 Task: Look for space in Logroño, Spain from 15th August, 2023 to 20th August, 2023 for 1 adult in price range Rs.5000 to Rs.10000. Place can be private room with 1  bedroom having 1 bed and 1 bathroom. Property type can be house, flat, guest house, hotel. Amenities needed are: washing machine. Booking option can be shelf check-in. Required host language is English.
Action: Mouse moved to (353, 235)
Screenshot: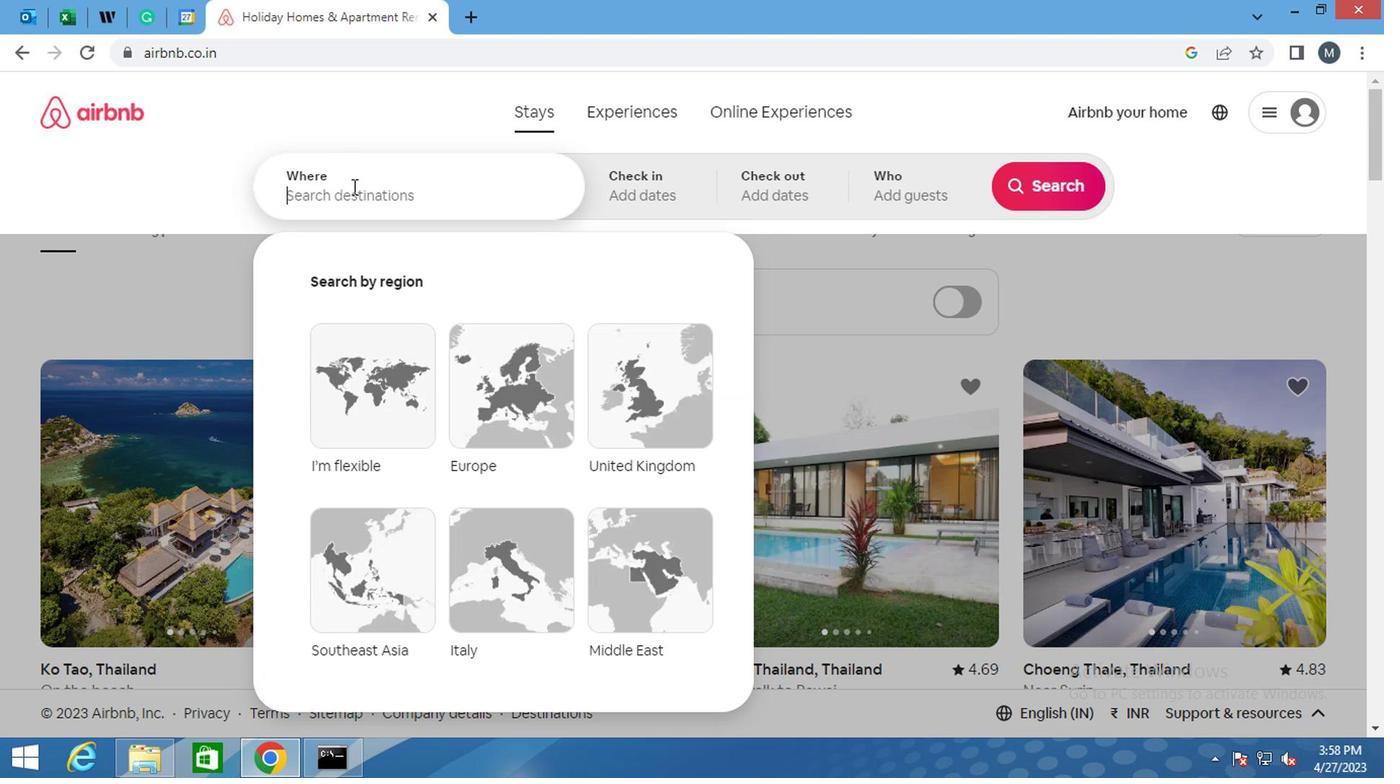 
Action: Mouse pressed left at (353, 235)
Screenshot: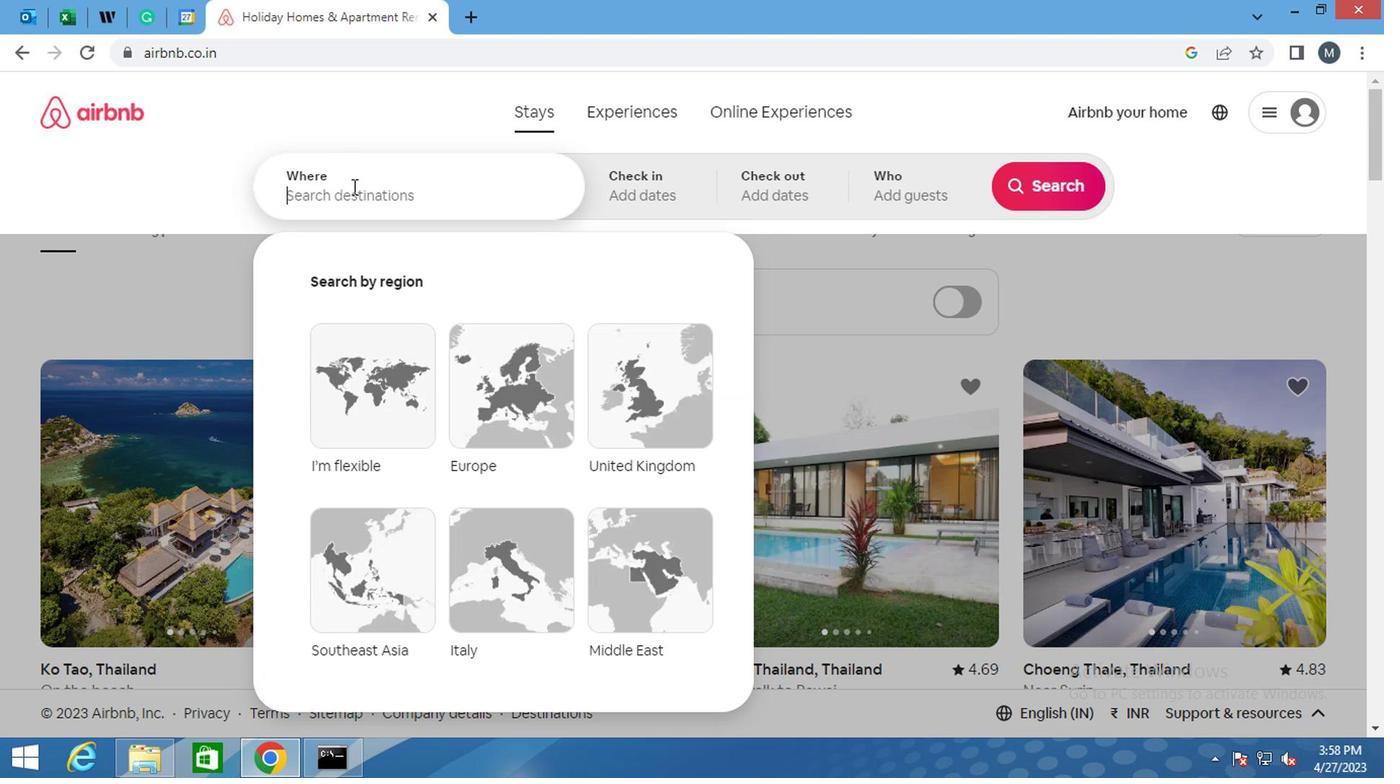 
Action: Mouse moved to (353, 235)
Screenshot: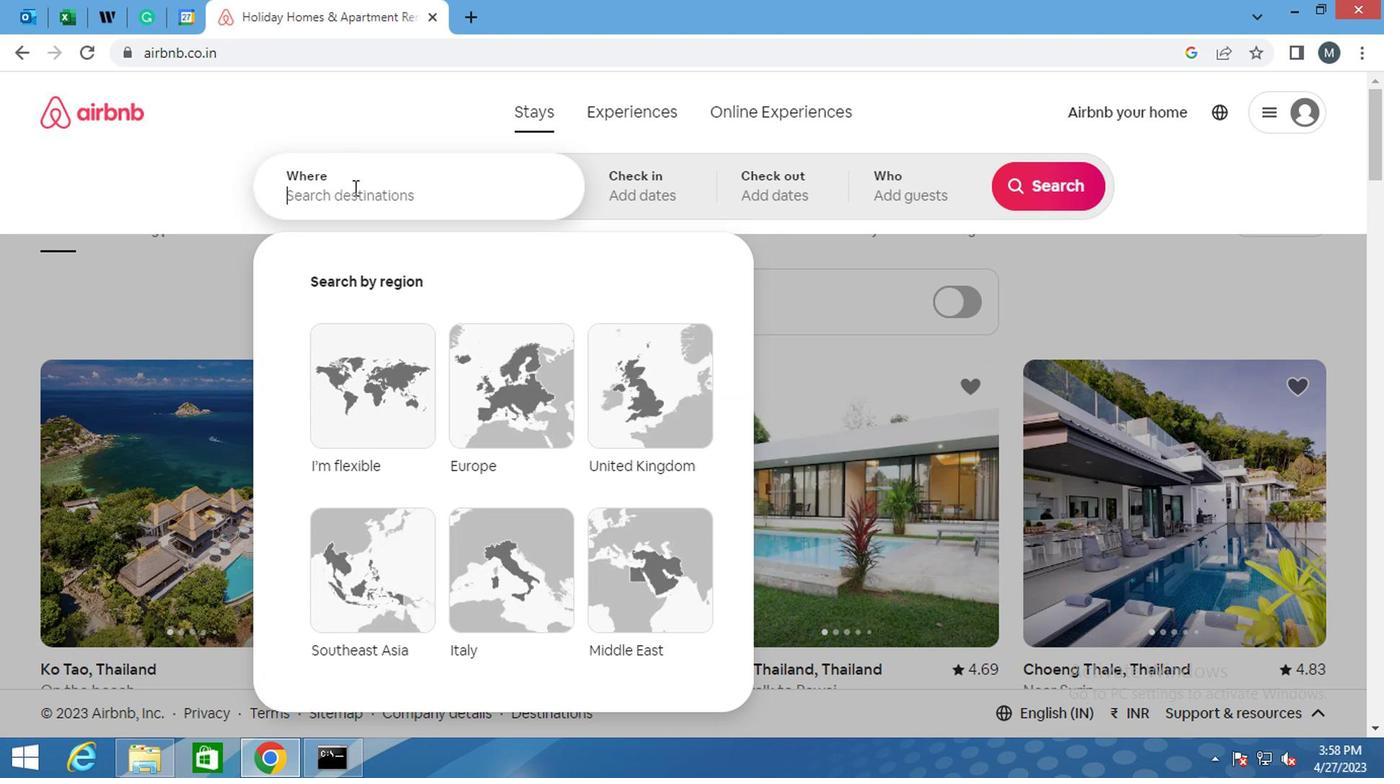 
Action: Key pressed <Key.shift>LOGRONO,<Key.shift>SPA
Screenshot: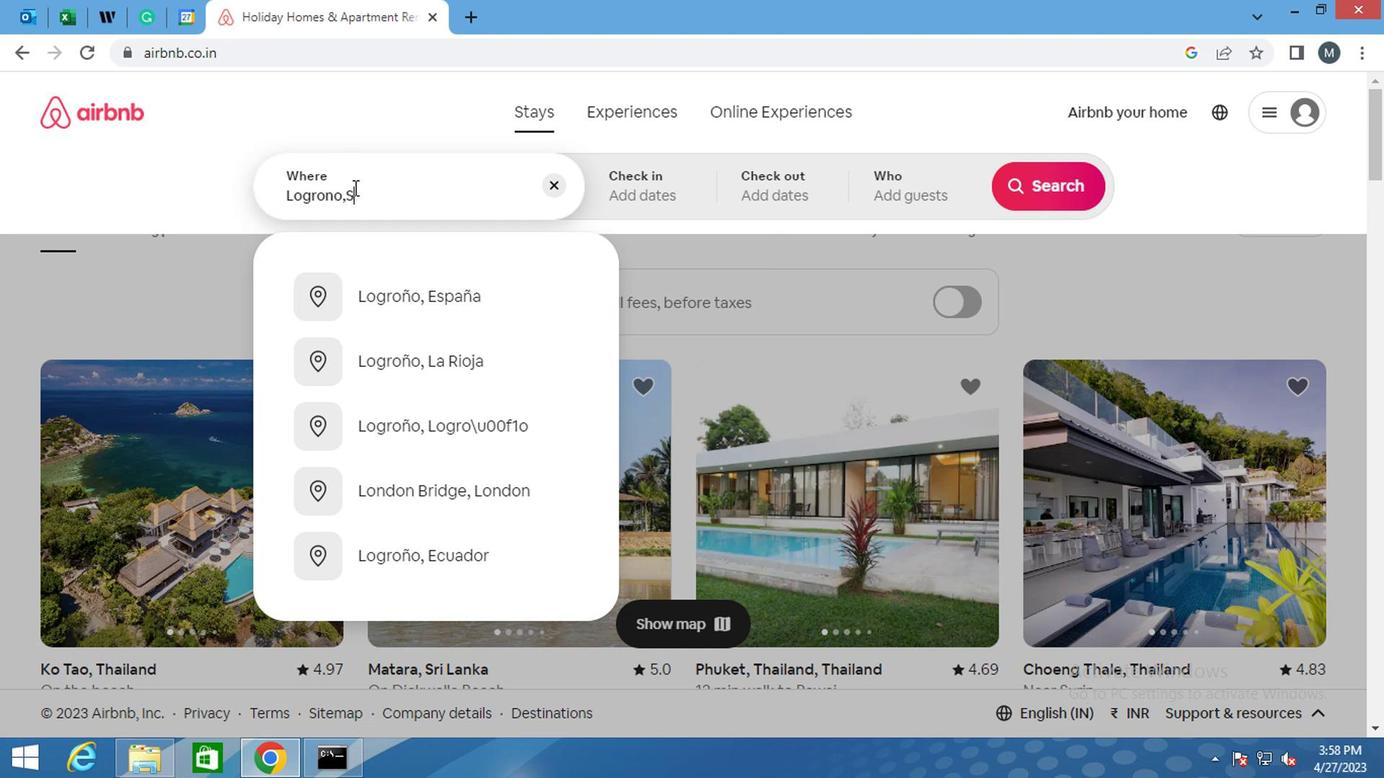 
Action: Mouse moved to (418, 312)
Screenshot: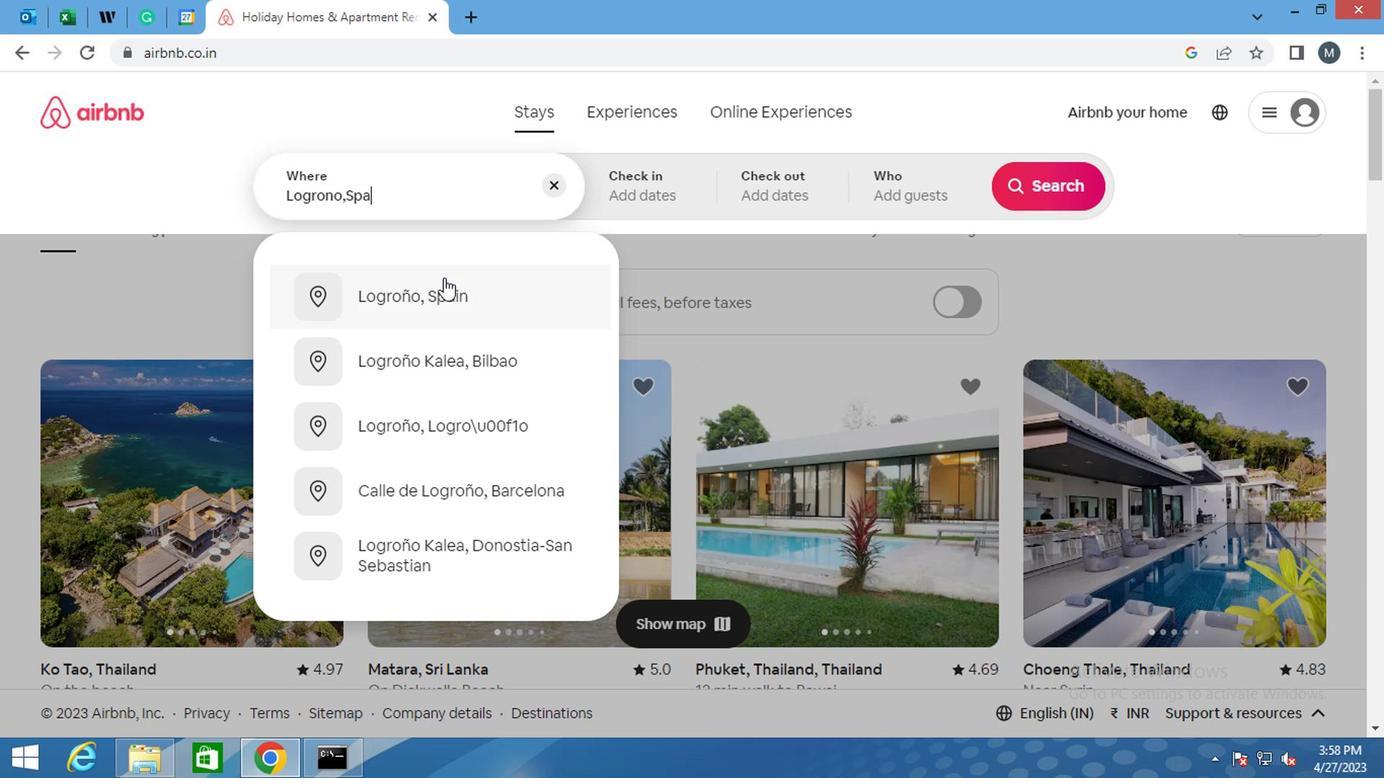 
Action: Mouse pressed left at (418, 312)
Screenshot: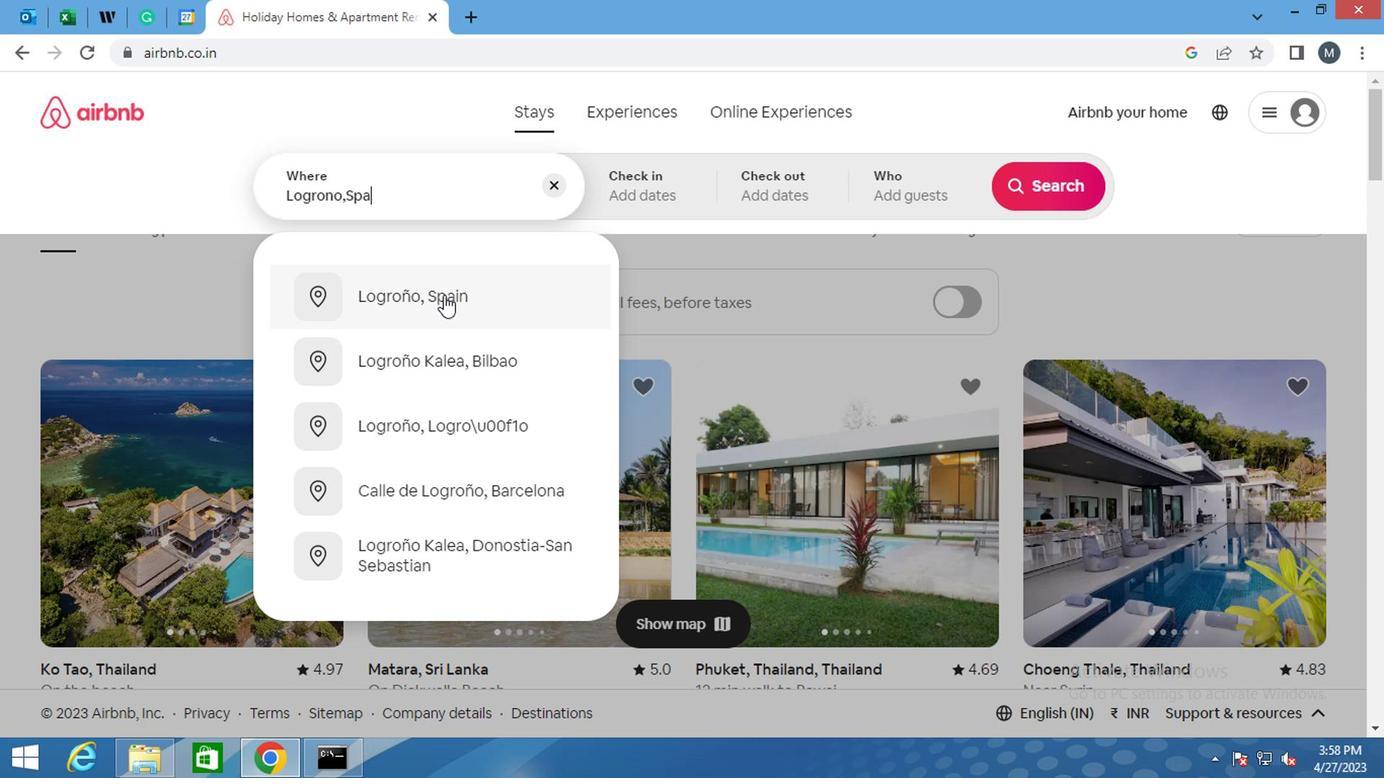 
Action: Mouse moved to (840, 350)
Screenshot: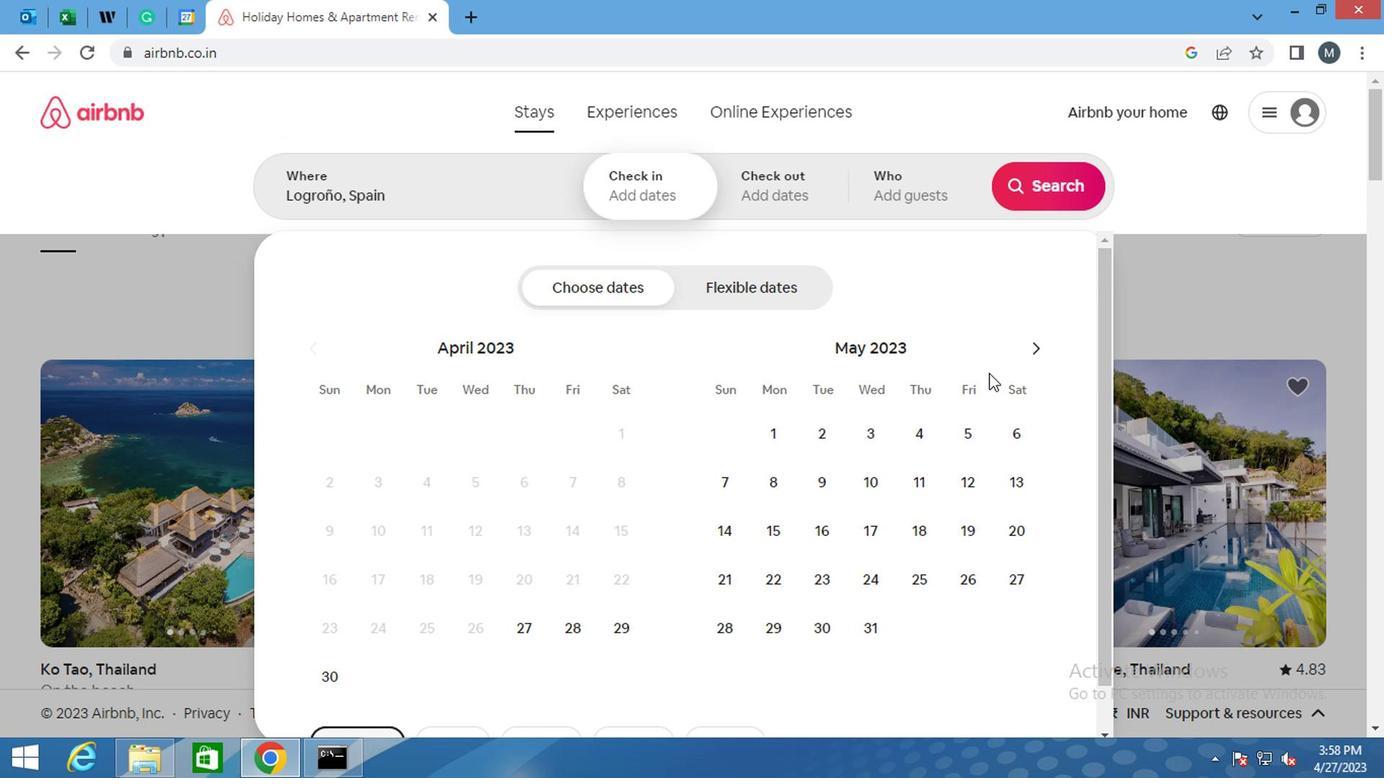 
Action: Mouse pressed left at (840, 350)
Screenshot: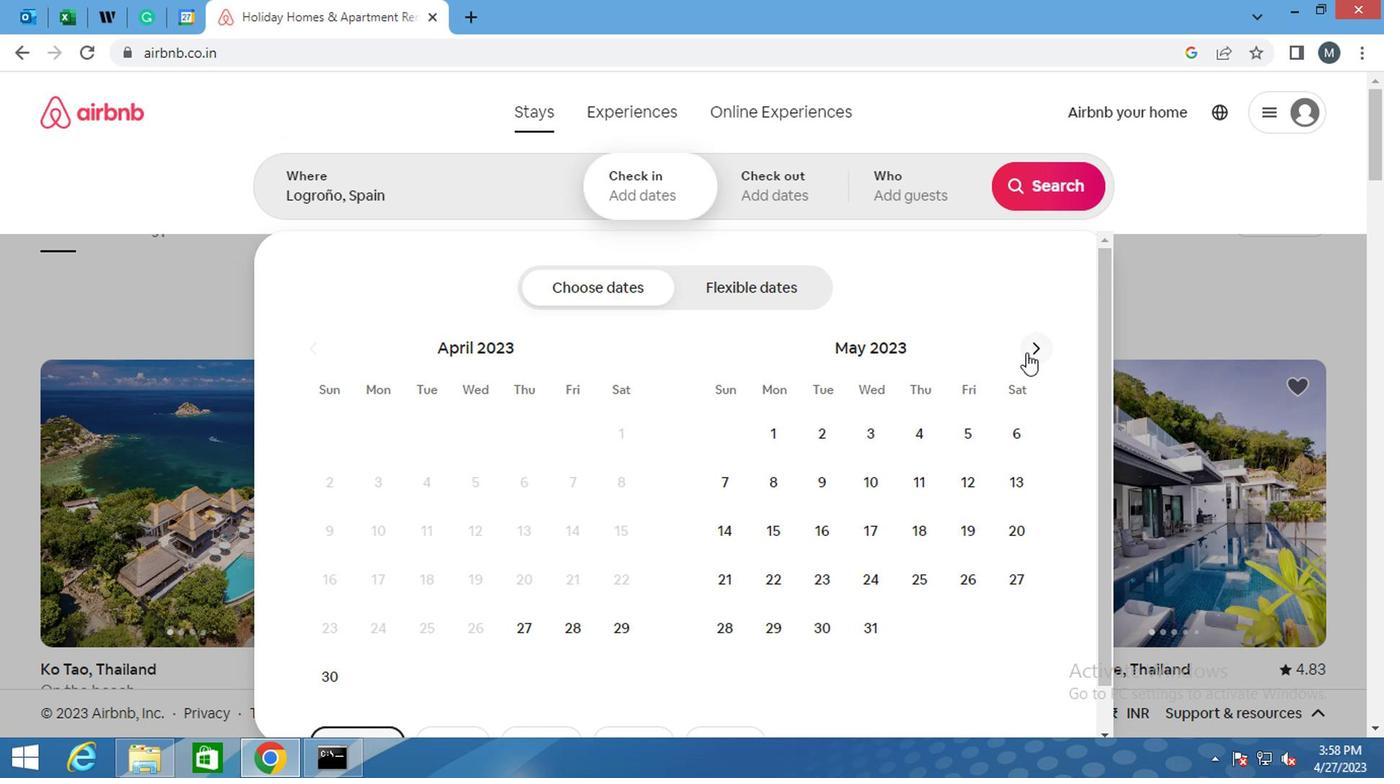 
Action: Mouse pressed left at (840, 350)
Screenshot: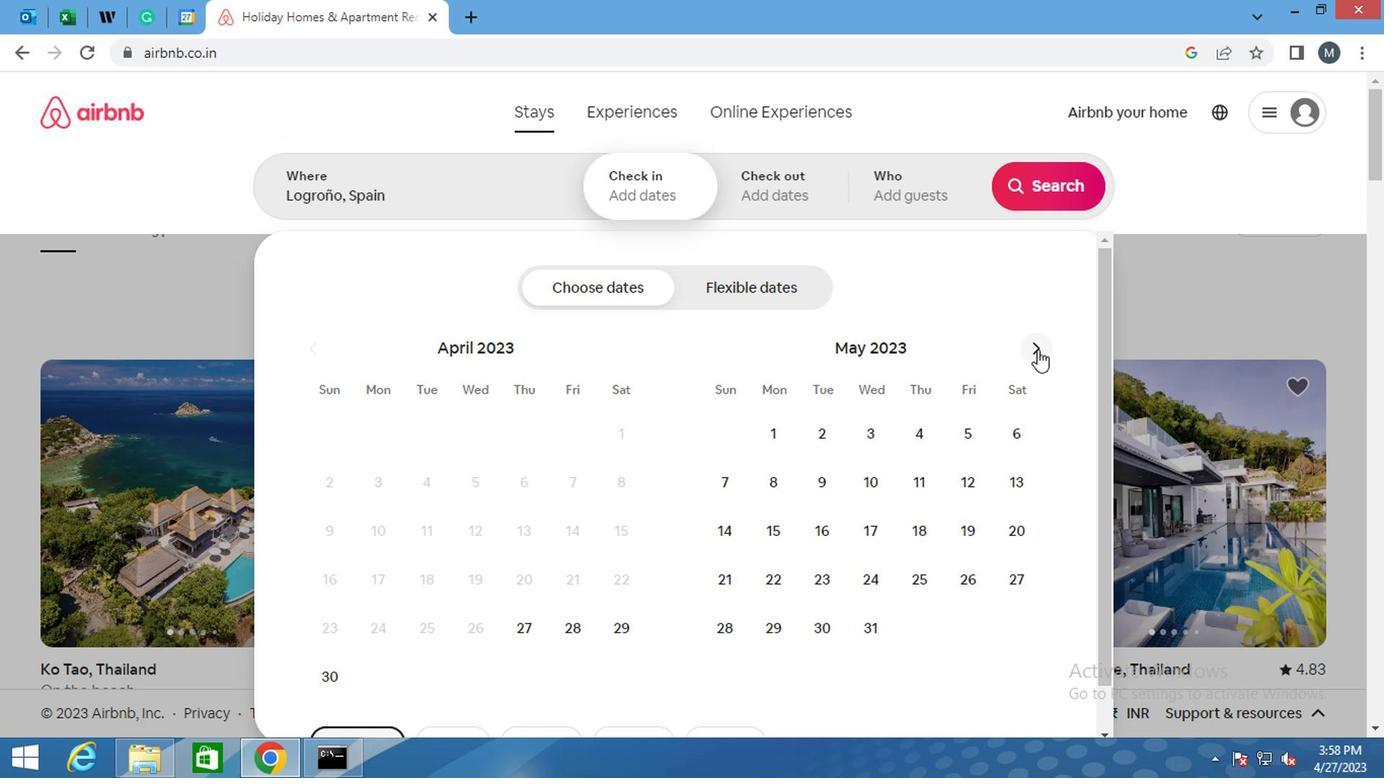 
Action: Mouse pressed left at (840, 350)
Screenshot: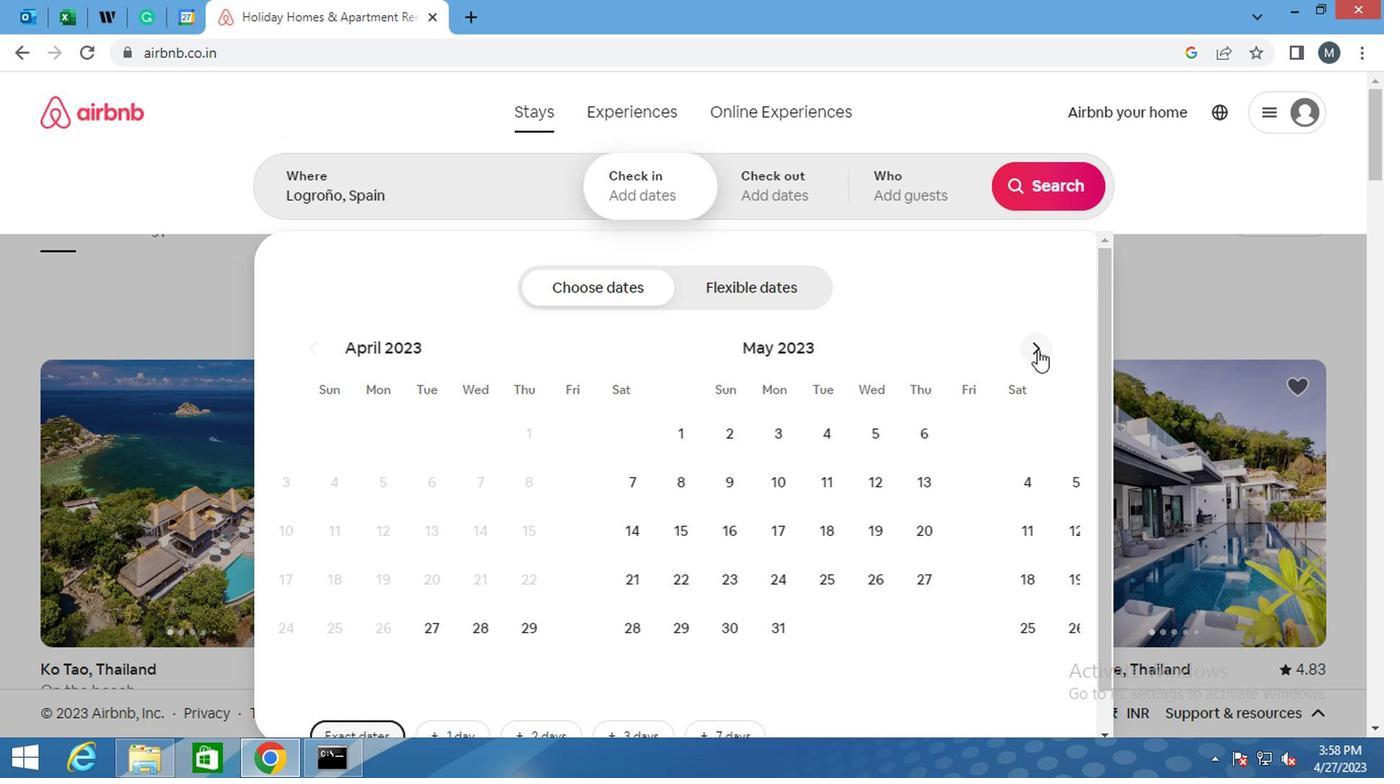 
Action: Mouse pressed left at (840, 350)
Screenshot: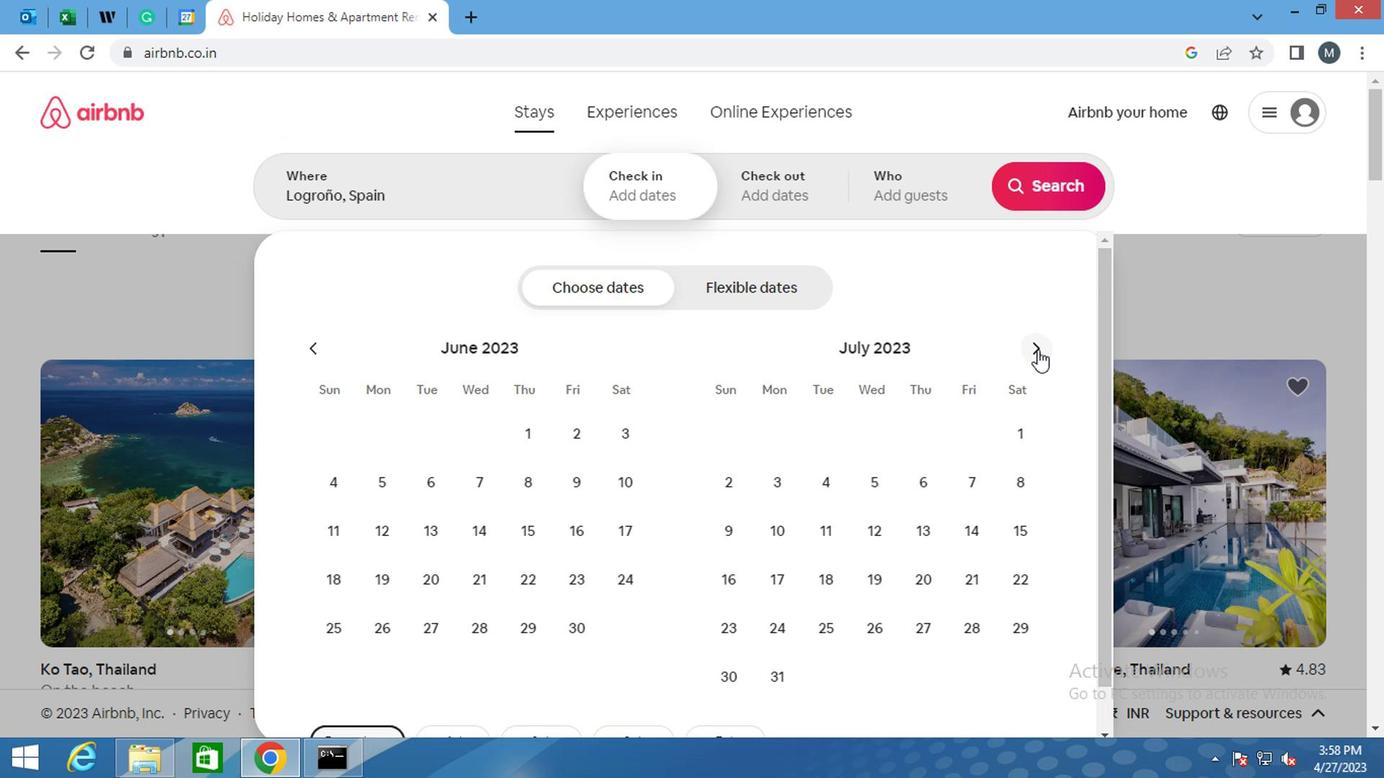 
Action: Mouse moved to (687, 483)
Screenshot: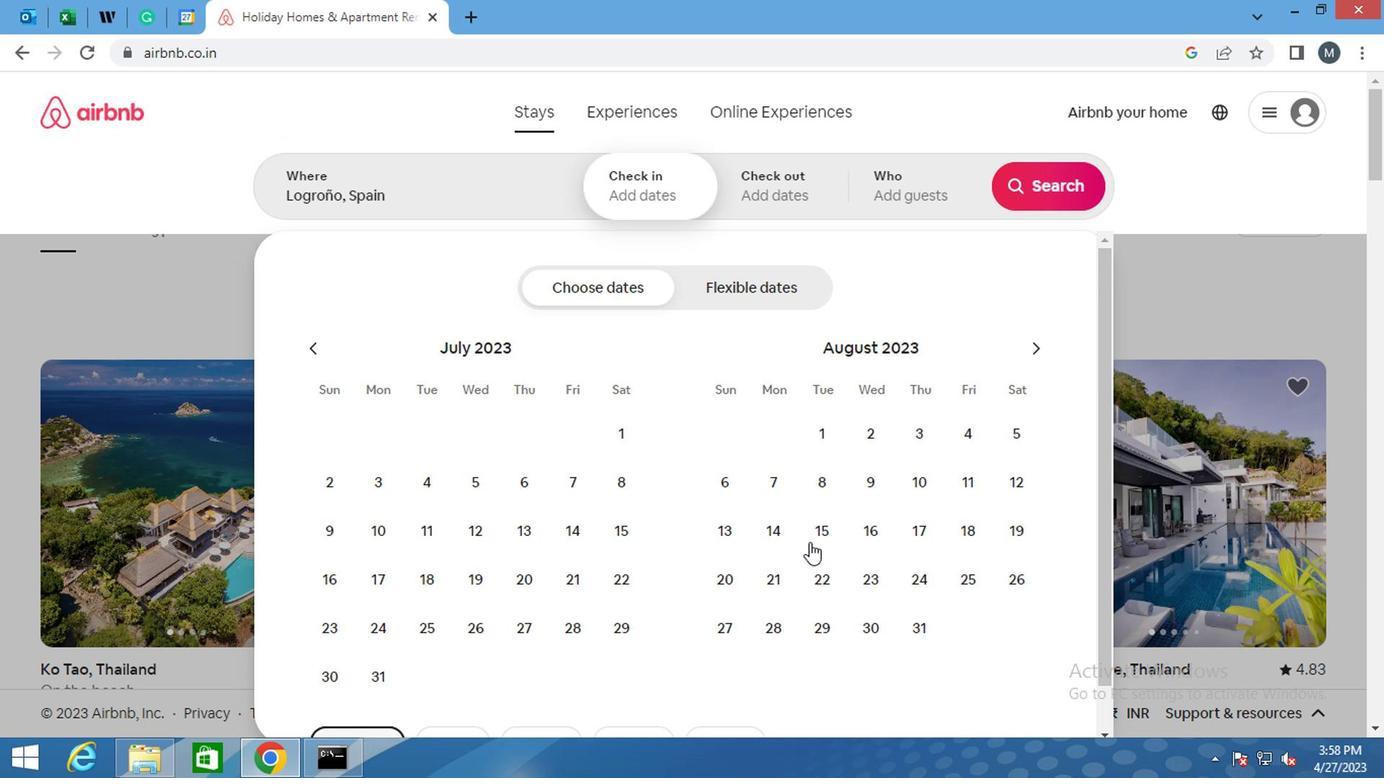 
Action: Mouse pressed left at (687, 483)
Screenshot: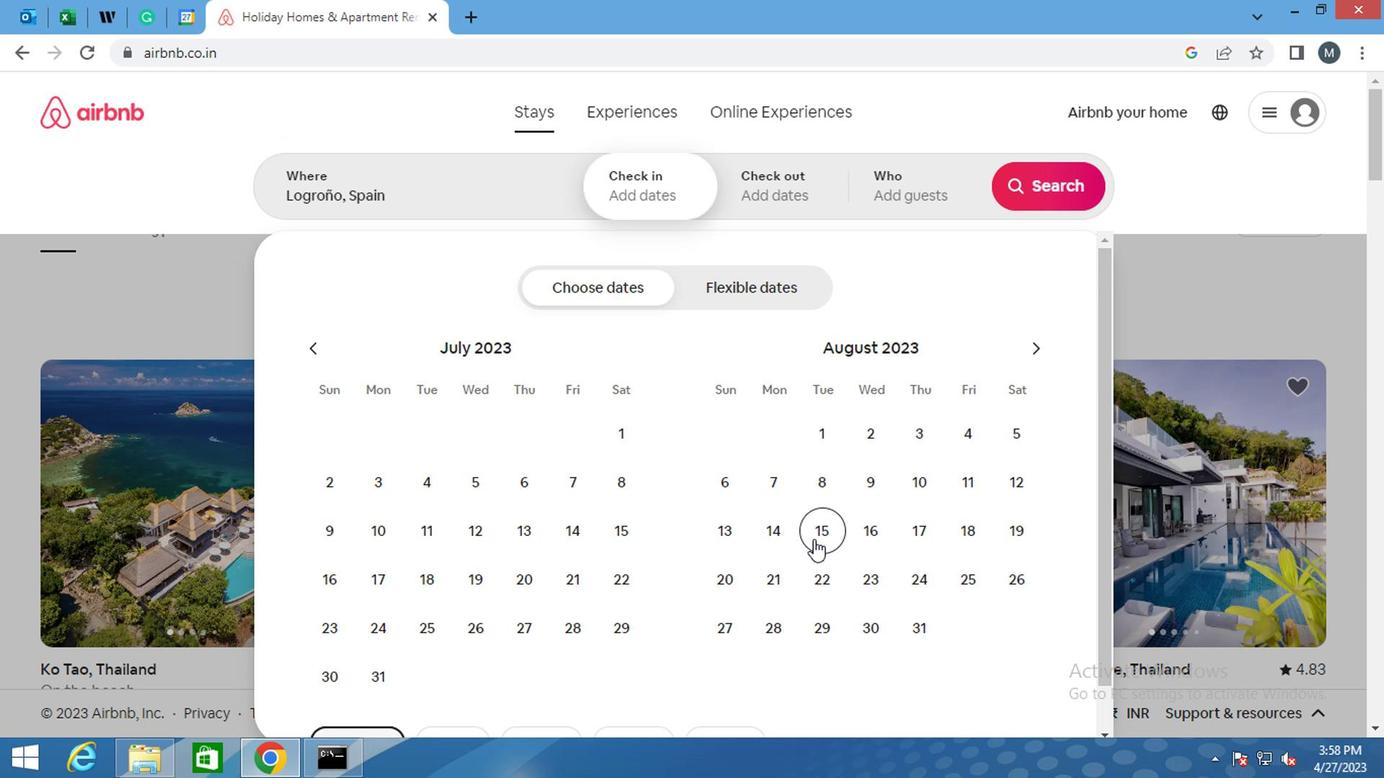 
Action: Mouse moved to (620, 511)
Screenshot: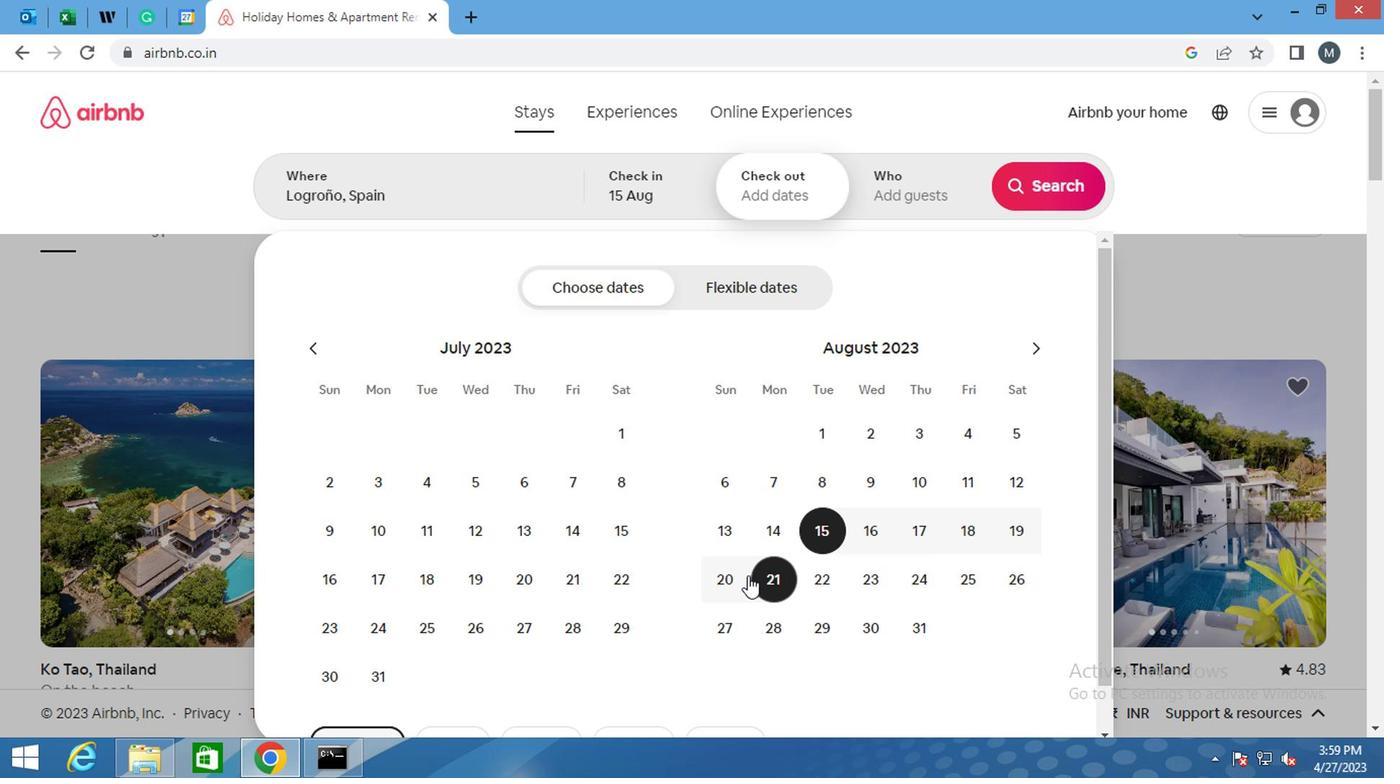 
Action: Mouse pressed left at (620, 511)
Screenshot: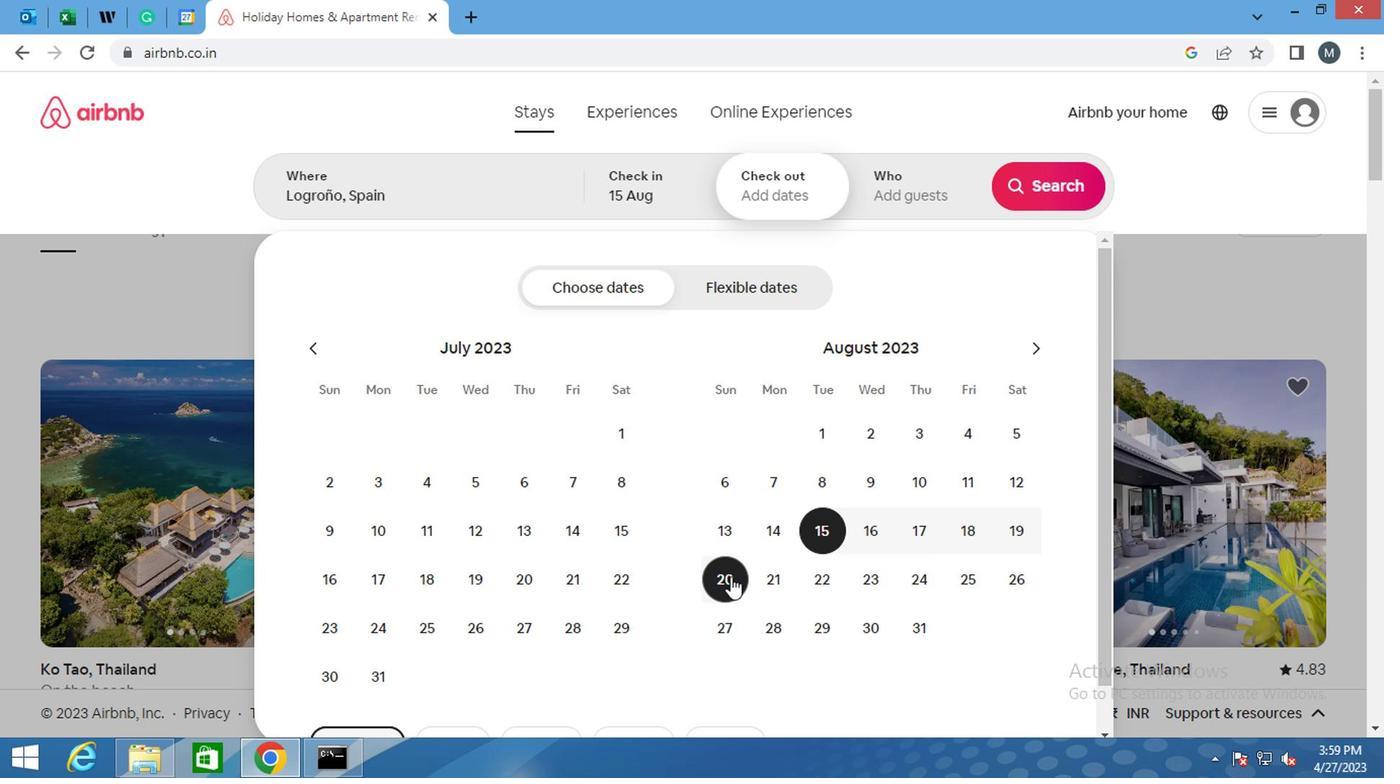 
Action: Mouse moved to (752, 230)
Screenshot: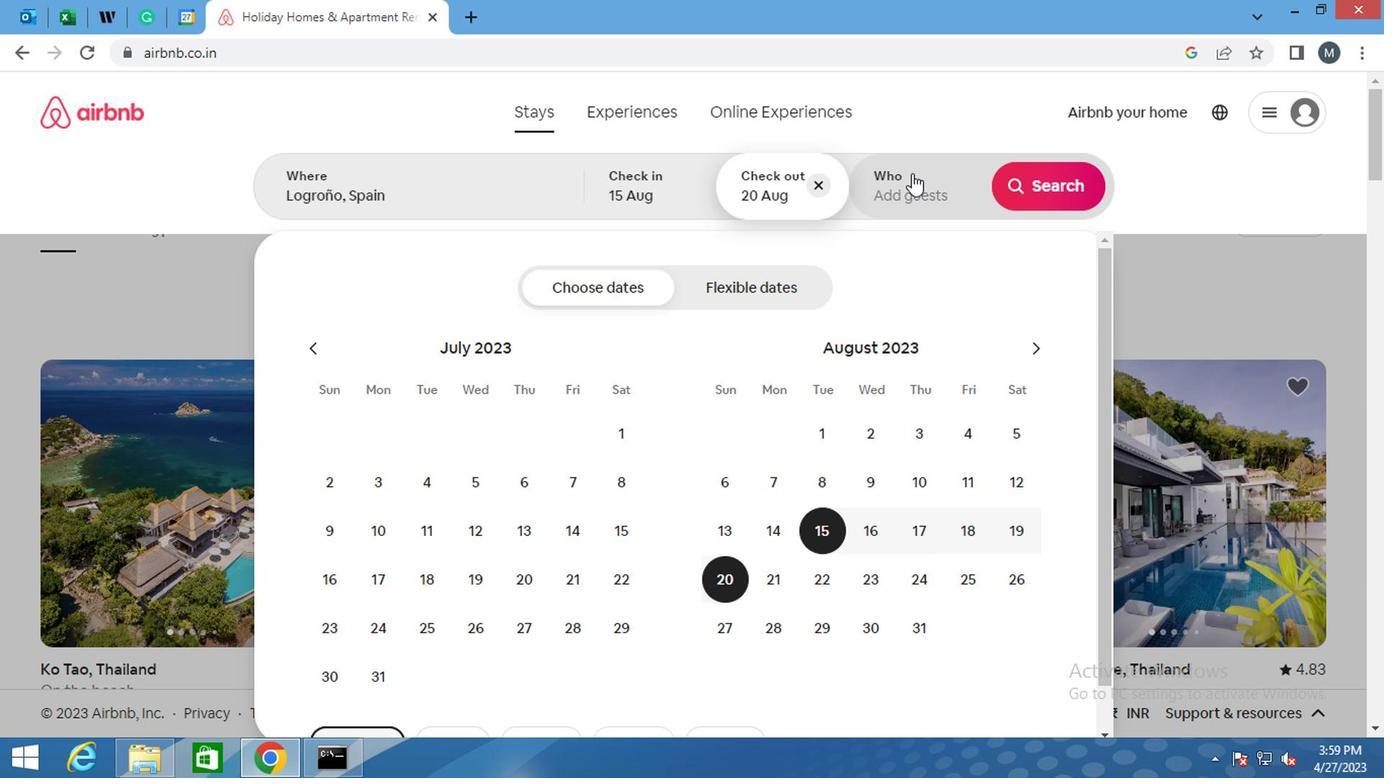 
Action: Mouse pressed left at (752, 230)
Screenshot: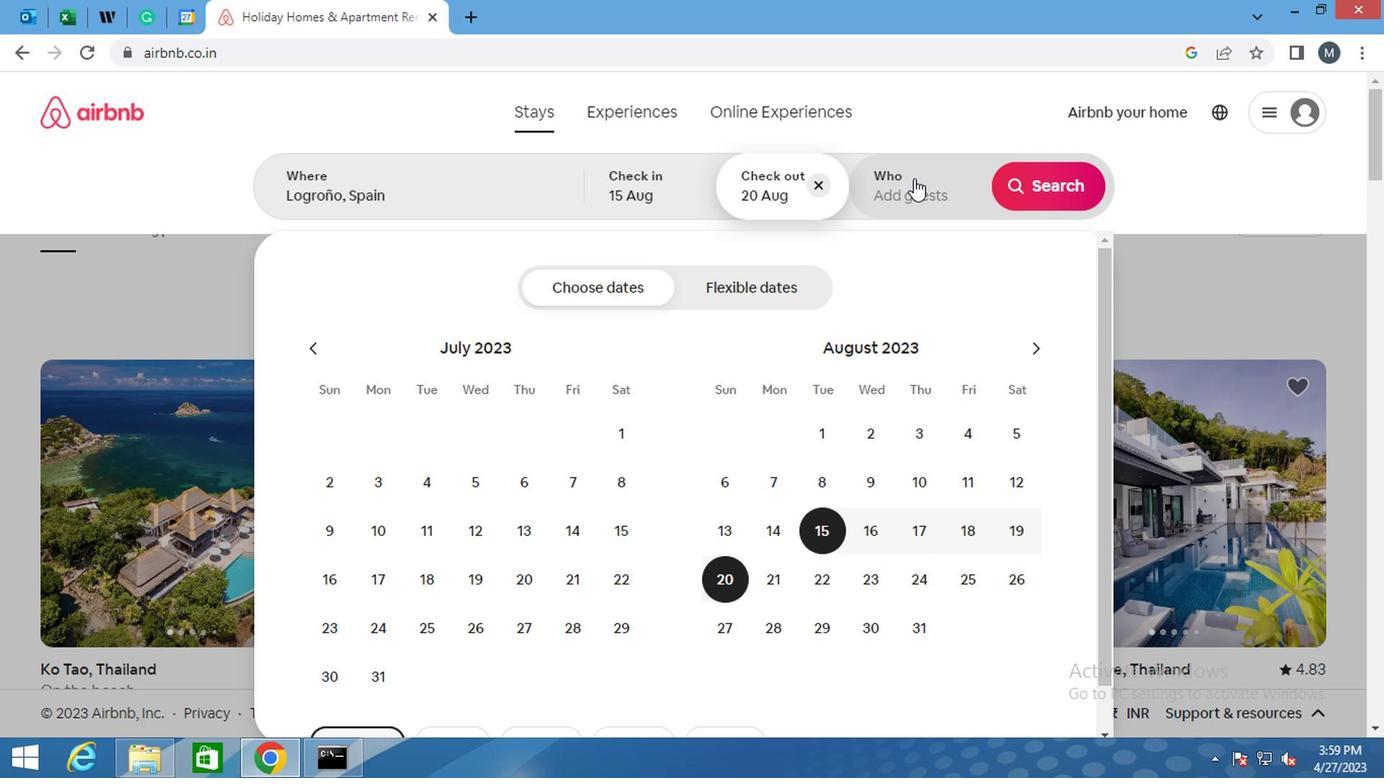 
Action: Mouse moved to (853, 314)
Screenshot: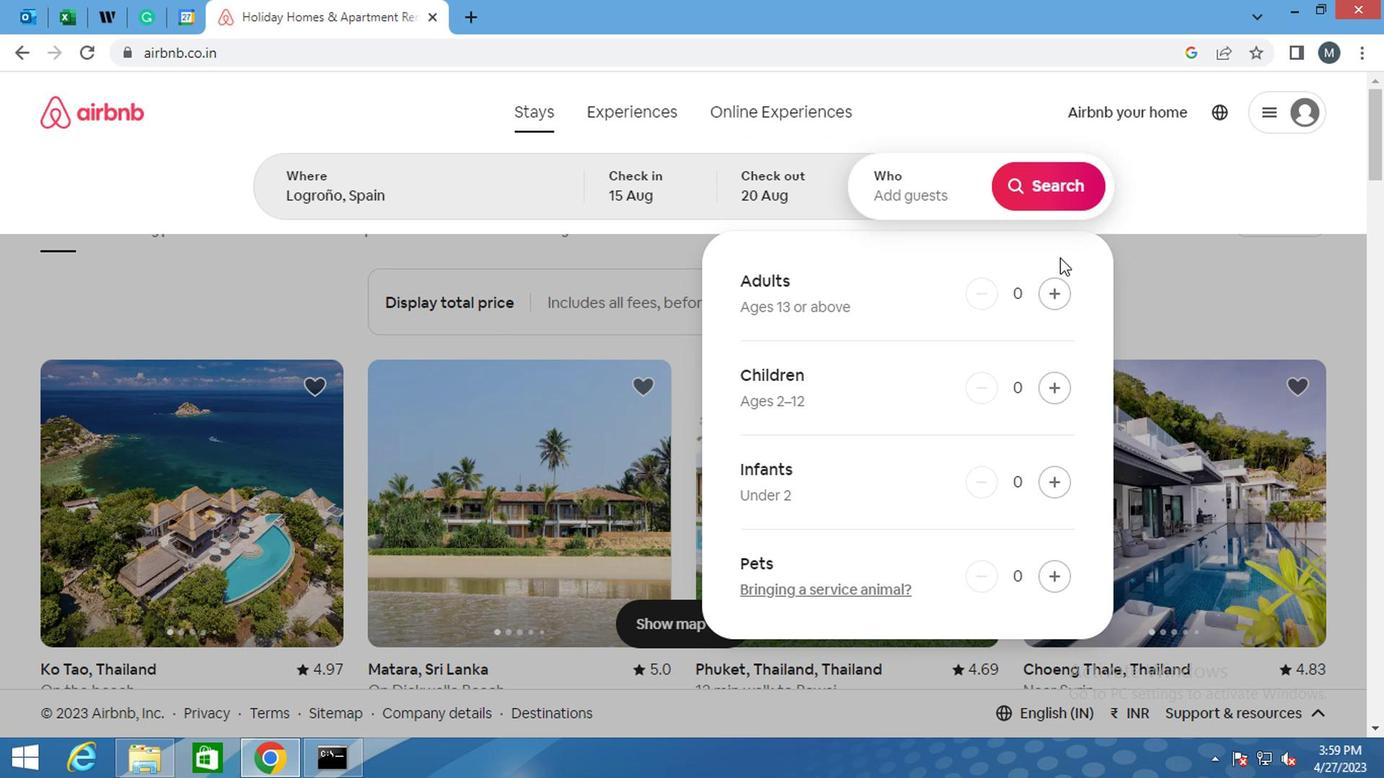 
Action: Mouse pressed left at (853, 314)
Screenshot: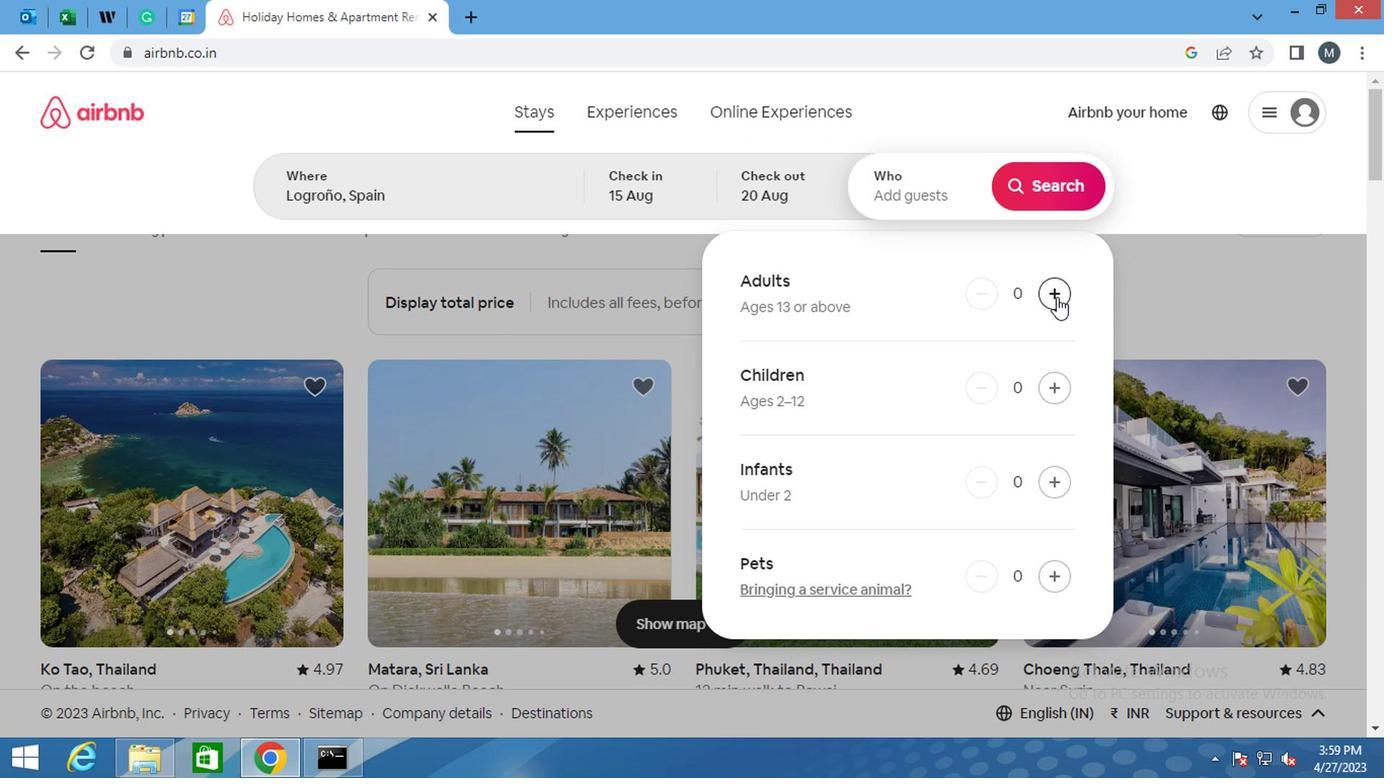 
Action: Mouse moved to (850, 237)
Screenshot: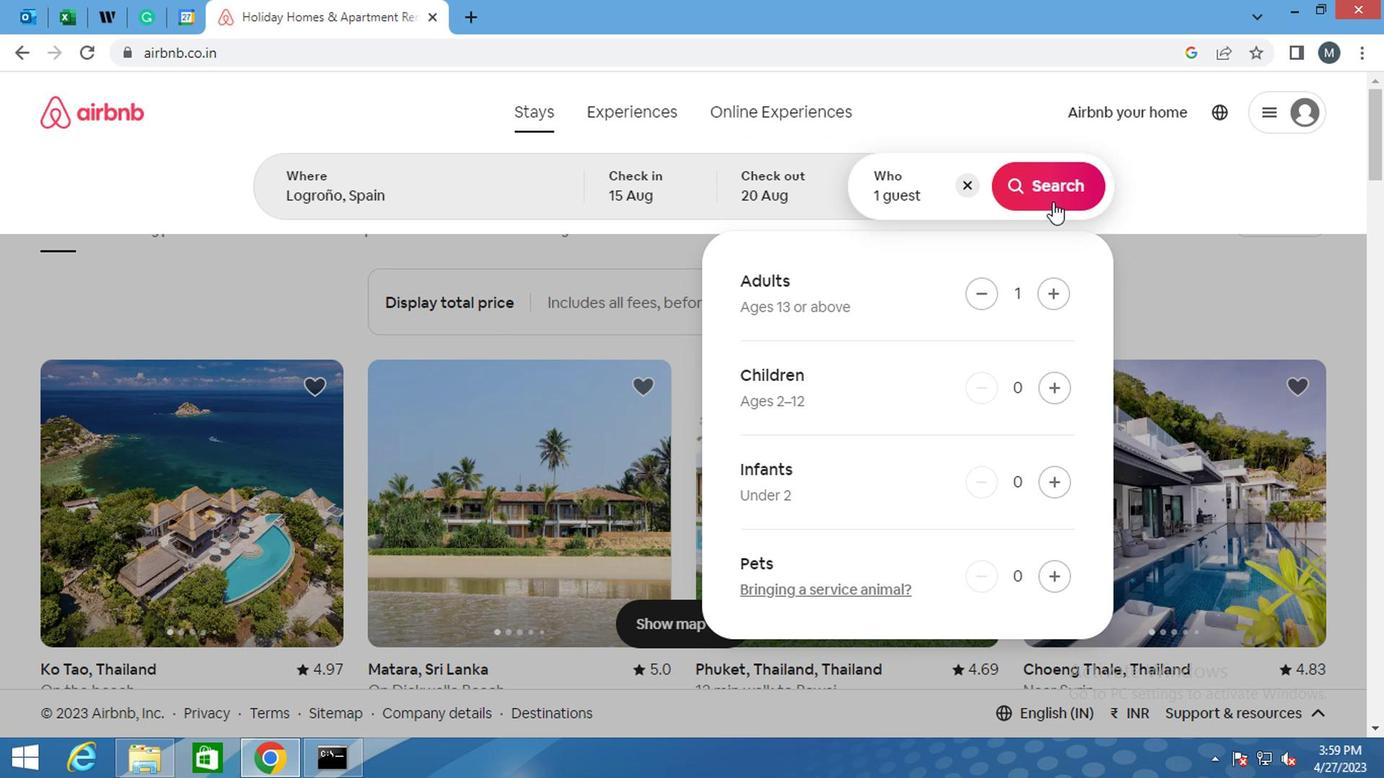 
Action: Mouse pressed left at (850, 237)
Screenshot: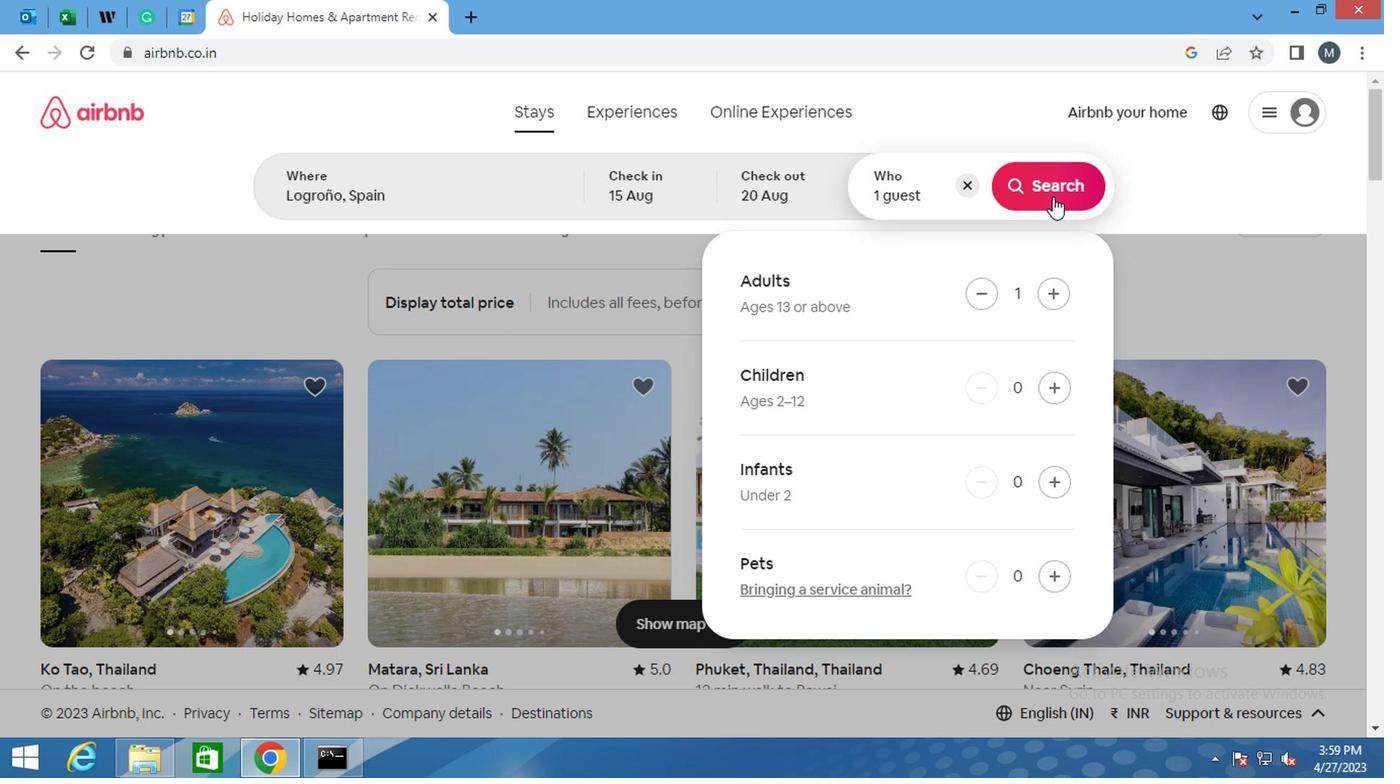 
Action: Mouse moved to (1011, 232)
Screenshot: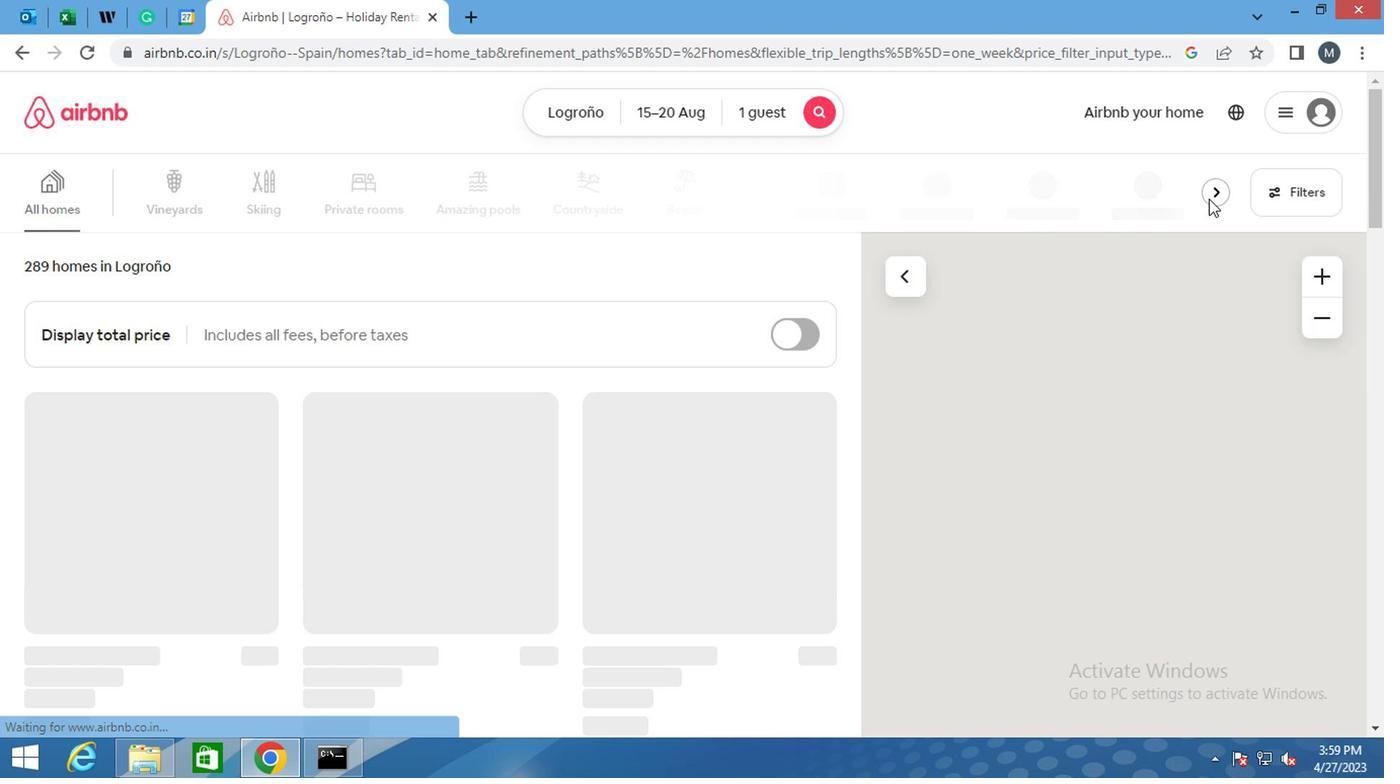 
Action: Mouse pressed left at (1011, 232)
Screenshot: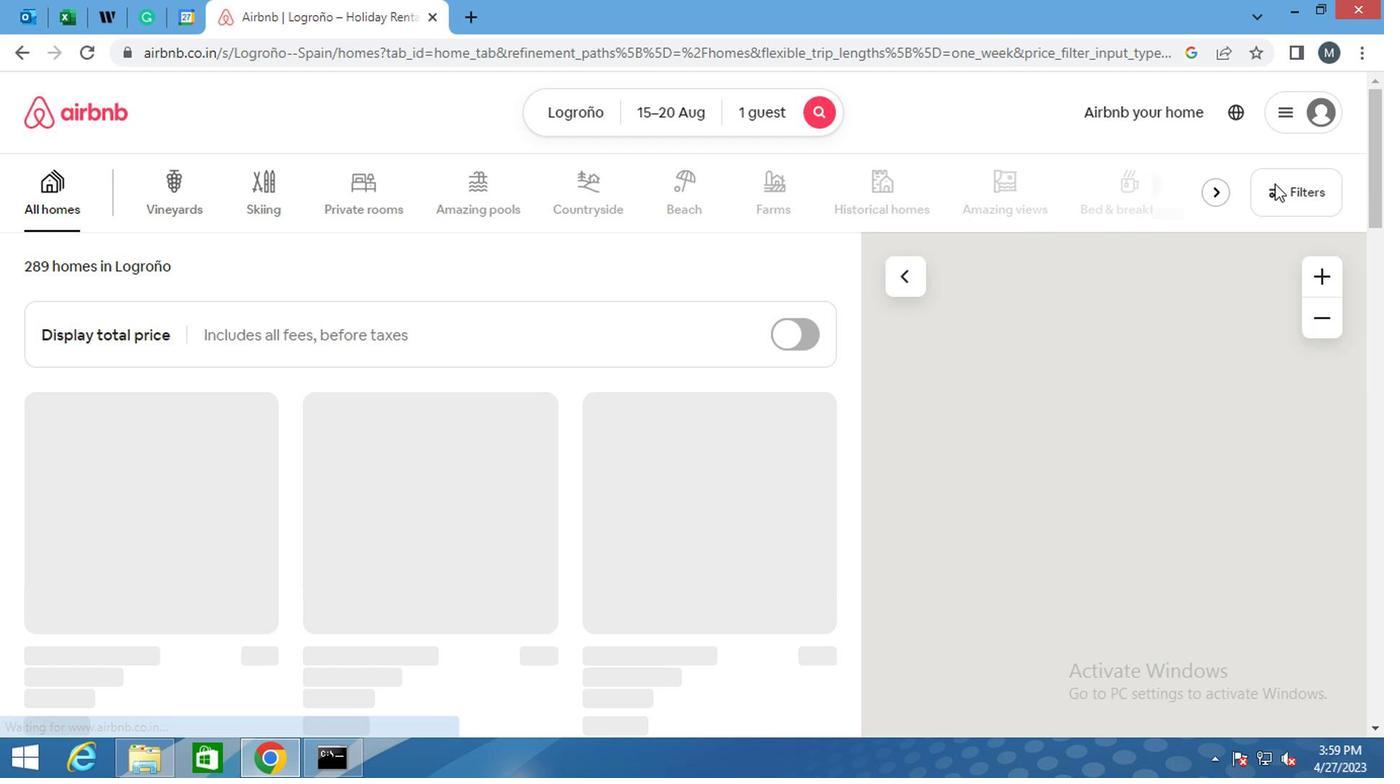 
Action: Mouse moved to (495, 421)
Screenshot: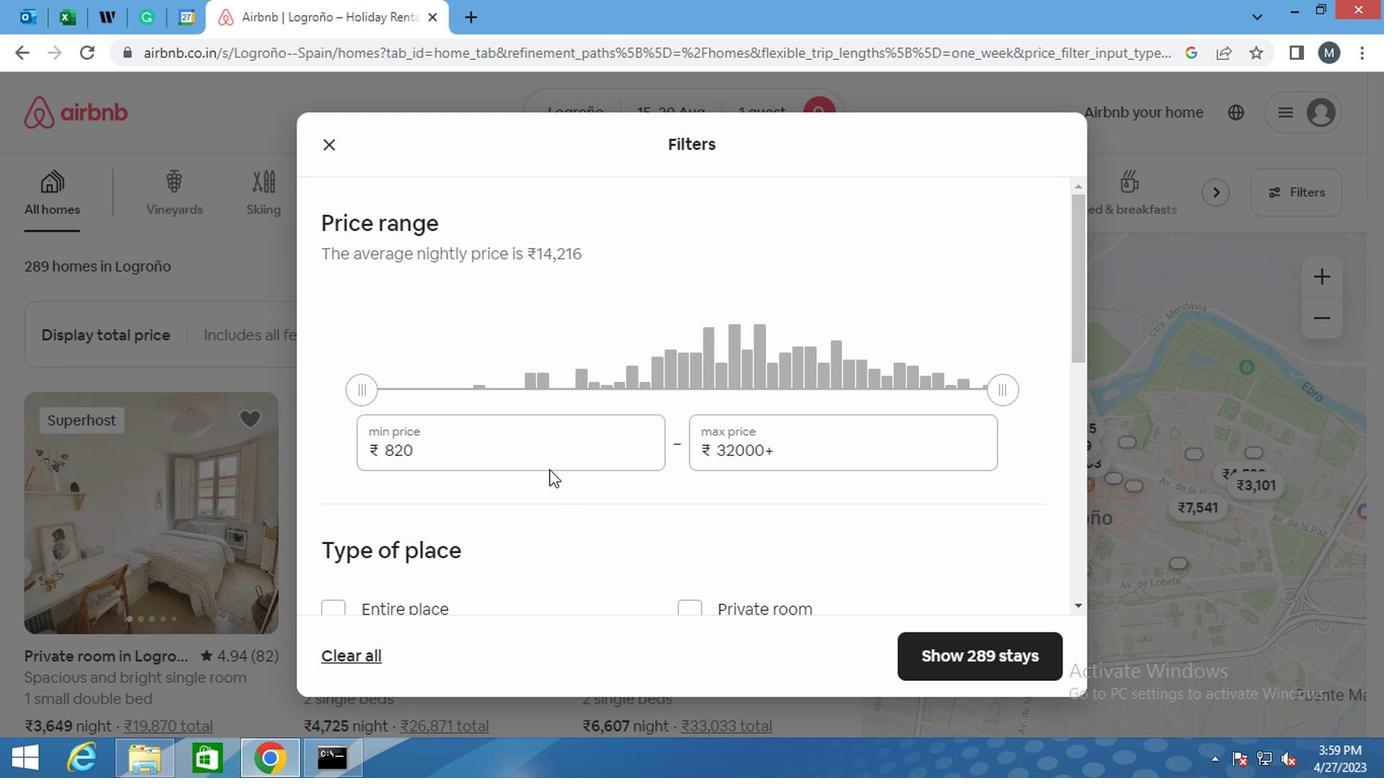 
Action: Mouse pressed left at (495, 421)
Screenshot: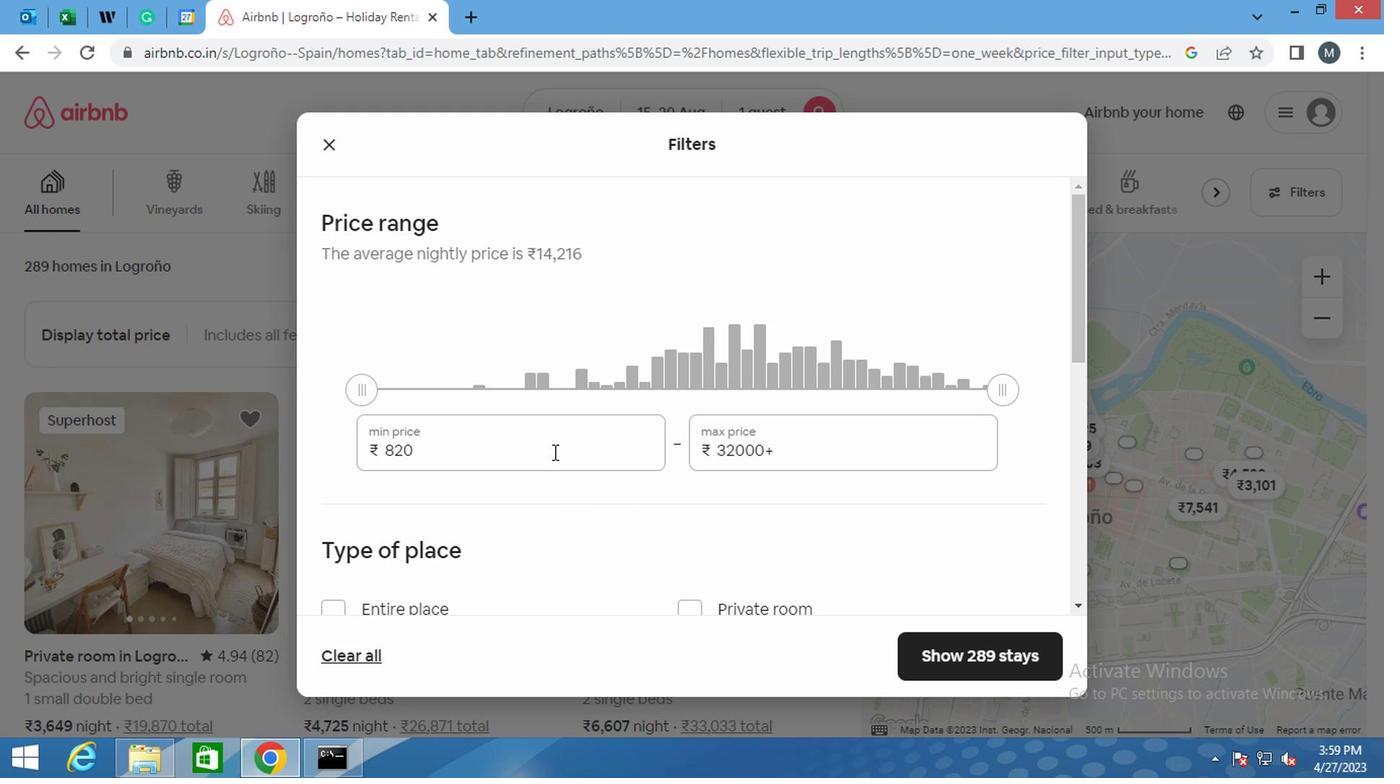
Action: Mouse moved to (369, 421)
Screenshot: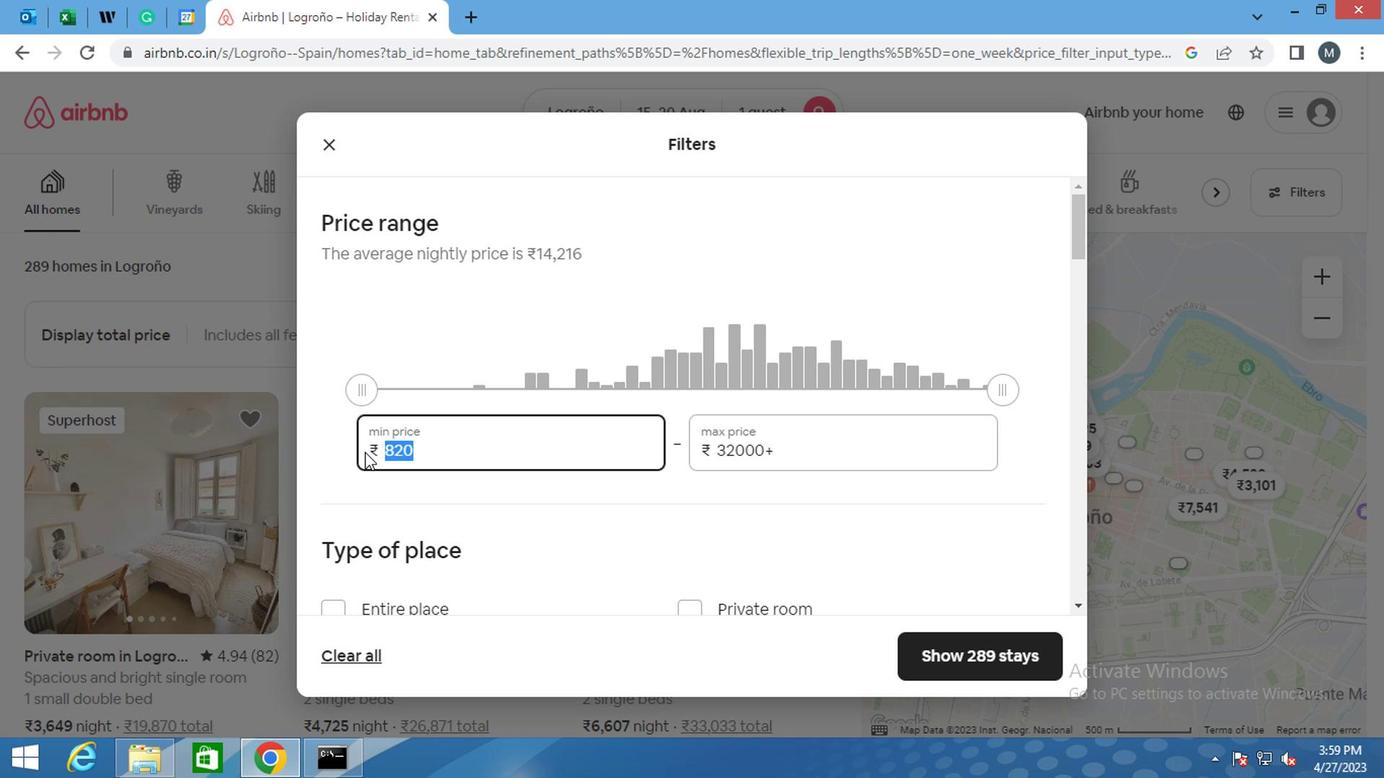 
Action: Key pressed 5
Screenshot: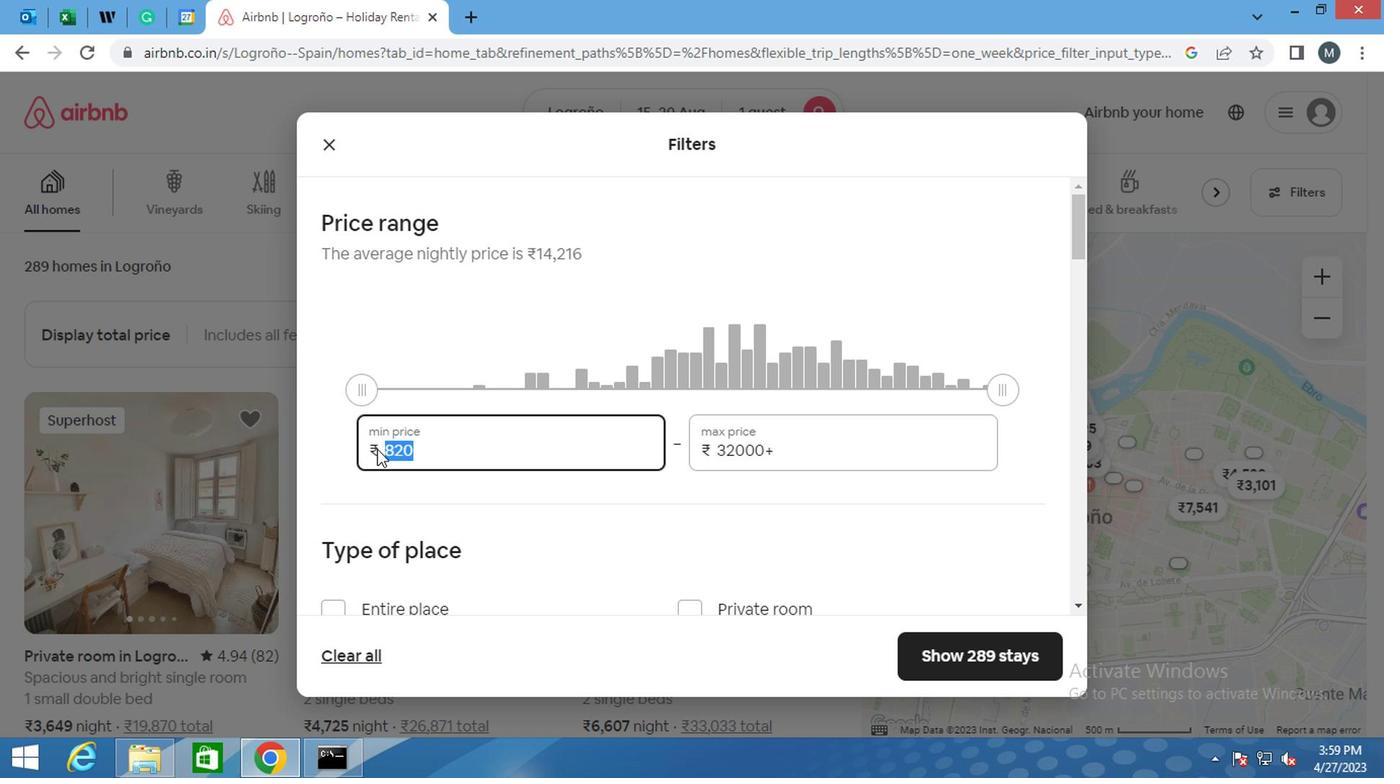 
Action: Mouse moved to (371, 420)
Screenshot: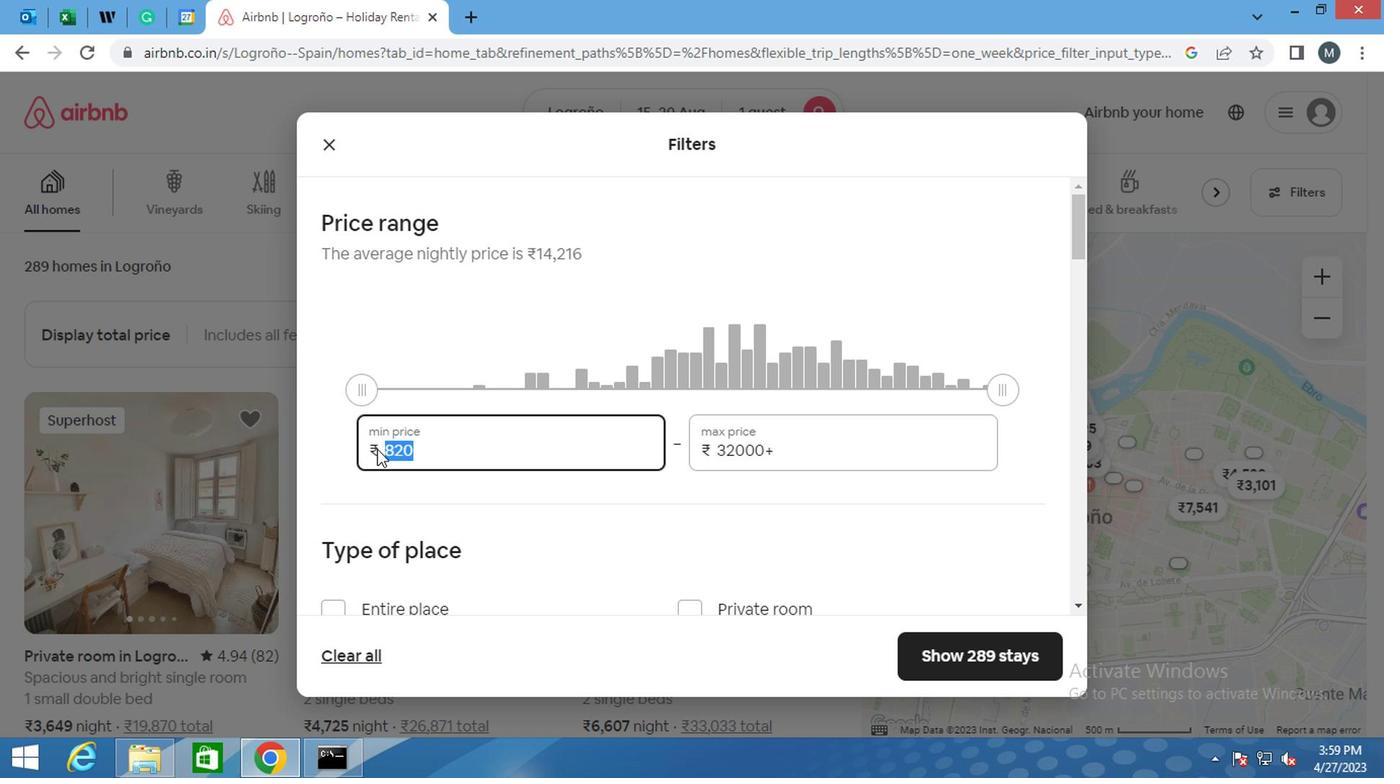 
Action: Key pressed 000
Screenshot: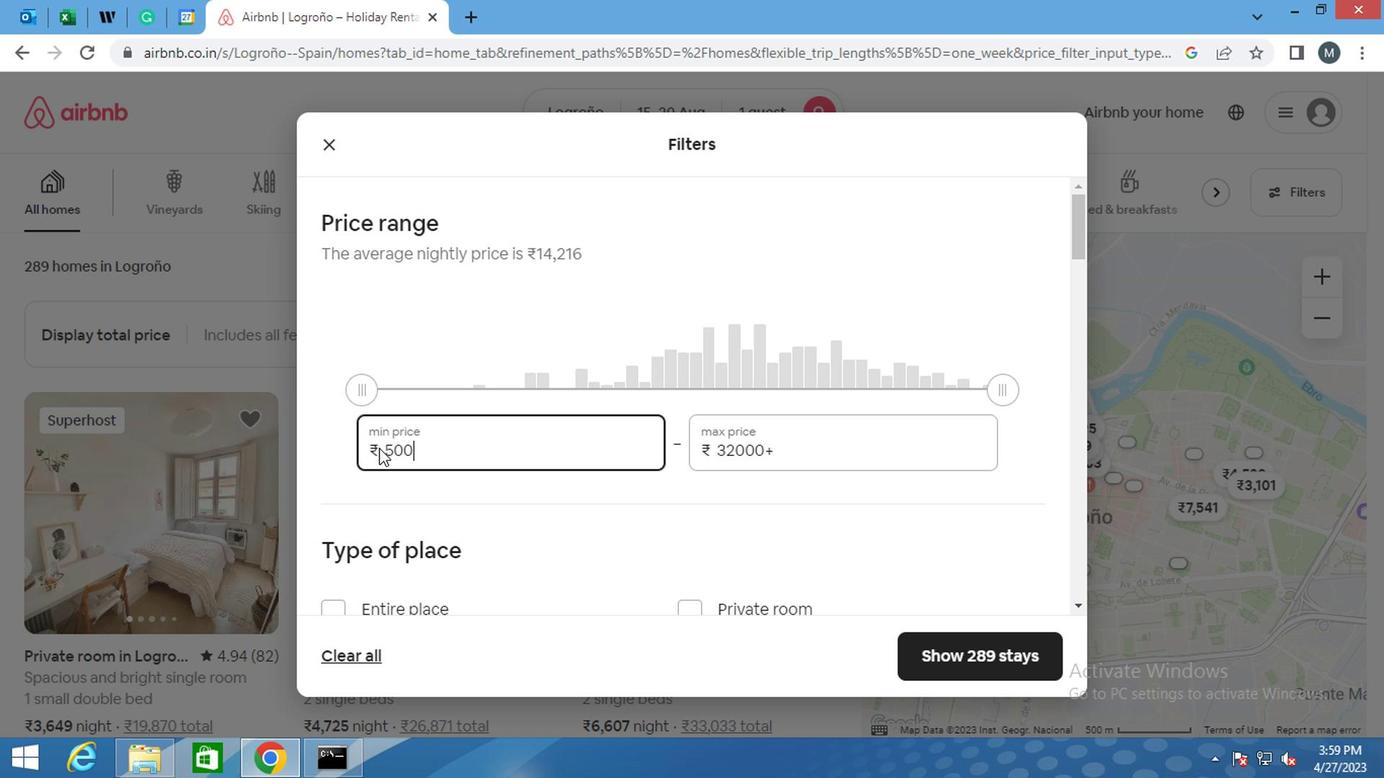 
Action: Mouse moved to (691, 423)
Screenshot: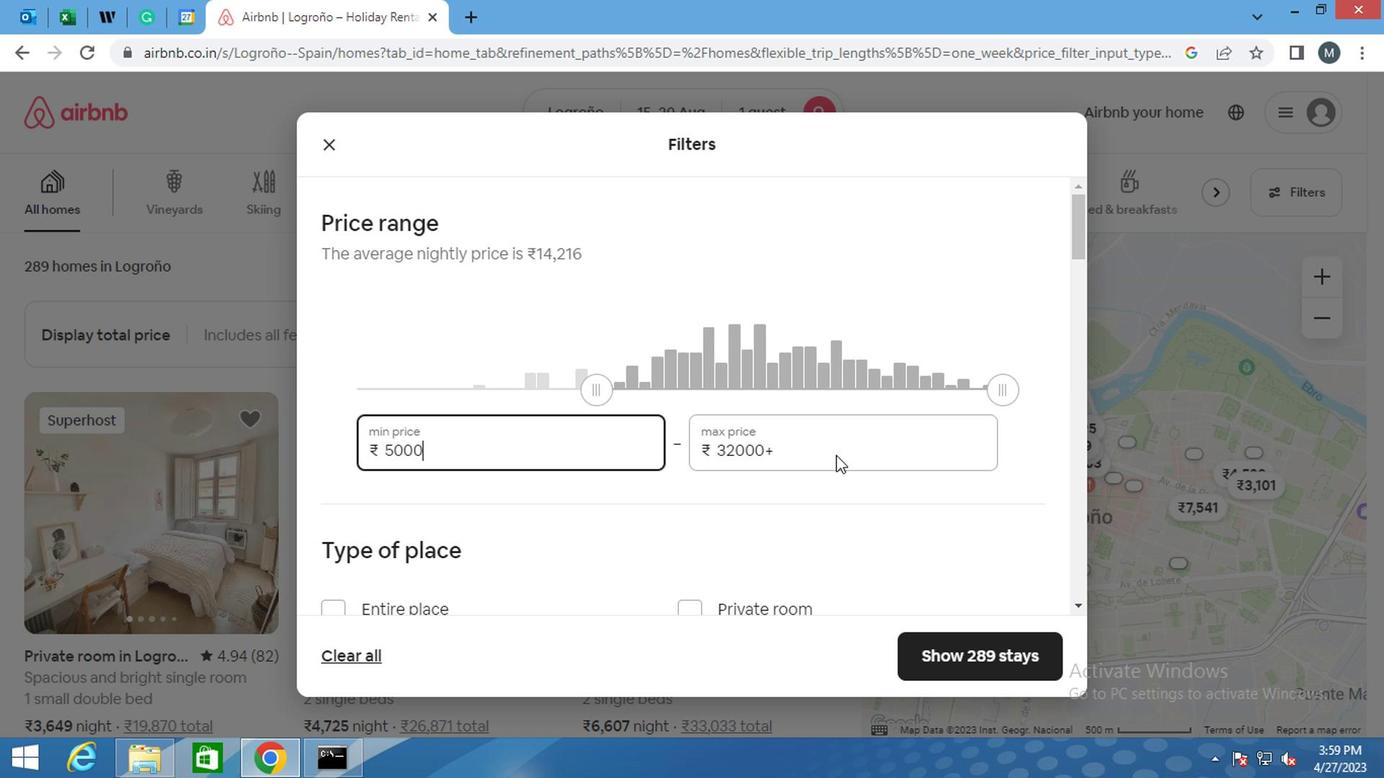 
Action: Mouse pressed left at (691, 423)
Screenshot: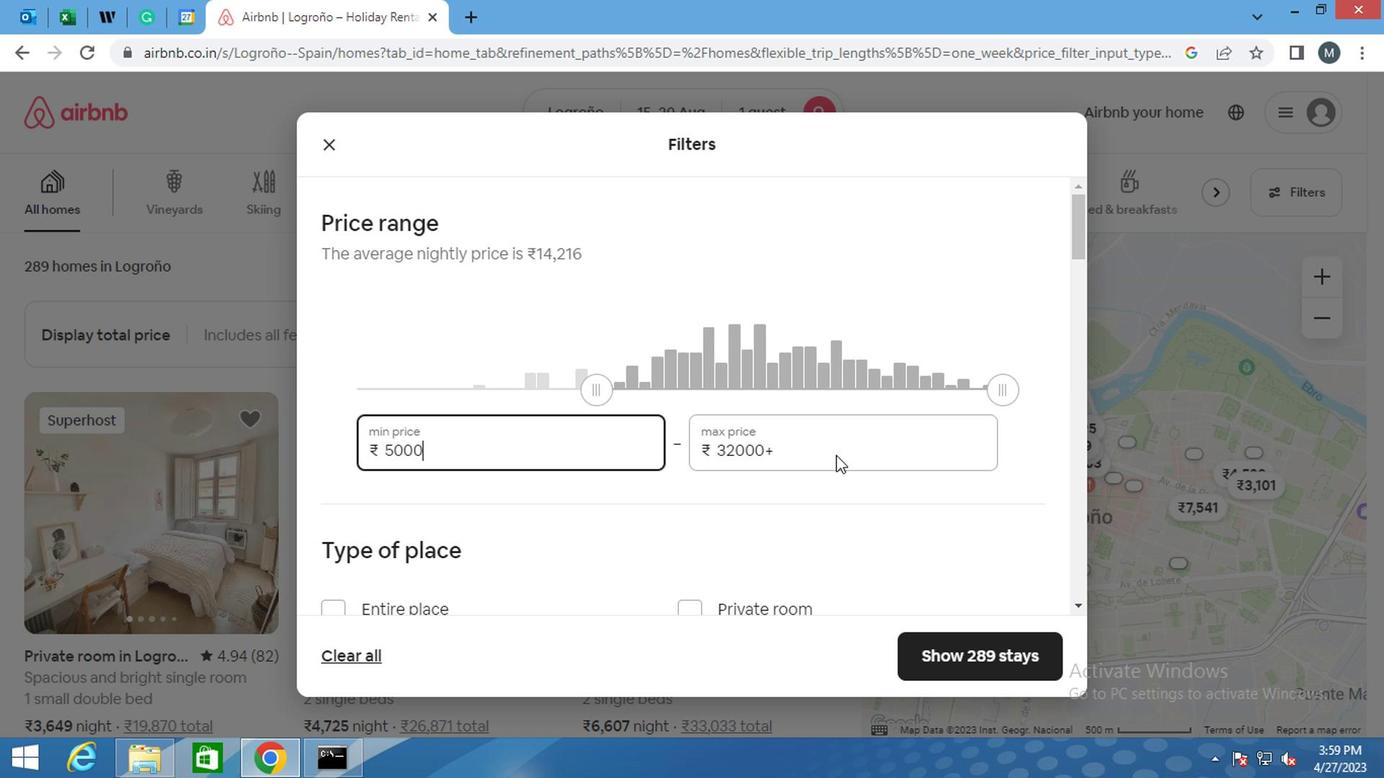 
Action: Mouse moved to (661, 418)
Screenshot: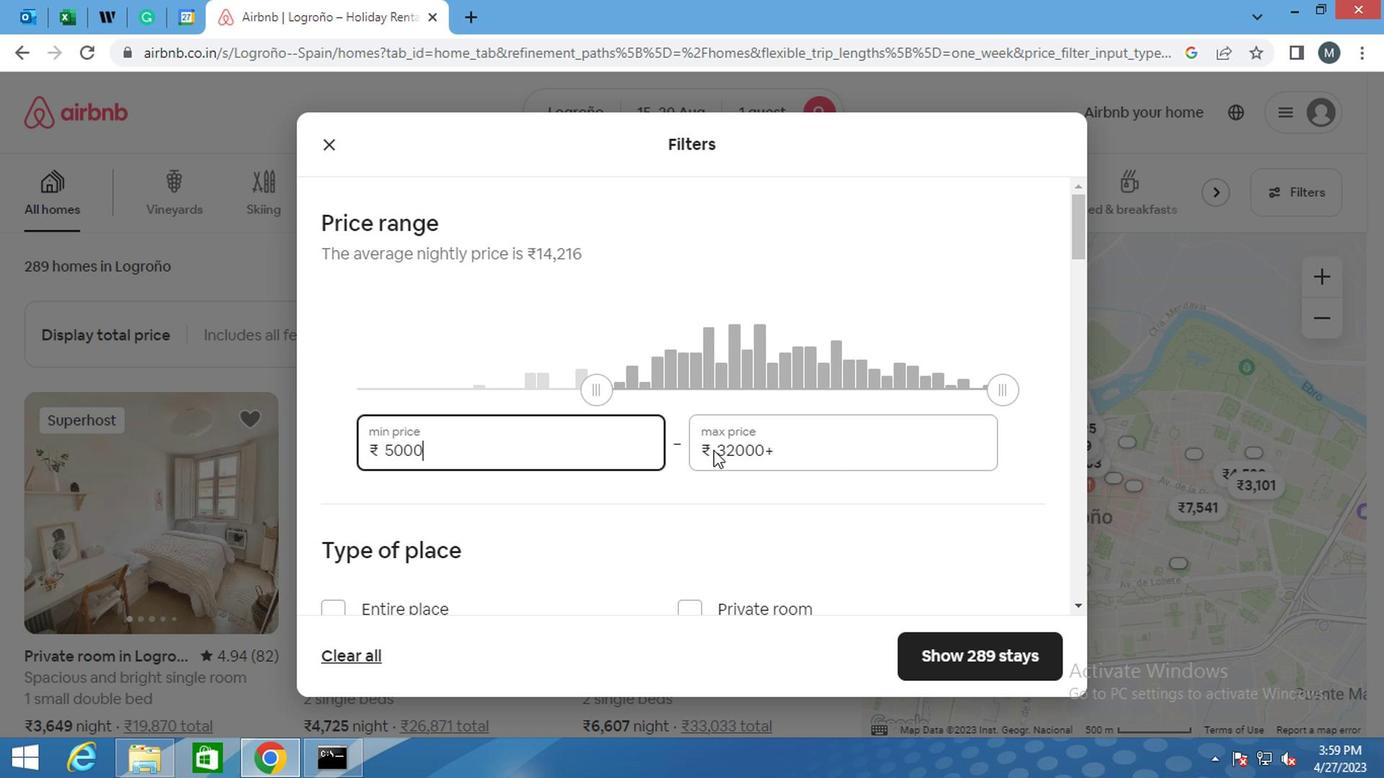 
Action: Mouse pressed left at (661, 418)
Screenshot: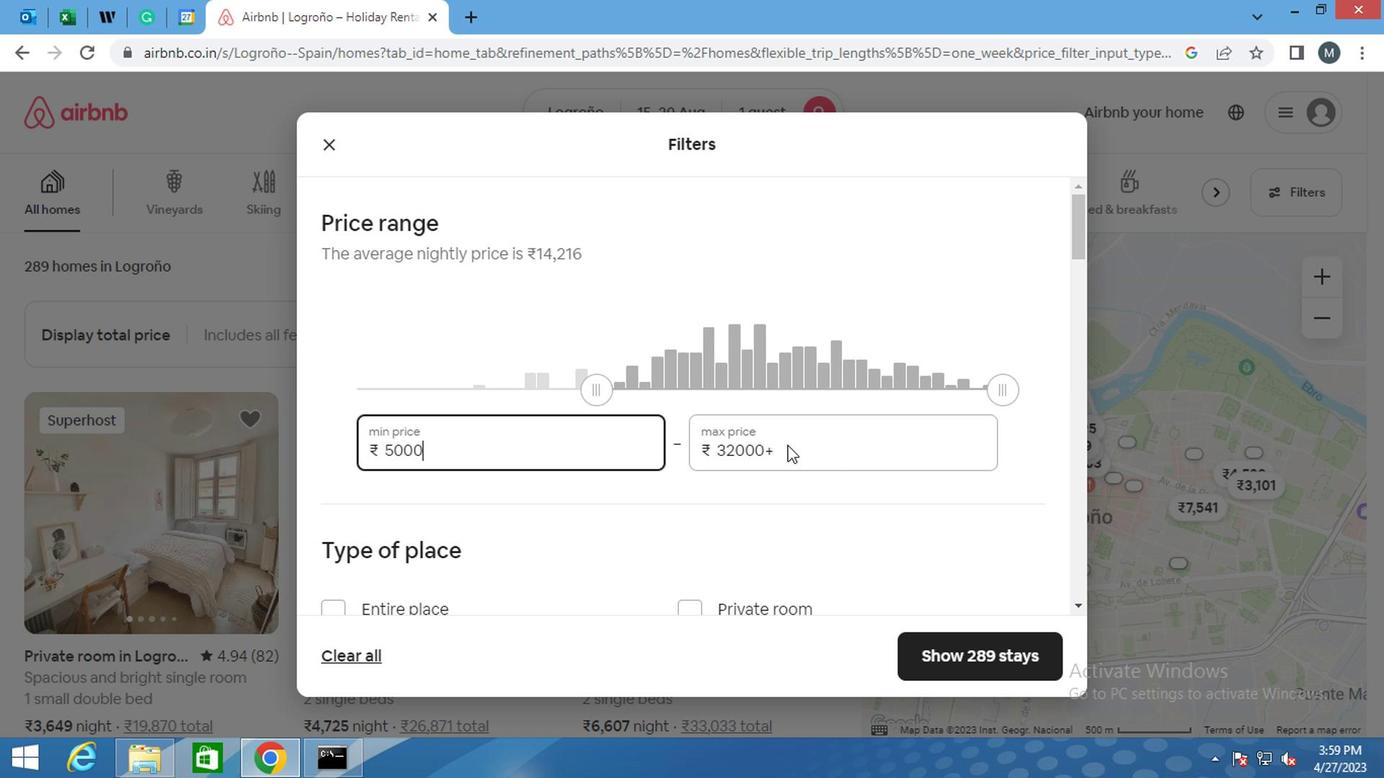 
Action: Mouse moved to (653, 415)
Screenshot: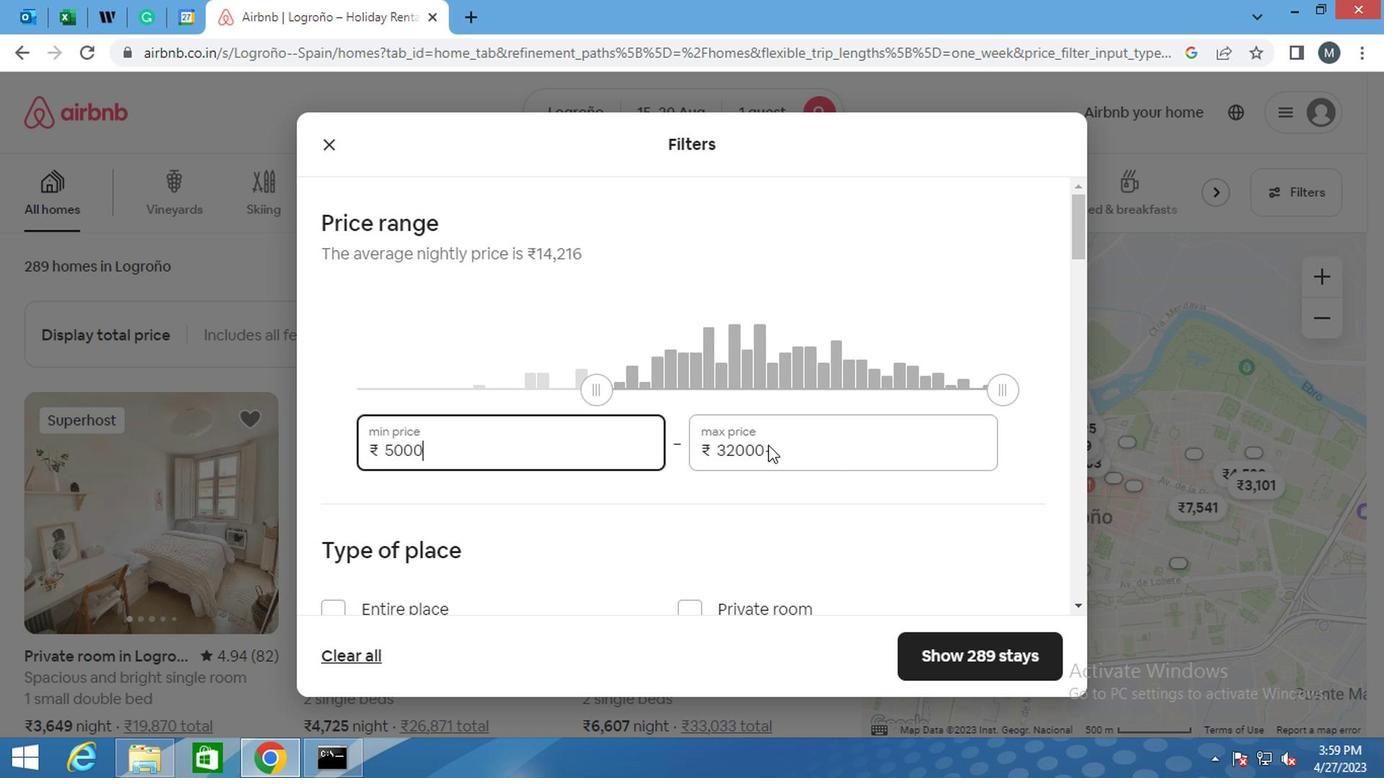 
Action: Mouse pressed left at (653, 415)
Screenshot: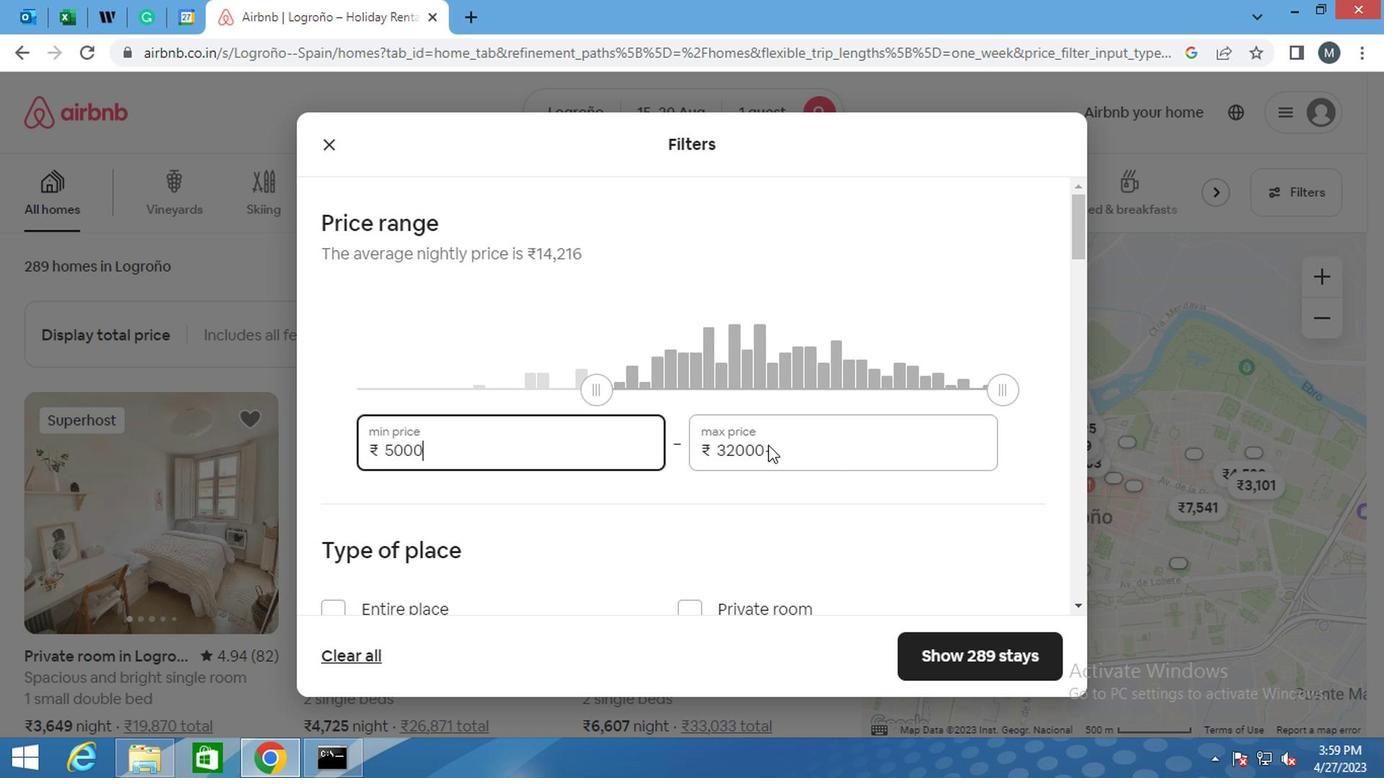 
Action: Mouse moved to (654, 421)
Screenshot: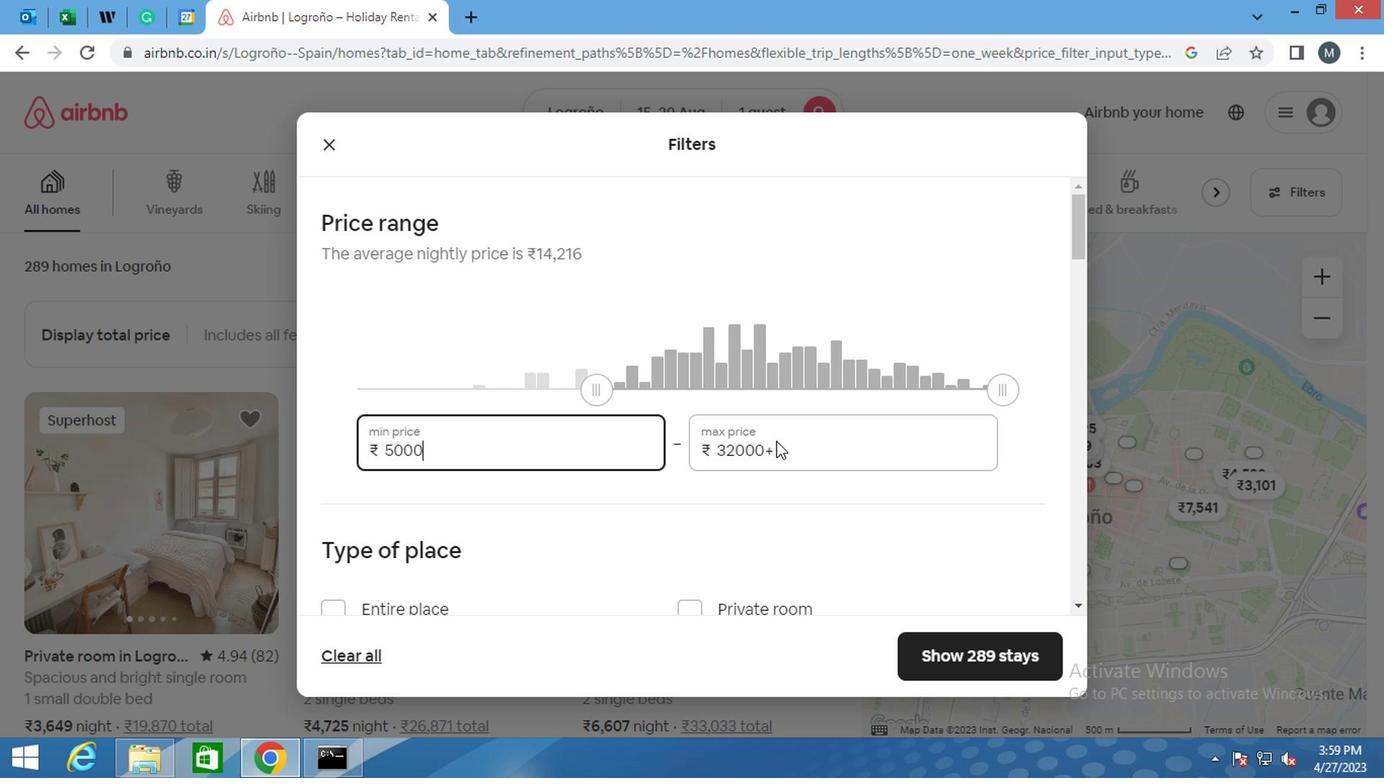 
Action: Mouse pressed left at (654, 421)
Screenshot: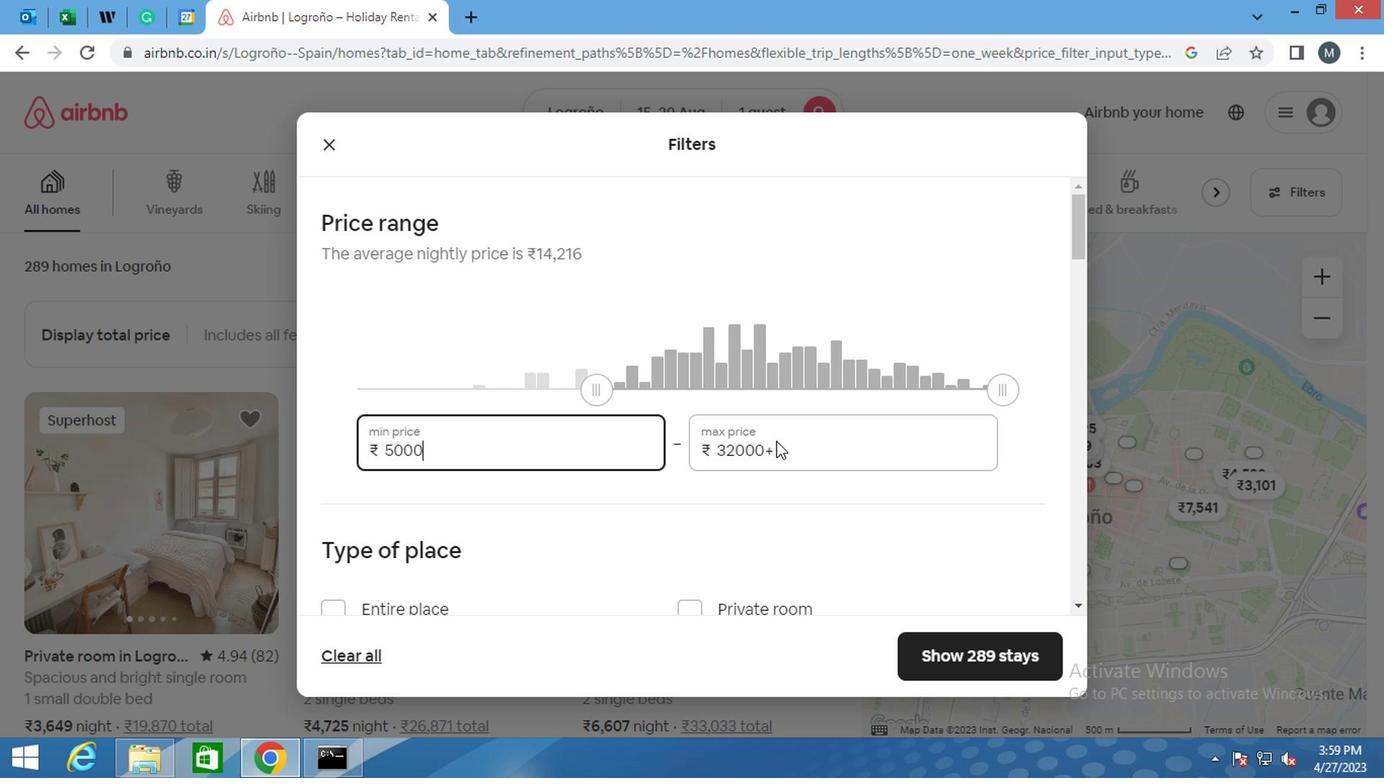 
Action: Mouse moved to (654, 421)
Screenshot: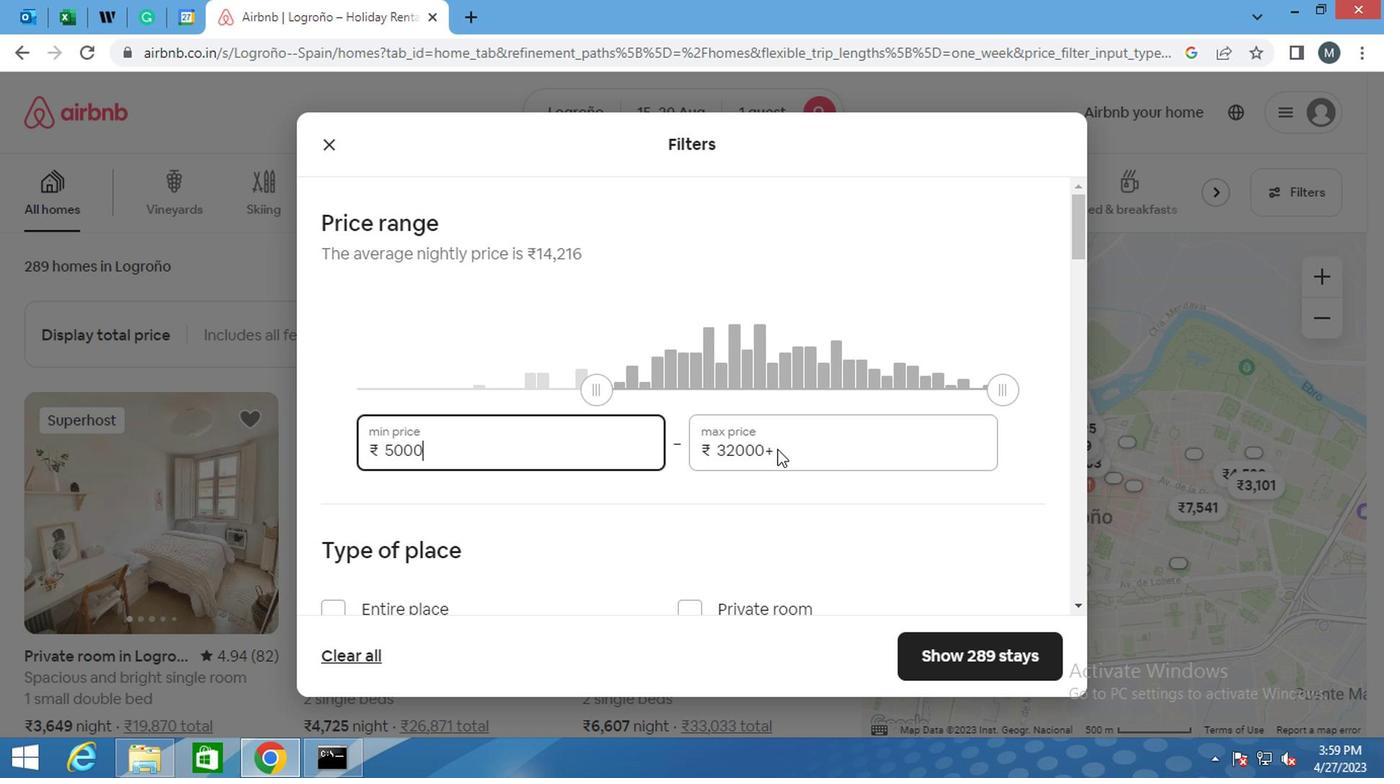 
Action: Mouse pressed left at (654, 421)
Screenshot: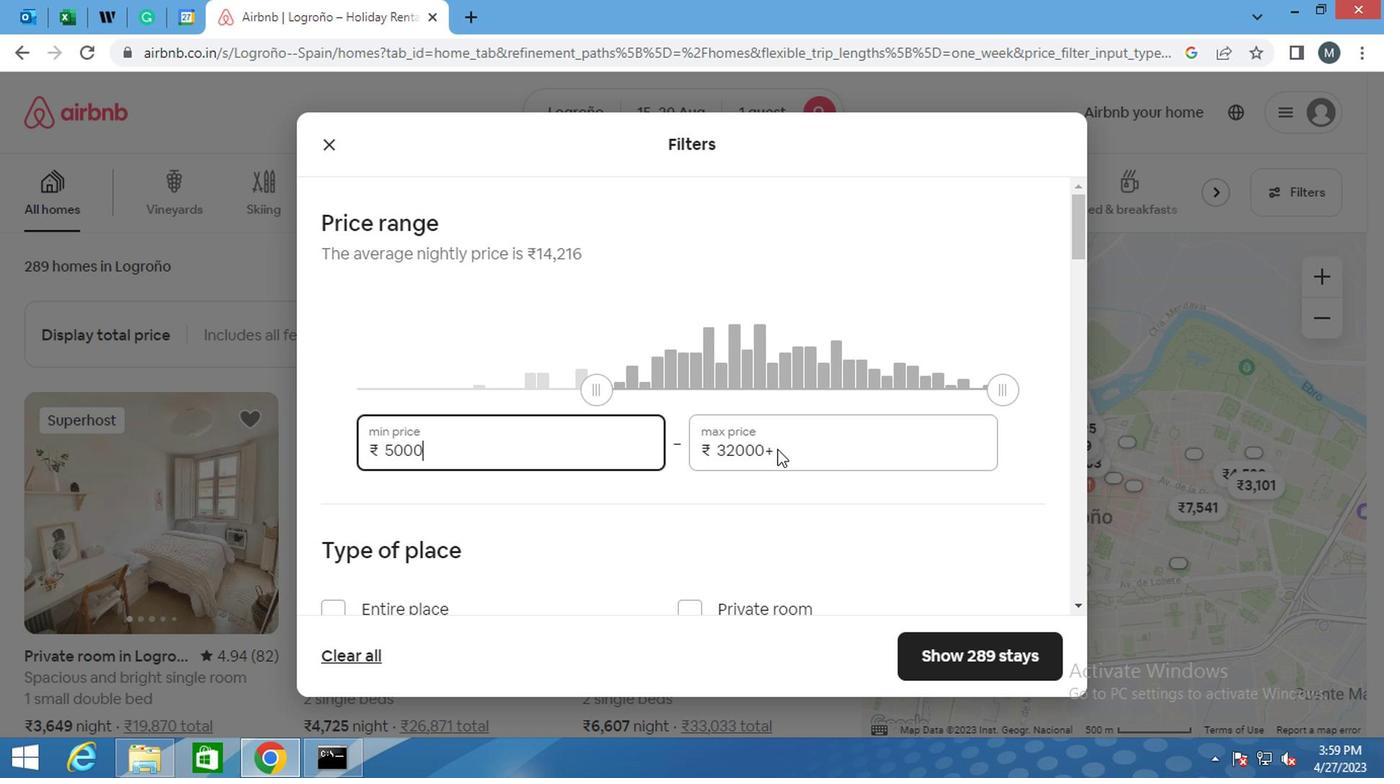 
Action: Mouse moved to (653, 421)
Screenshot: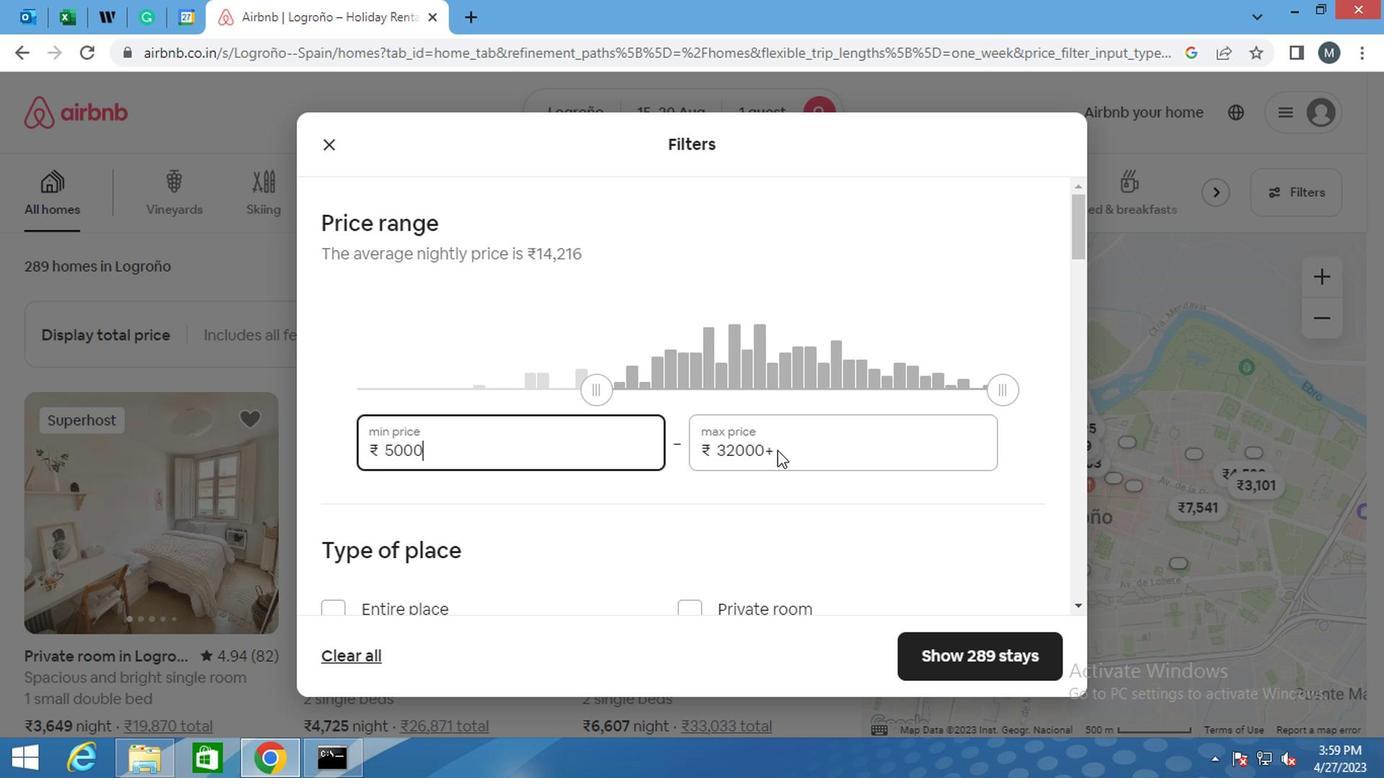 
Action: Mouse pressed left at (653, 421)
Screenshot: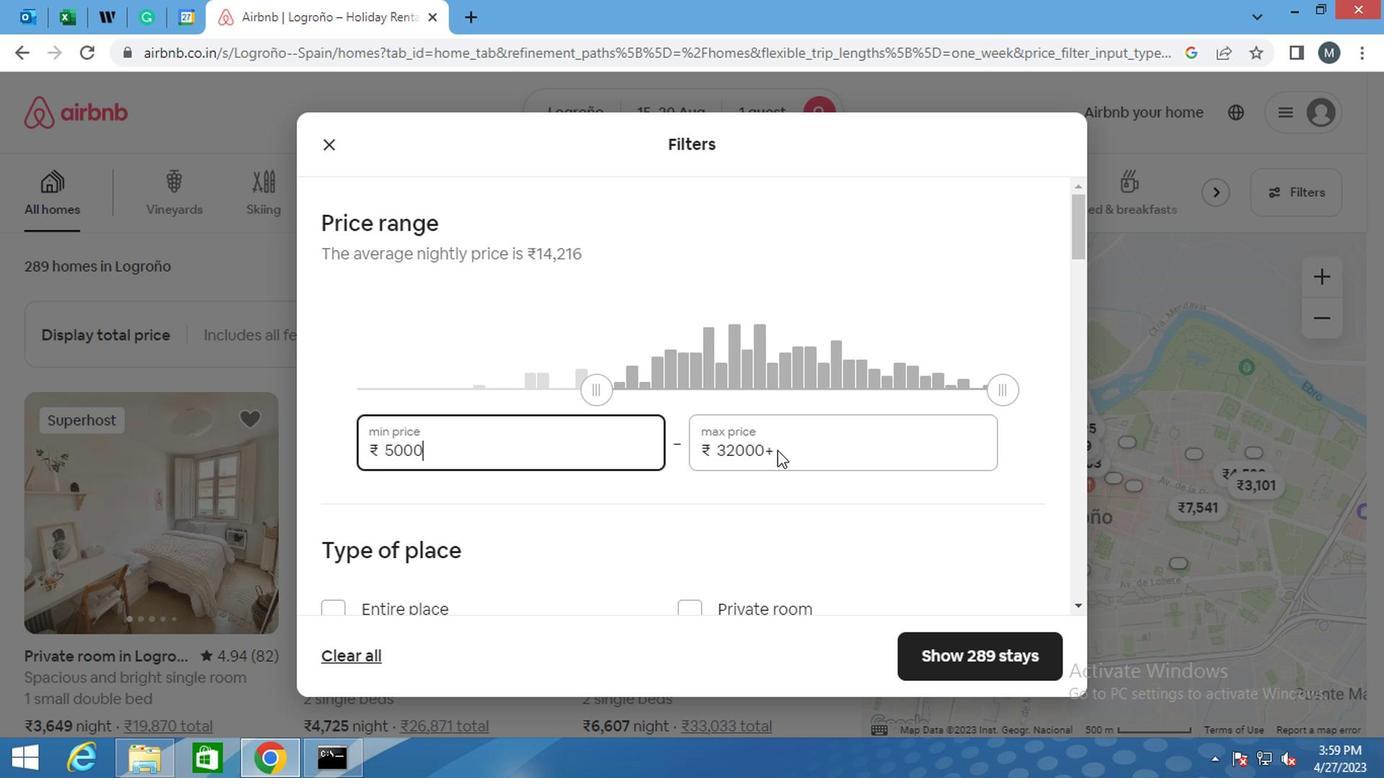 
Action: Mouse moved to (663, 421)
Screenshot: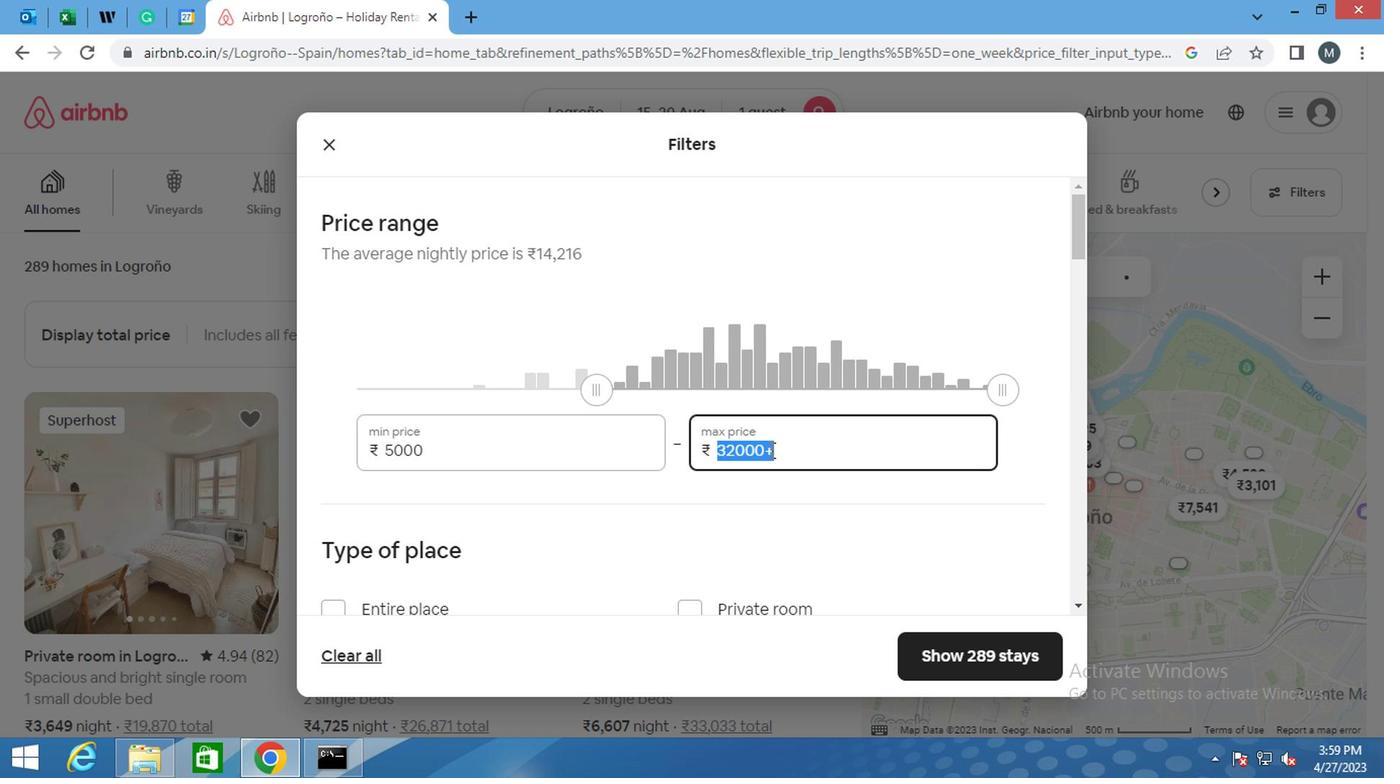 
Action: Key pressed 1
Screenshot: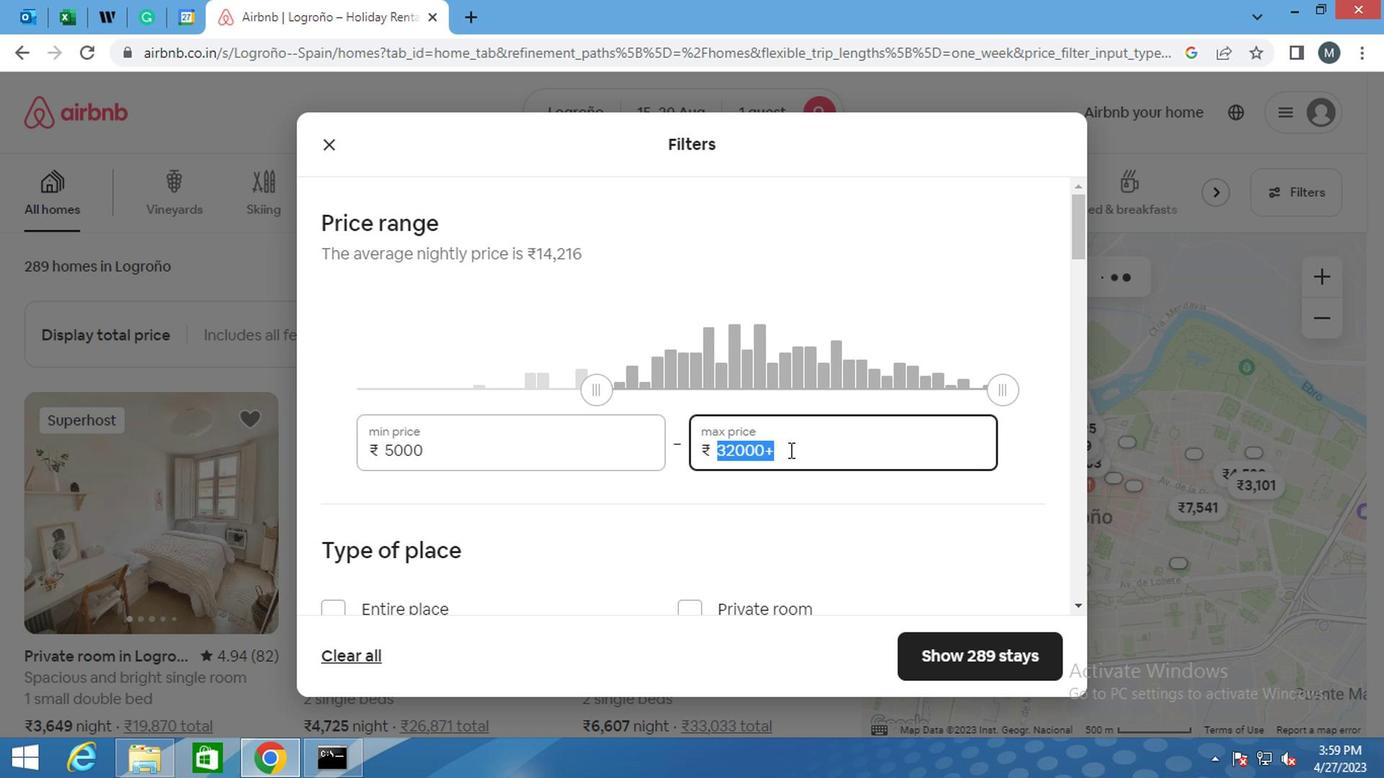 
Action: Mouse moved to (664, 421)
Screenshot: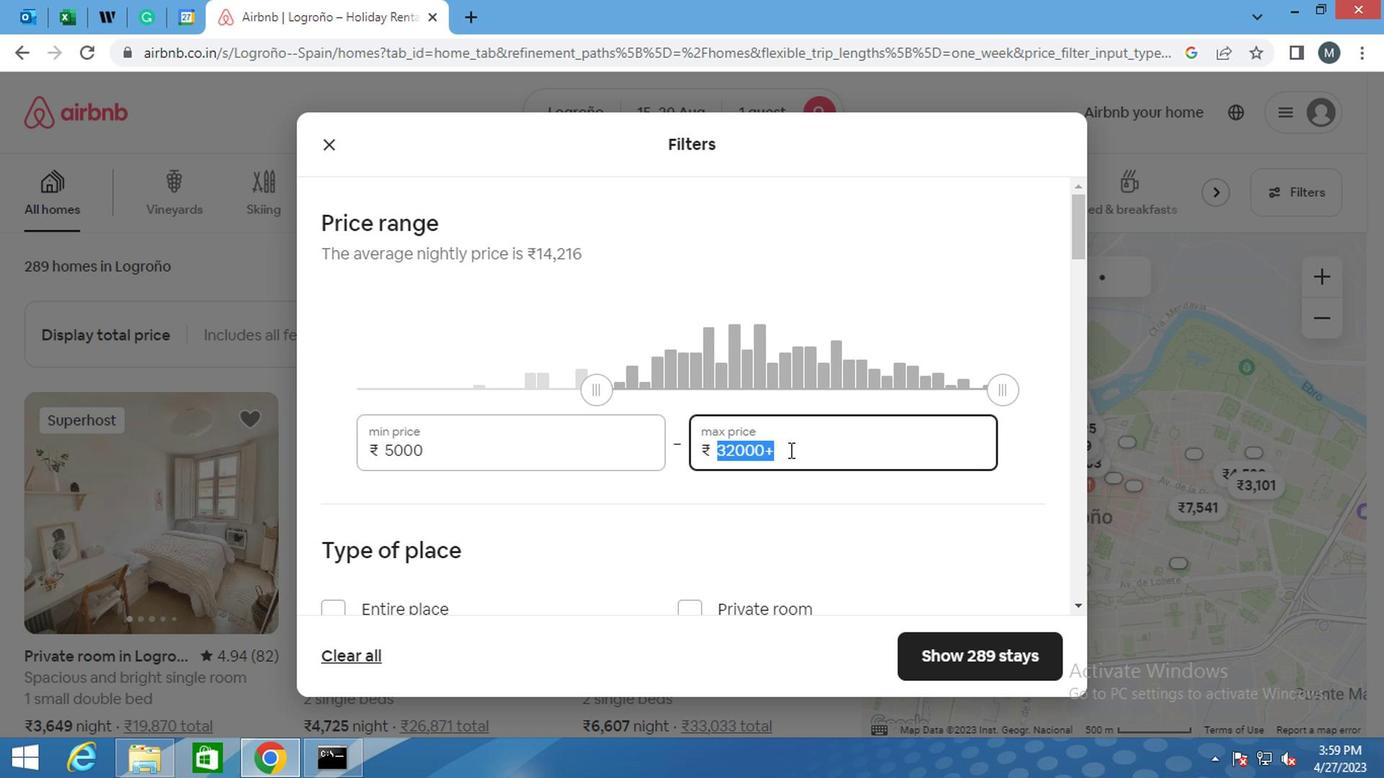 
Action: Key pressed 00
Screenshot: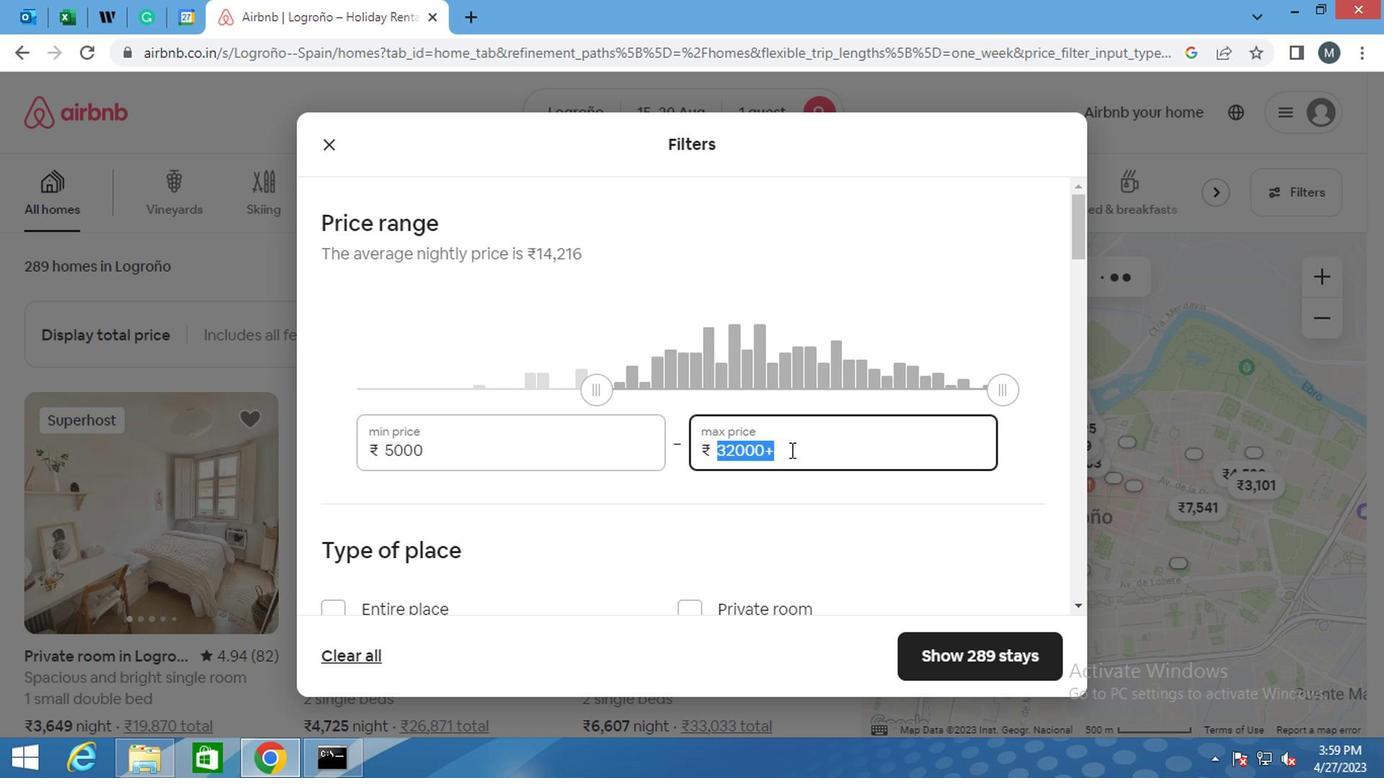 
Action: Mouse moved to (661, 421)
Screenshot: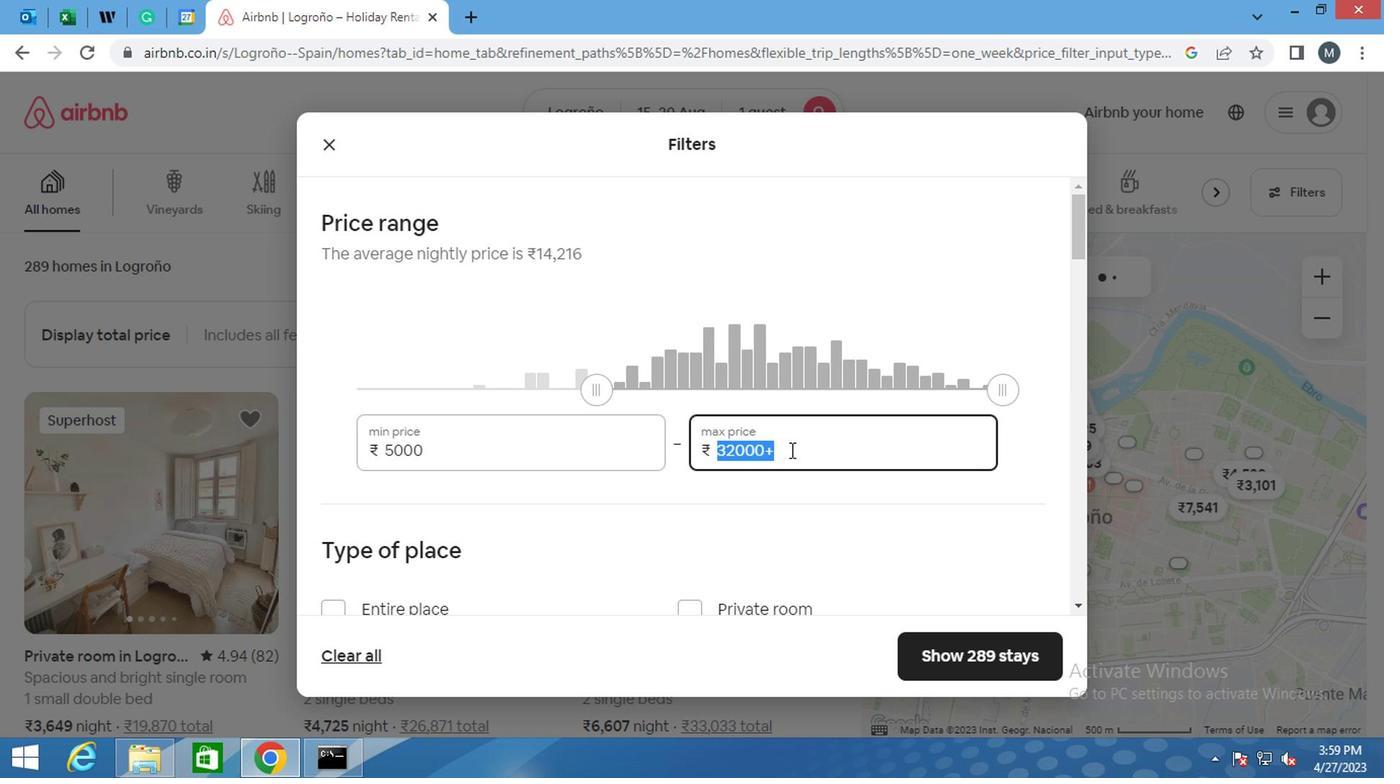 
Action: Mouse pressed left at (661, 421)
Screenshot: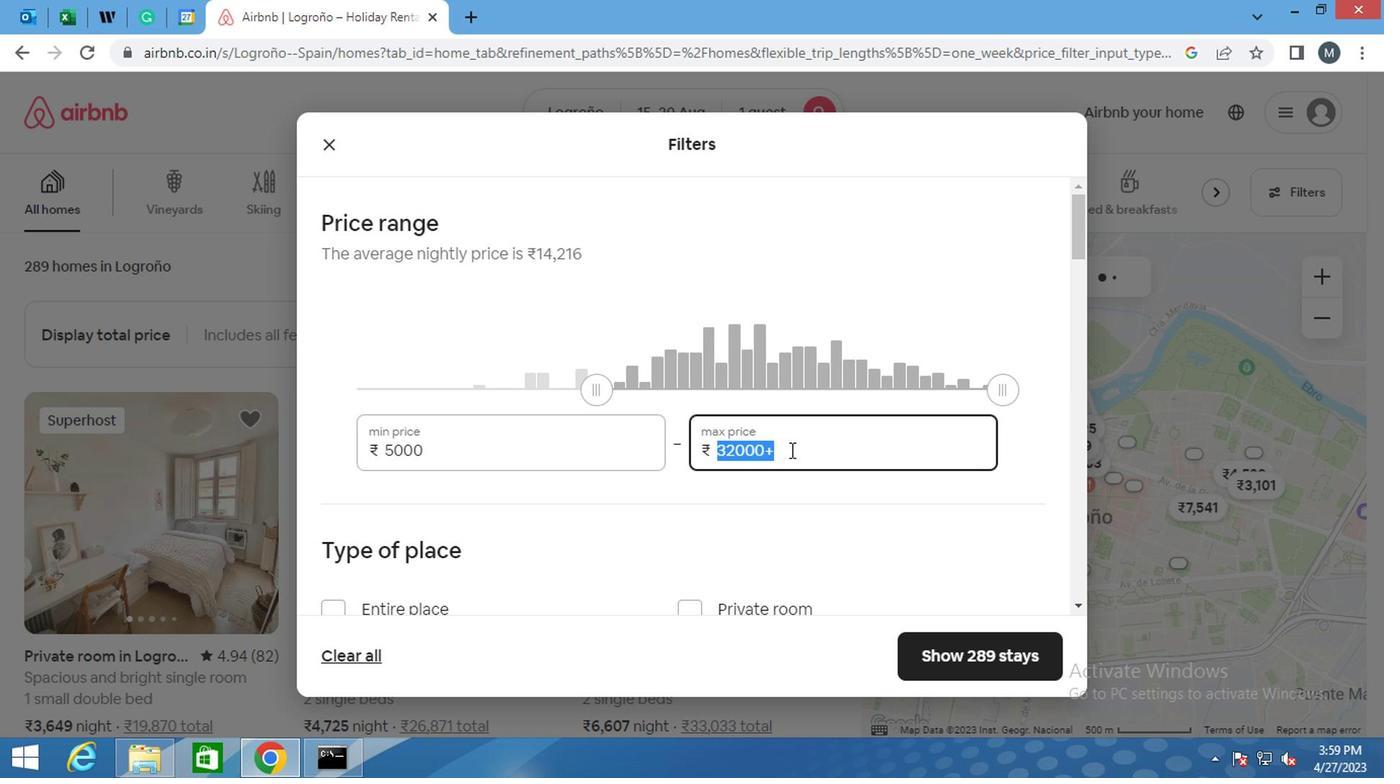 
Action: Mouse moved to (645, 424)
Screenshot: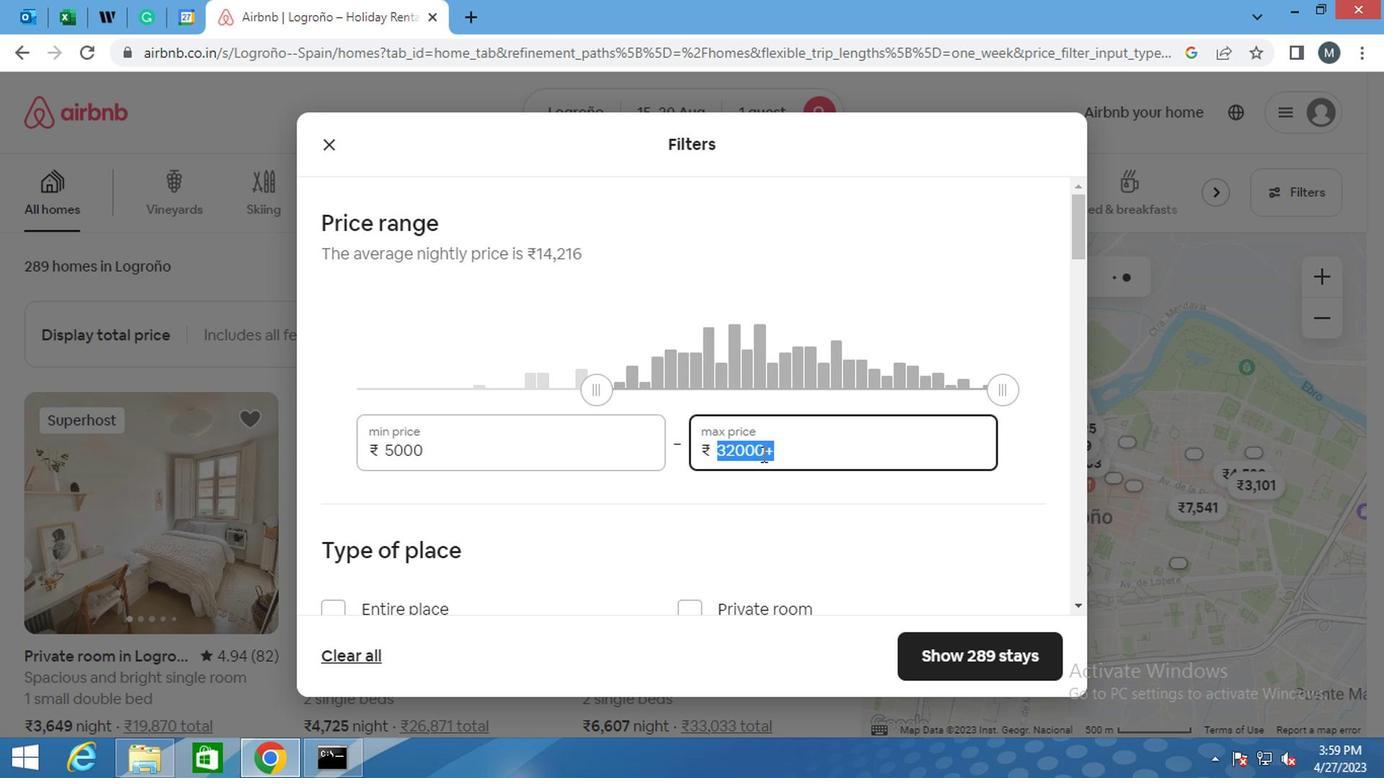 
Action: Key pressed <Key.backspace>
Screenshot: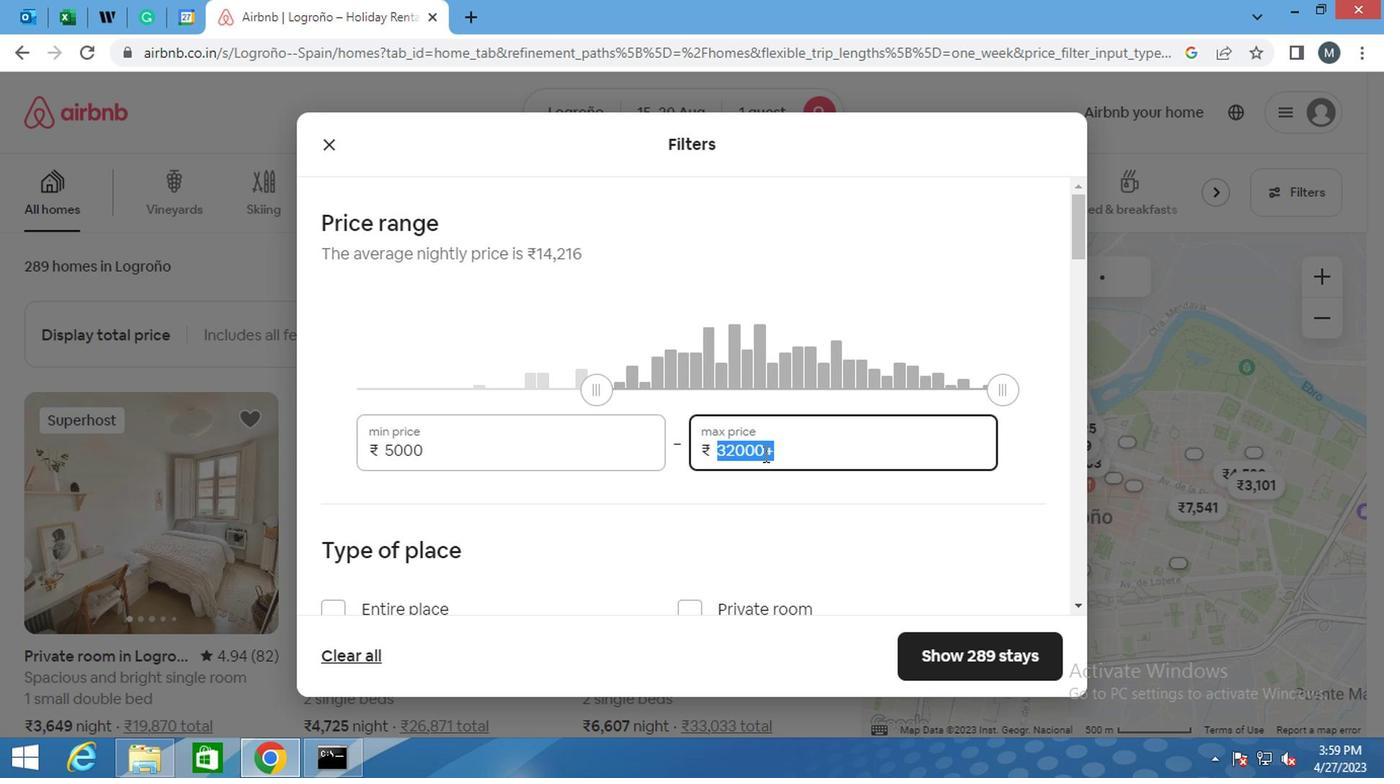 
Action: Mouse moved to (654, 422)
Screenshot: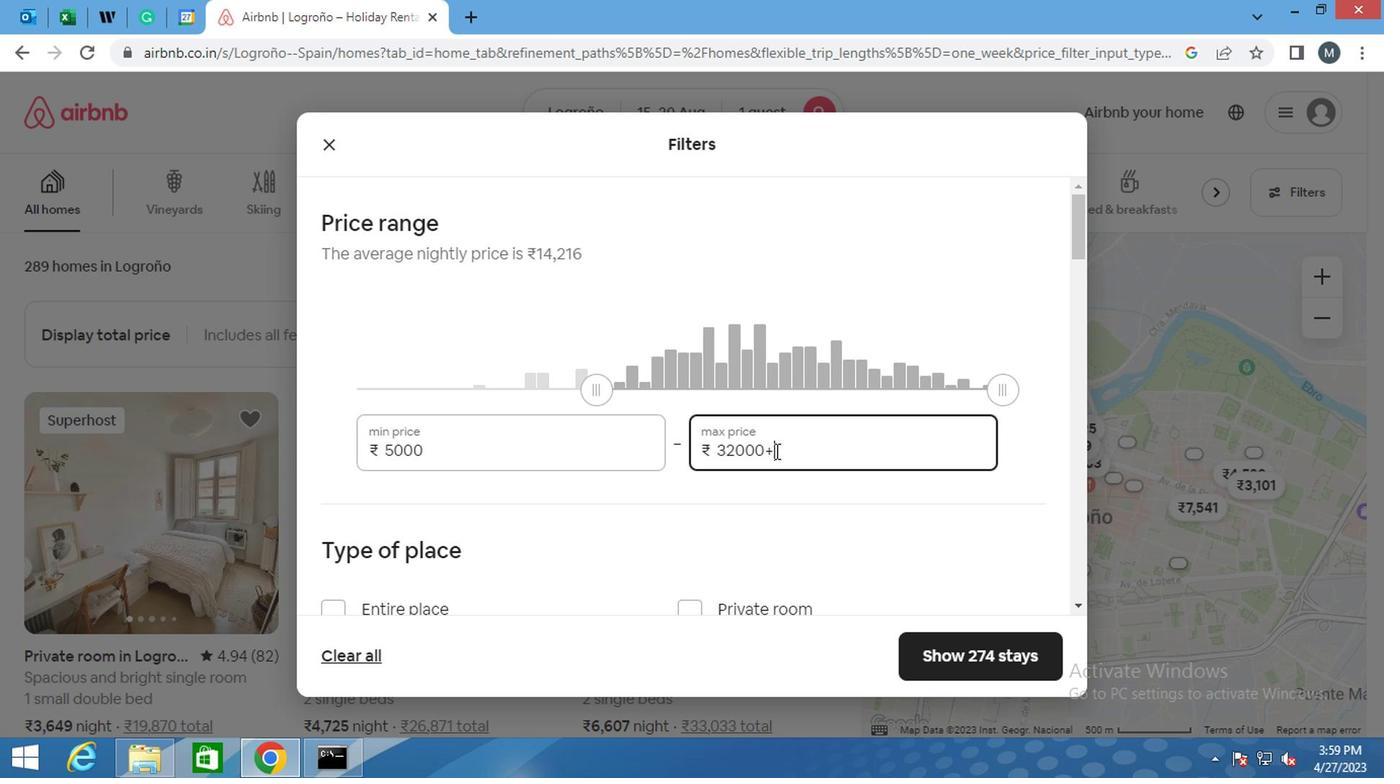 
Action: Mouse pressed left at (654, 422)
Screenshot: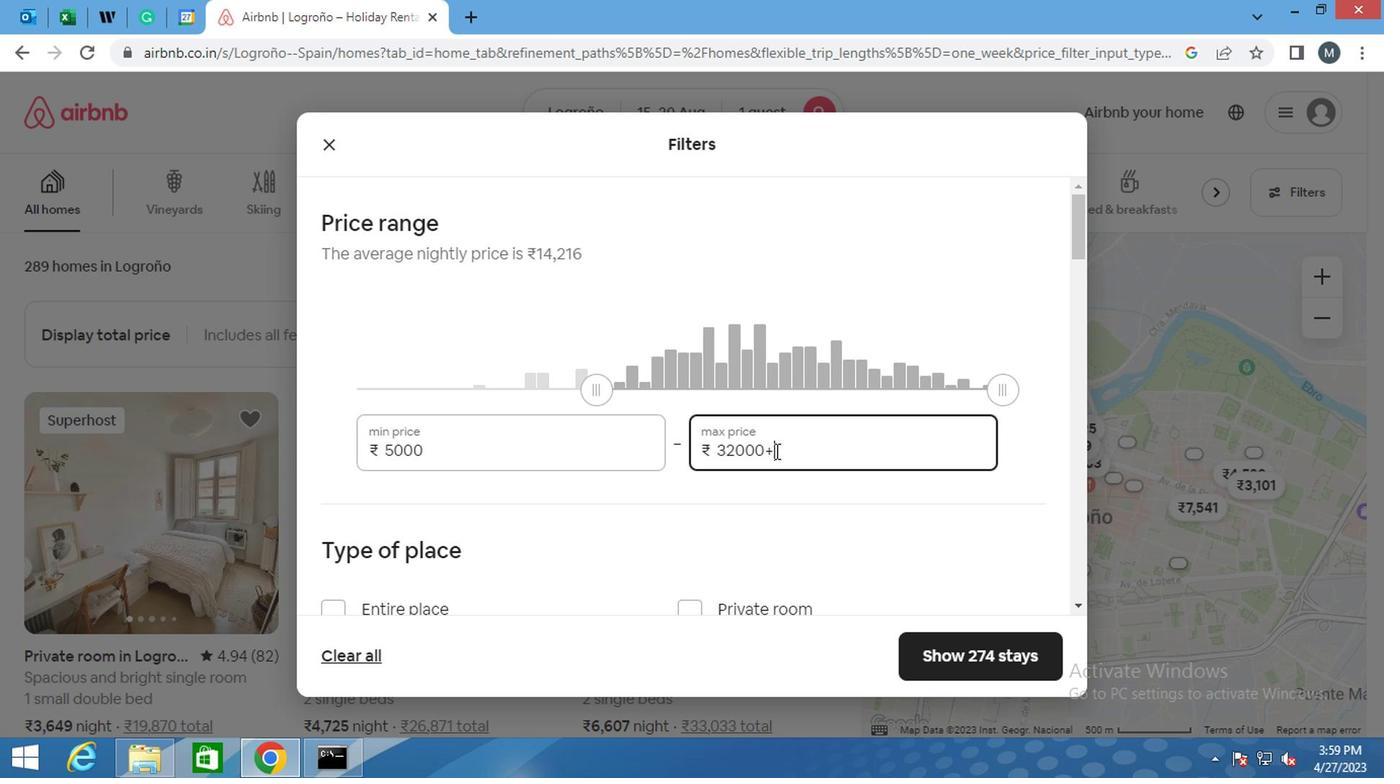 
Action: Mouse moved to (595, 422)
Screenshot: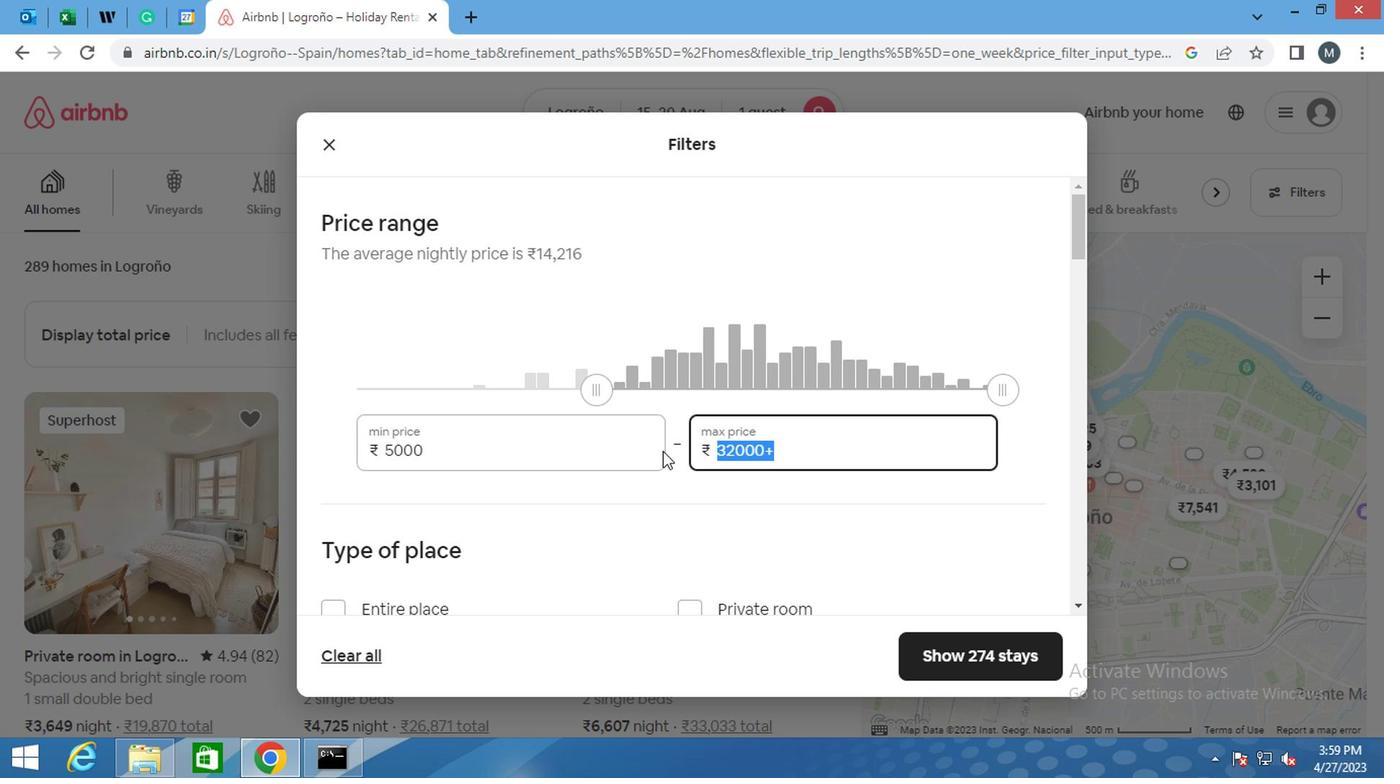 
Action: Key pressed 1
Screenshot: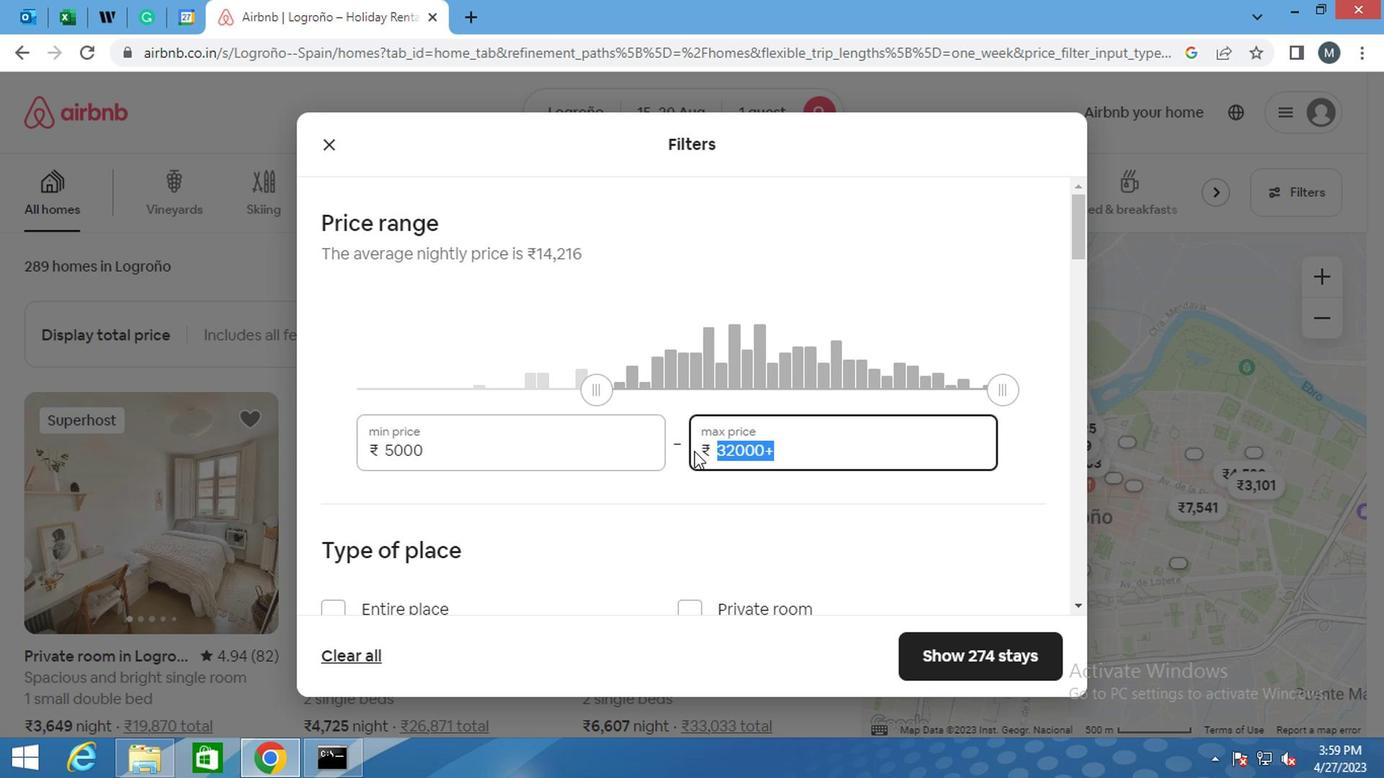 
Action: Mouse moved to (603, 422)
Screenshot: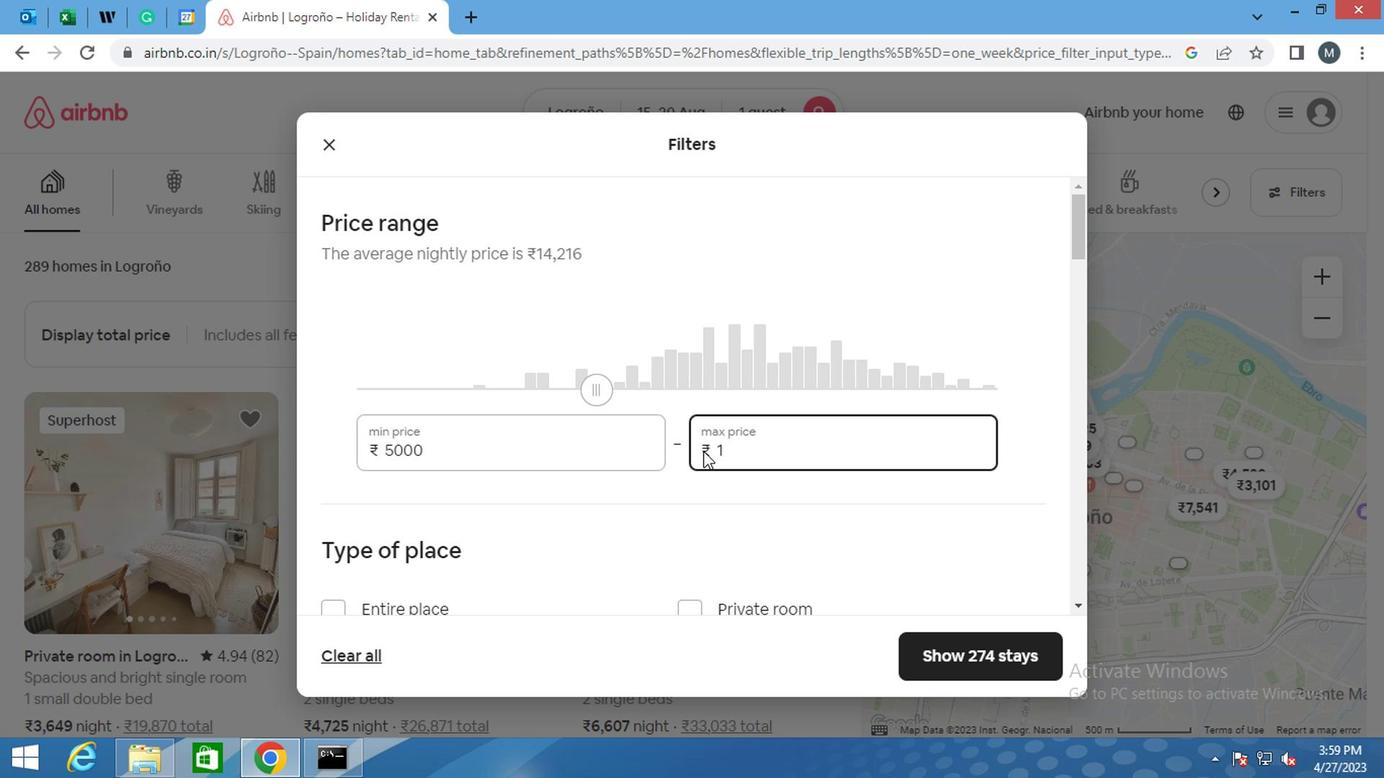 
Action: Key pressed 0000
Screenshot: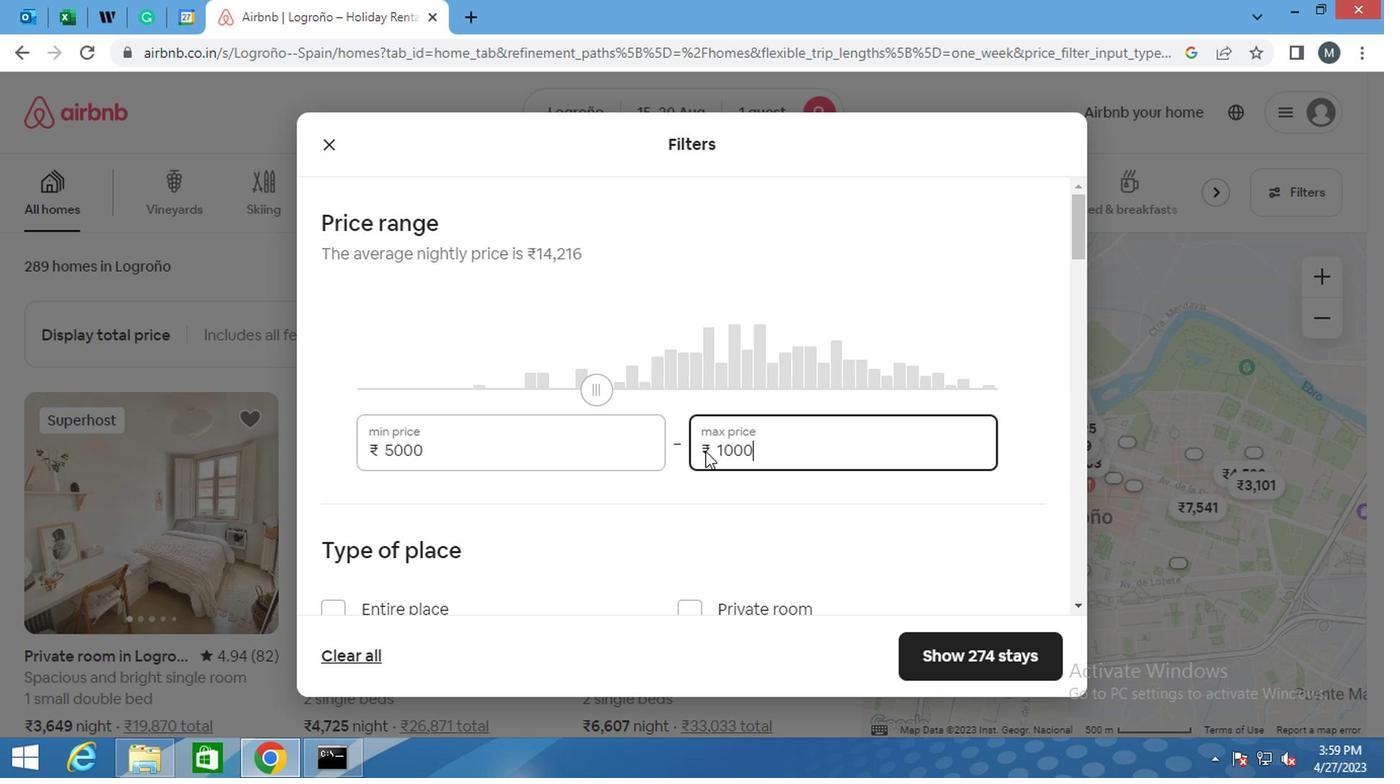 
Action: Mouse moved to (600, 400)
Screenshot: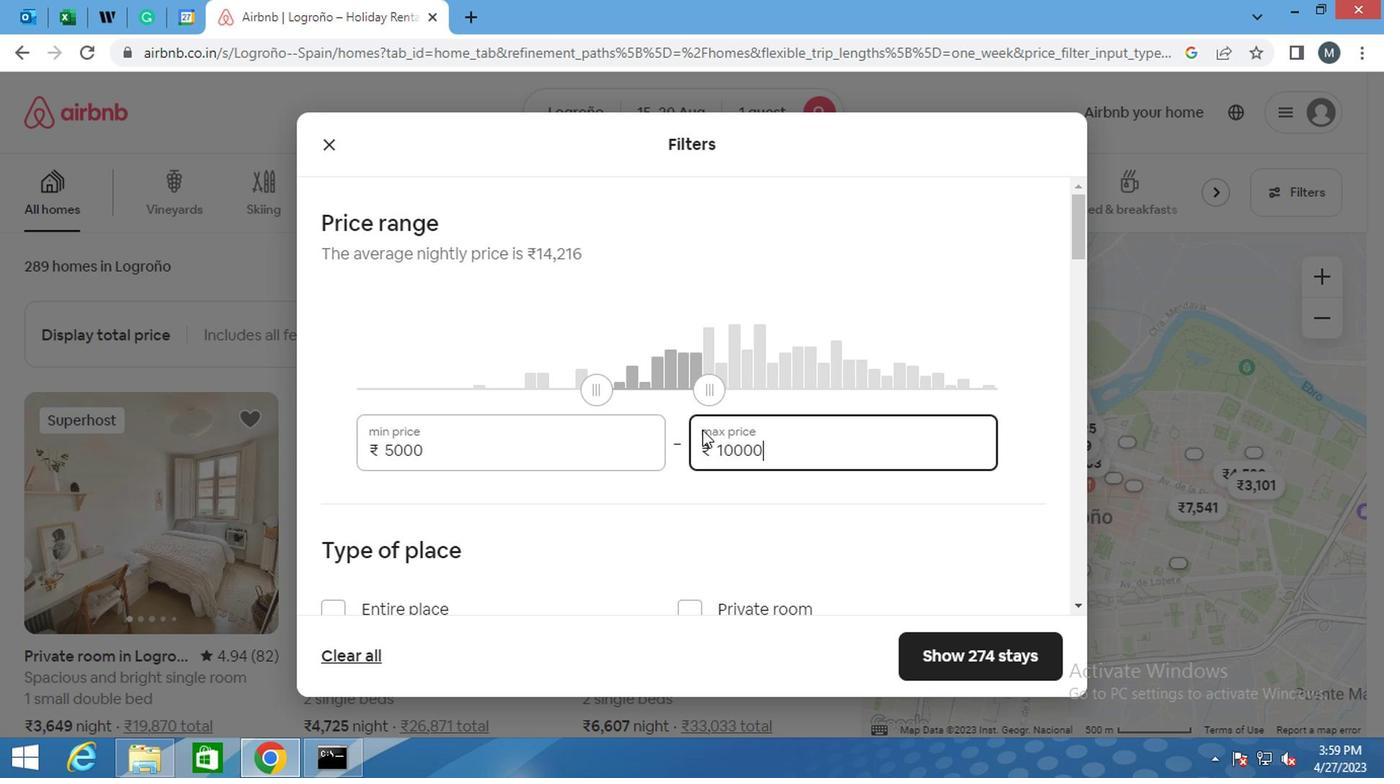 
Action: Mouse scrolled (600, 400) with delta (0, 0)
Screenshot: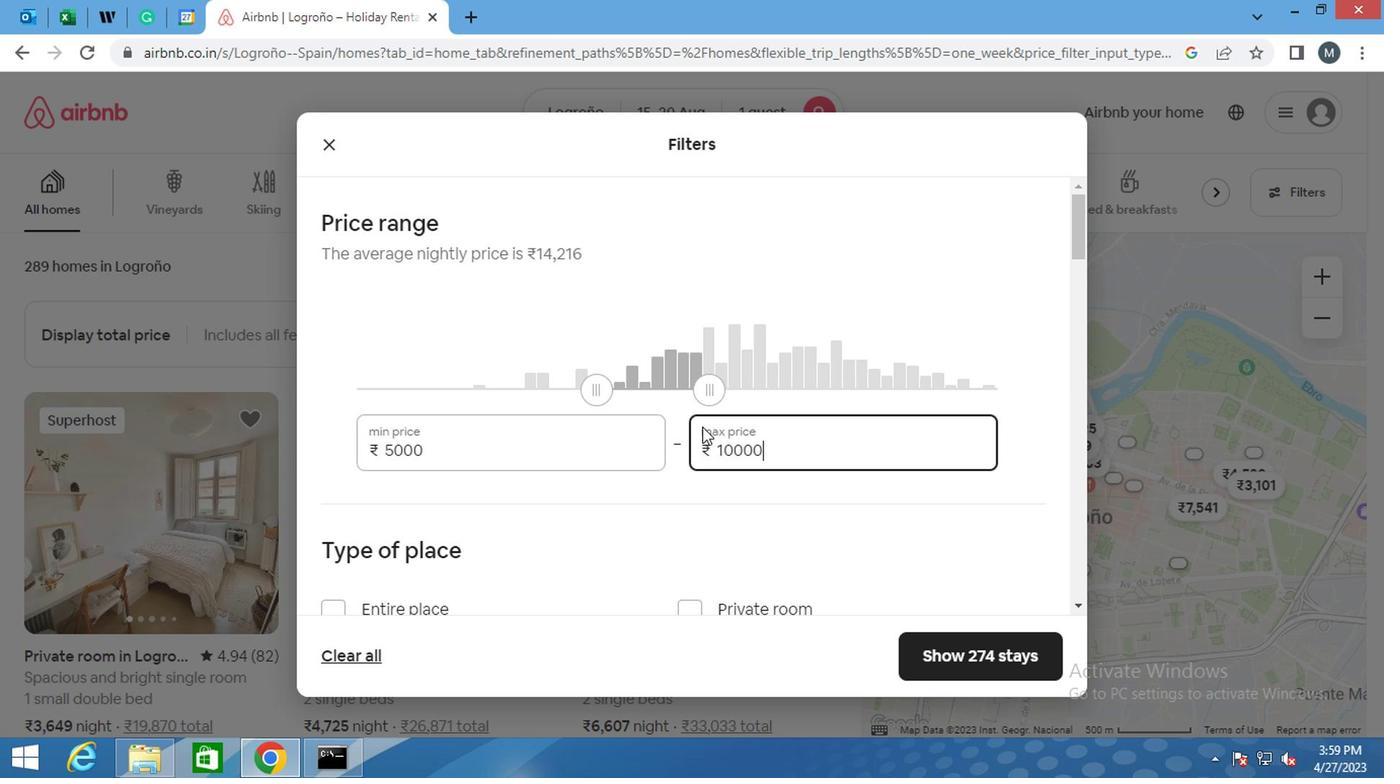 
Action: Mouse scrolled (600, 400) with delta (0, 0)
Screenshot: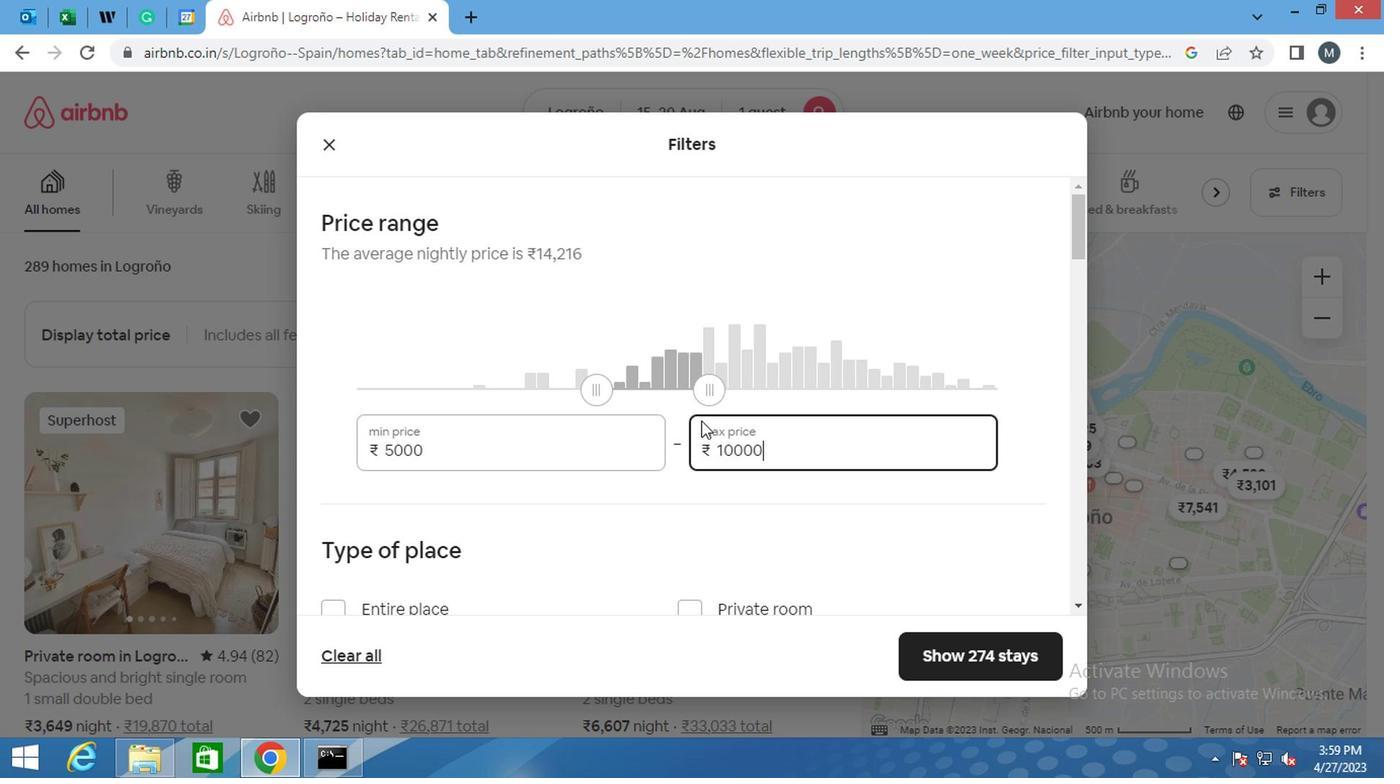
Action: Mouse moved to (597, 399)
Screenshot: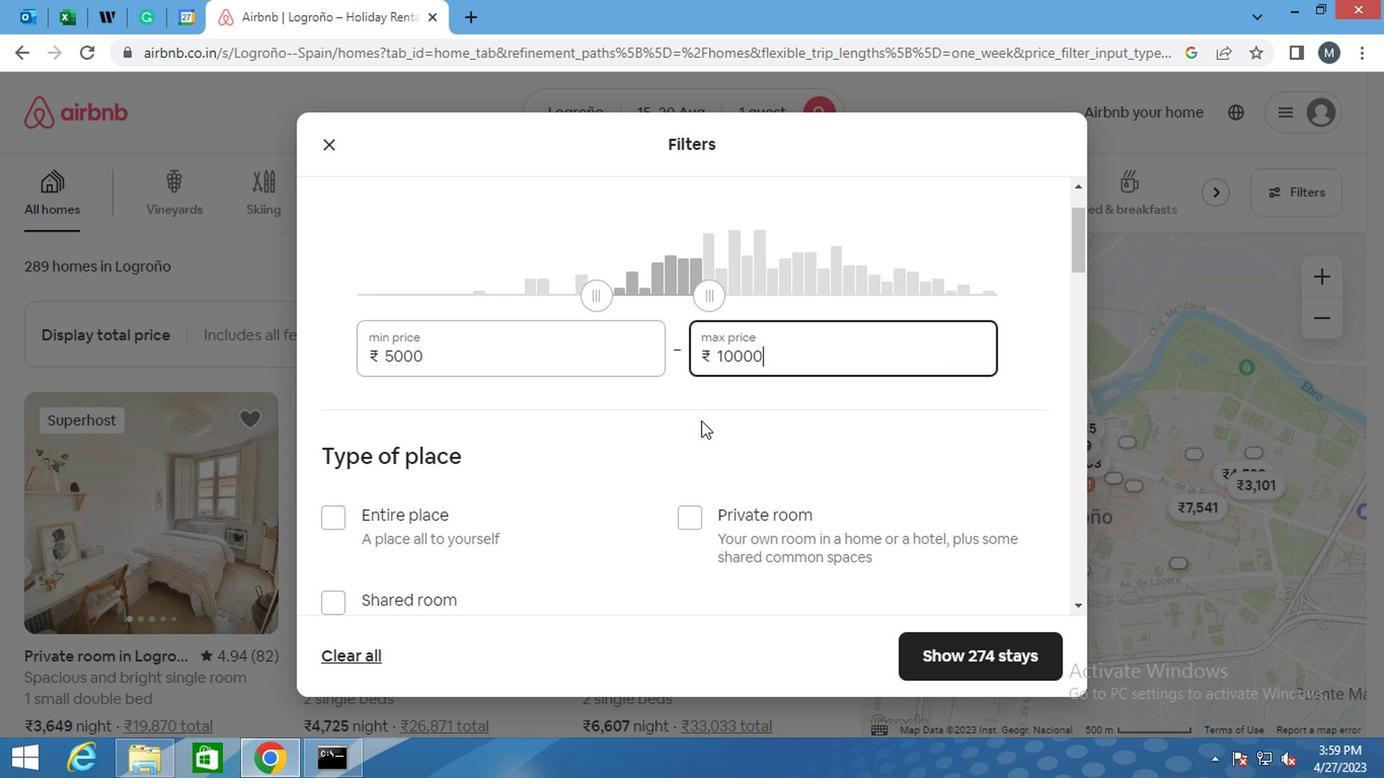 
Action: Mouse scrolled (597, 398) with delta (0, 0)
Screenshot: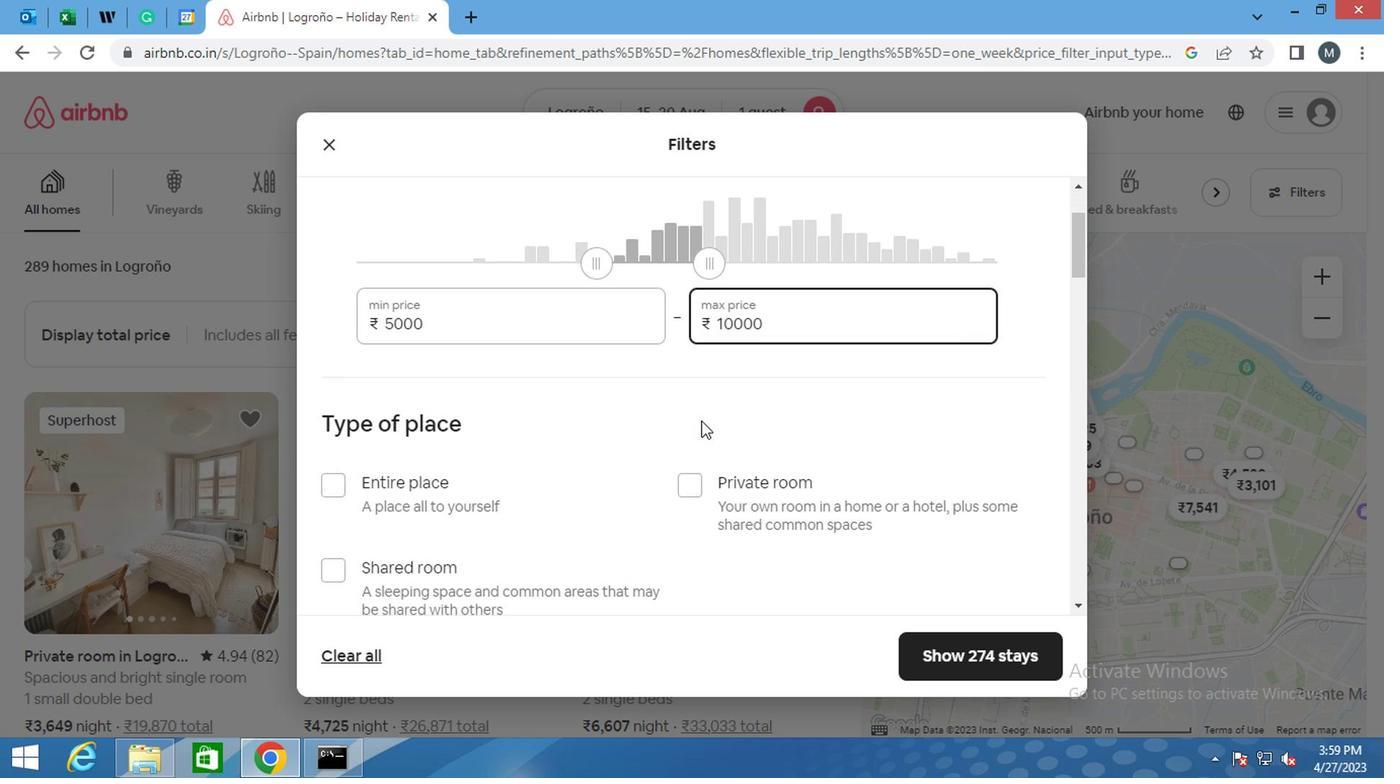 
Action: Mouse moved to (590, 318)
Screenshot: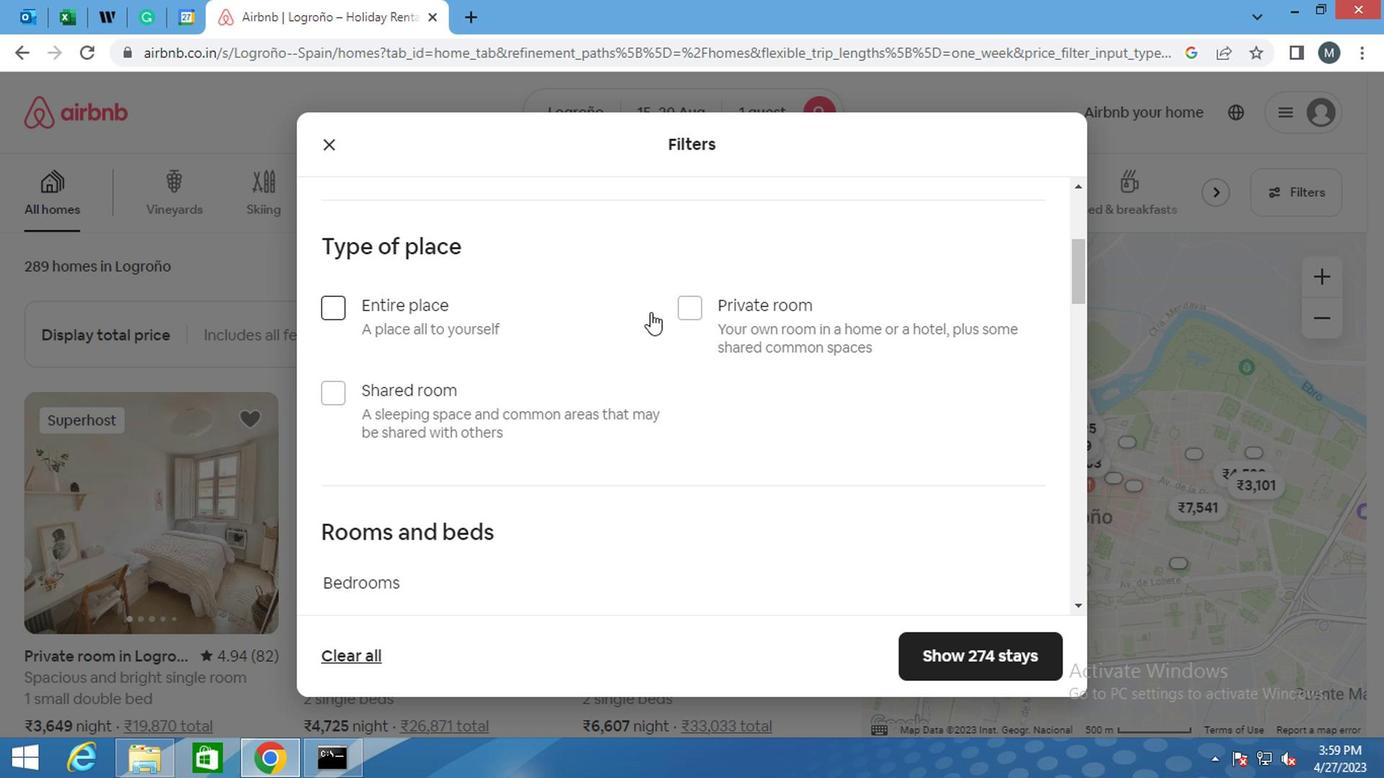 
Action: Mouse pressed left at (590, 318)
Screenshot: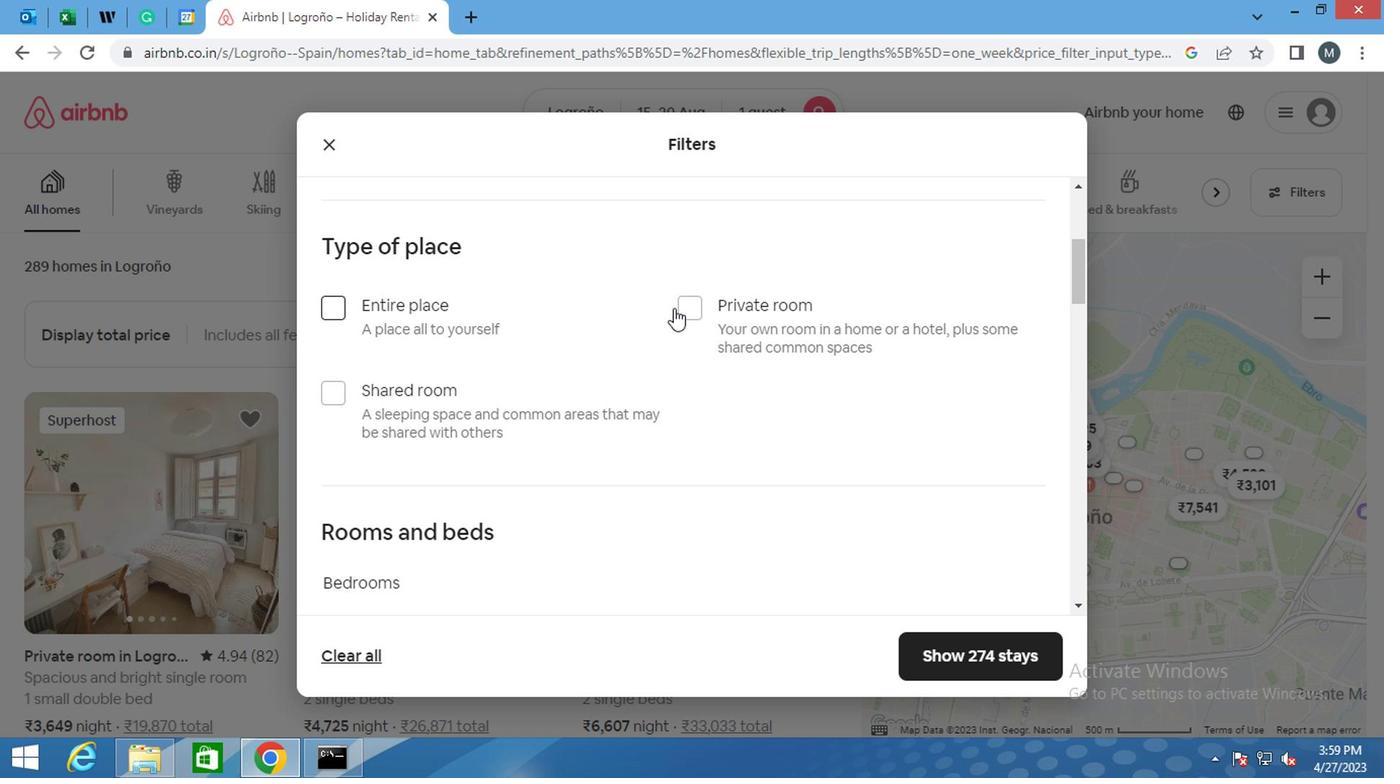 
Action: Mouse moved to (299, 359)
Screenshot: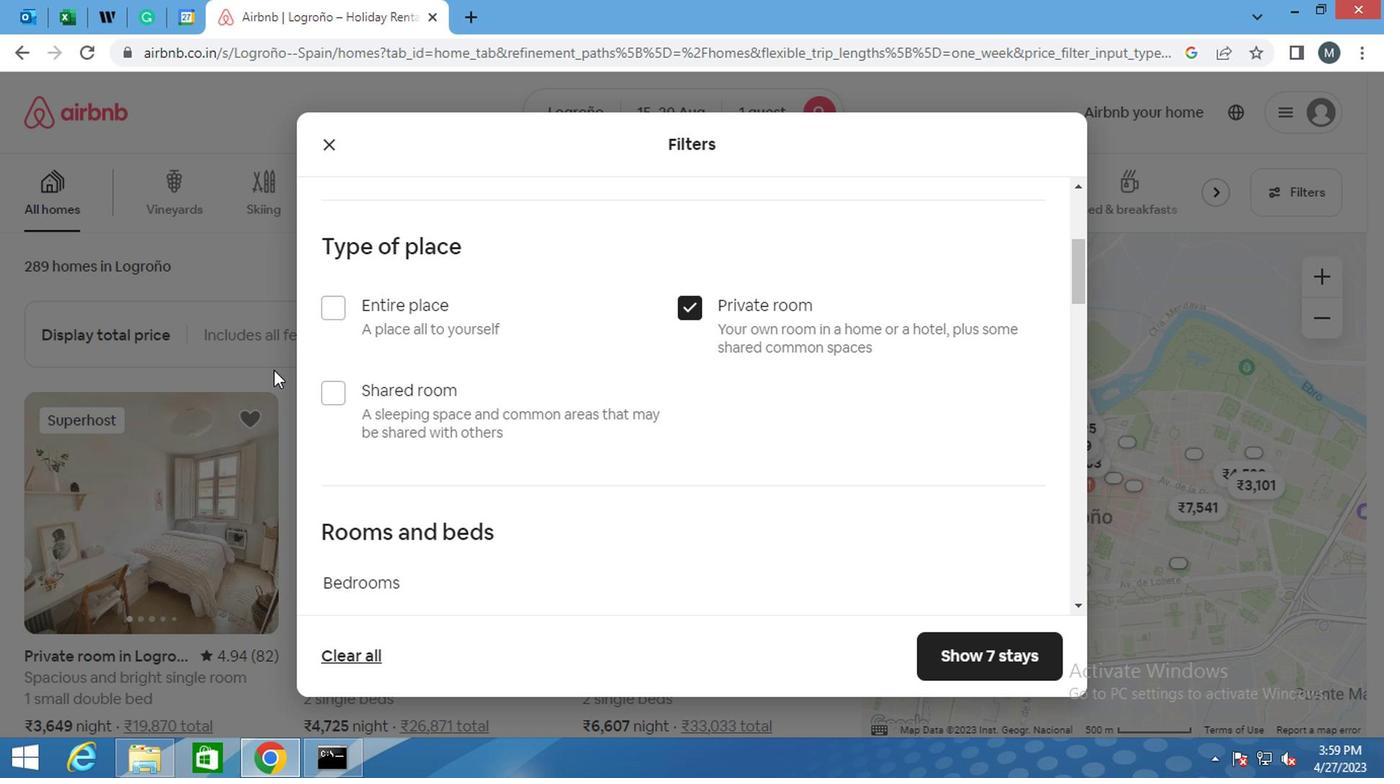 
Action: Mouse scrolled (299, 359) with delta (0, 0)
Screenshot: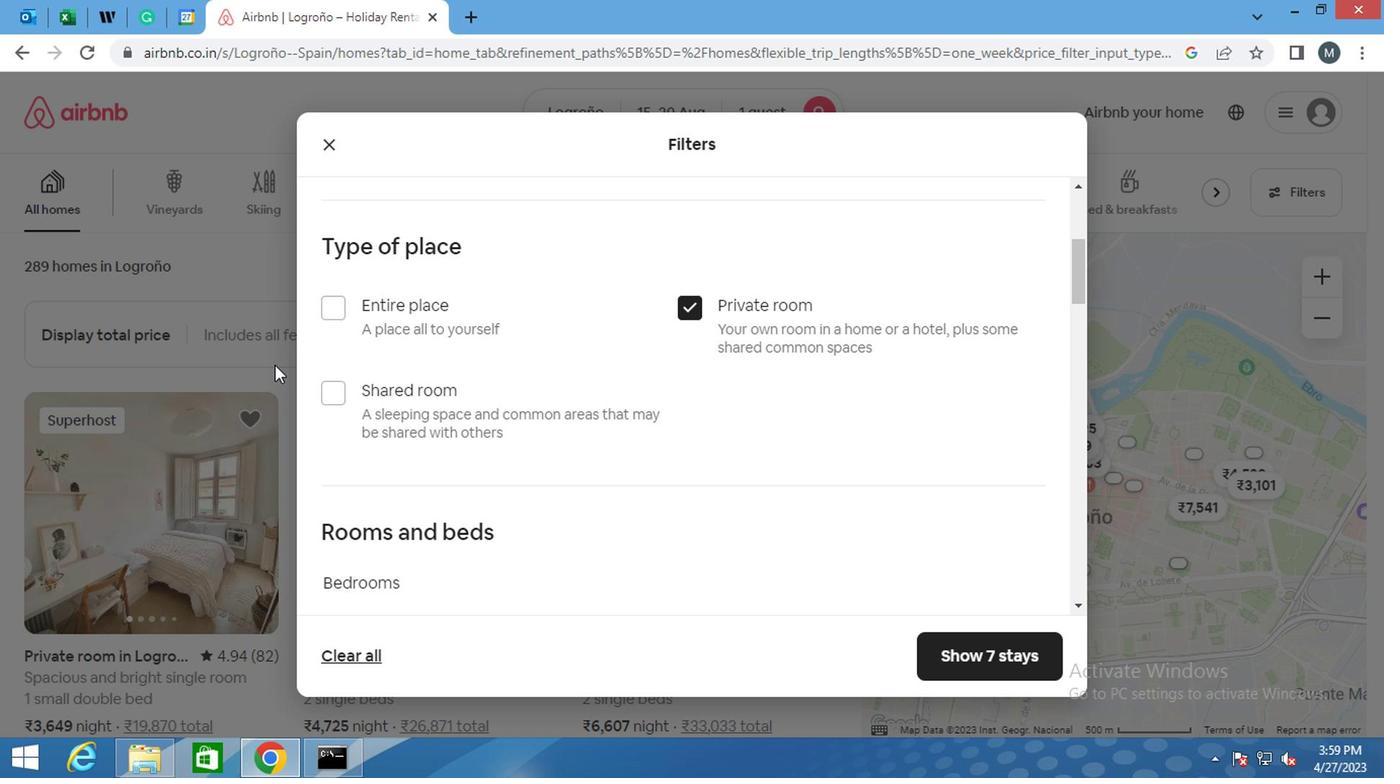 
Action: Mouse scrolled (299, 359) with delta (0, 0)
Screenshot: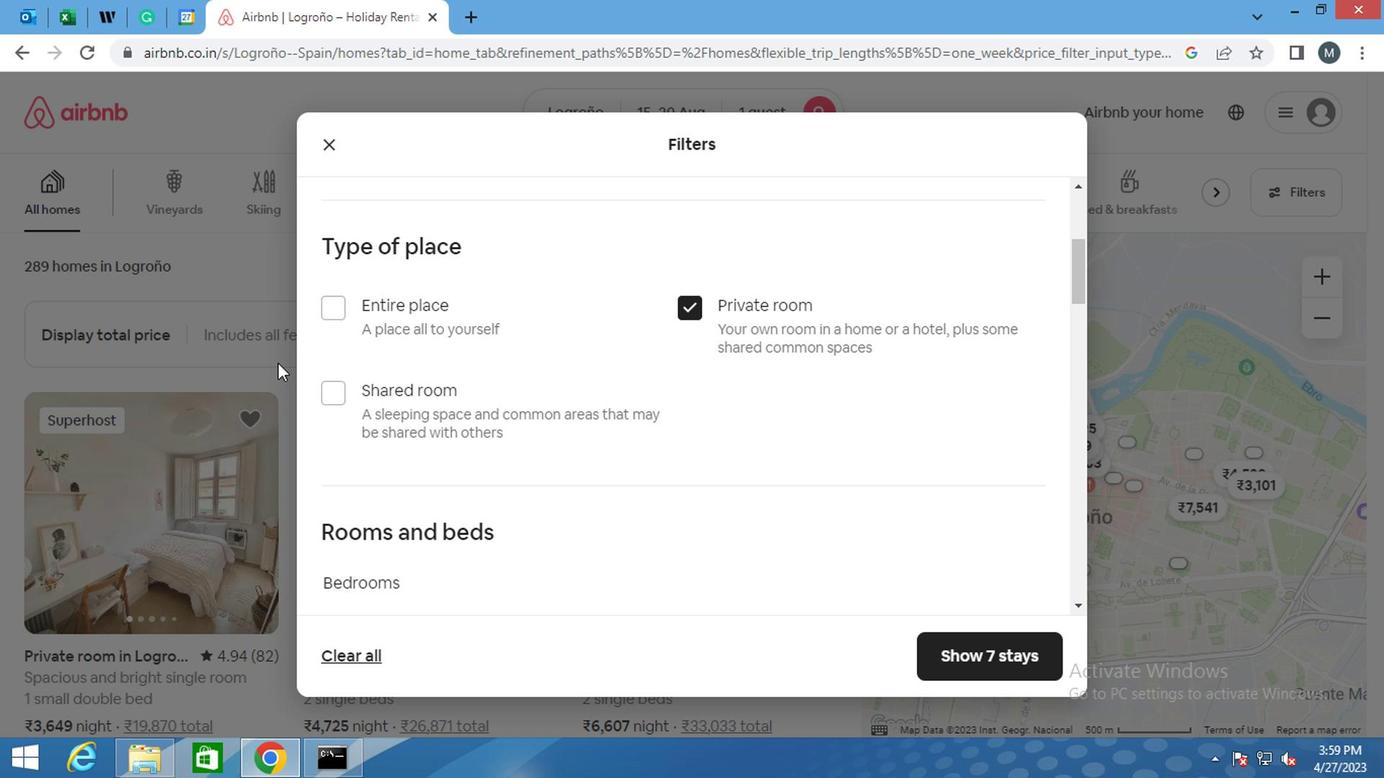 
Action: Mouse moved to (298, 359)
Screenshot: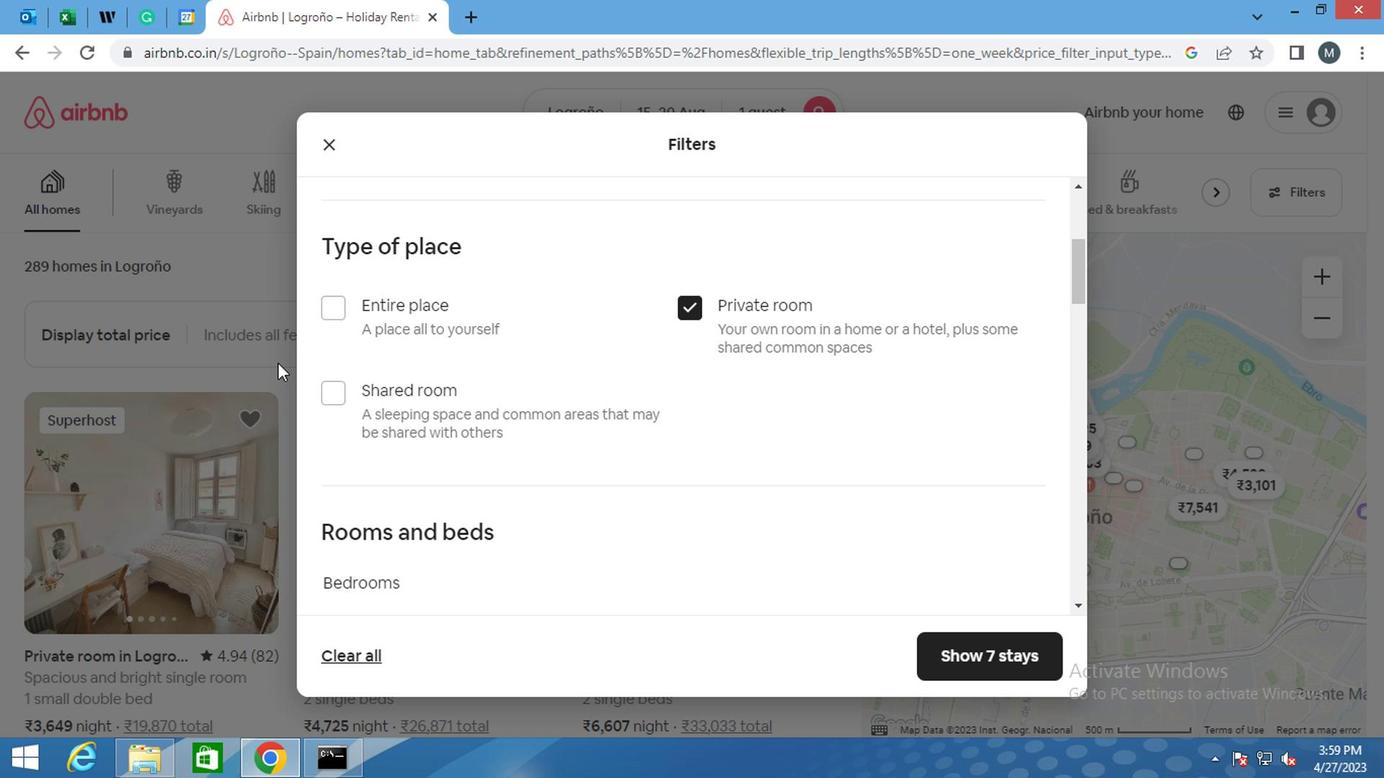 
Action: Mouse scrolled (298, 359) with delta (0, 0)
Screenshot: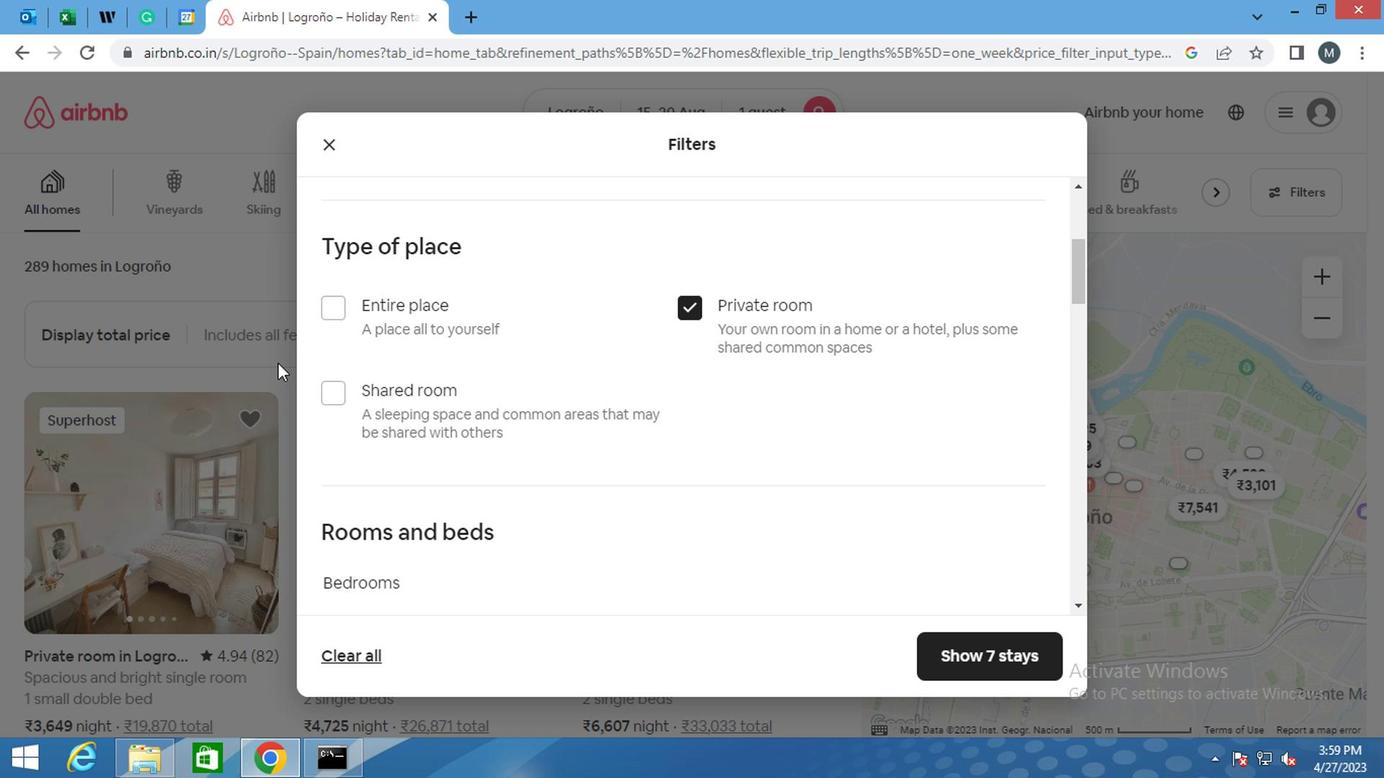 
Action: Mouse moved to (319, 372)
Screenshot: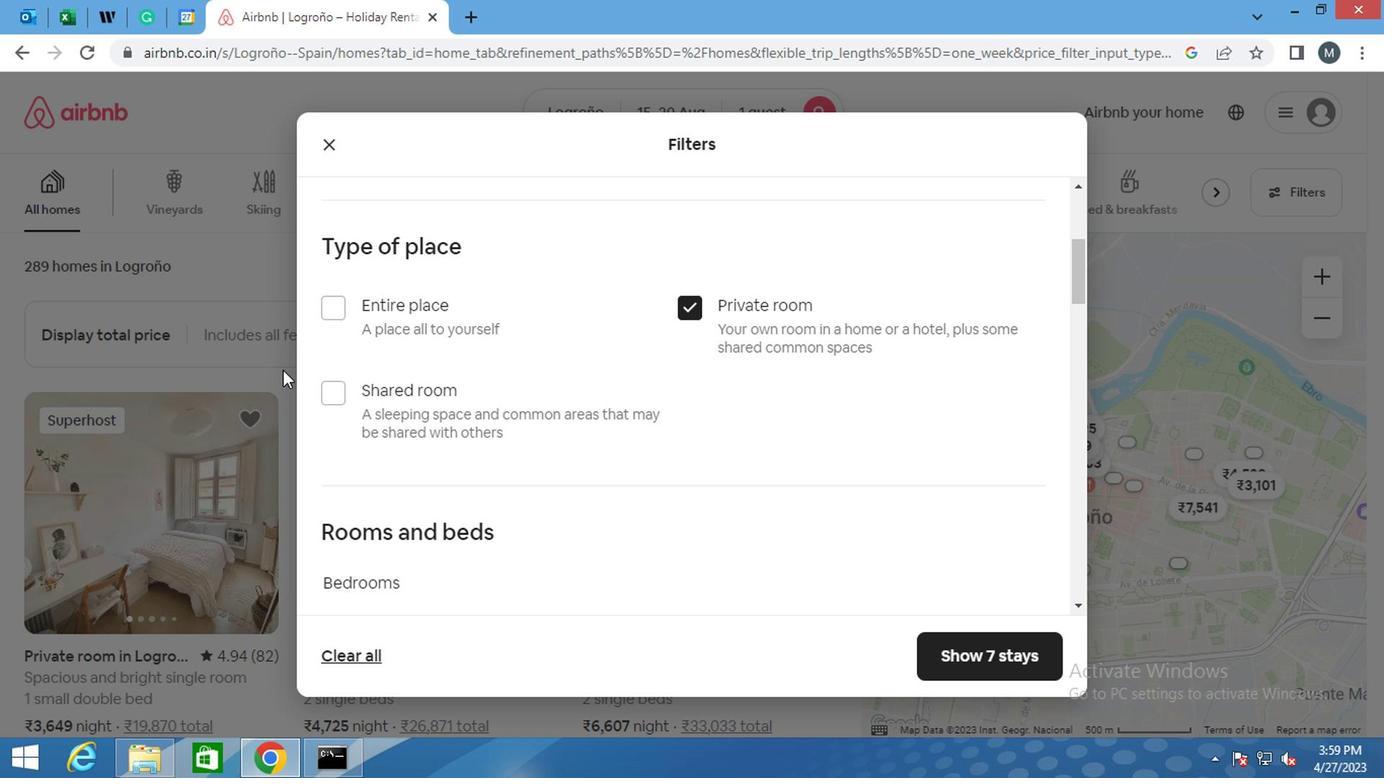 
Action: Mouse scrolled (319, 372) with delta (0, 0)
Screenshot: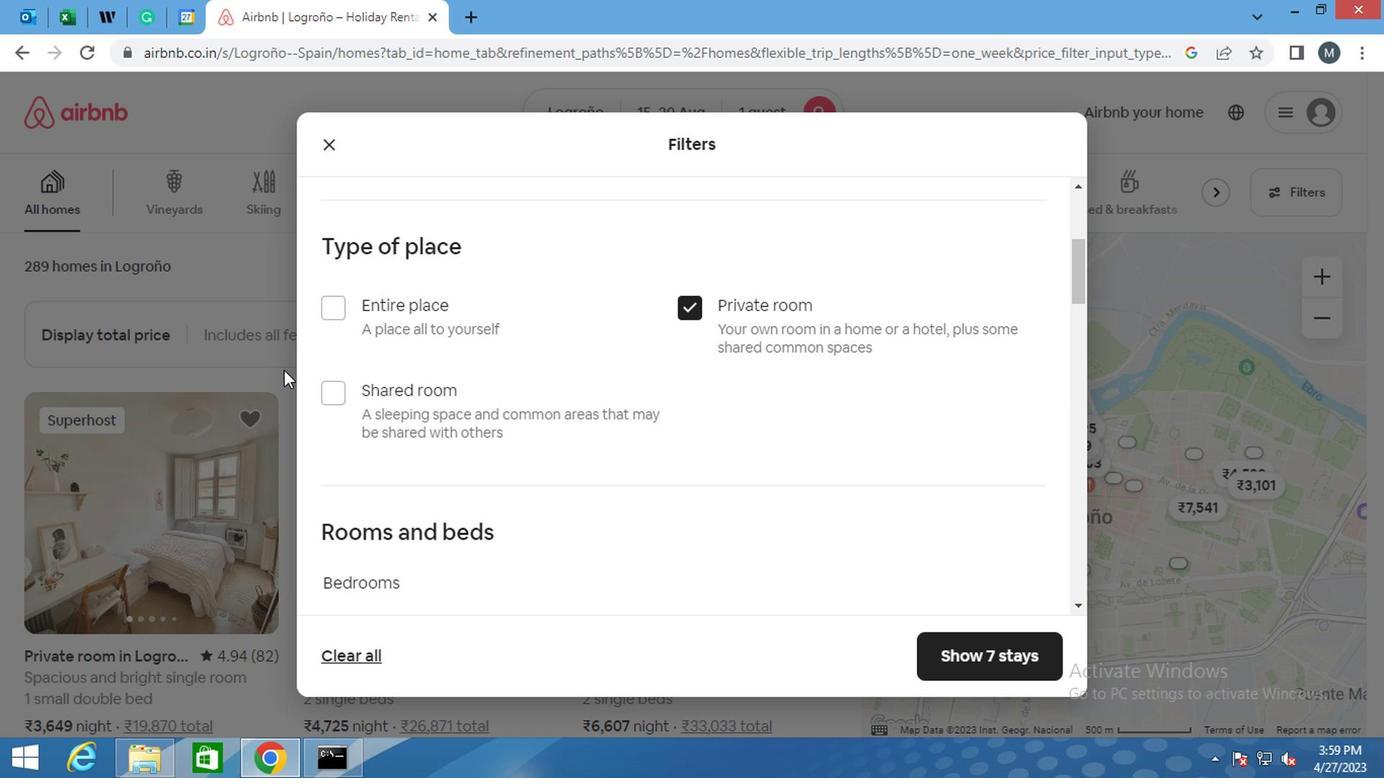
Action: Mouse moved to (400, 386)
Screenshot: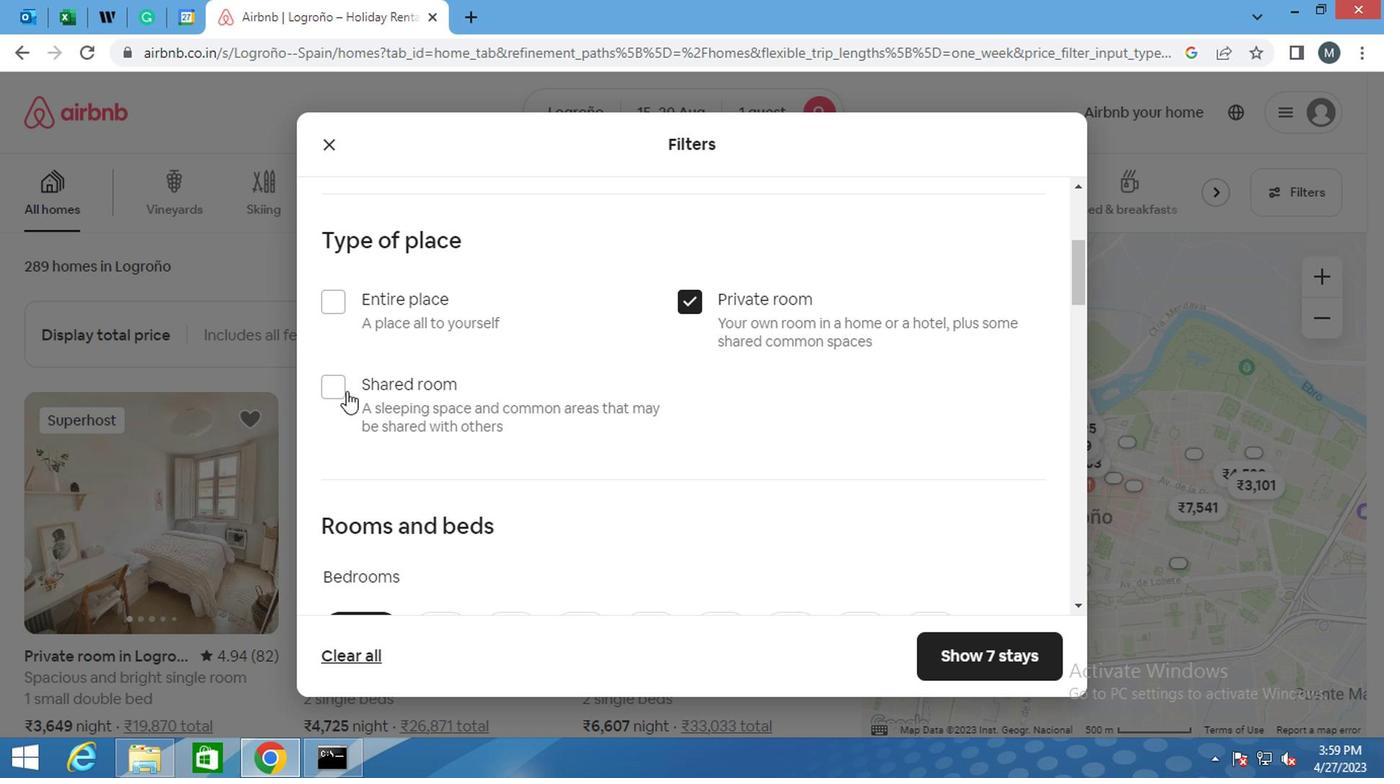 
Action: Mouse scrolled (400, 385) with delta (0, 0)
Screenshot: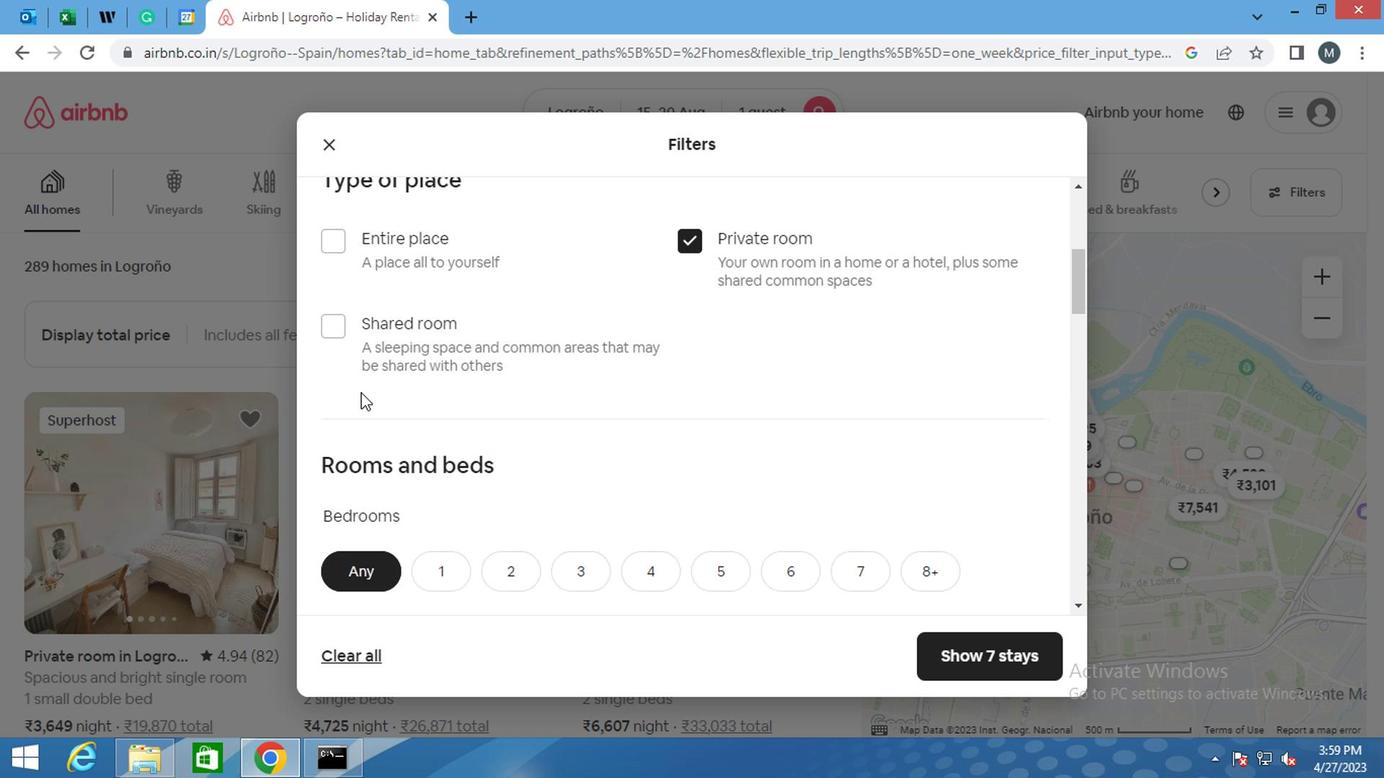 
Action: Mouse moved to (400, 388)
Screenshot: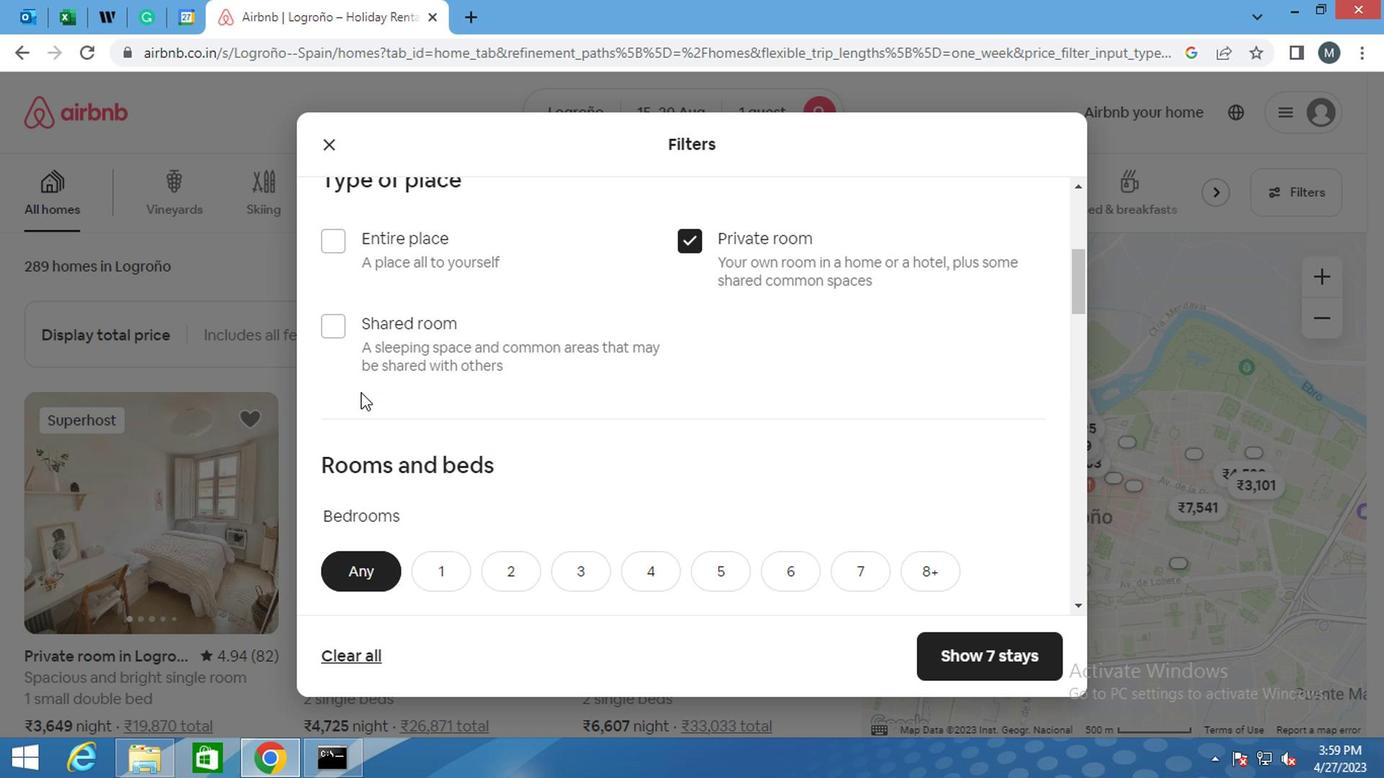 
Action: Mouse scrolled (400, 387) with delta (0, 0)
Screenshot: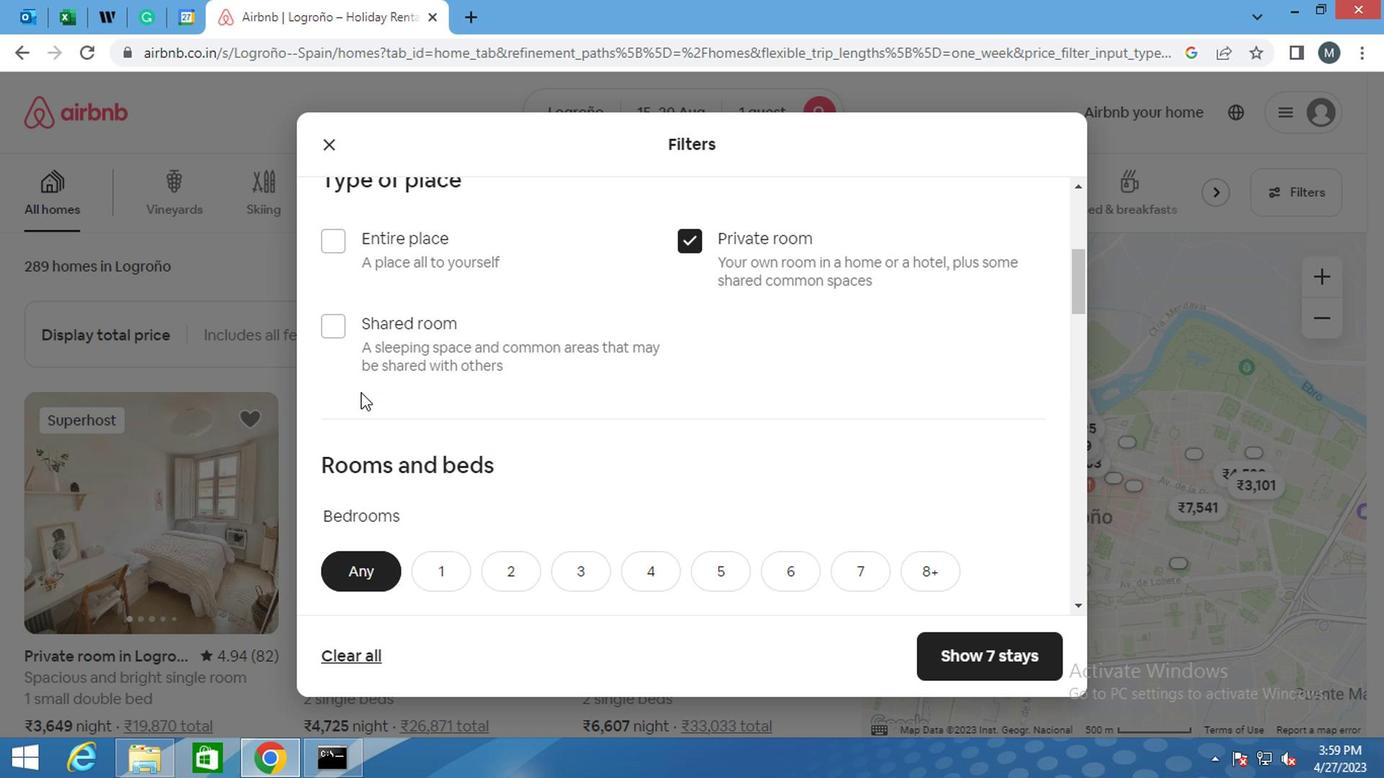 
Action: Mouse moved to (412, 344)
Screenshot: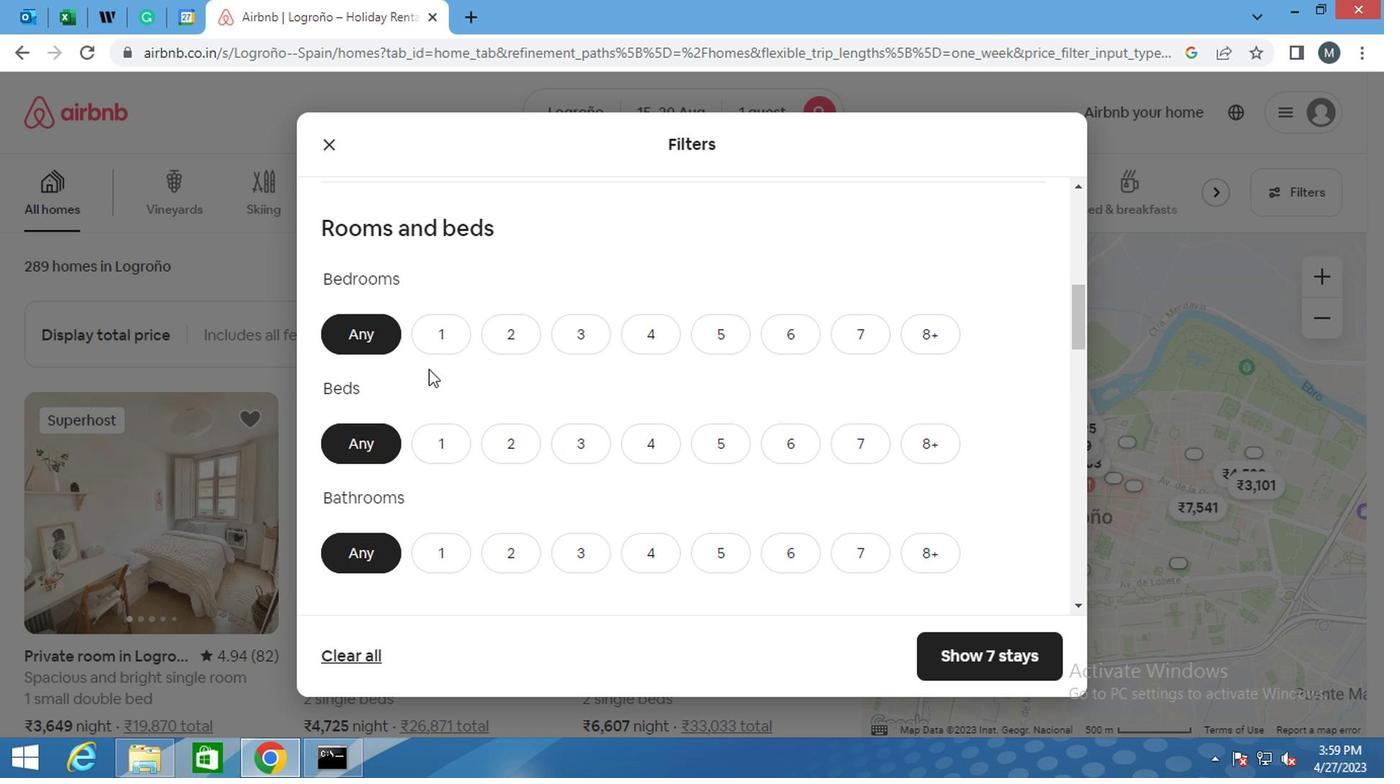 
Action: Mouse pressed left at (412, 344)
Screenshot: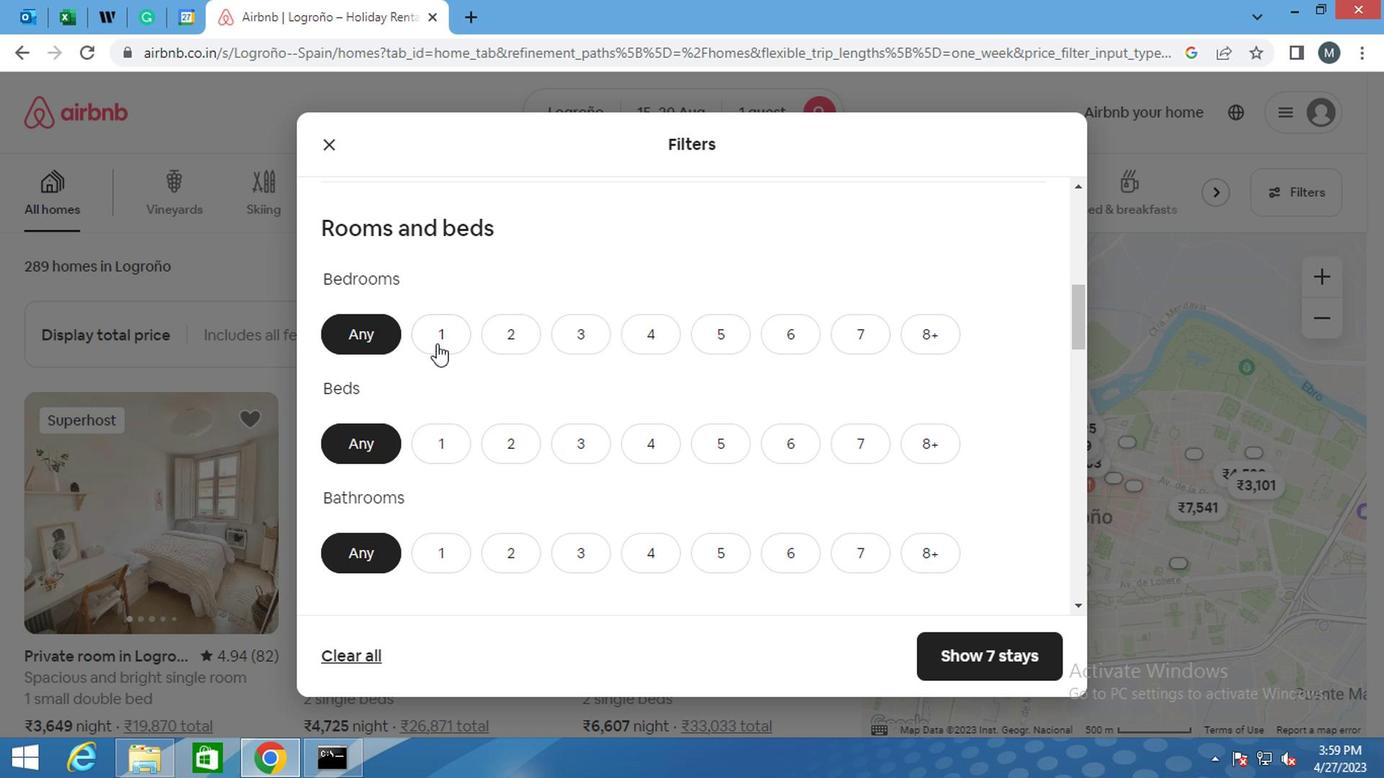 
Action: Mouse moved to (416, 418)
Screenshot: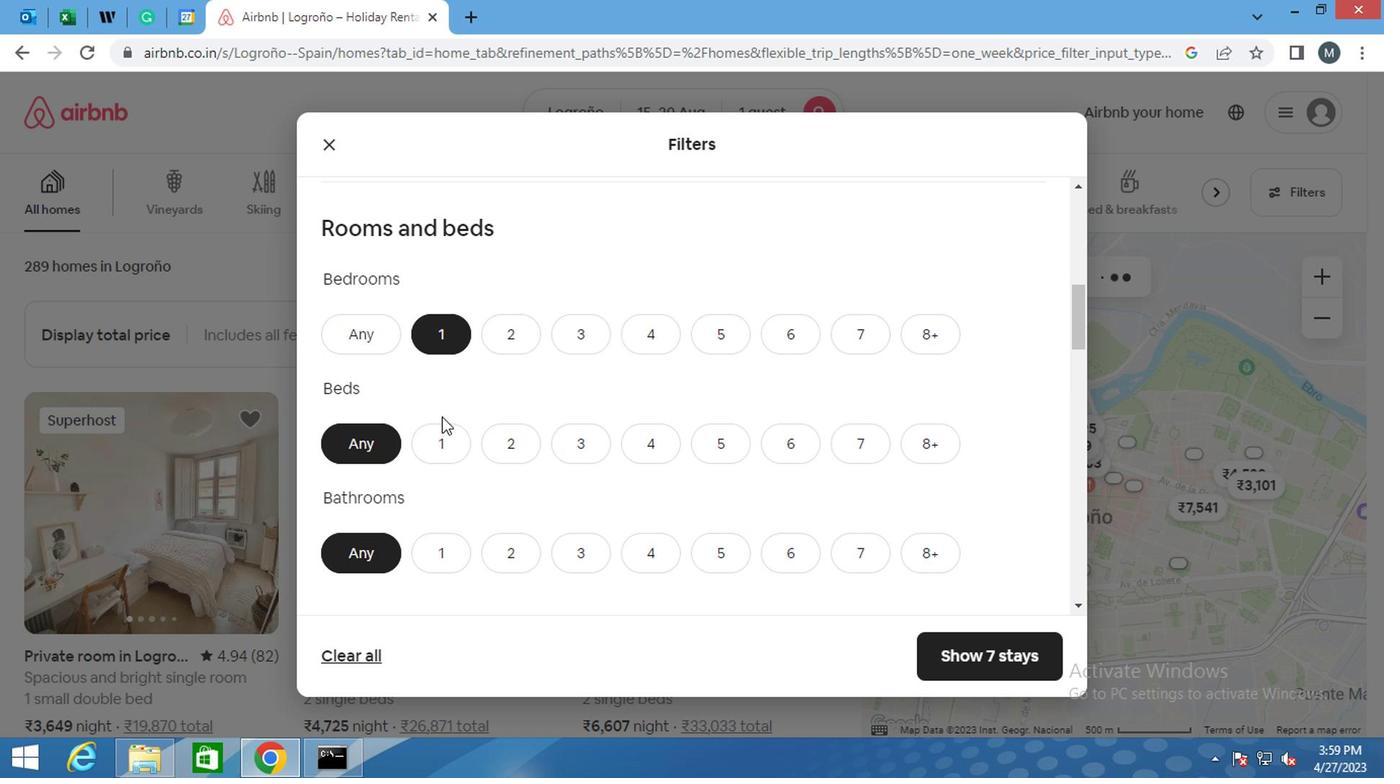 
Action: Mouse pressed left at (416, 418)
Screenshot: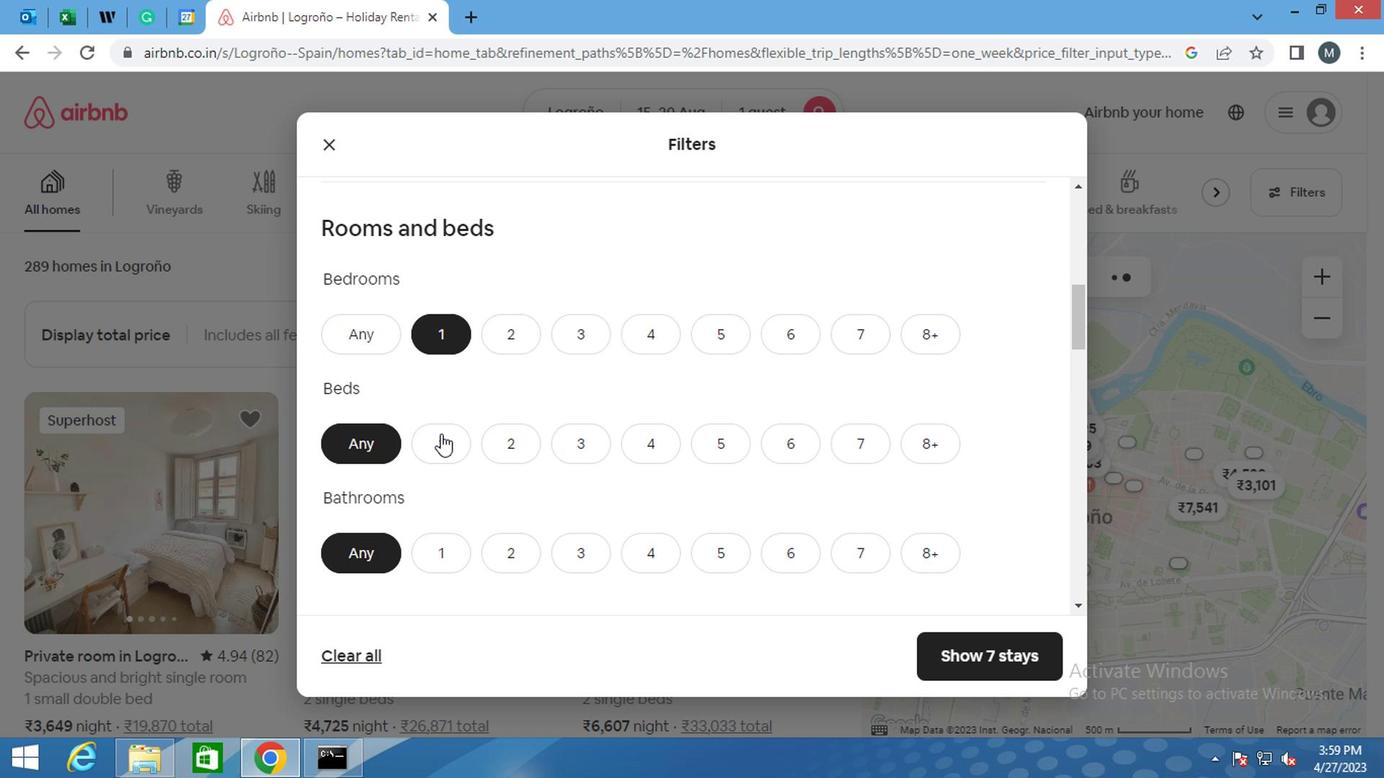 
Action: Mouse moved to (418, 418)
Screenshot: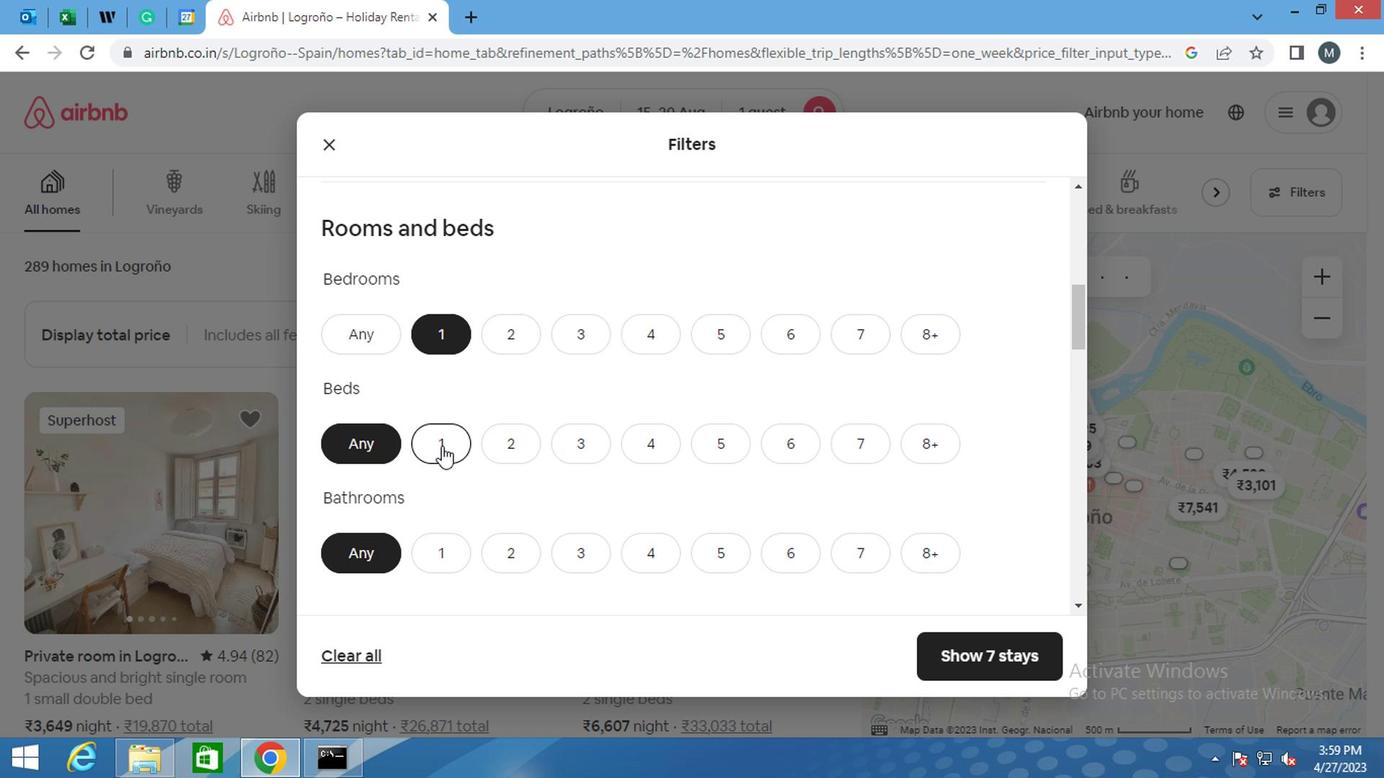 
Action: Mouse scrolled (418, 418) with delta (0, 0)
Screenshot: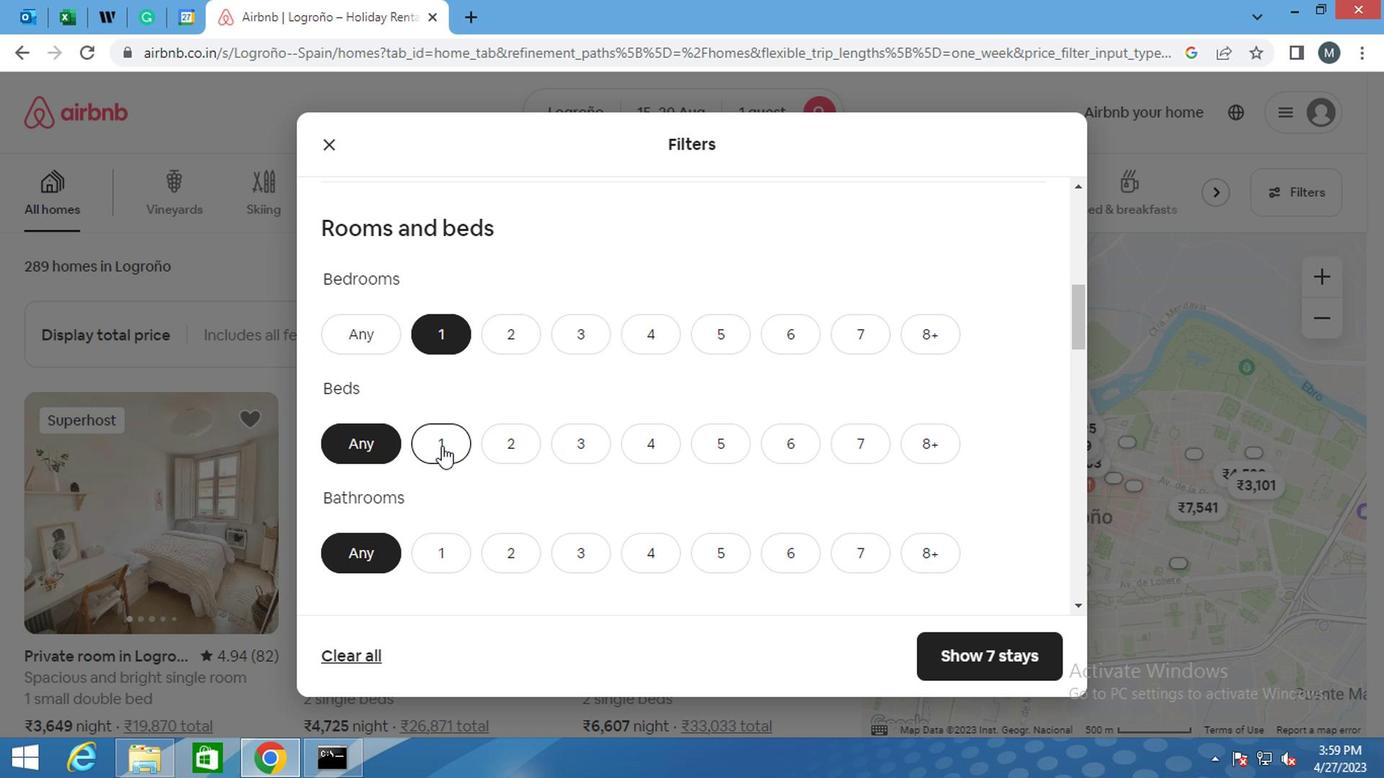 
Action: Mouse moved to (419, 419)
Screenshot: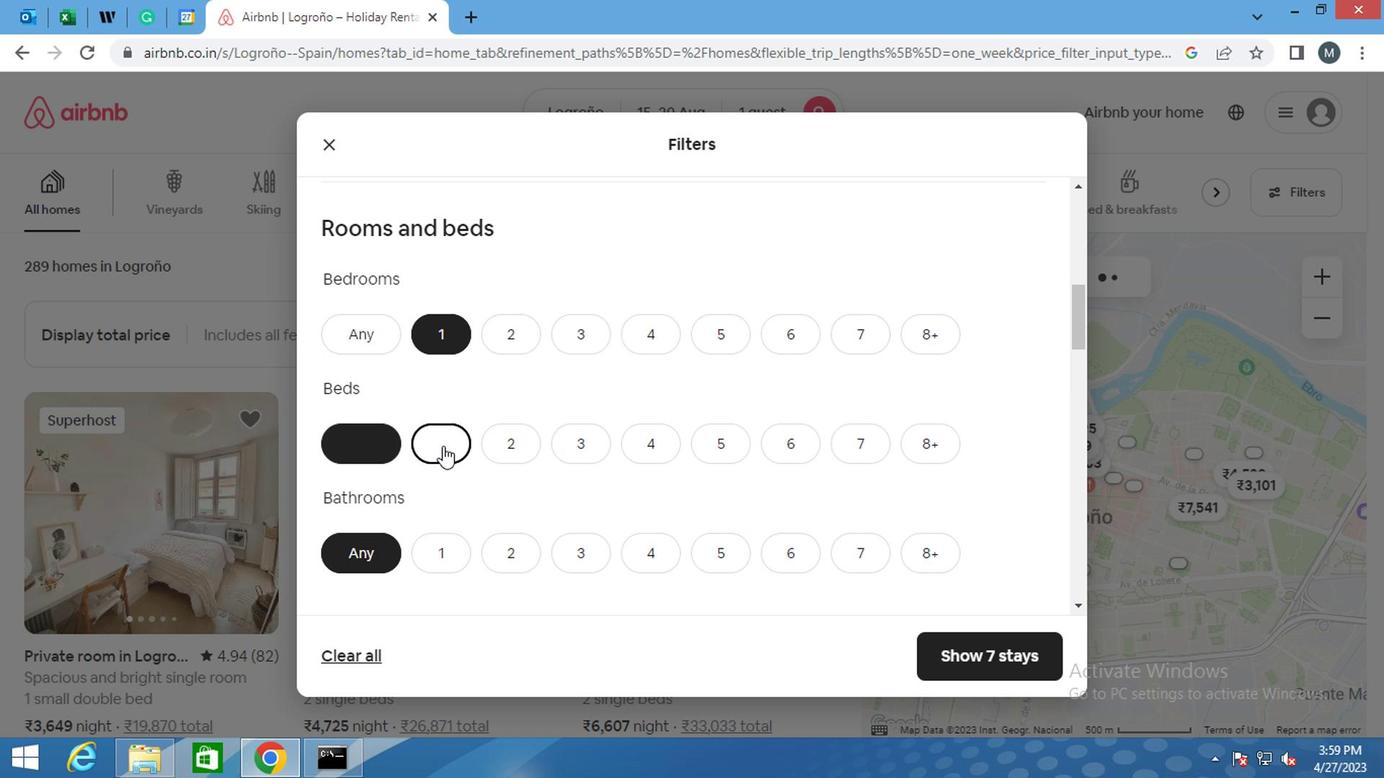 
Action: Mouse scrolled (419, 418) with delta (0, 0)
Screenshot: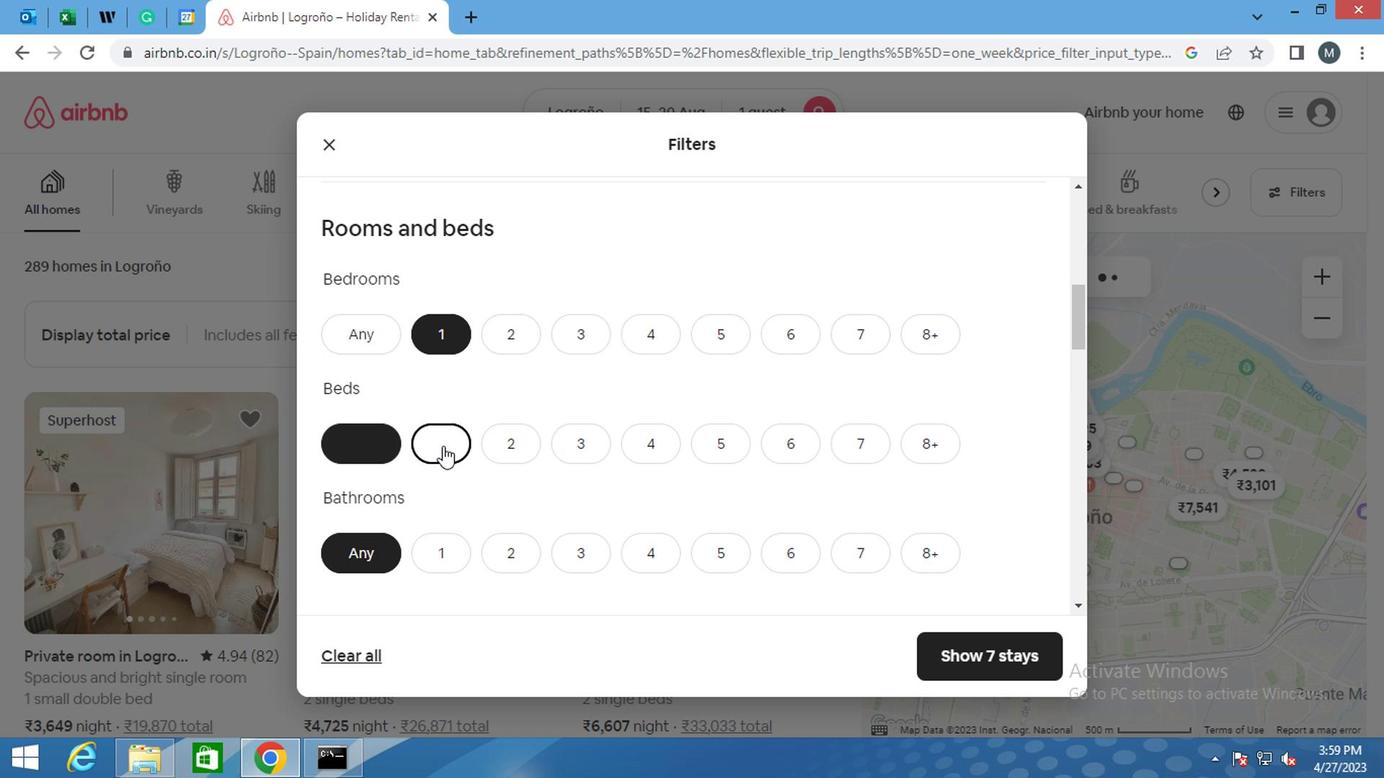 
Action: Mouse moved to (405, 354)
Screenshot: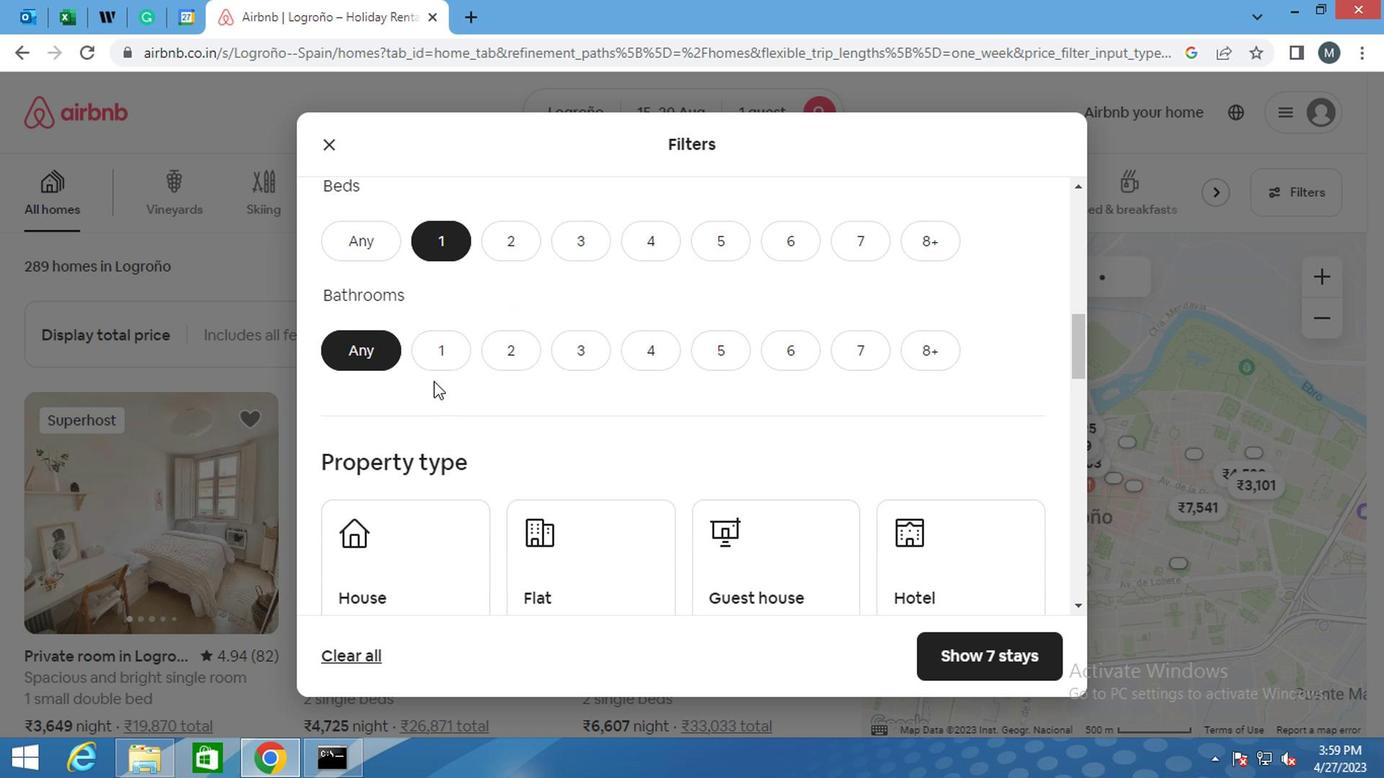
Action: Mouse pressed left at (405, 354)
Screenshot: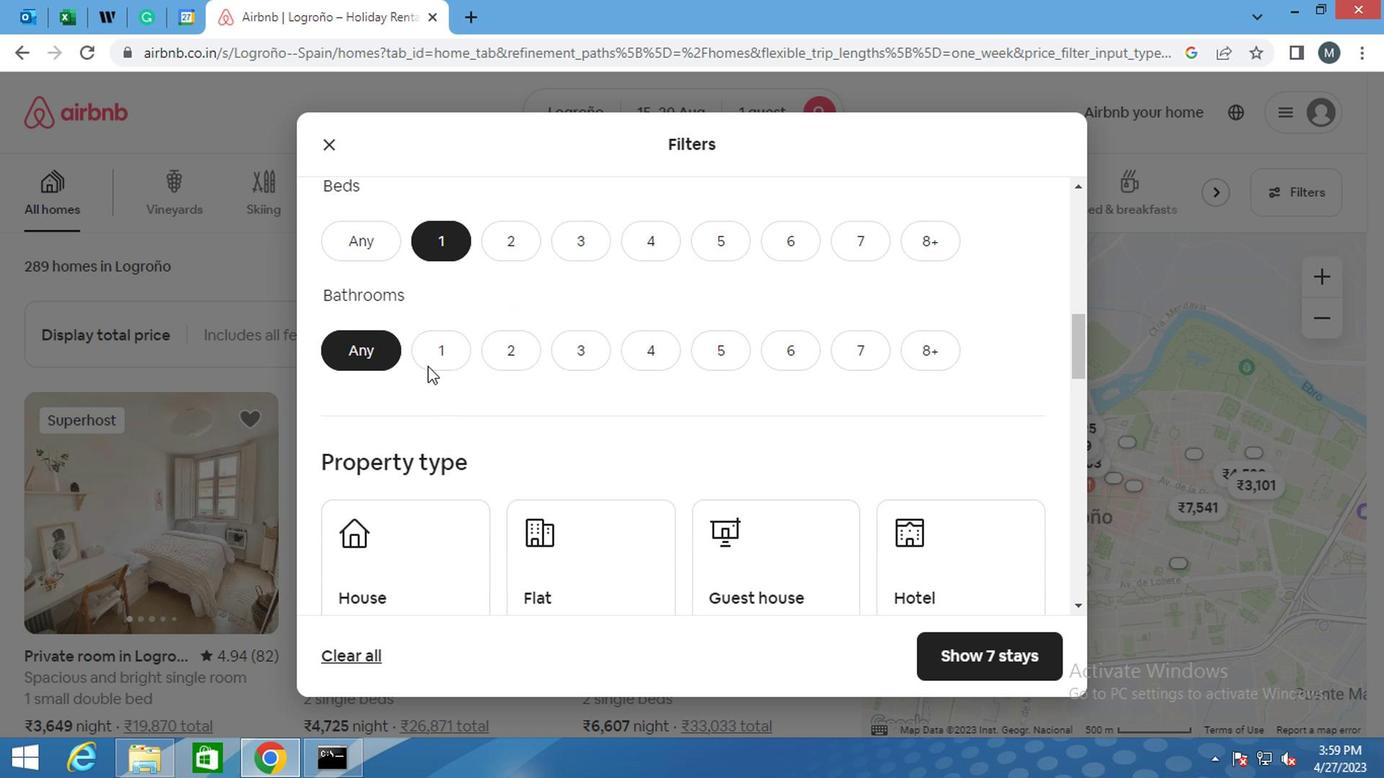
Action: Mouse moved to (396, 560)
Screenshot: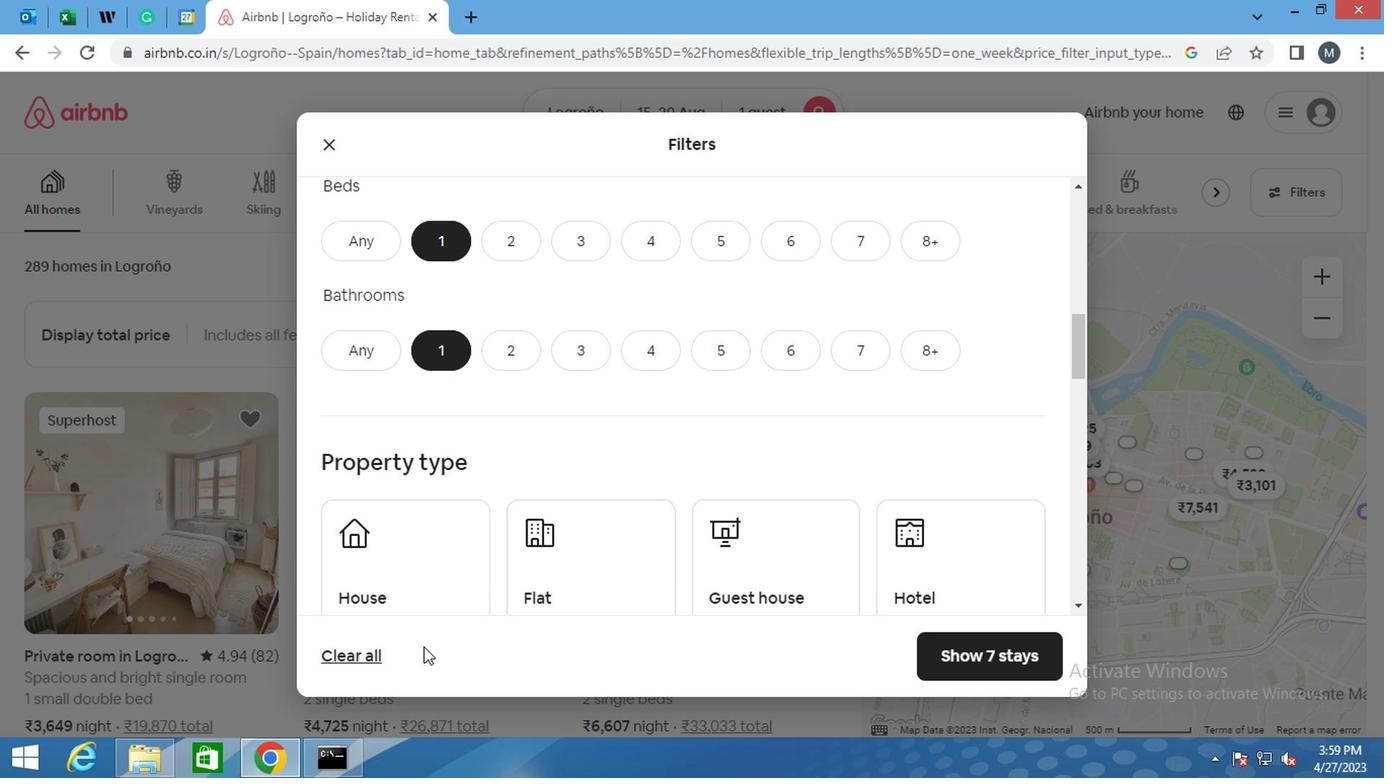 
Action: Mouse scrolled (396, 559) with delta (0, 0)
Screenshot: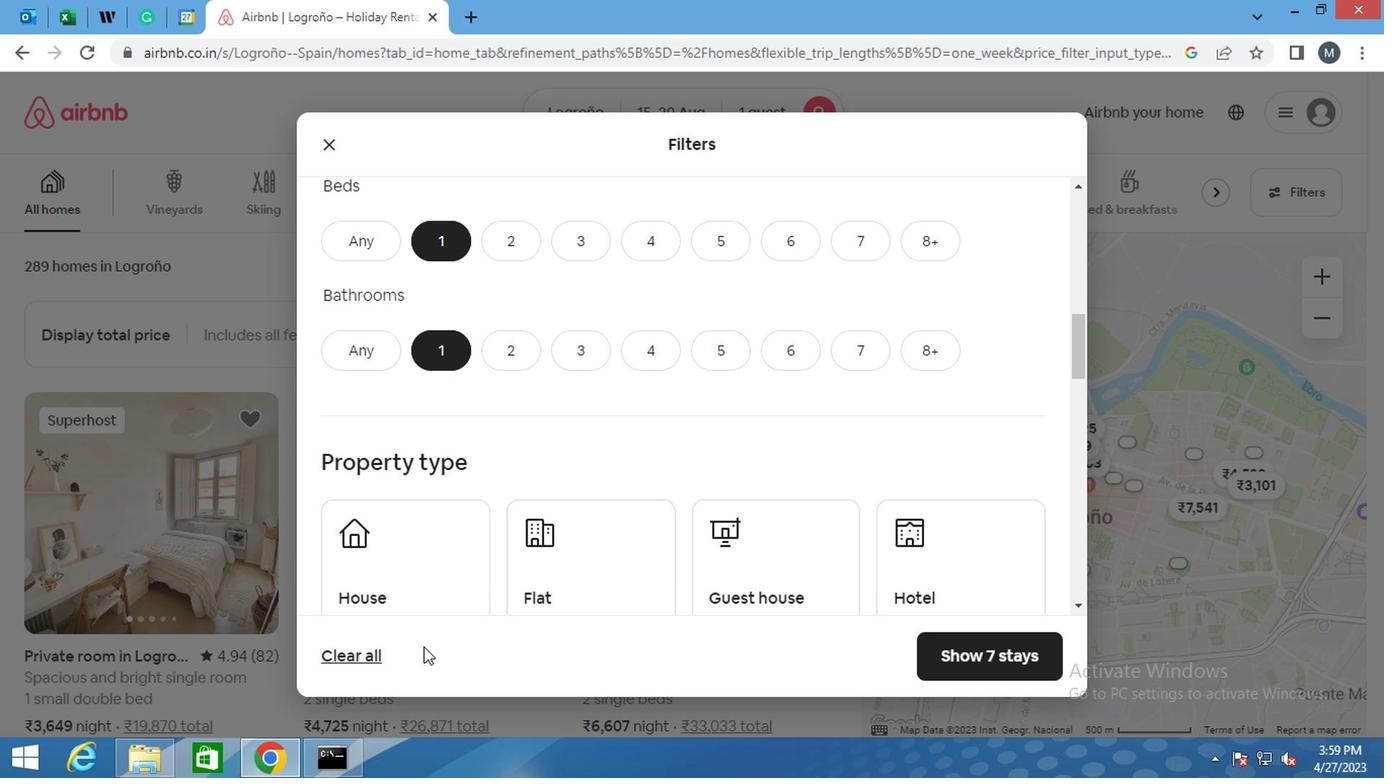 
Action: Mouse moved to (430, 474)
Screenshot: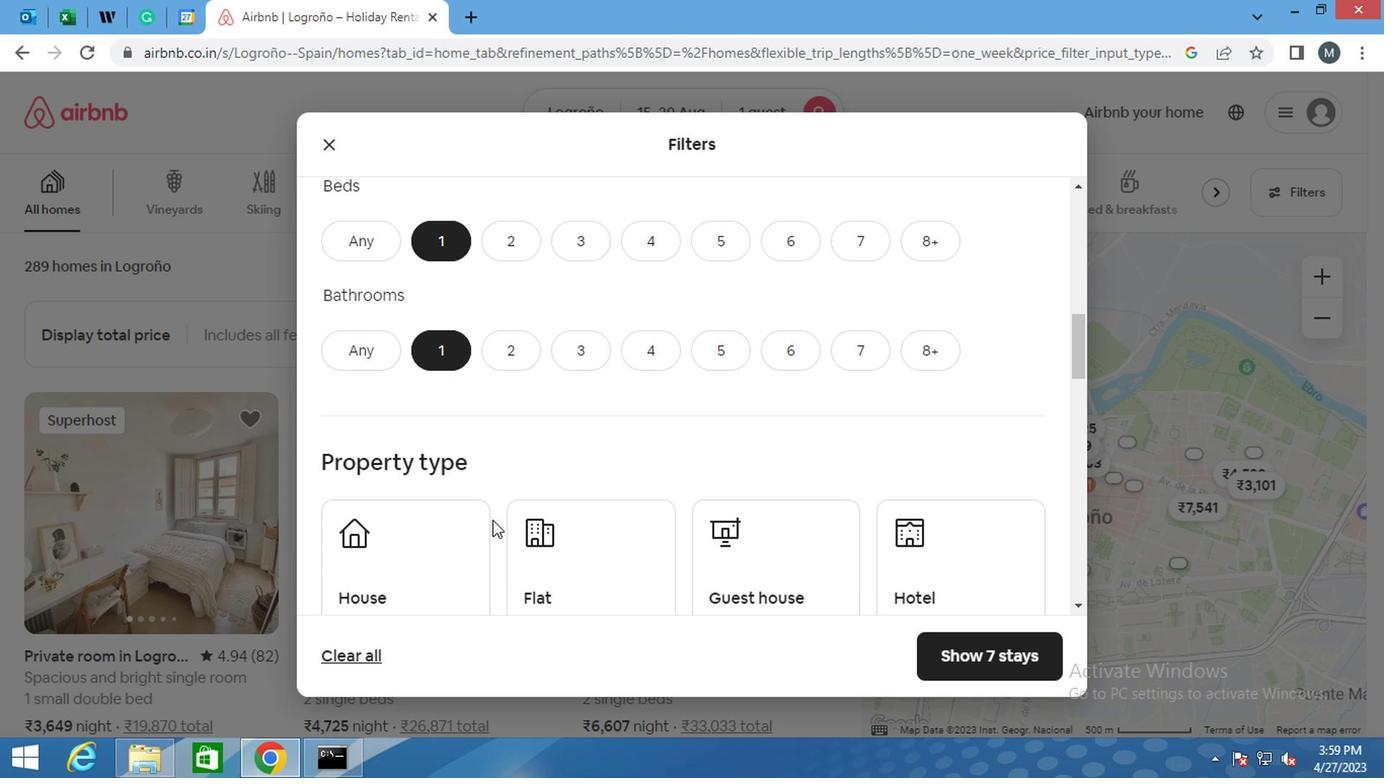 
Action: Mouse scrolled (430, 473) with delta (0, 0)
Screenshot: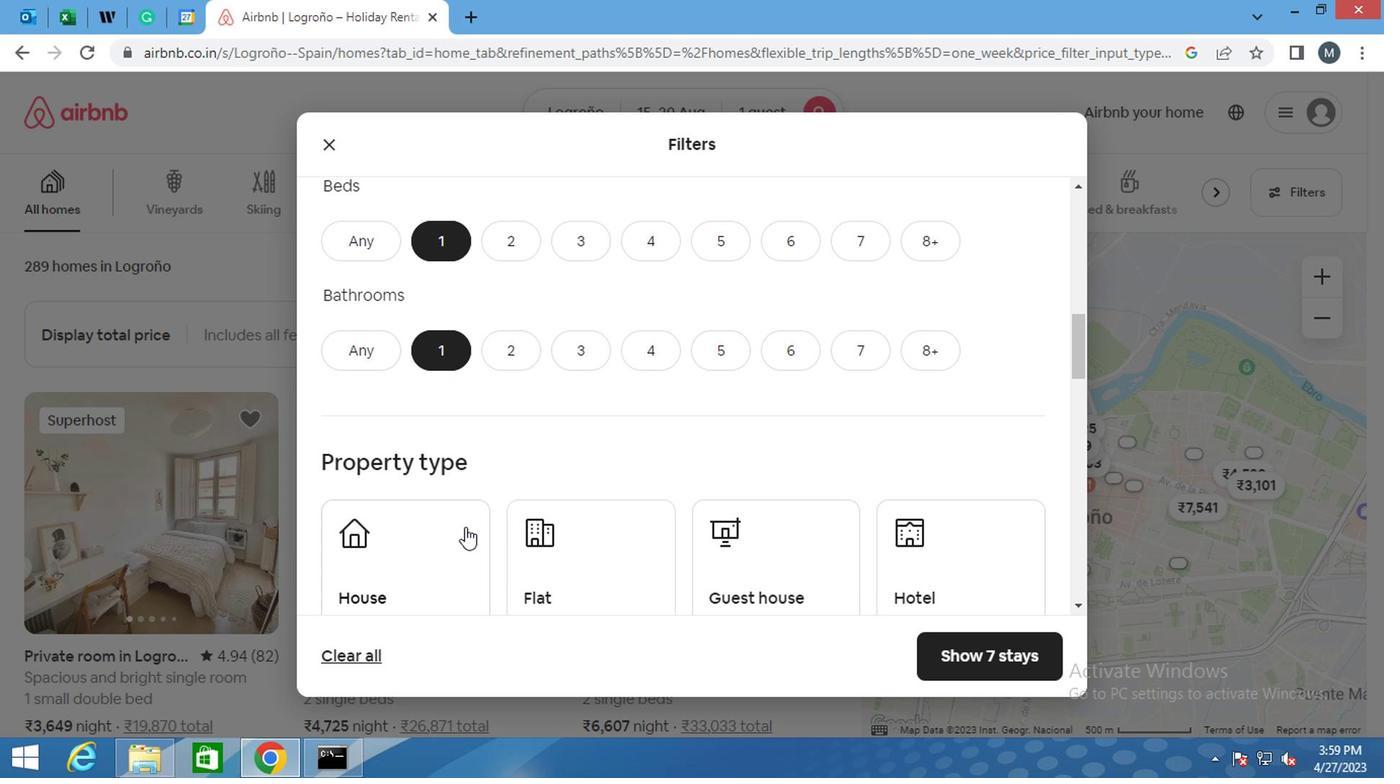 
Action: Mouse scrolled (430, 473) with delta (0, 0)
Screenshot: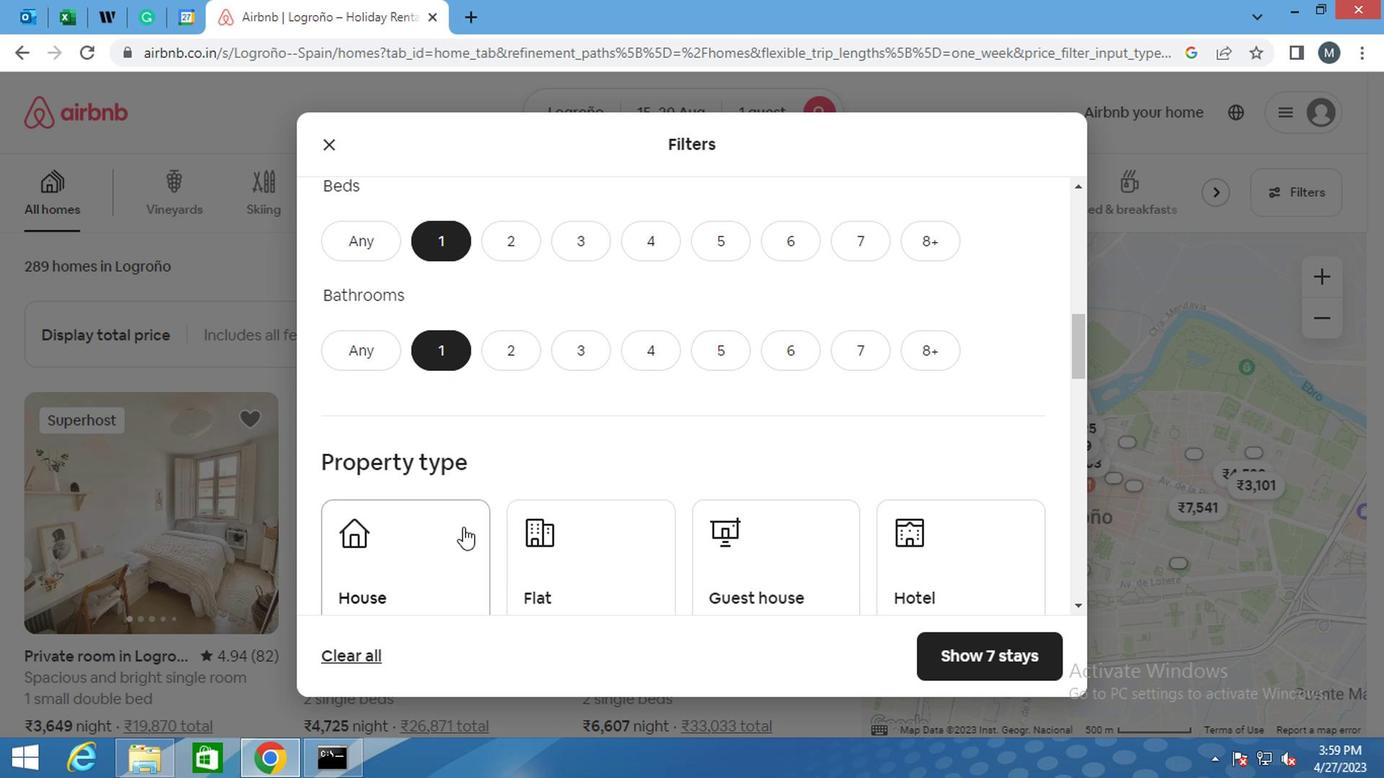 
Action: Mouse moved to (419, 372)
Screenshot: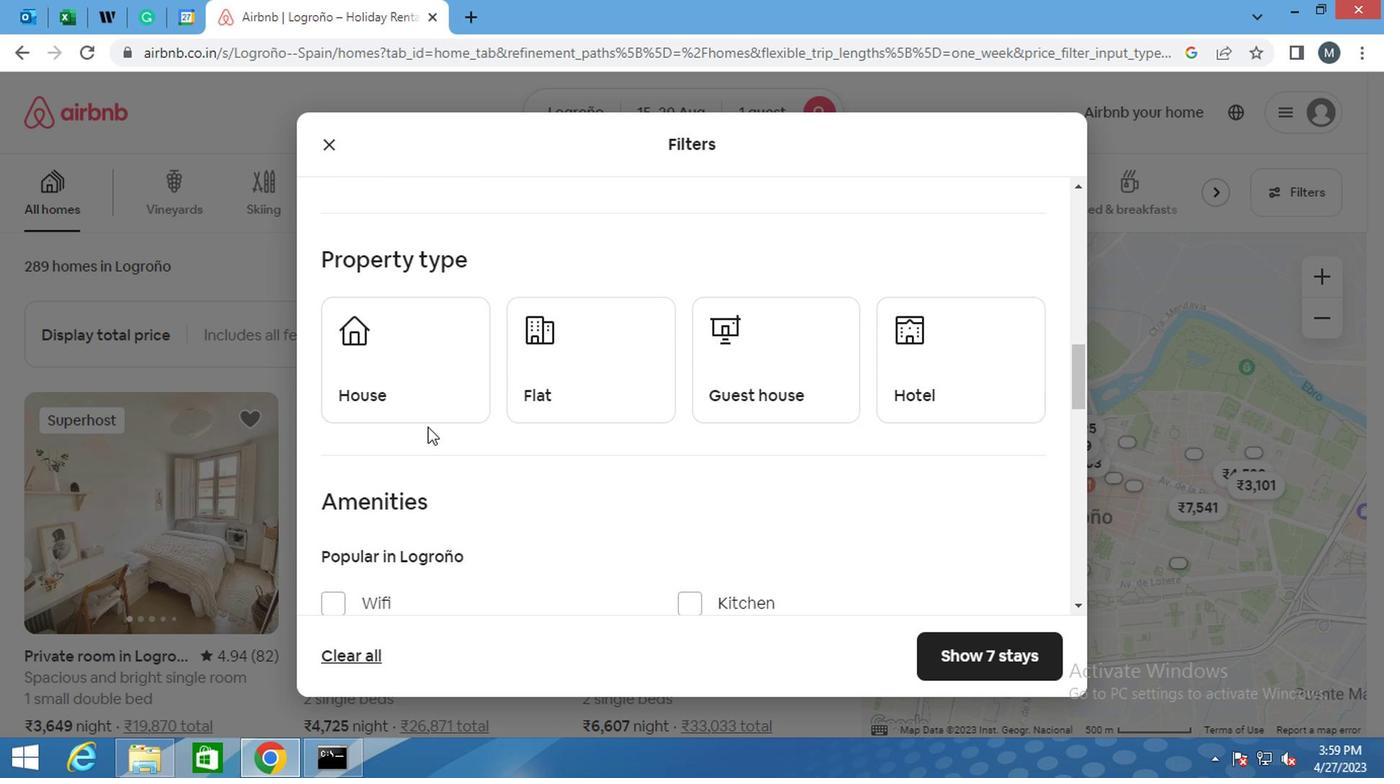 
Action: Mouse pressed left at (419, 372)
Screenshot: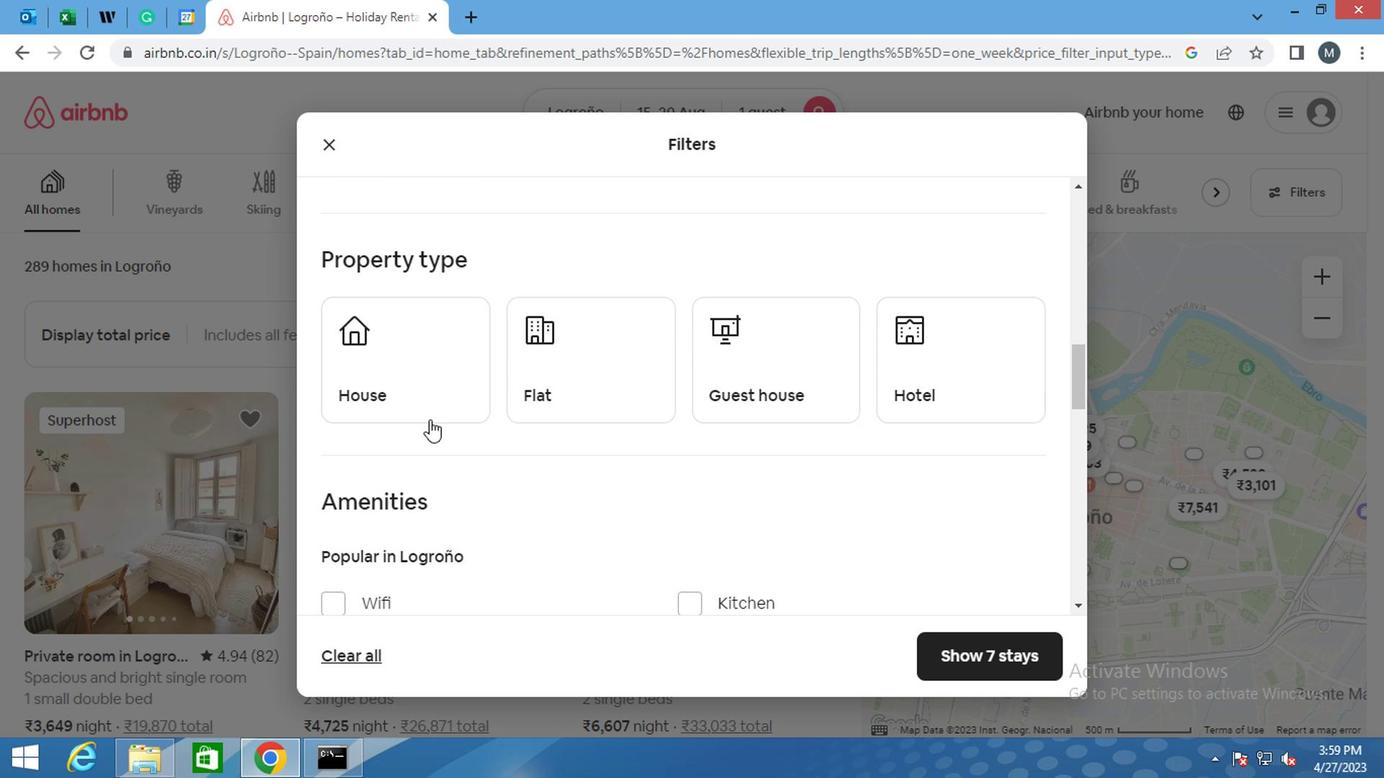 
Action: Mouse moved to (518, 363)
Screenshot: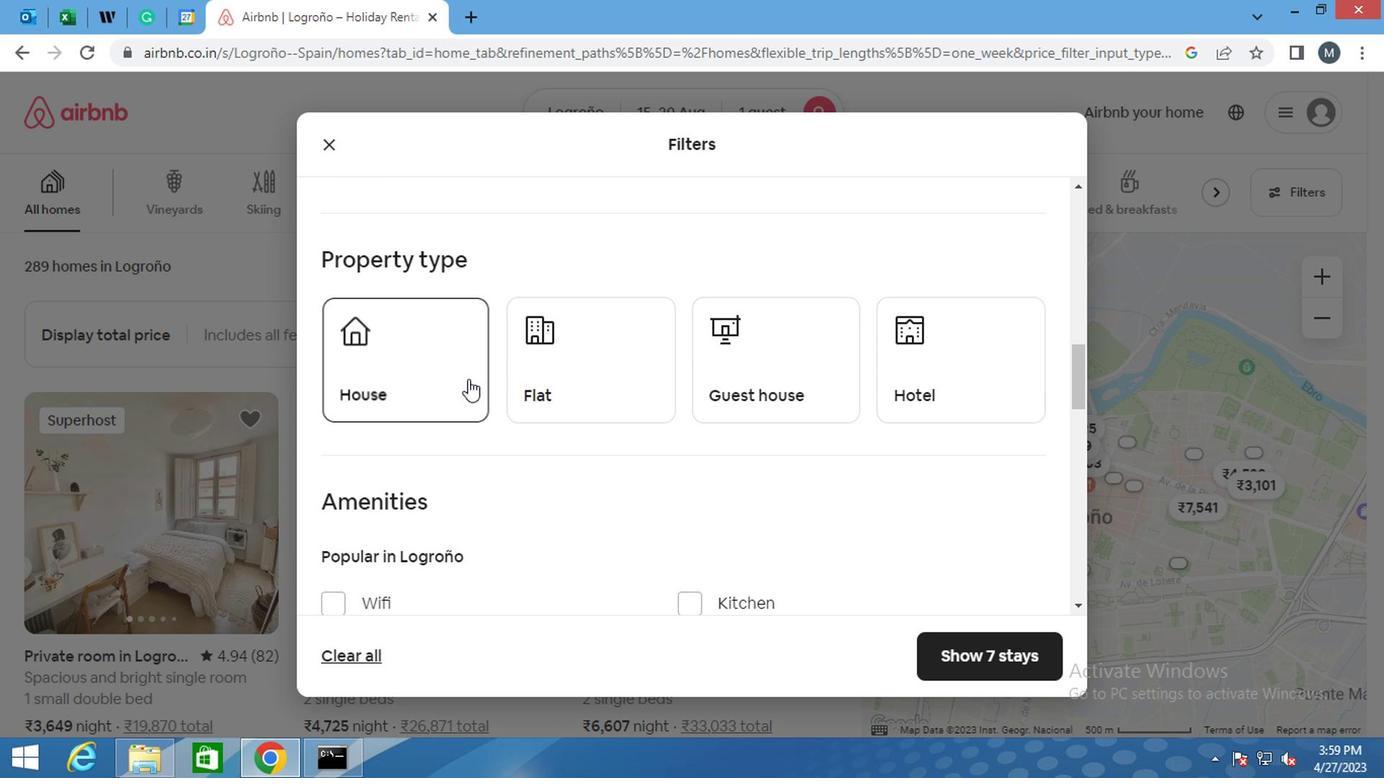
Action: Mouse pressed left at (518, 363)
Screenshot: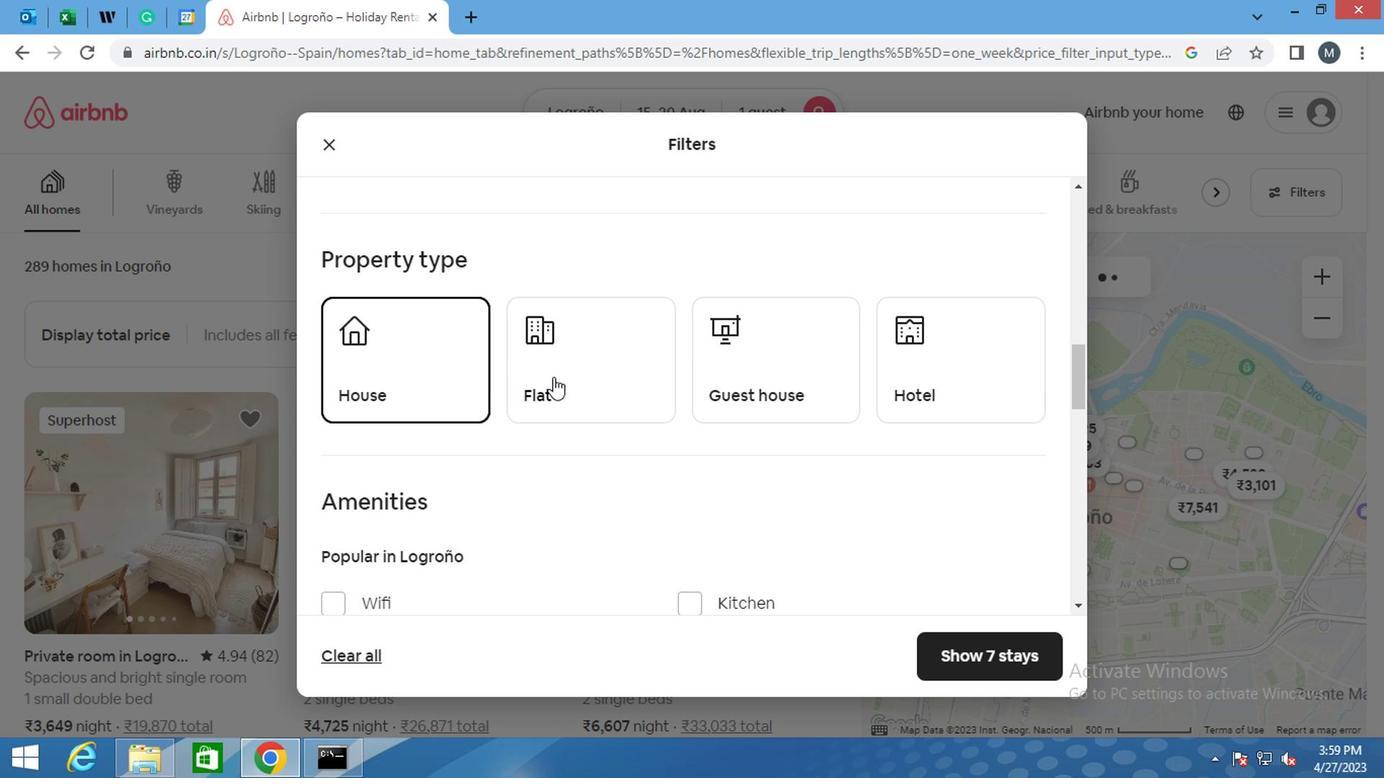 
Action: Mouse moved to (661, 362)
Screenshot: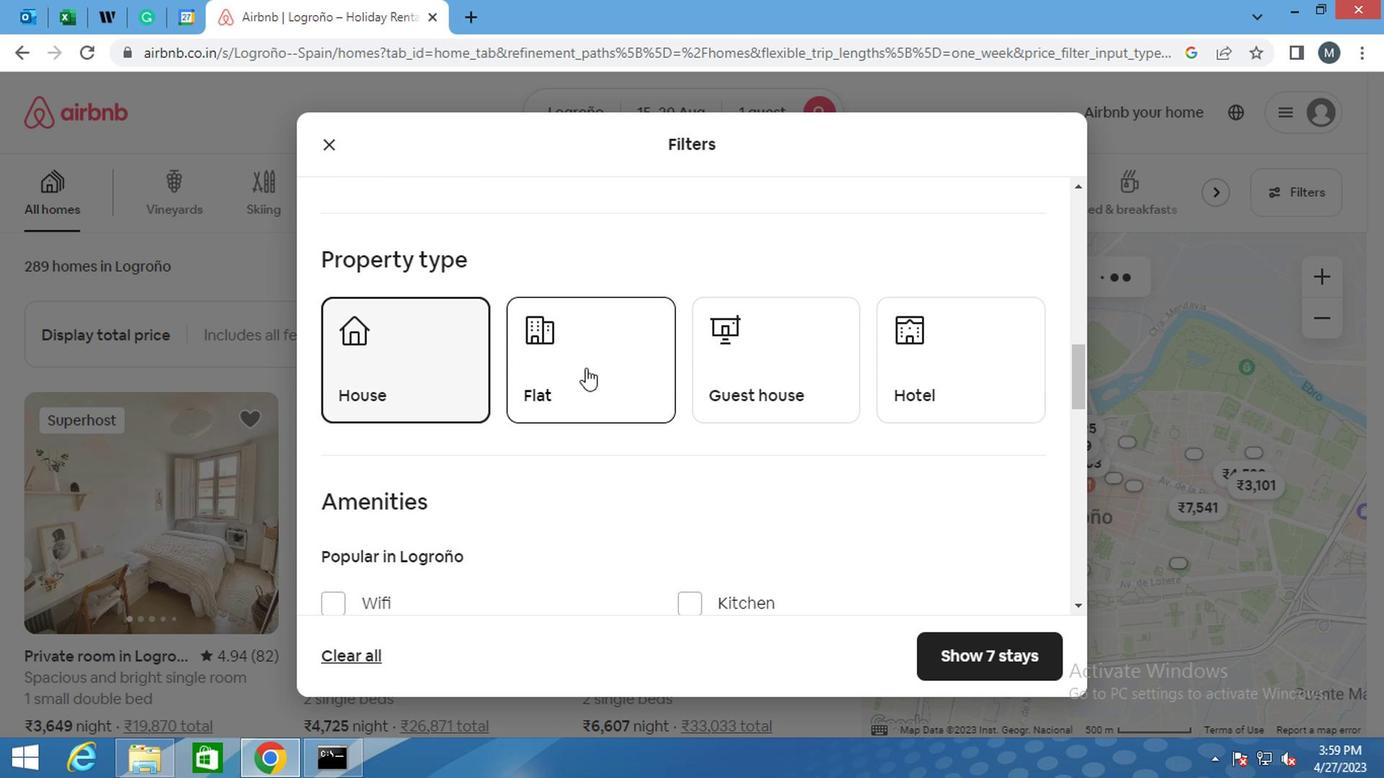 
Action: Mouse pressed left at (661, 362)
Screenshot: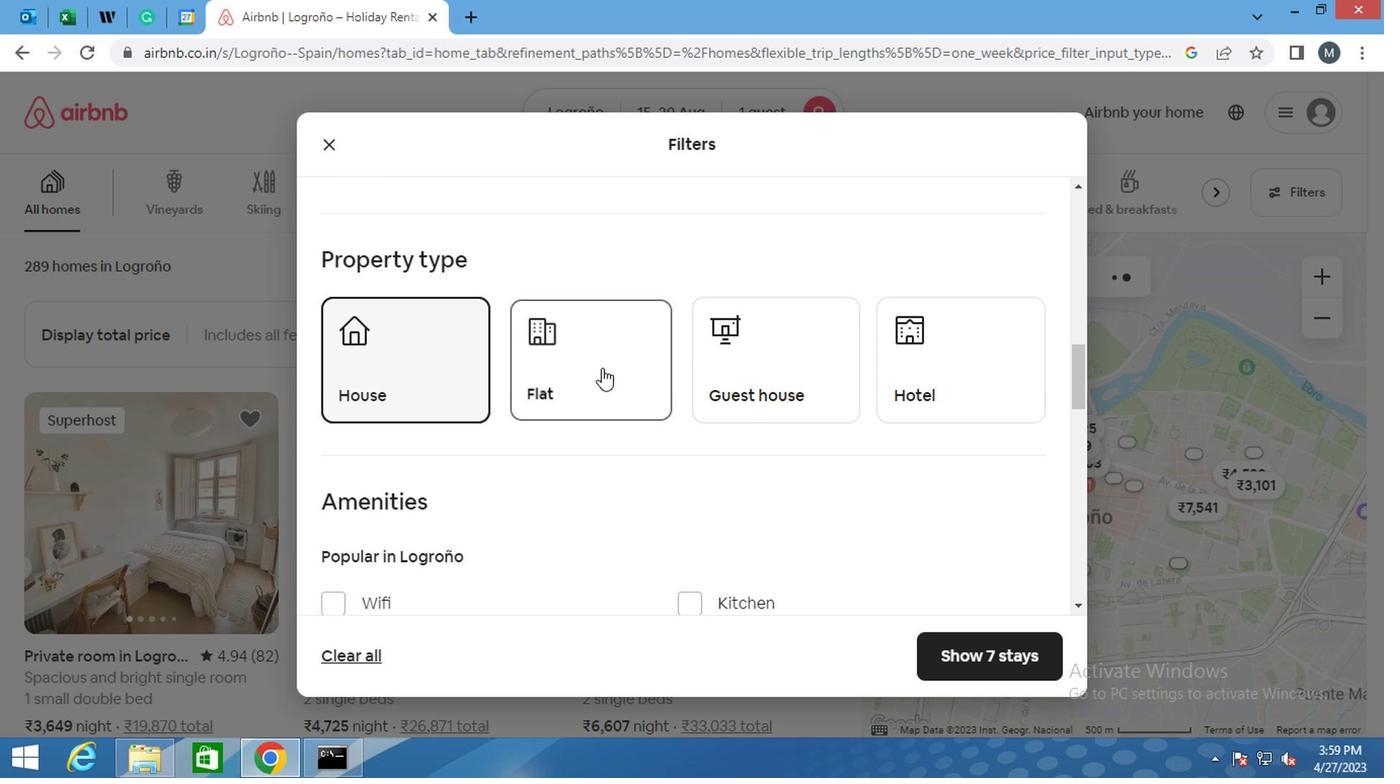 
Action: Mouse moved to (775, 360)
Screenshot: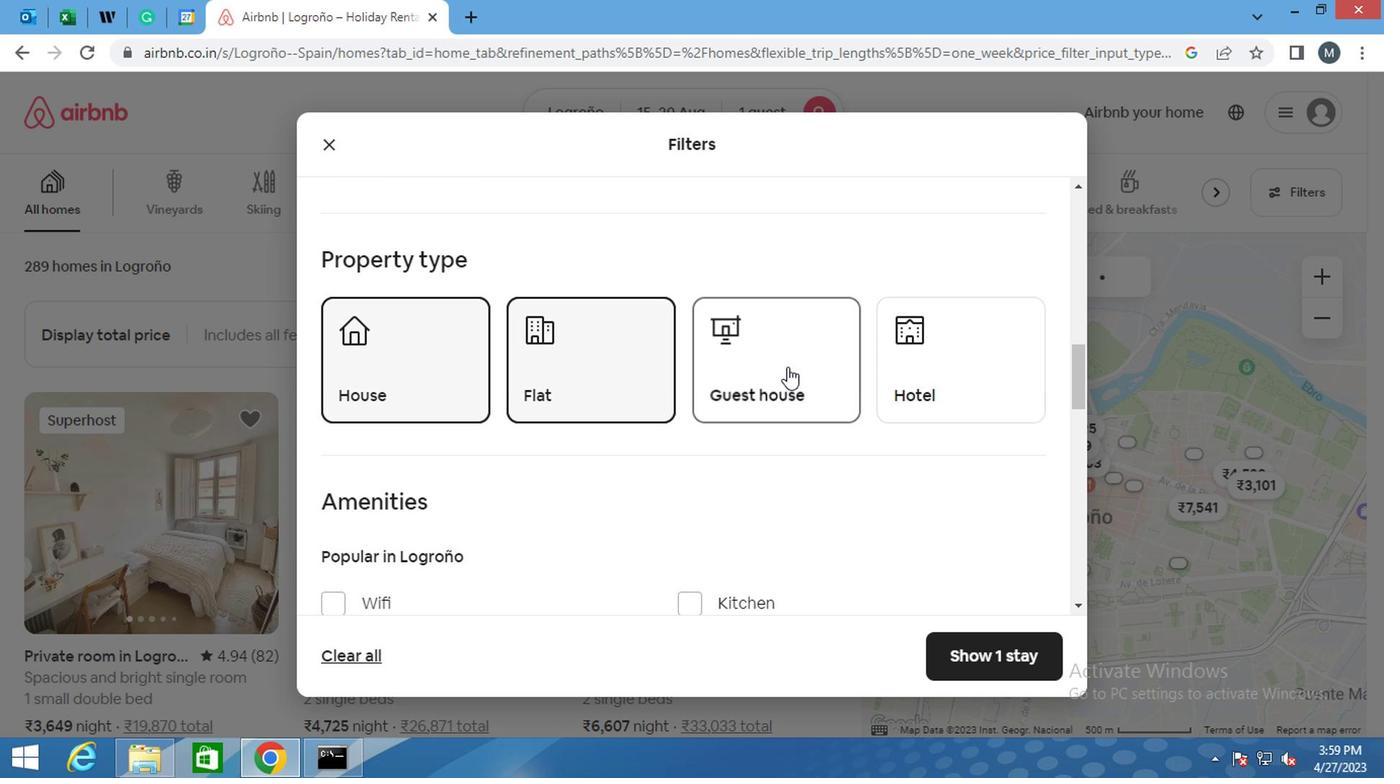 
Action: Mouse pressed left at (775, 360)
Screenshot: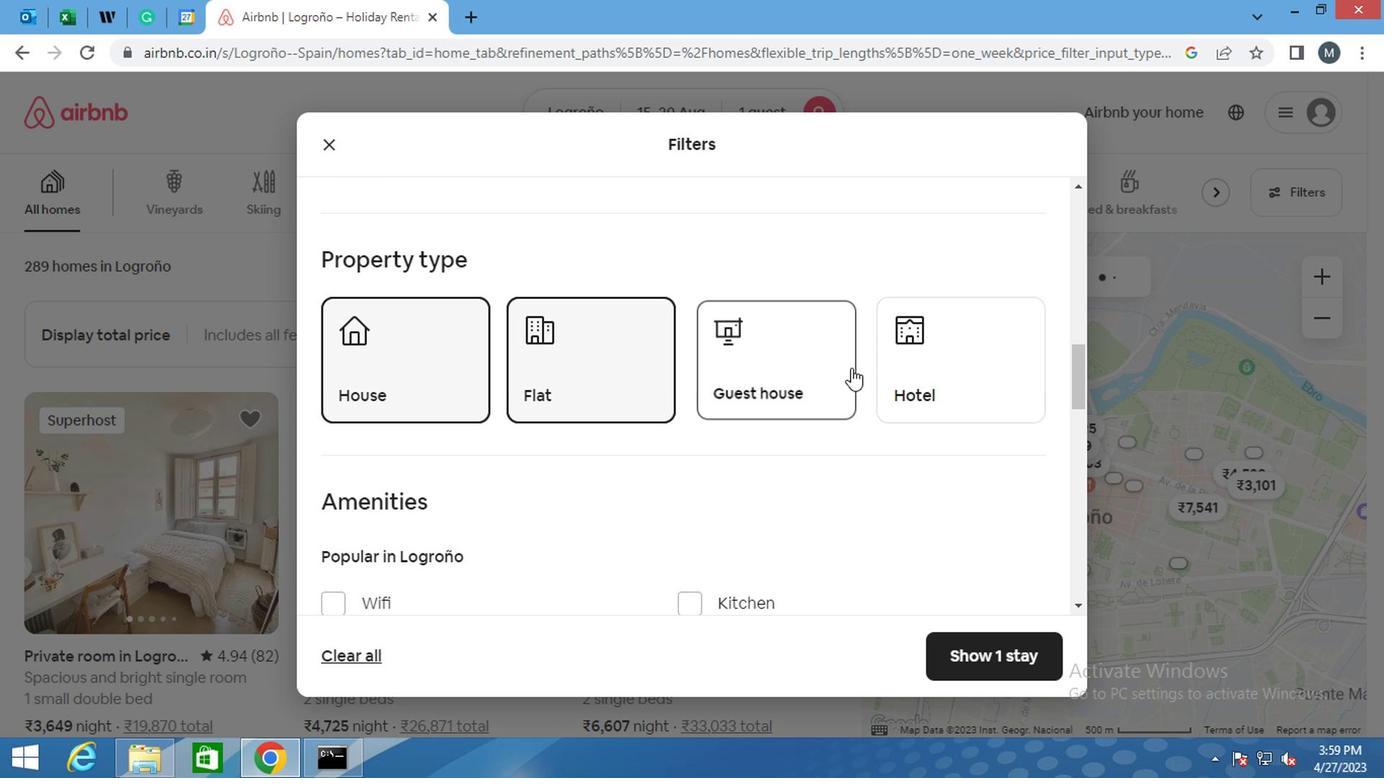 
Action: Mouse moved to (545, 399)
Screenshot: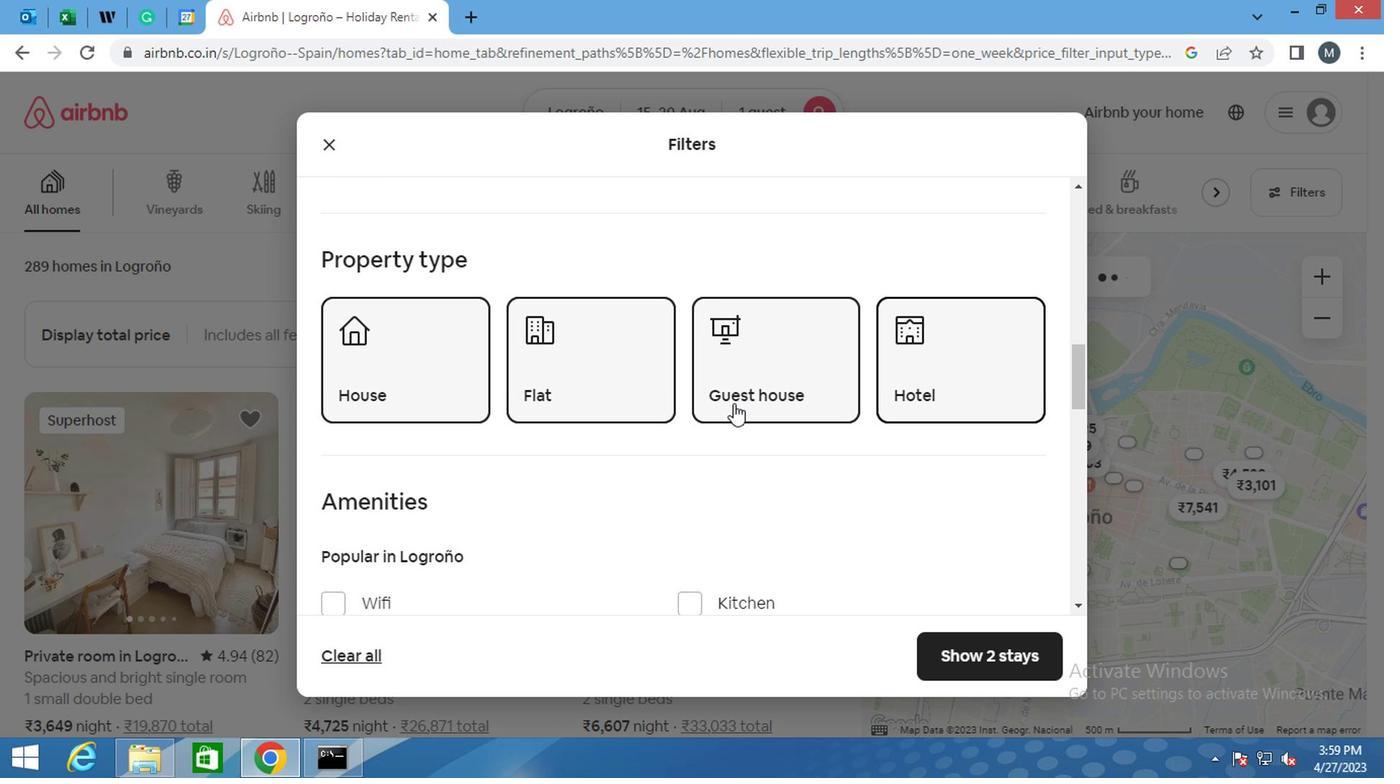 
Action: Mouse scrolled (545, 398) with delta (0, 0)
Screenshot: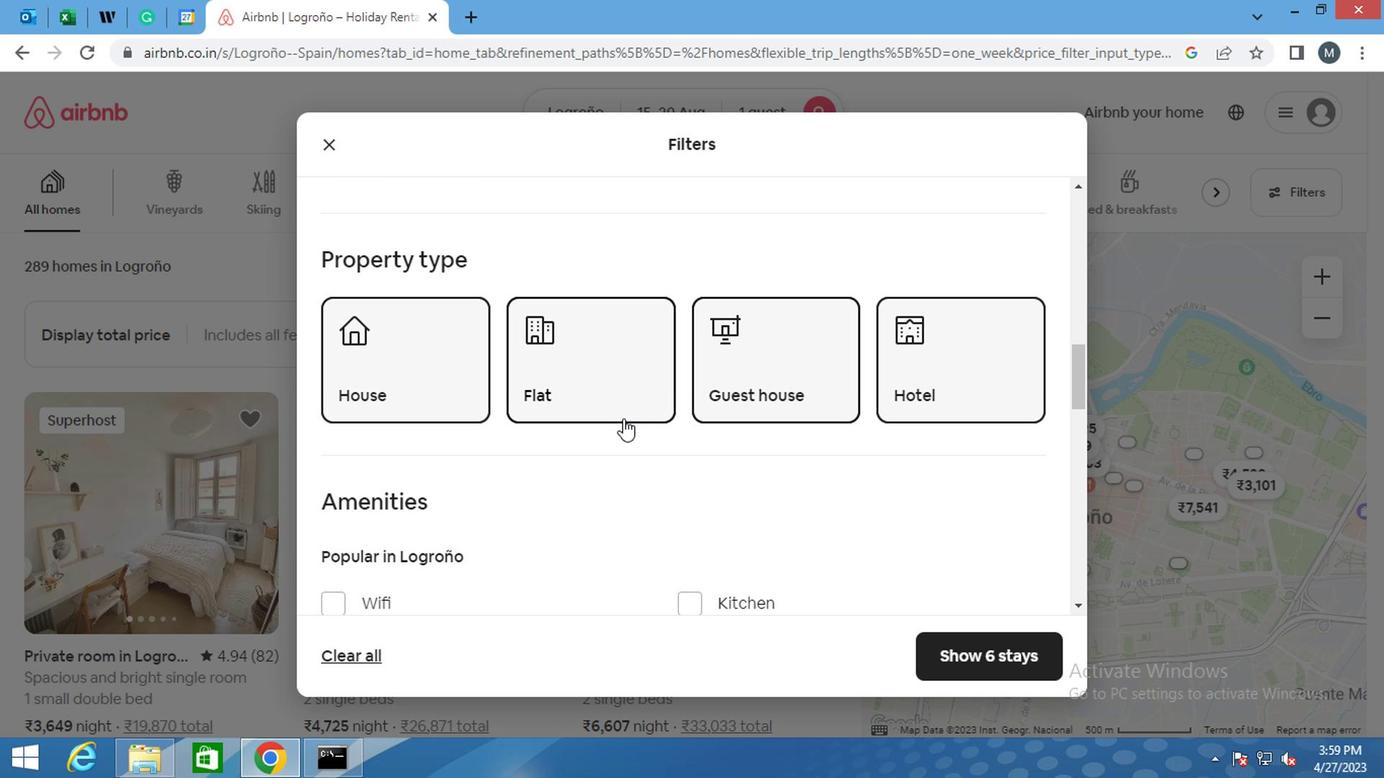 
Action: Mouse scrolled (545, 398) with delta (0, 0)
Screenshot: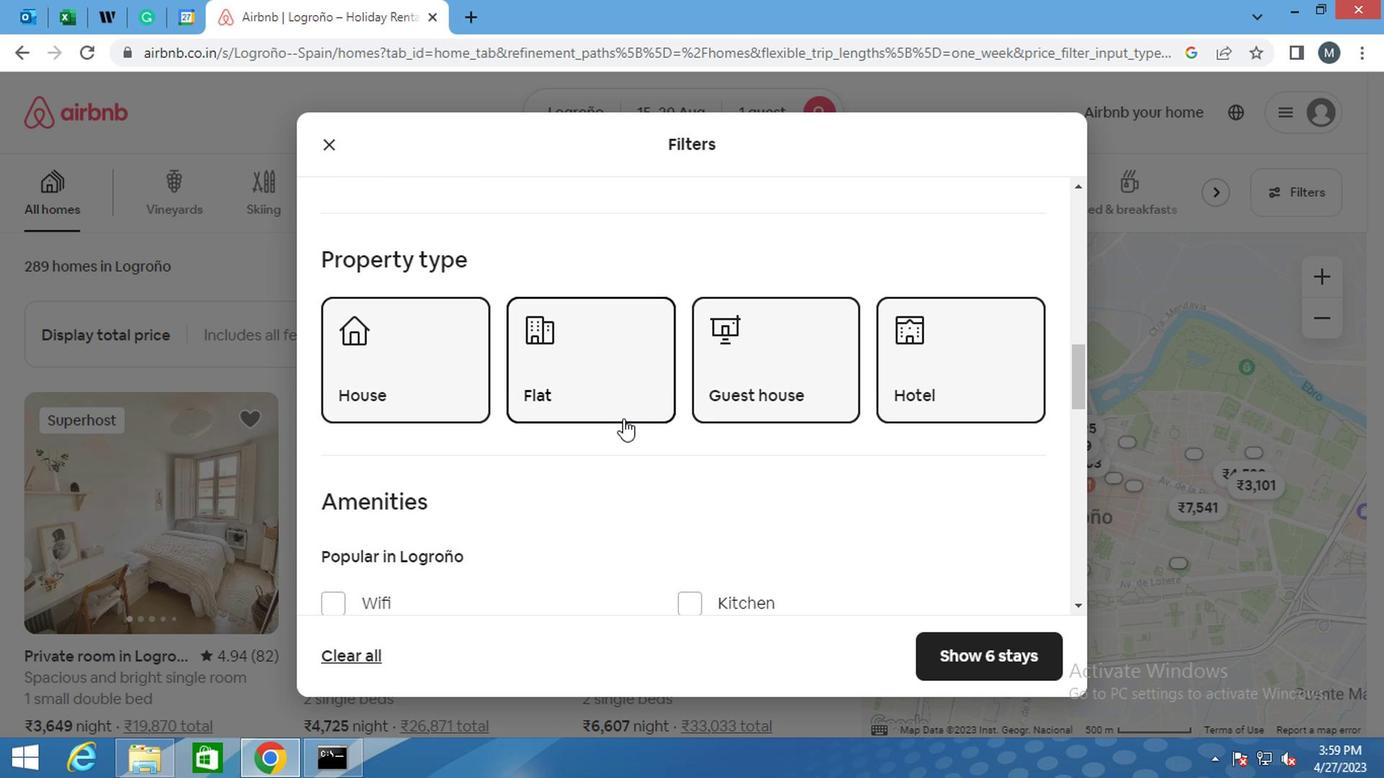 
Action: Mouse moved to (343, 419)
Screenshot: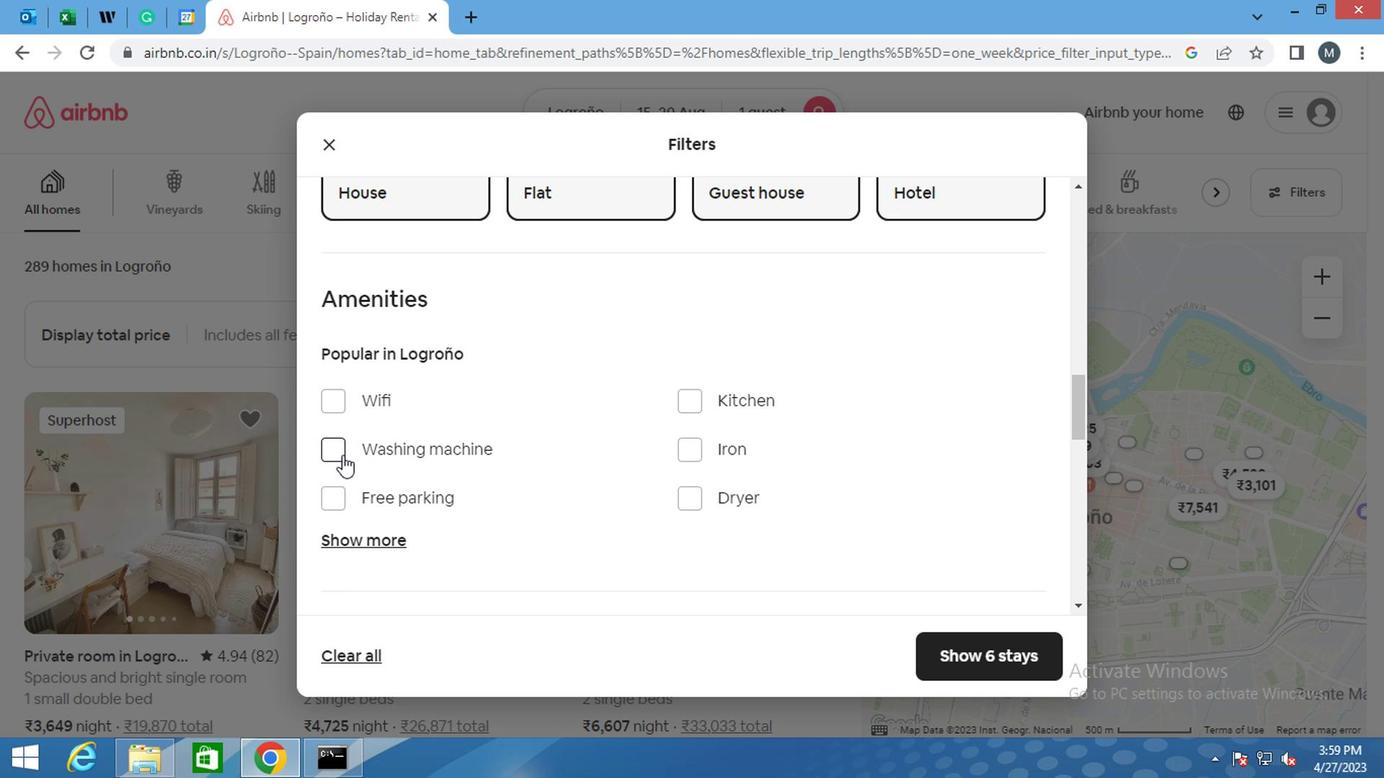 
Action: Mouse pressed left at (343, 419)
Screenshot: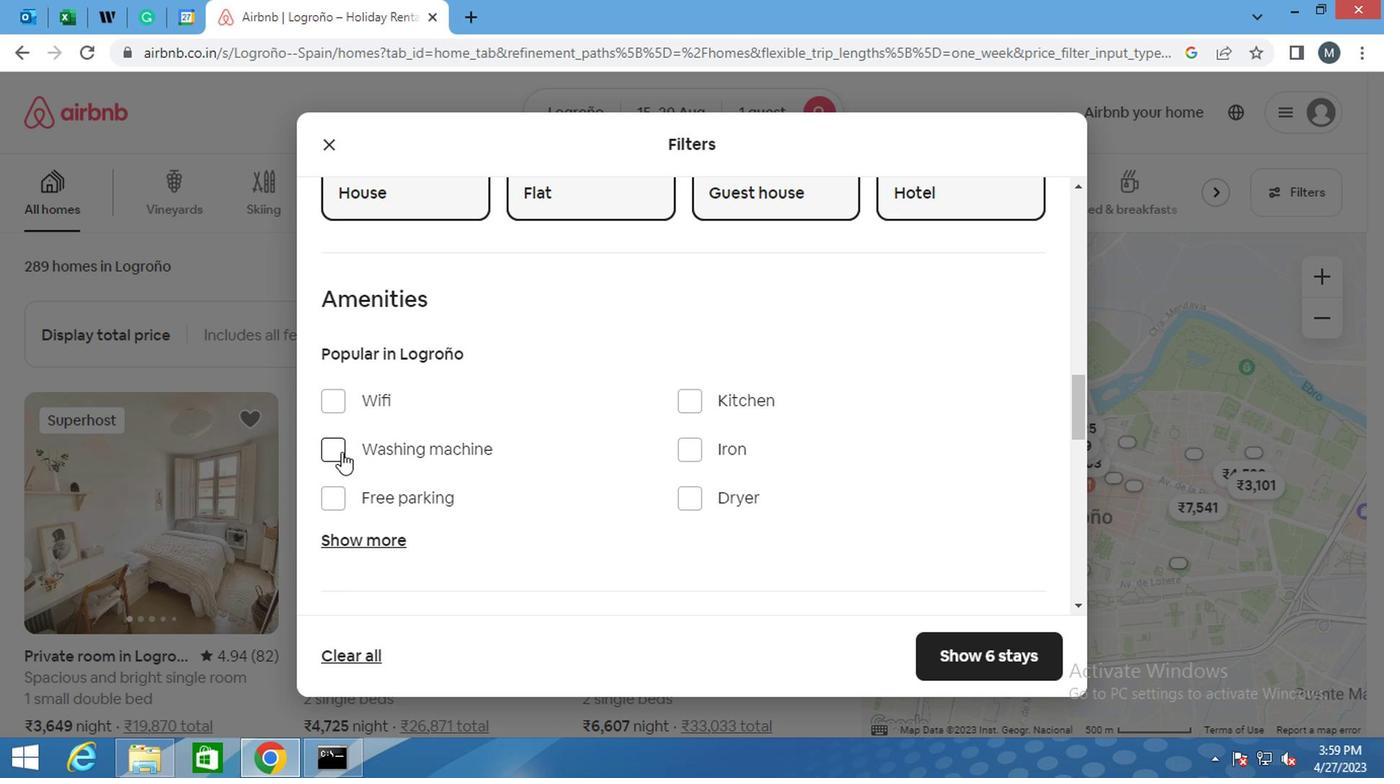 
Action: Mouse moved to (393, 401)
Screenshot: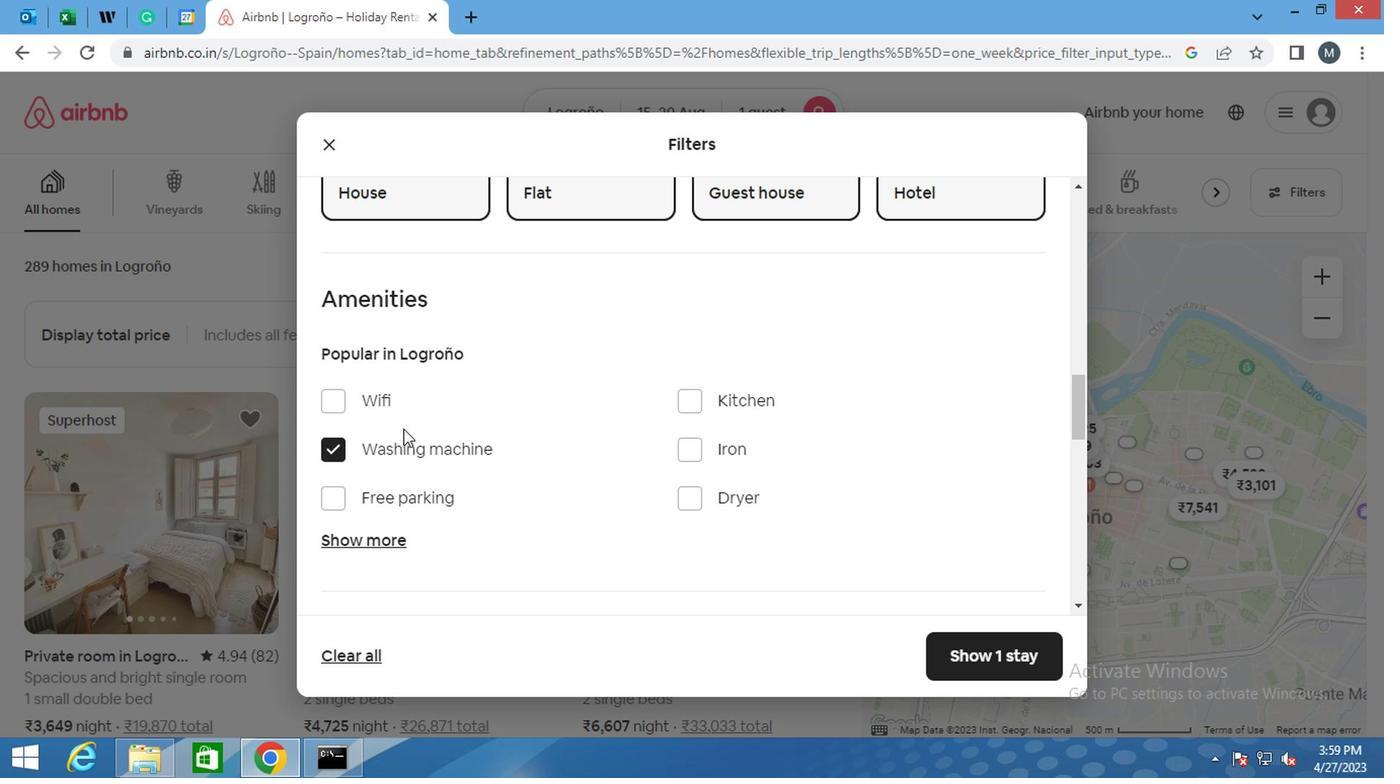 
Action: Mouse scrolled (393, 400) with delta (0, 0)
Screenshot: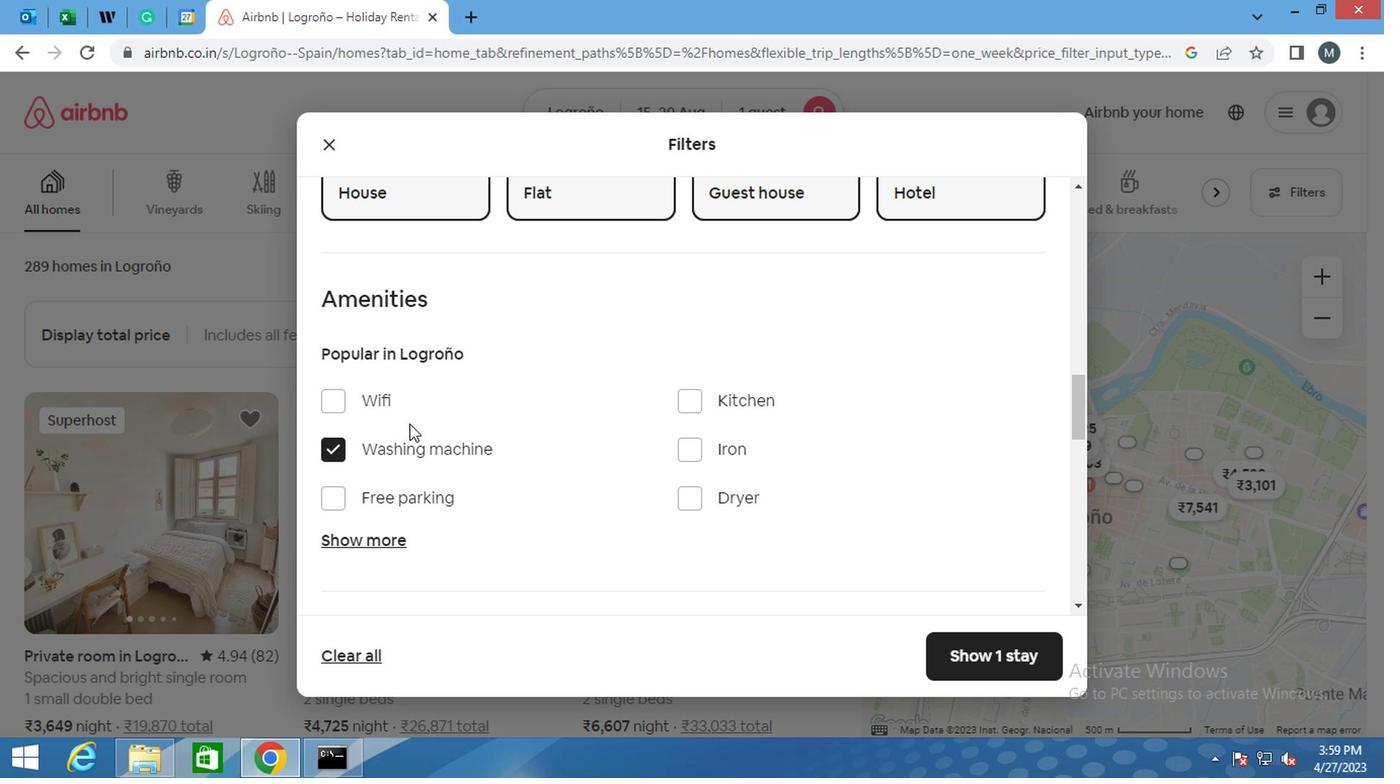 
Action: Mouse moved to (397, 401)
Screenshot: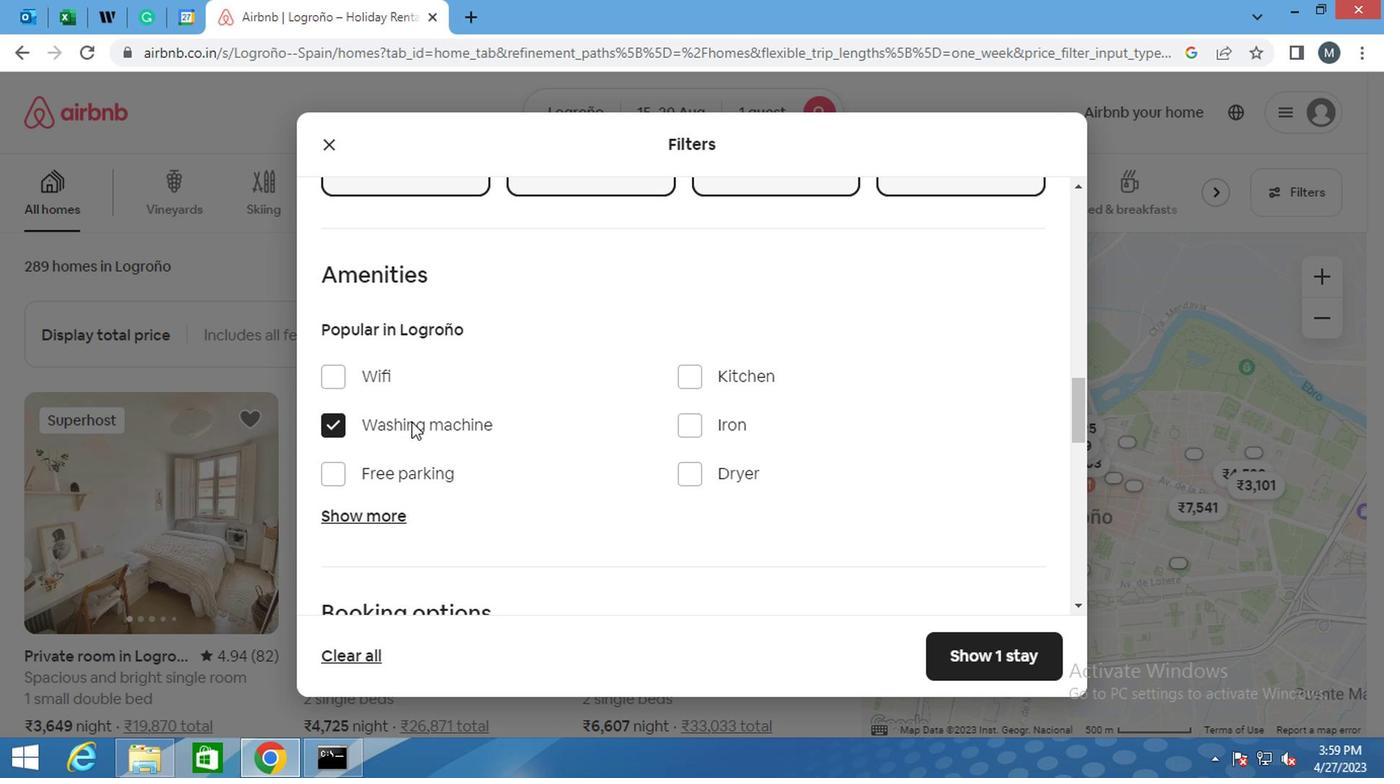 
Action: Mouse scrolled (397, 400) with delta (0, 0)
Screenshot: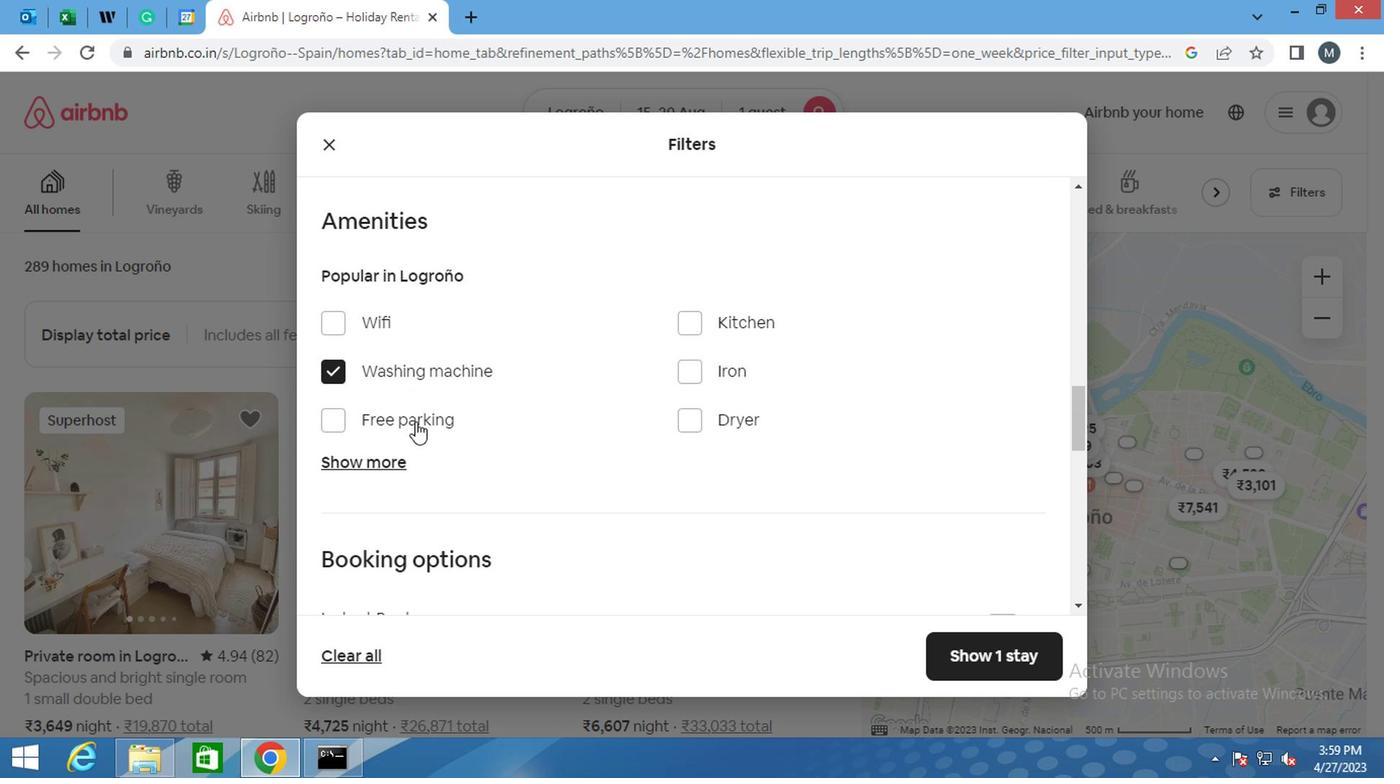 
Action: Mouse moved to (398, 402)
Screenshot: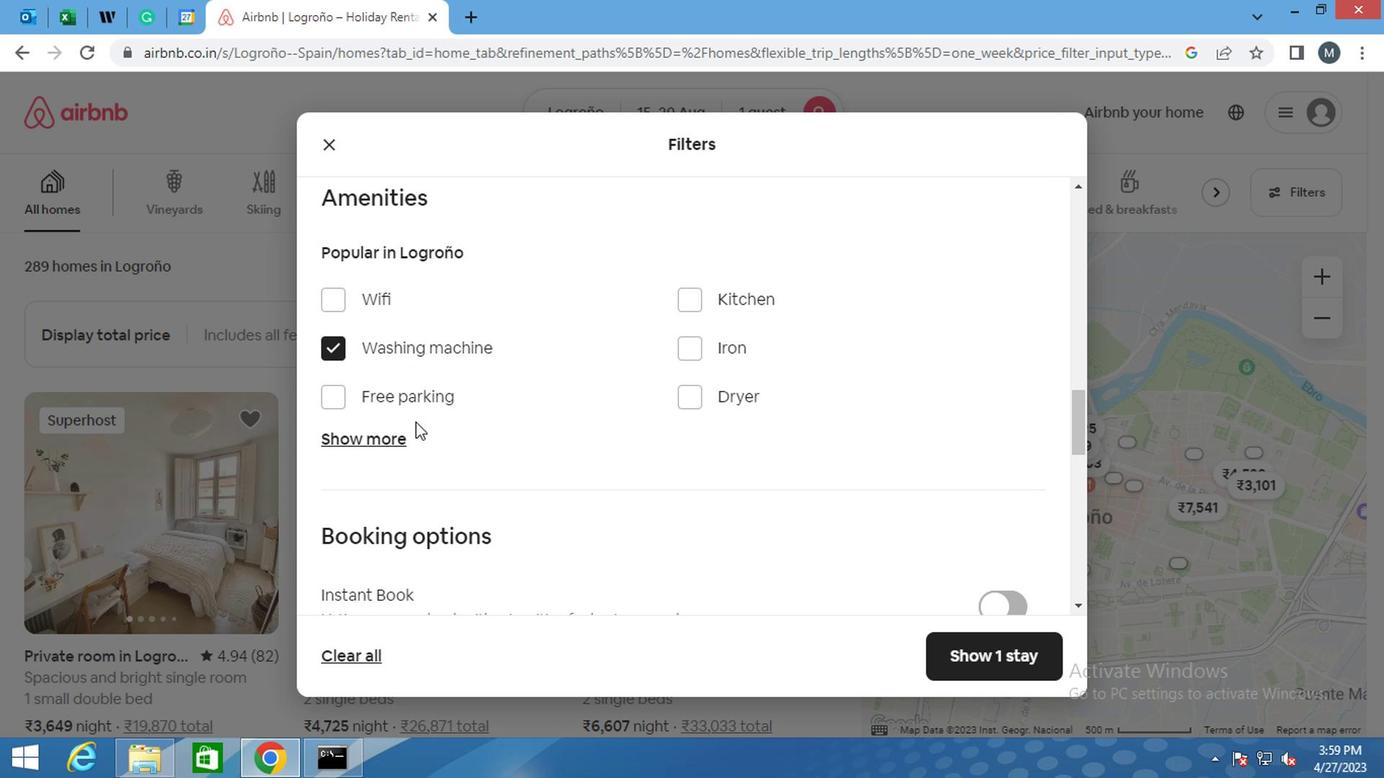 
Action: Mouse scrolled (398, 401) with delta (0, 0)
Screenshot: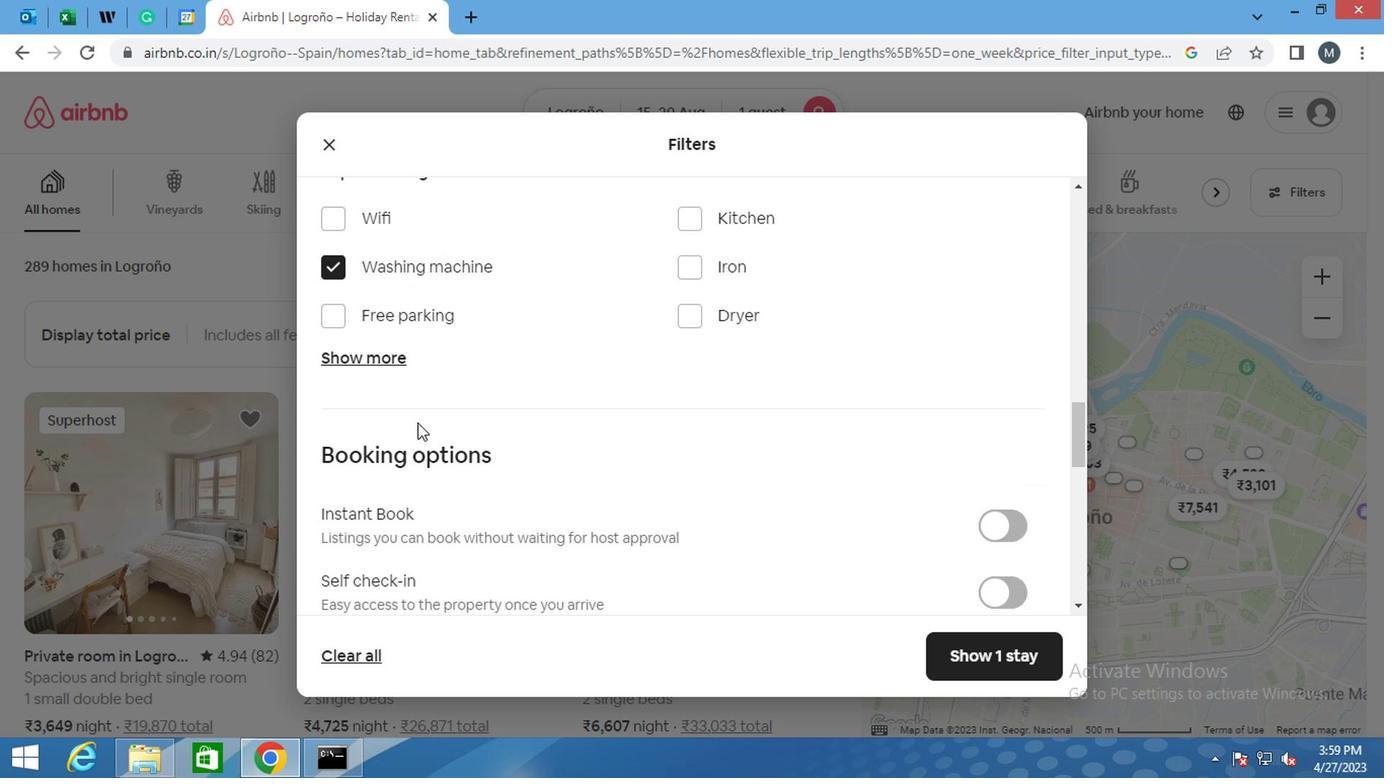 
Action: Mouse moved to (806, 435)
Screenshot: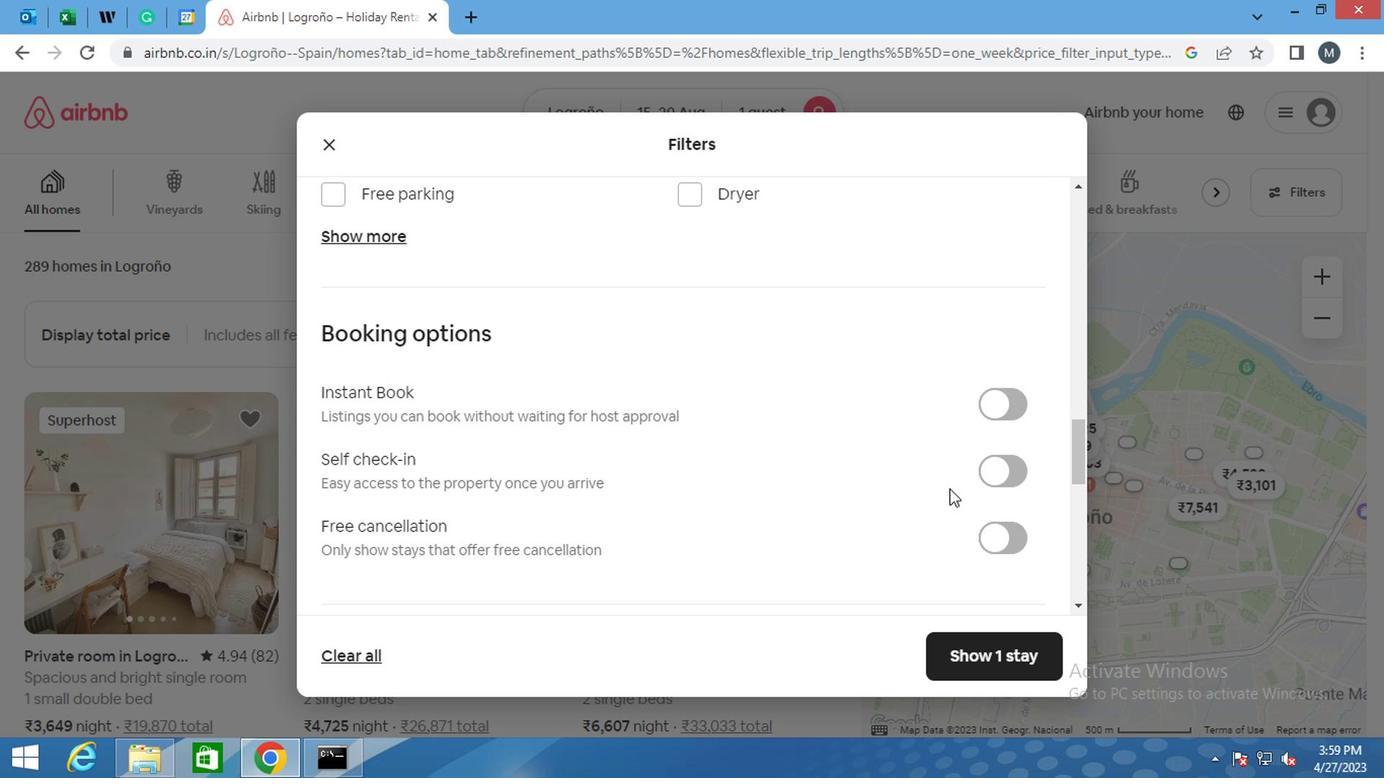 
Action: Mouse pressed left at (806, 435)
Screenshot: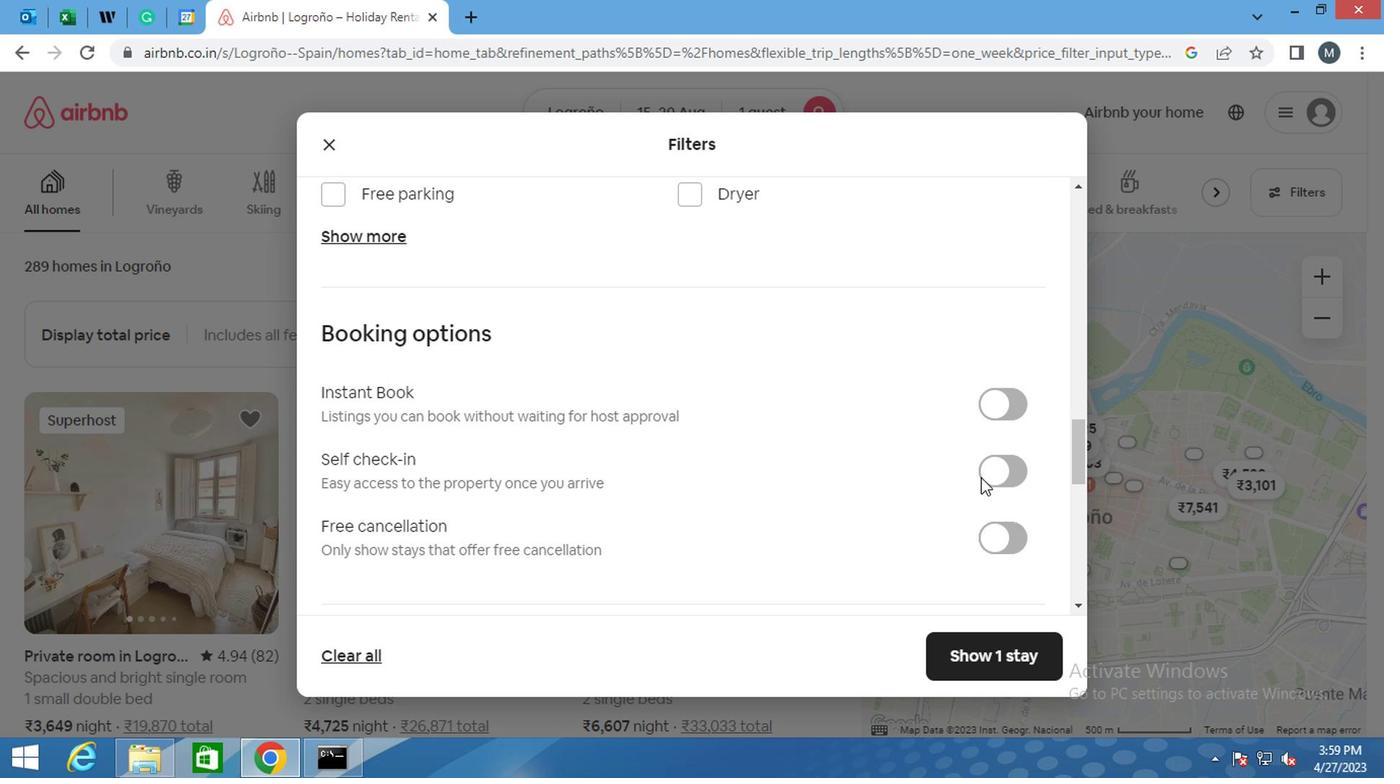 
Action: Mouse moved to (545, 433)
Screenshot: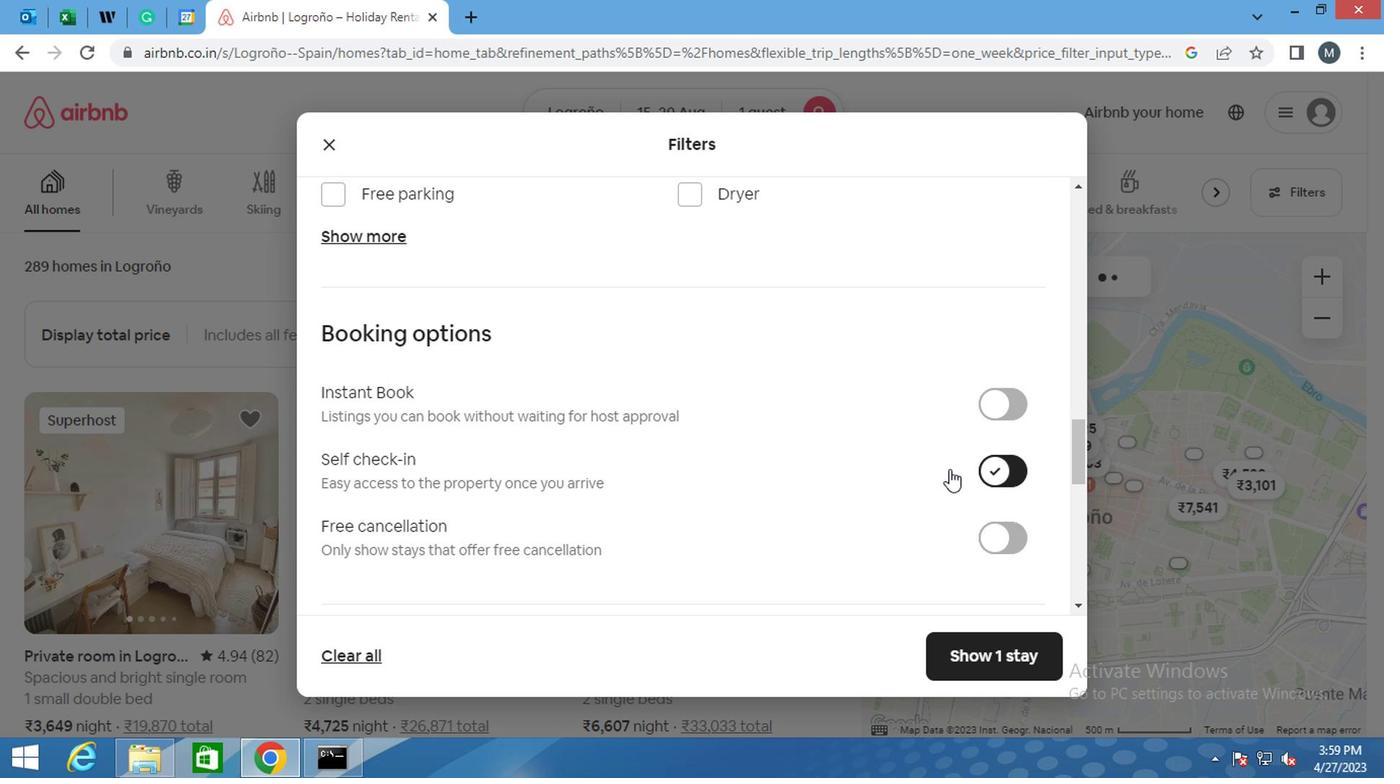 
Action: Mouse scrolled (545, 432) with delta (0, 0)
Screenshot: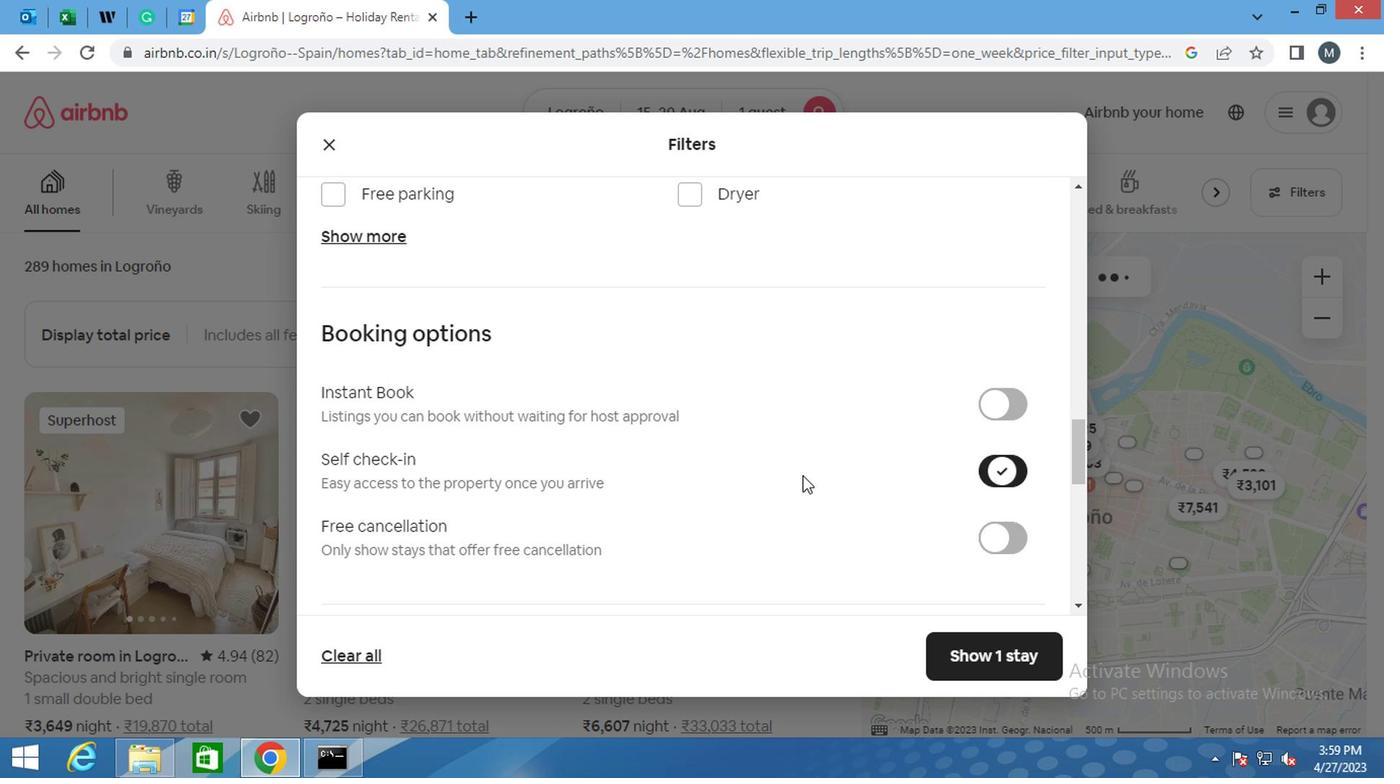 
Action: Mouse scrolled (545, 432) with delta (0, 0)
Screenshot: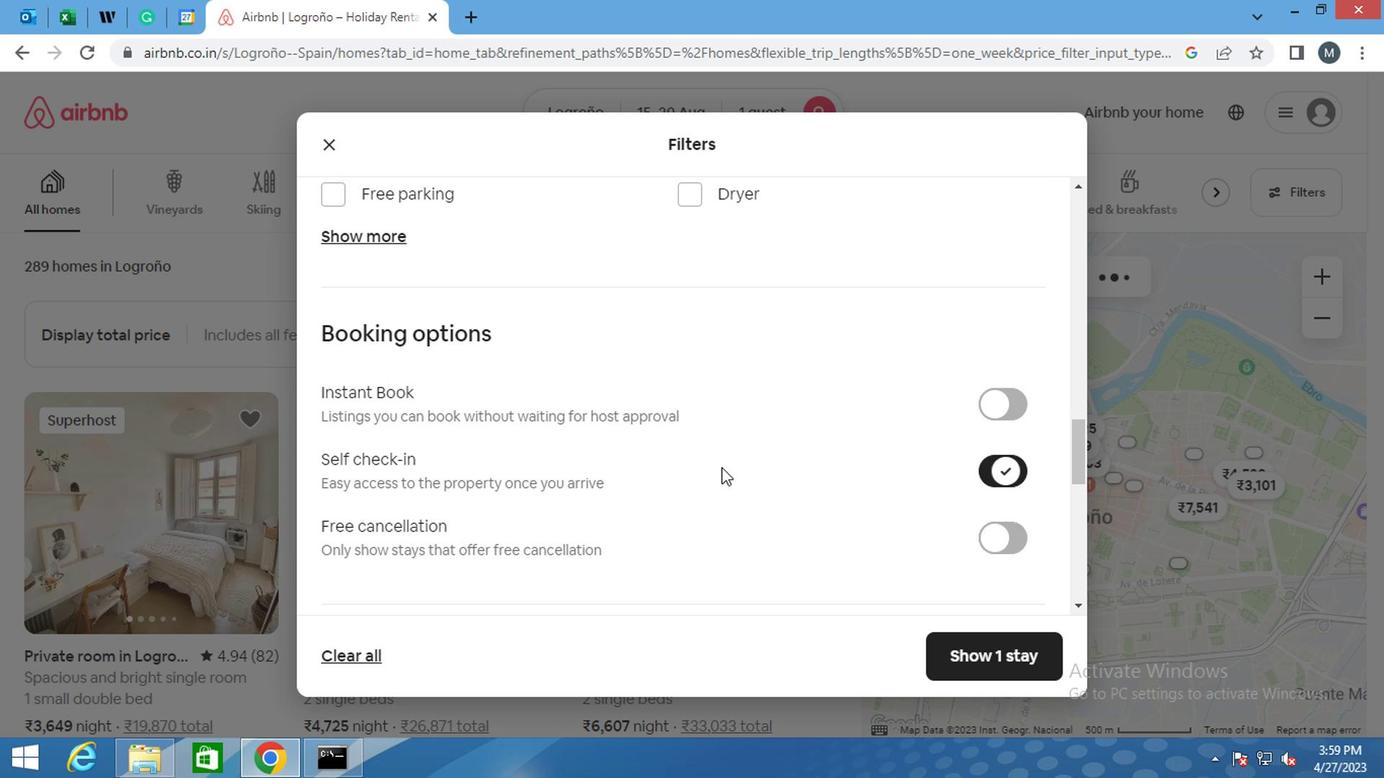 
Action: Mouse moved to (462, 434)
Screenshot: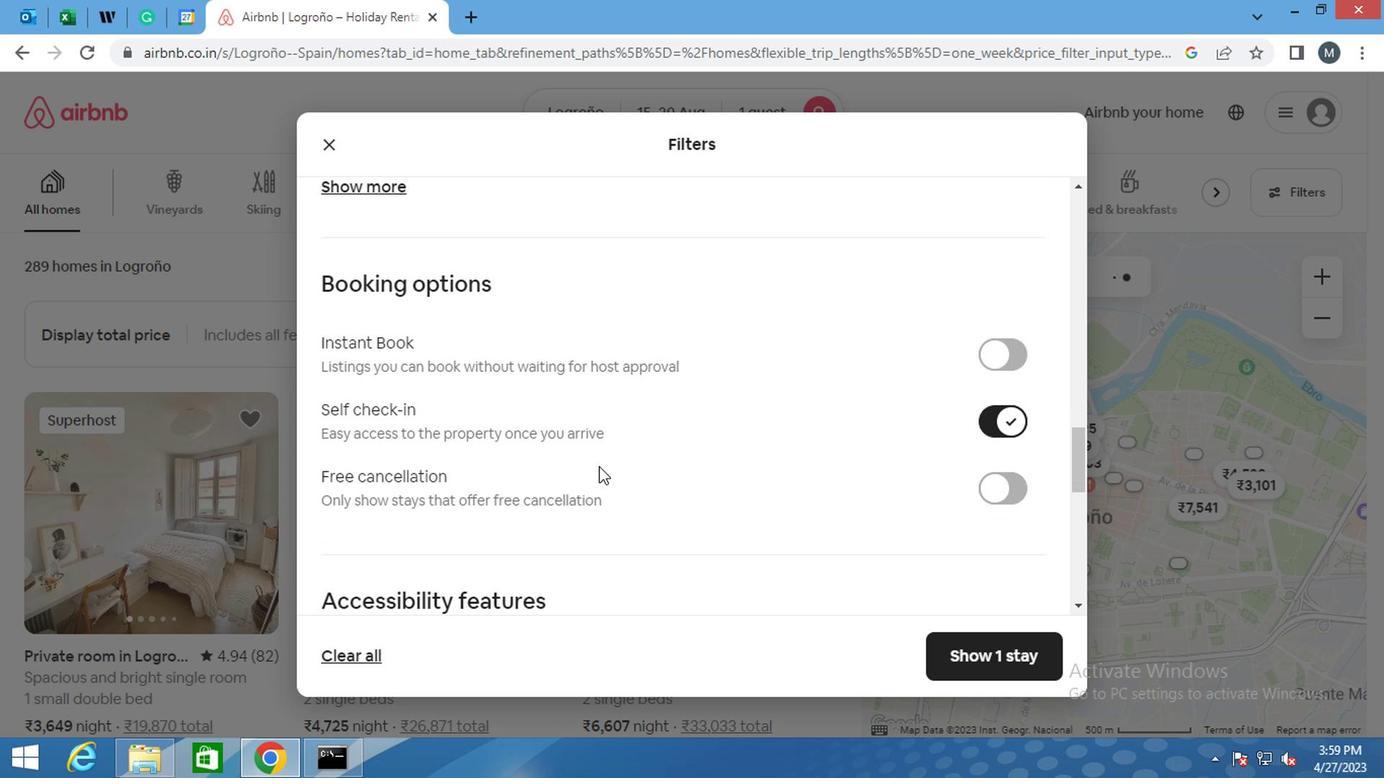 
Action: Mouse scrolled (462, 433) with delta (0, 0)
Screenshot: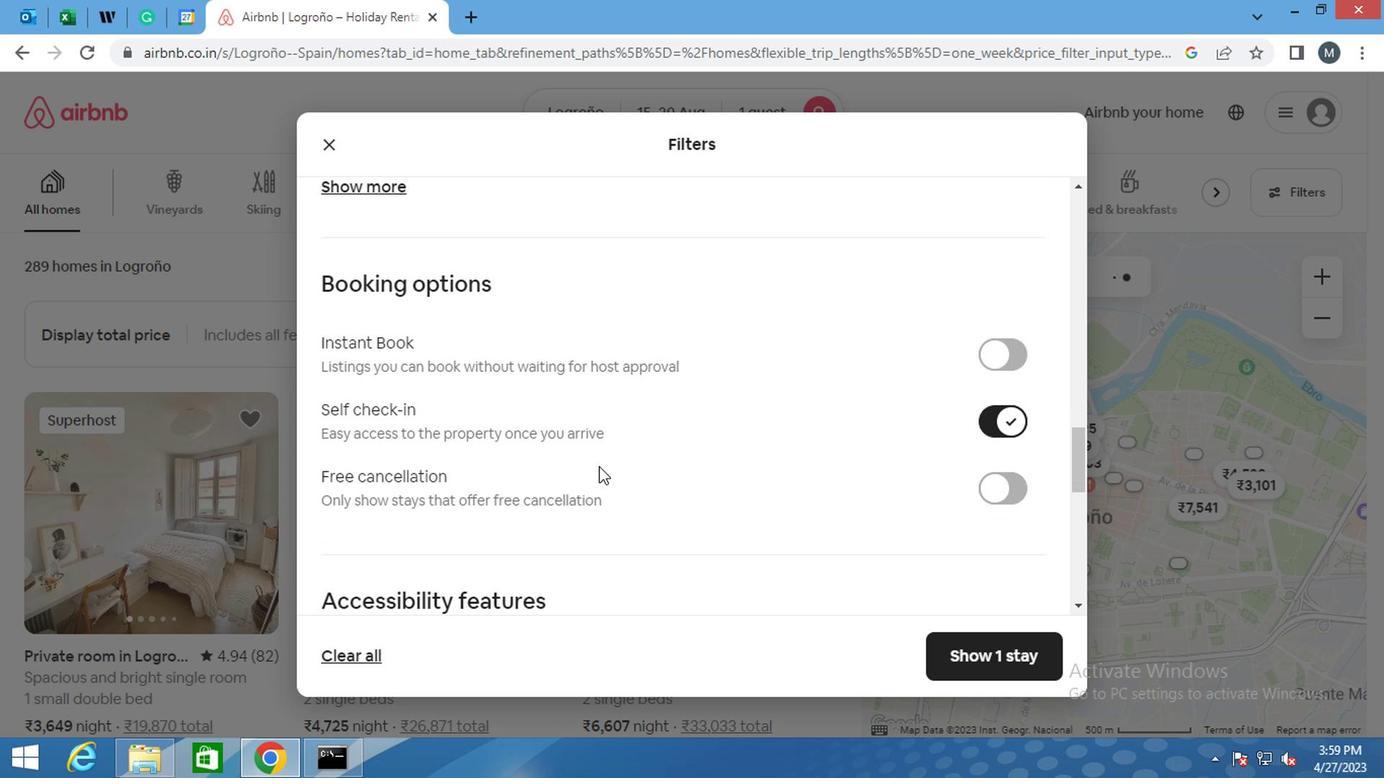 
Action: Mouse moved to (460, 434)
Screenshot: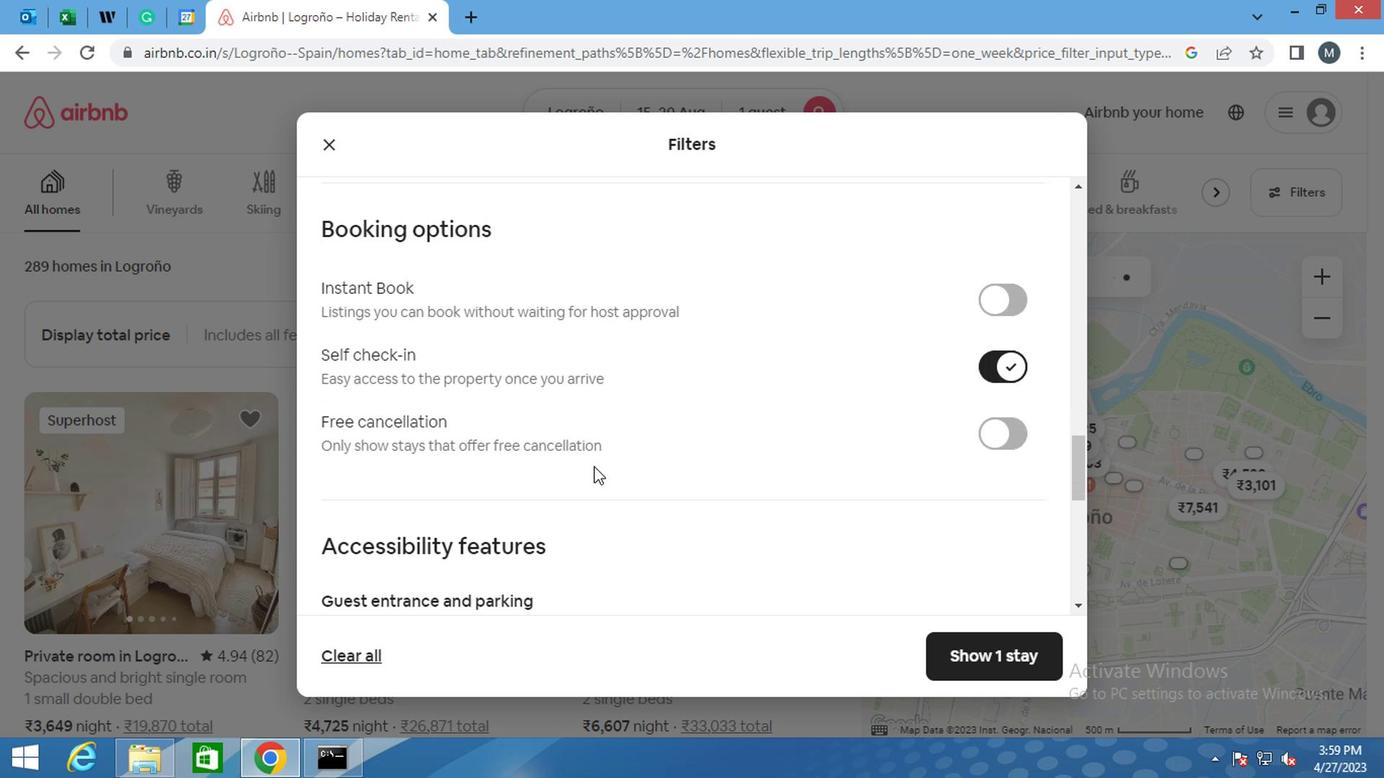 
Action: Mouse scrolled (460, 434) with delta (0, 0)
Screenshot: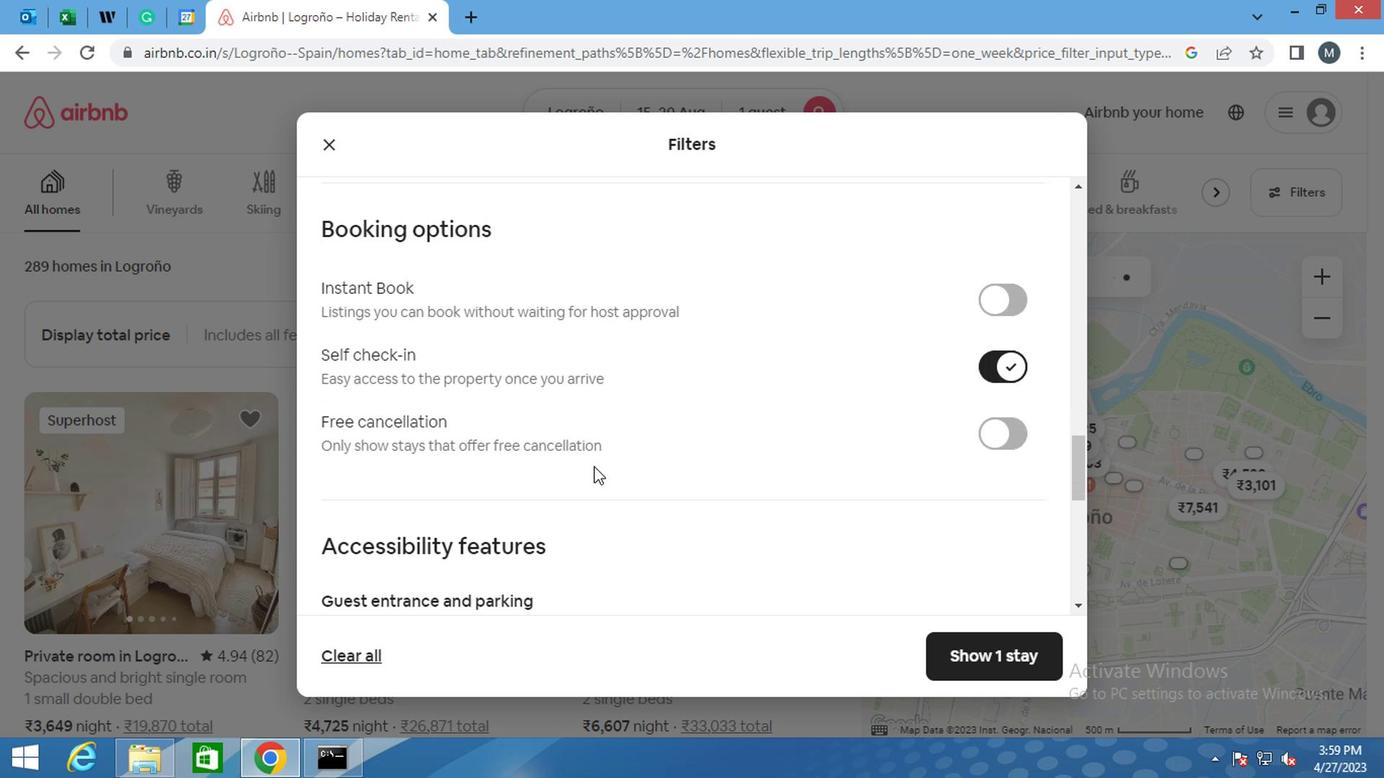 
Action: Mouse moved to (453, 436)
Screenshot: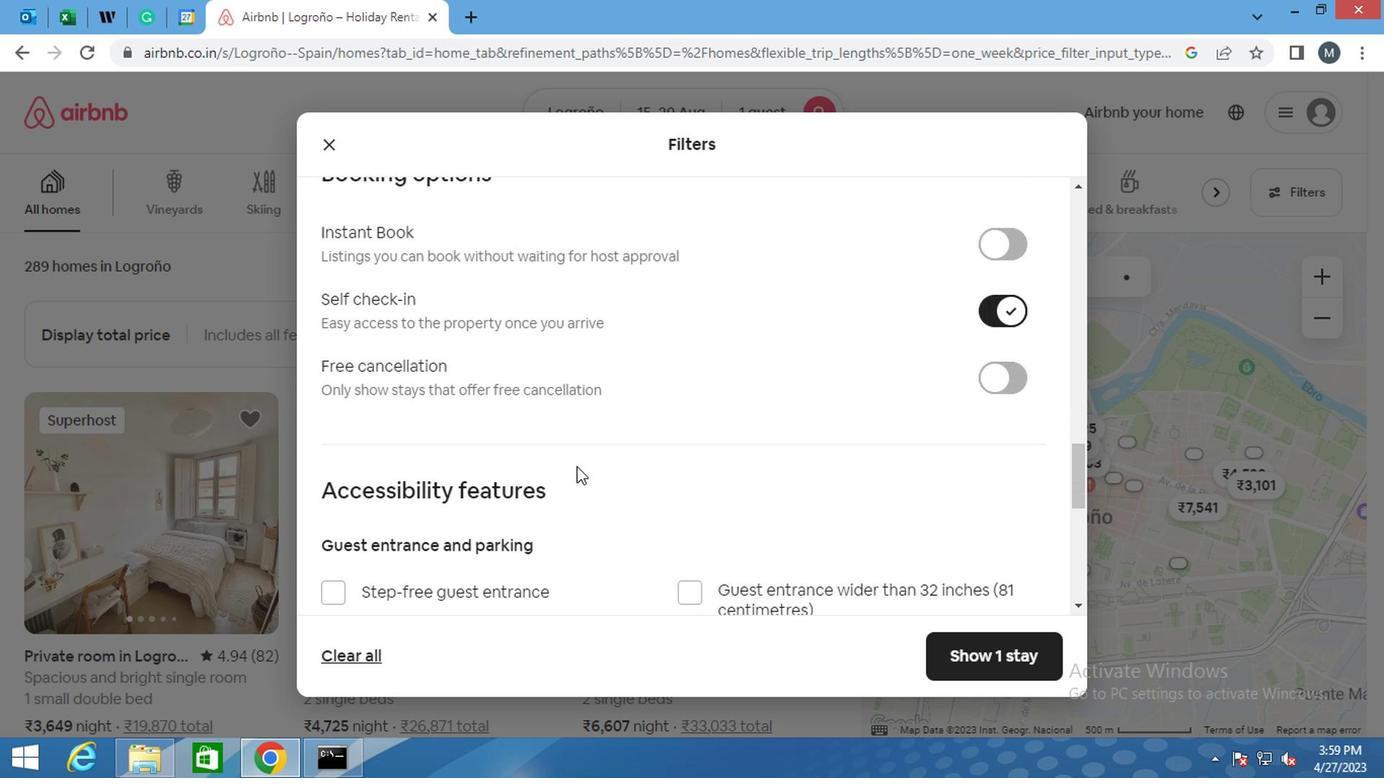 
Action: Mouse scrolled (453, 436) with delta (0, 0)
Screenshot: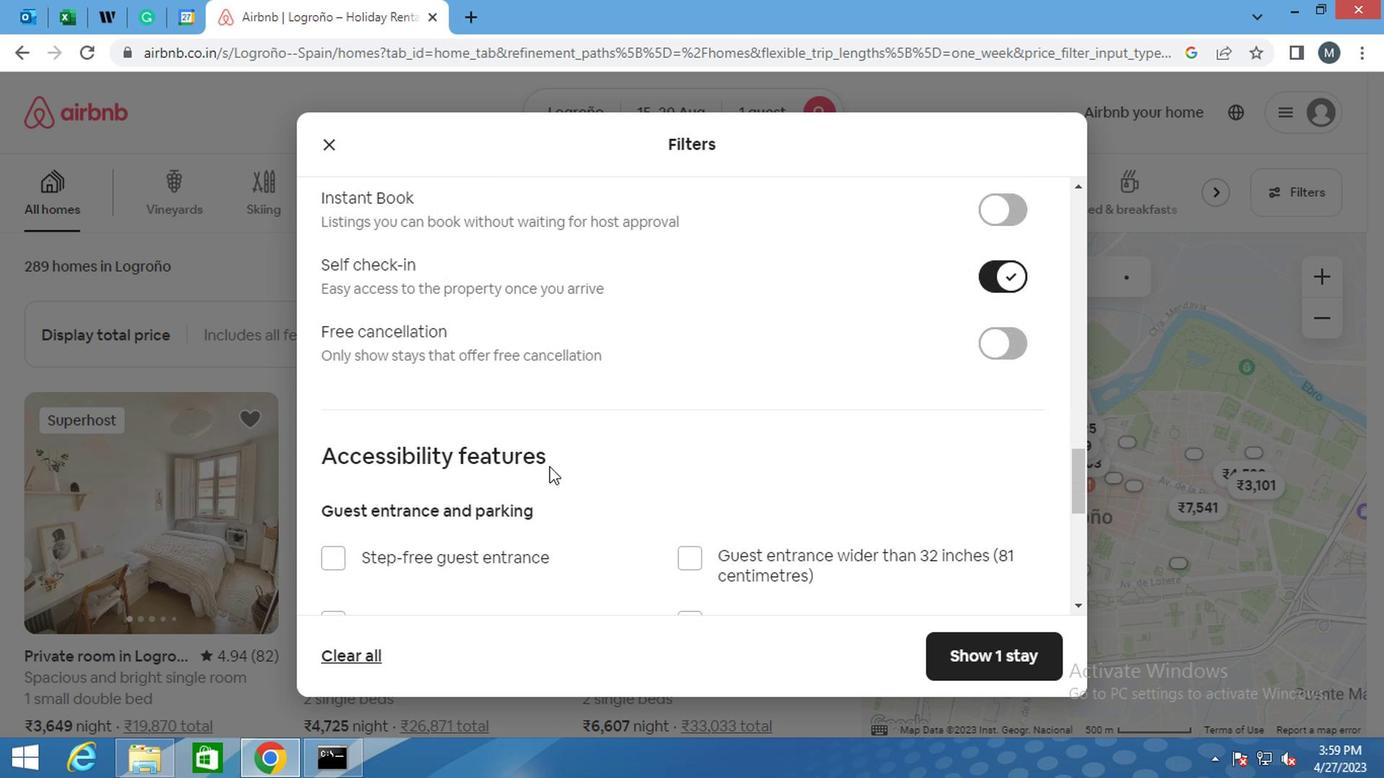 
Action: Mouse moved to (405, 418)
Screenshot: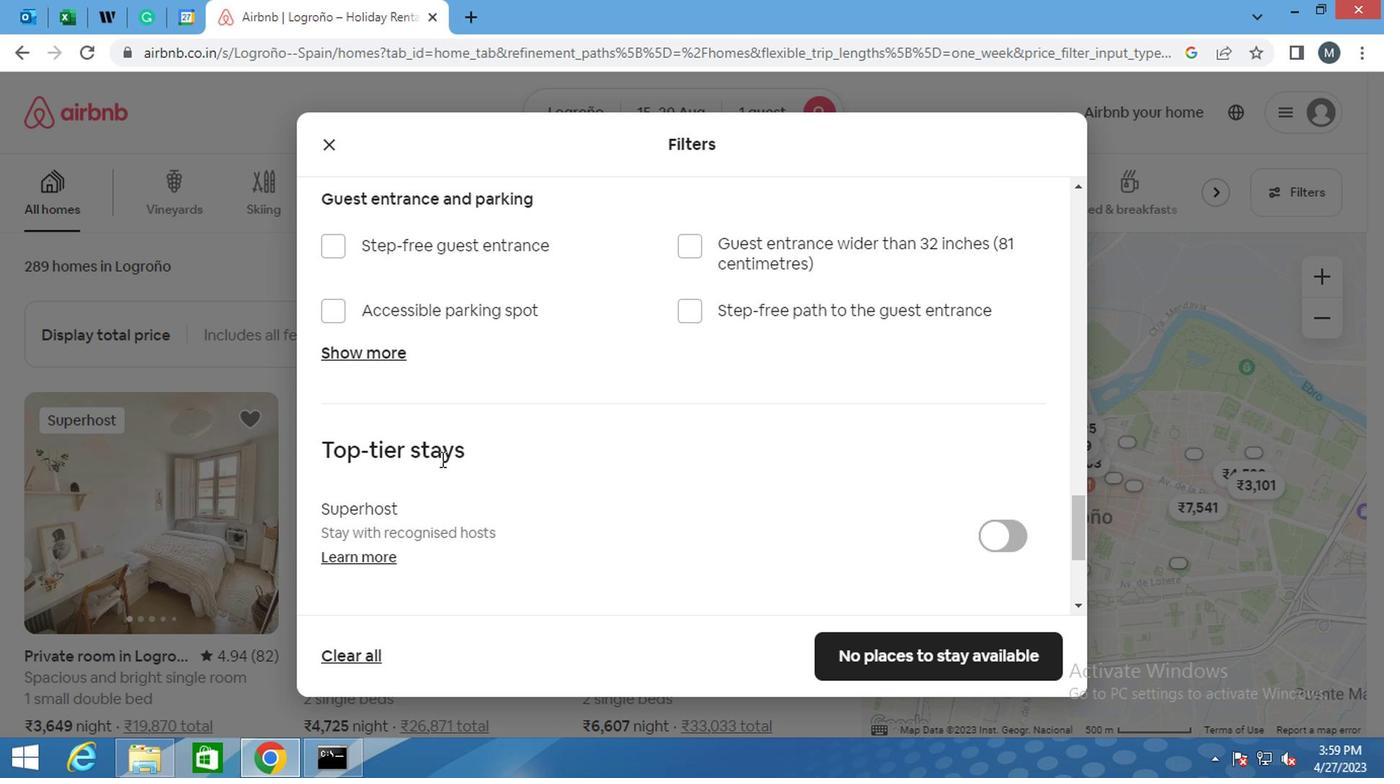 
Action: Mouse scrolled (405, 417) with delta (0, 0)
Screenshot: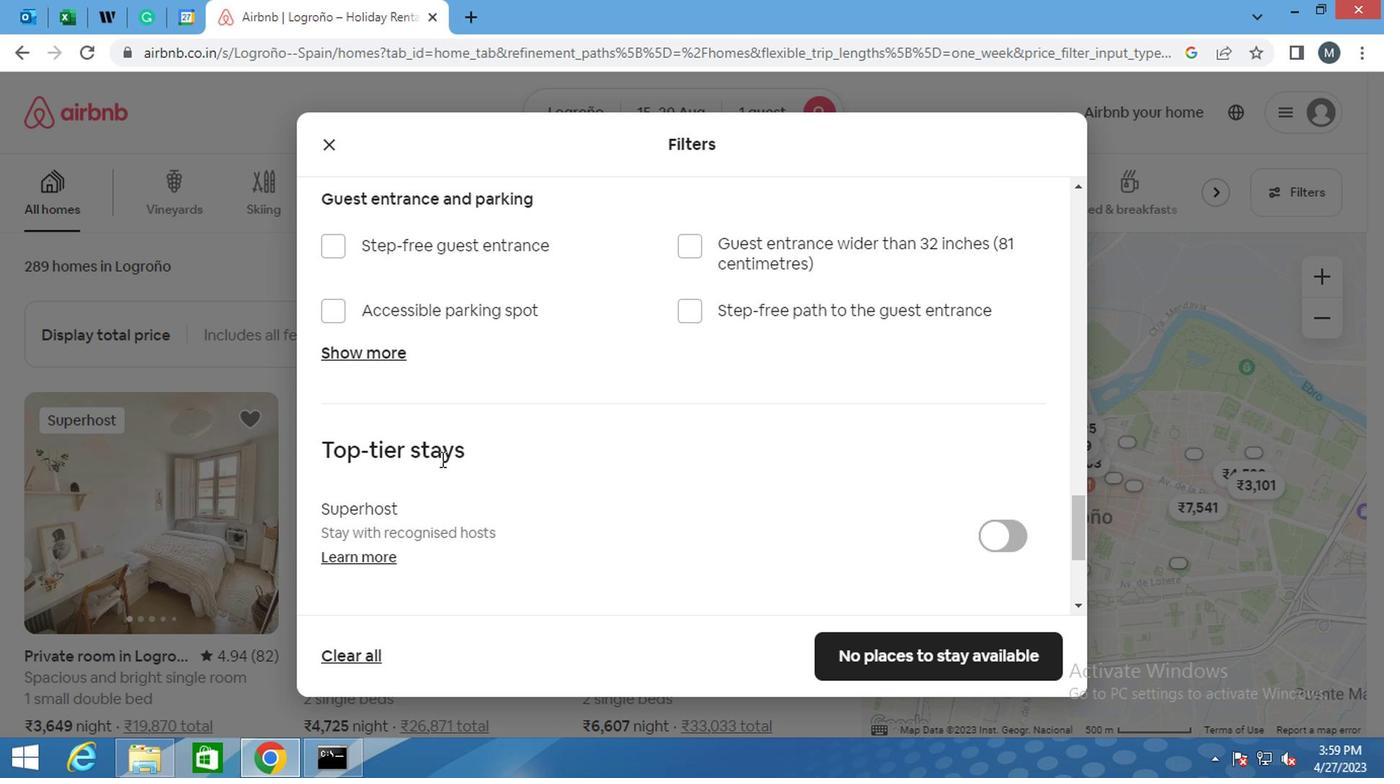 
Action: Mouse moved to (404, 418)
Screenshot: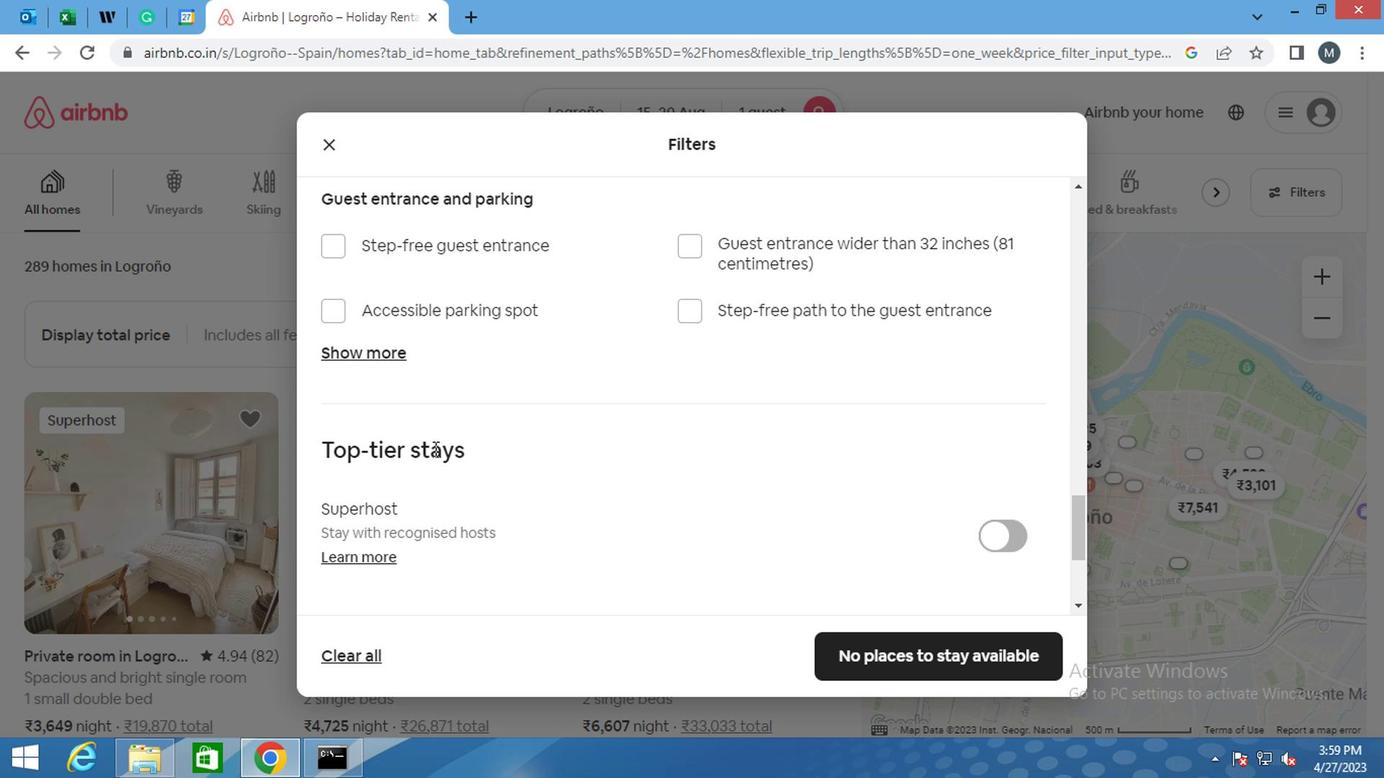 
Action: Mouse scrolled (404, 417) with delta (0, 0)
Screenshot: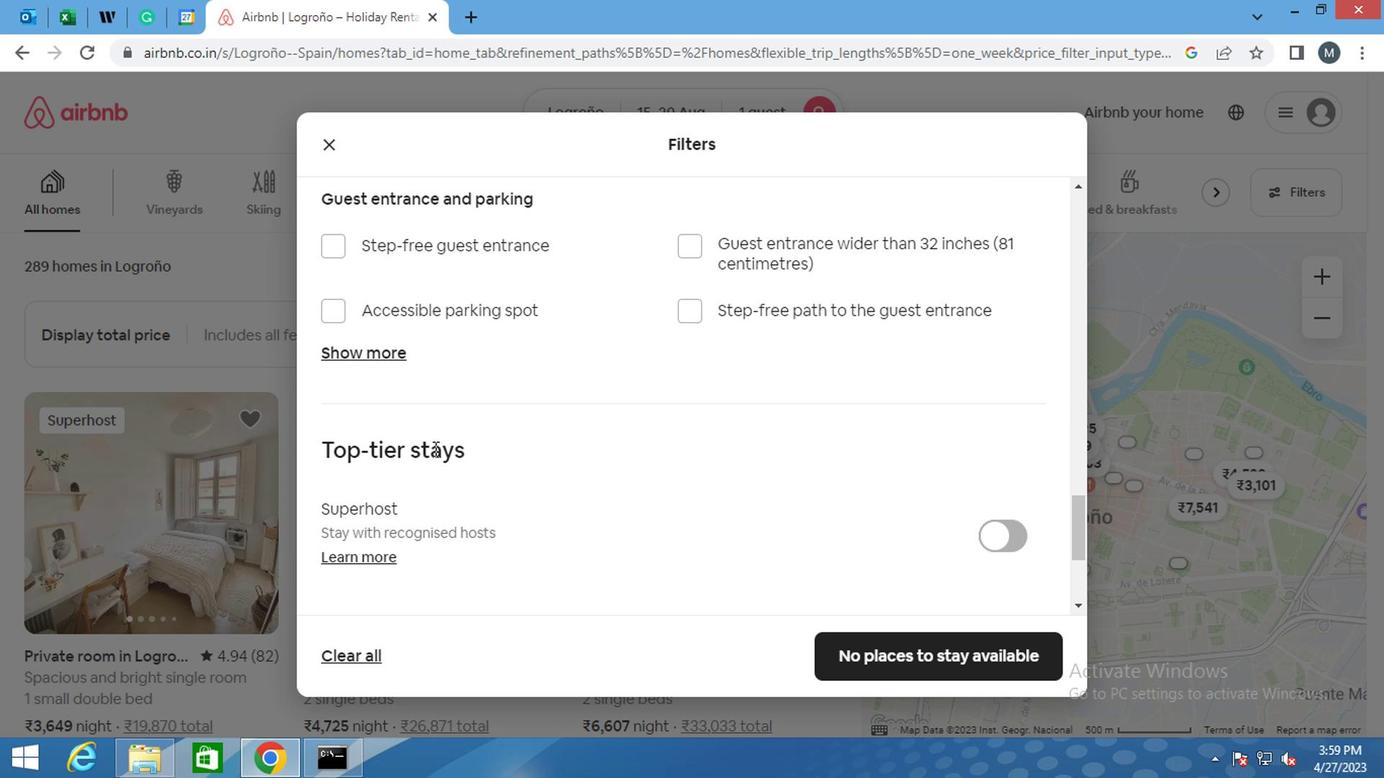 
Action: Mouse moved to (400, 422)
Screenshot: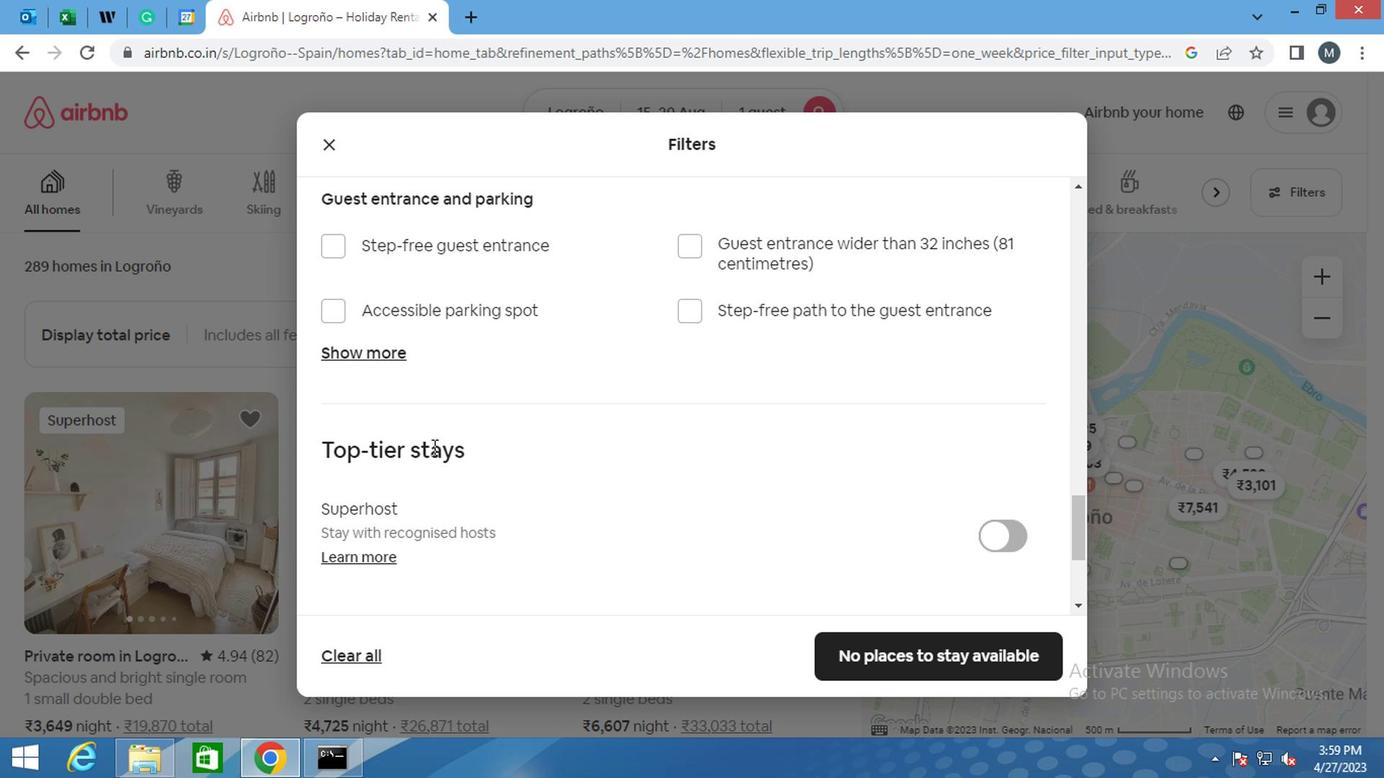 
Action: Mouse scrolled (400, 421) with delta (0, 0)
Screenshot: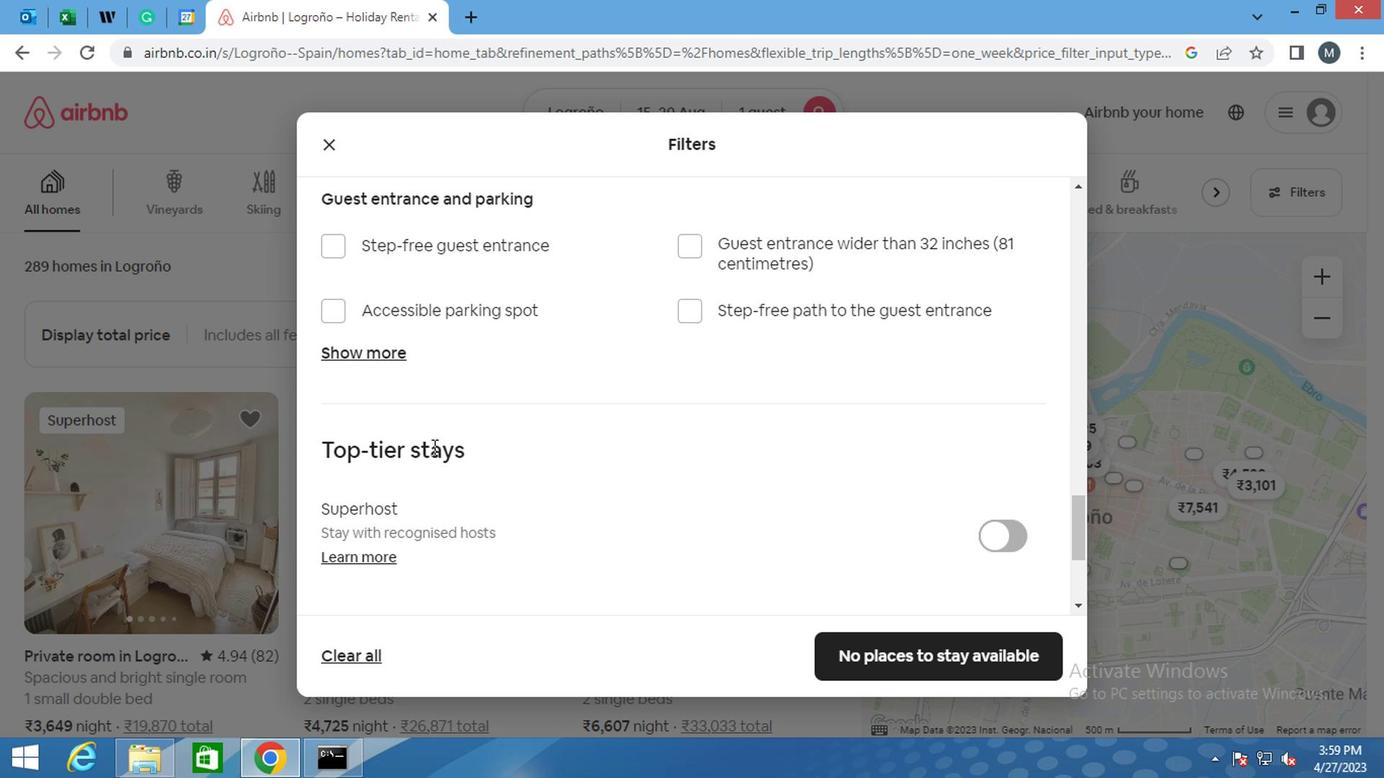 
Action: Mouse moved to (350, 454)
Screenshot: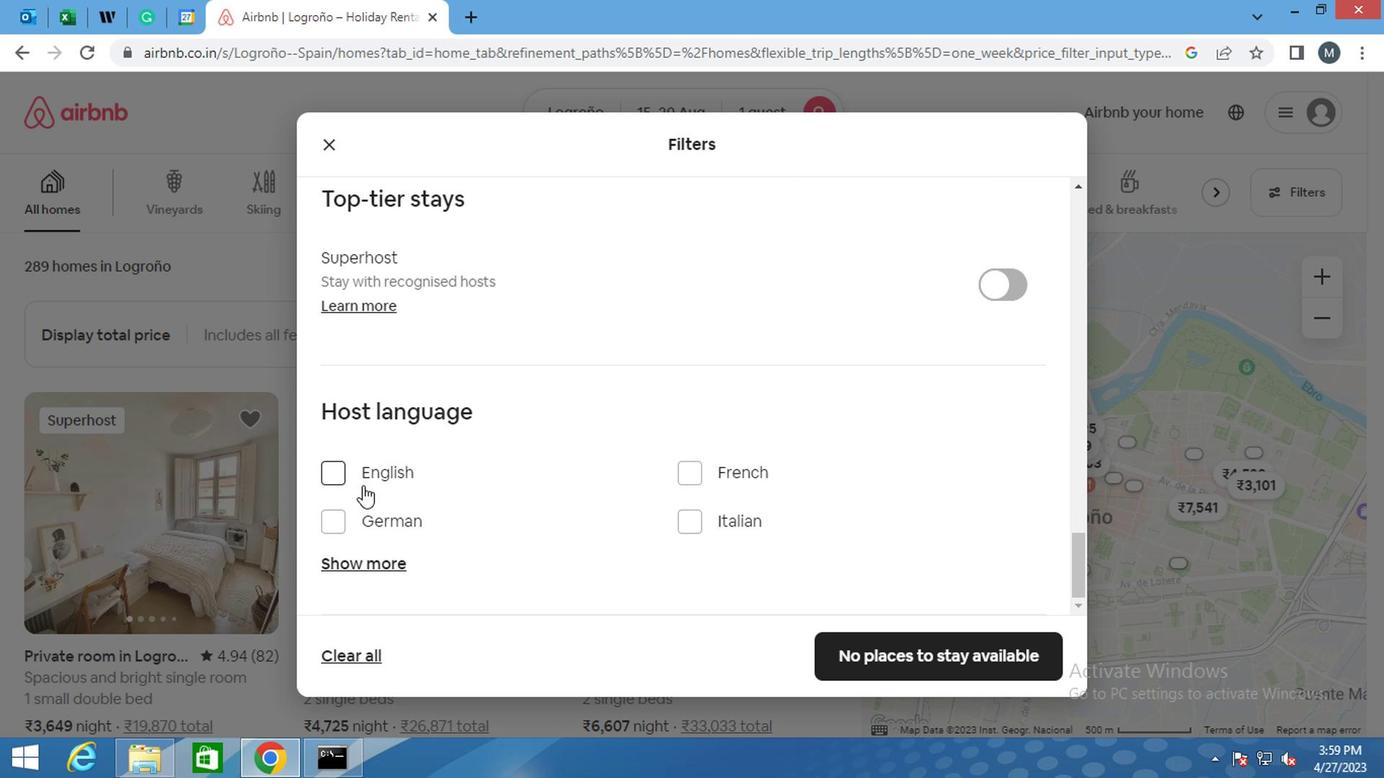 
Action: Mouse scrolled (350, 453) with delta (0, 0)
Screenshot: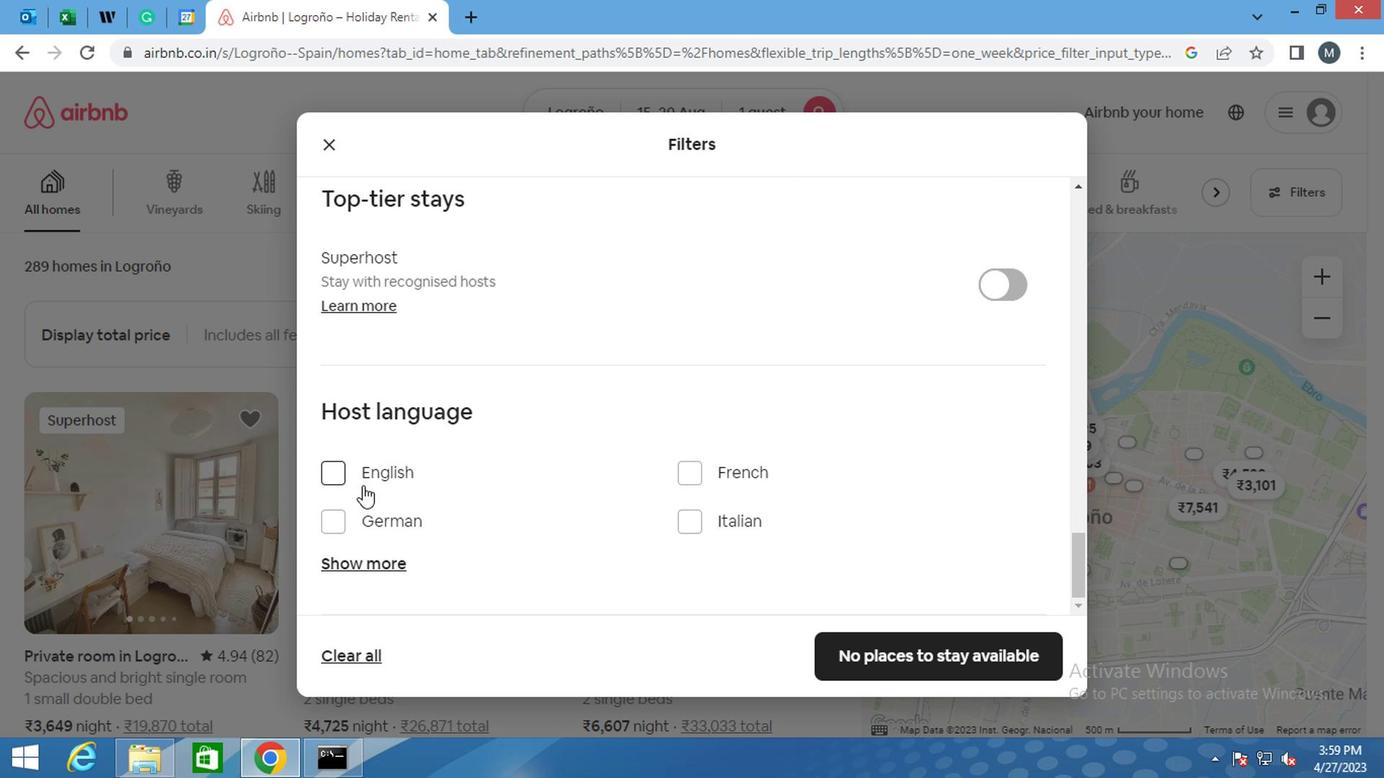 
Action: Mouse moved to (335, 439)
Screenshot: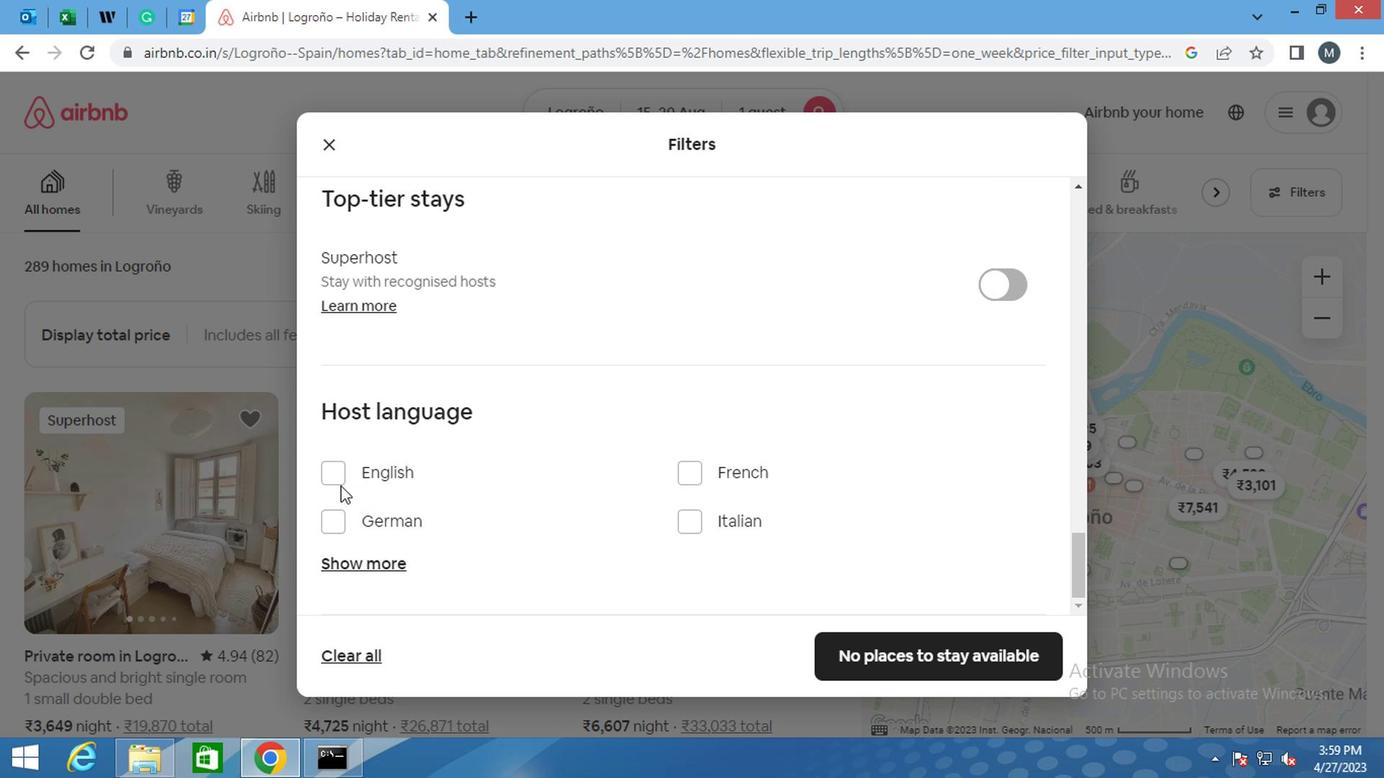 
Action: Mouse pressed left at (335, 439)
Screenshot: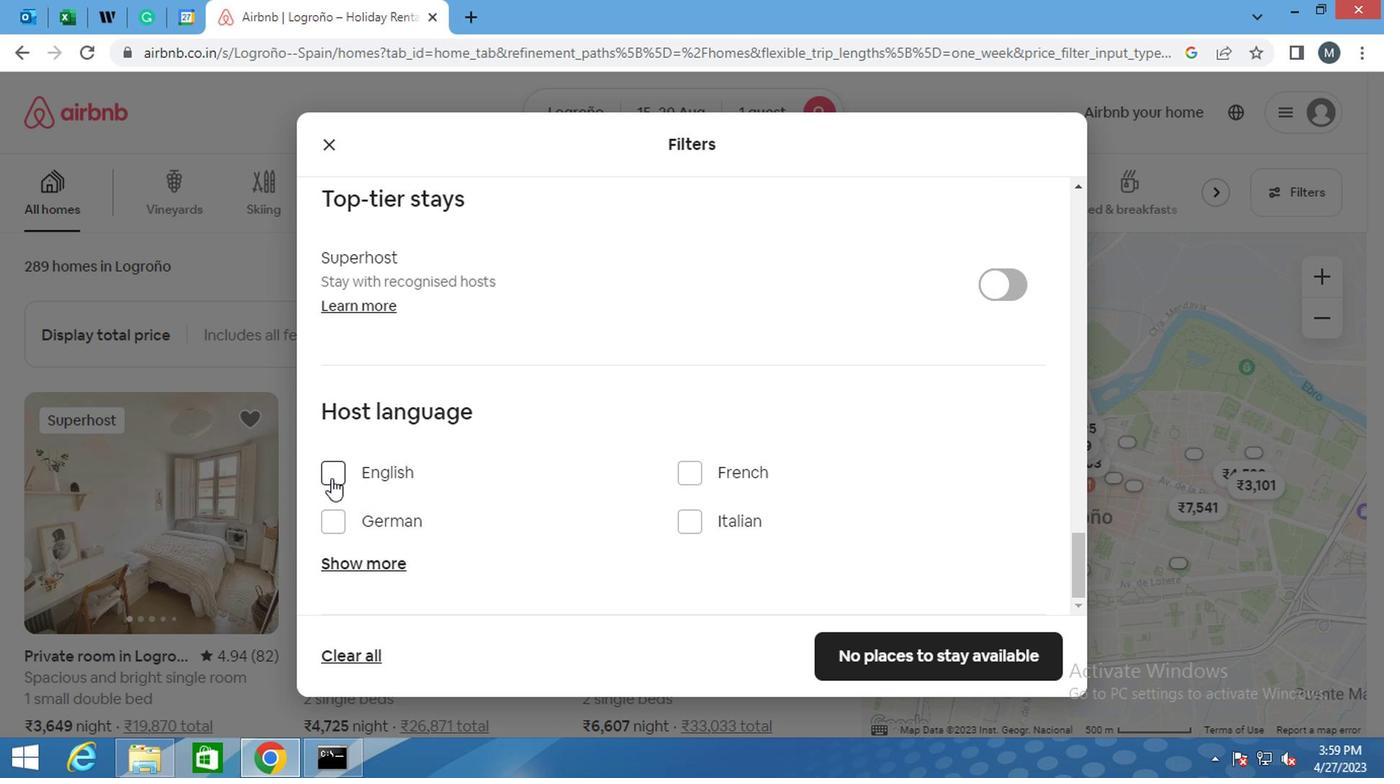 
Action: Mouse moved to (752, 563)
Screenshot: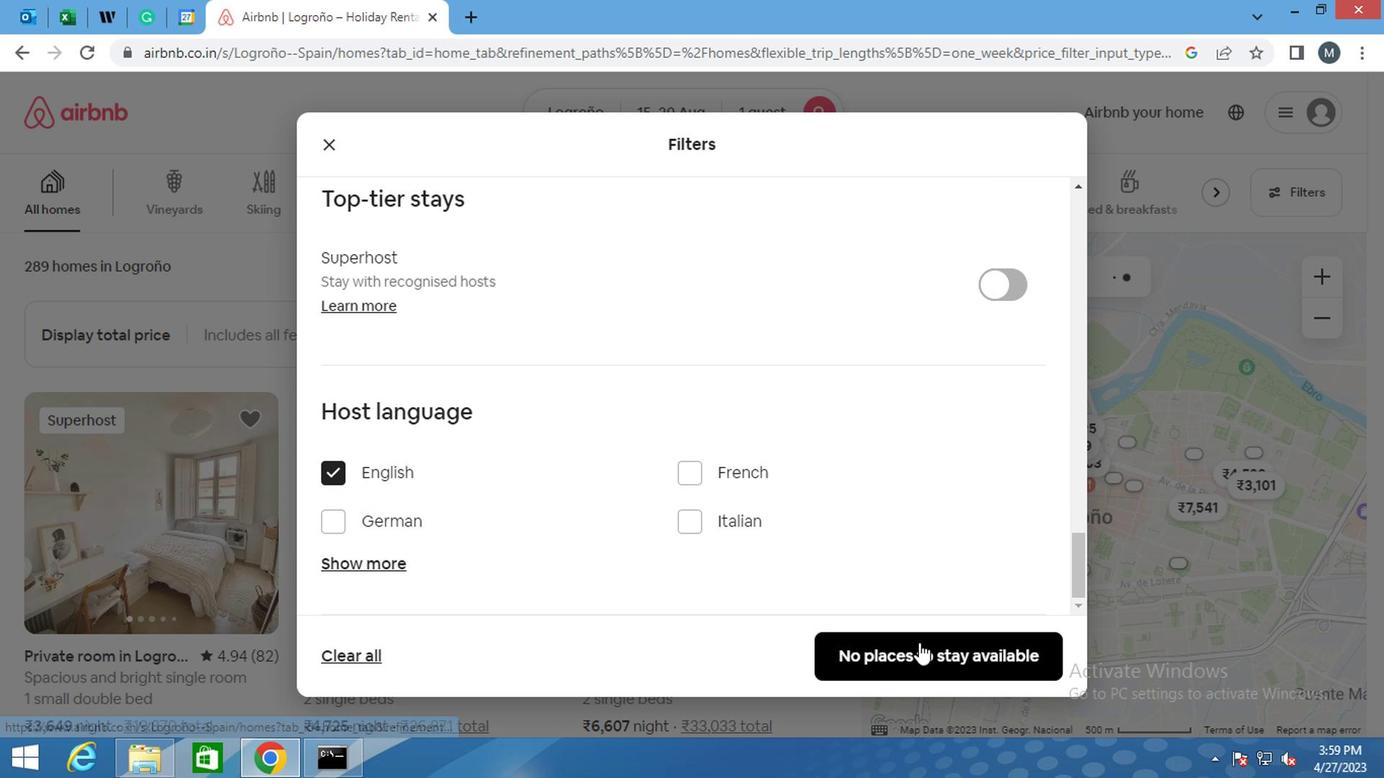 
Action: Mouse pressed left at (752, 563)
Screenshot: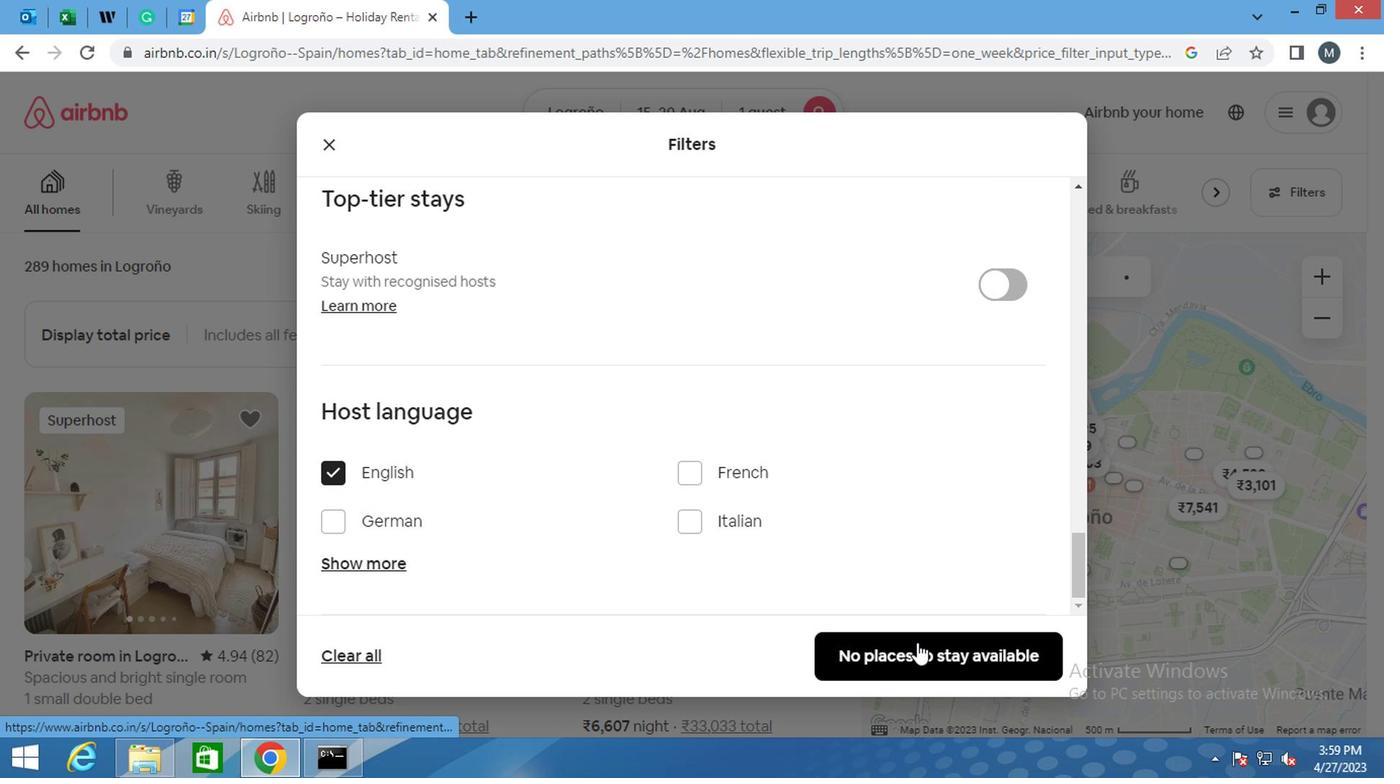 
Action: Mouse moved to (749, 563)
Screenshot: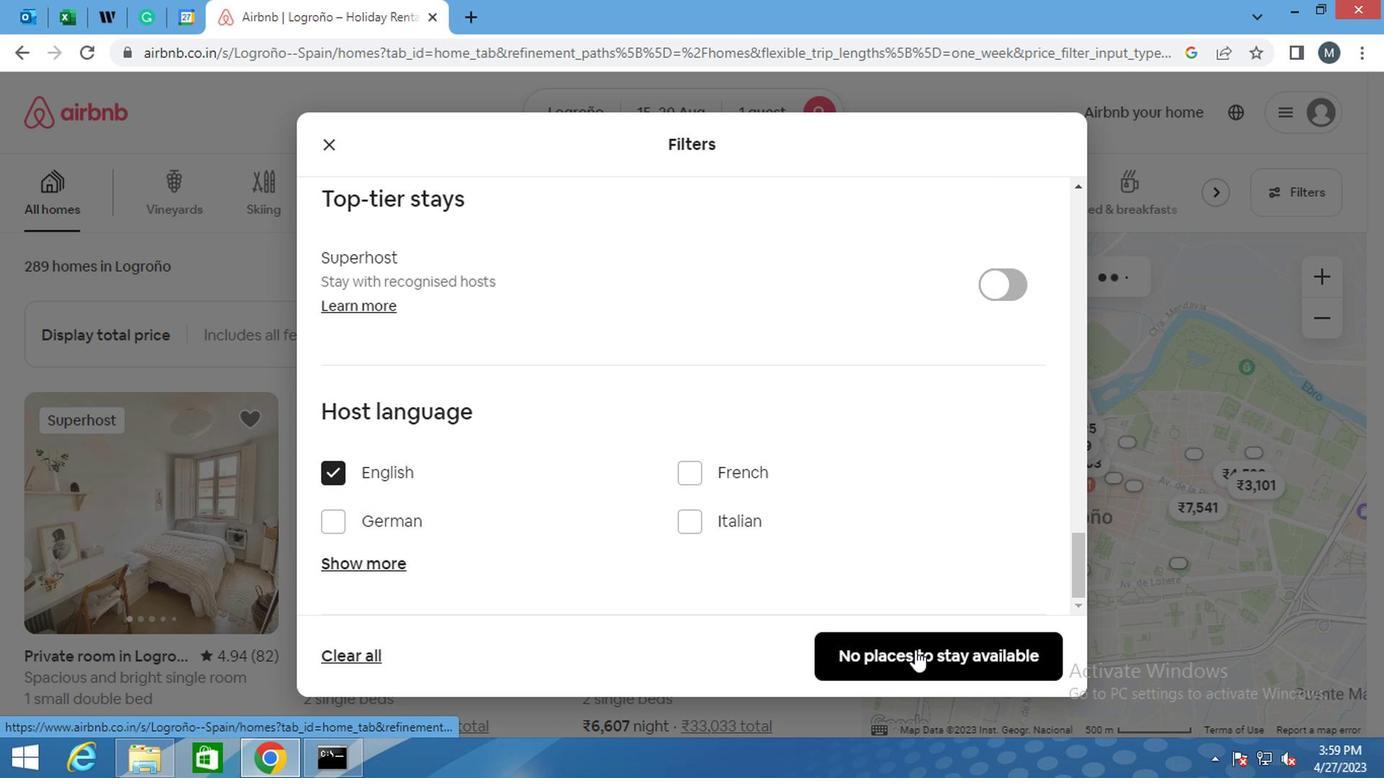 
